 Task: Ensure the admission instructions are correctly displayed in the 'blended-header.php' file.
Action: Mouse moved to (178, 418)
Screenshot: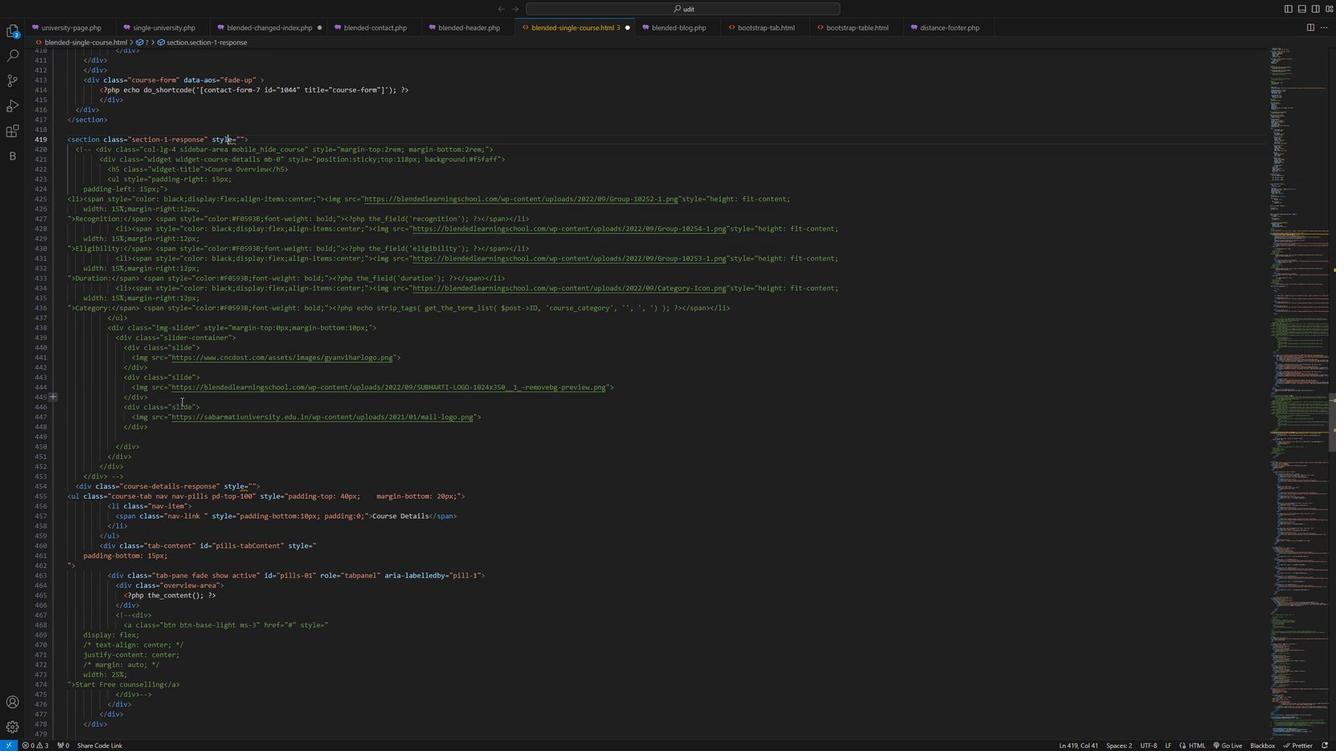 
Action: Mouse scrolled (178, 417) with delta (0, 0)
Screenshot: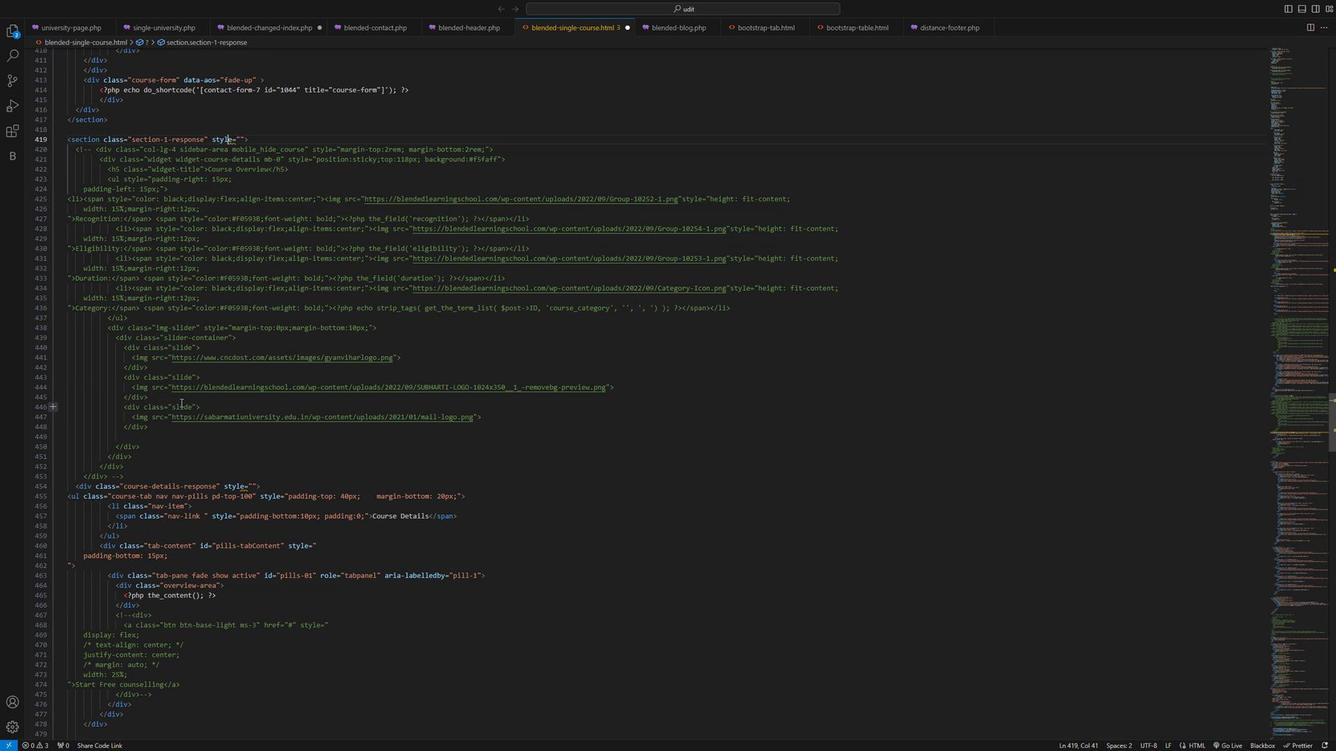 
Action: Mouse moved to (178, 418)
Screenshot: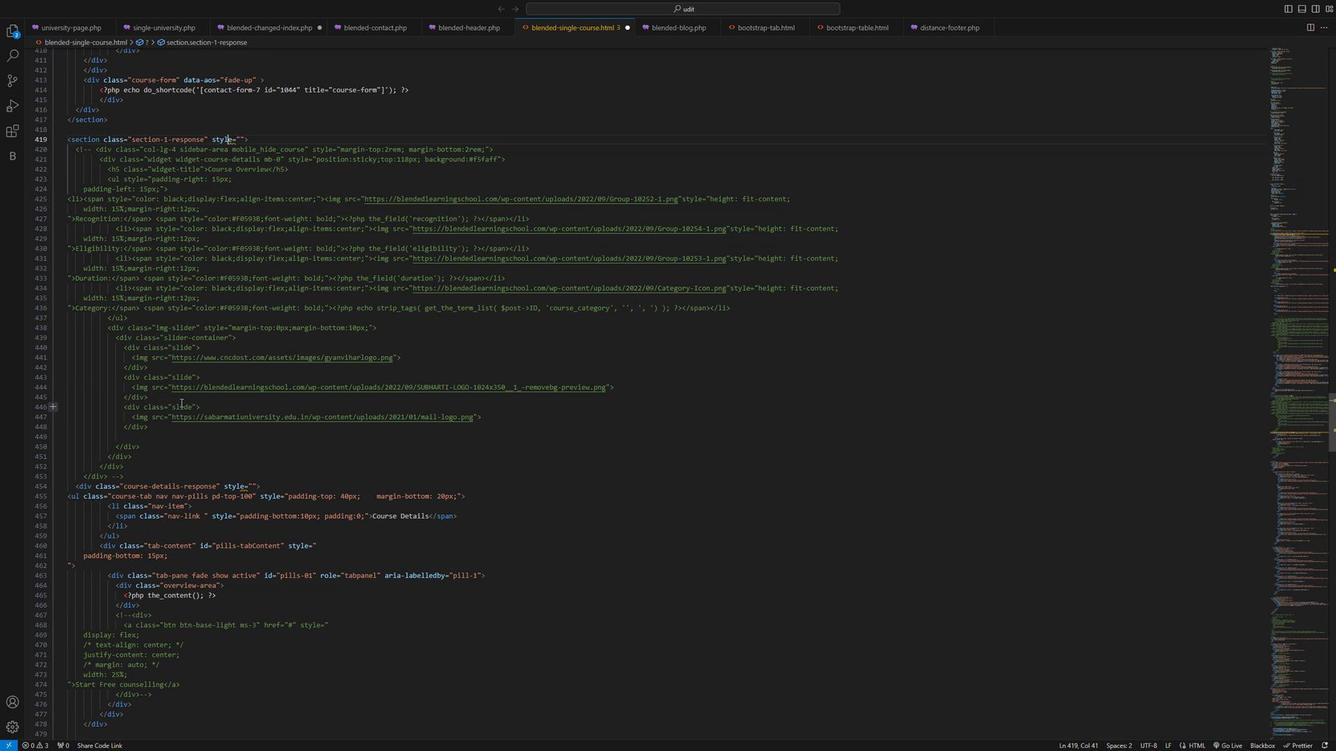 
Action: Mouse scrolled (178, 418) with delta (0, 0)
Screenshot: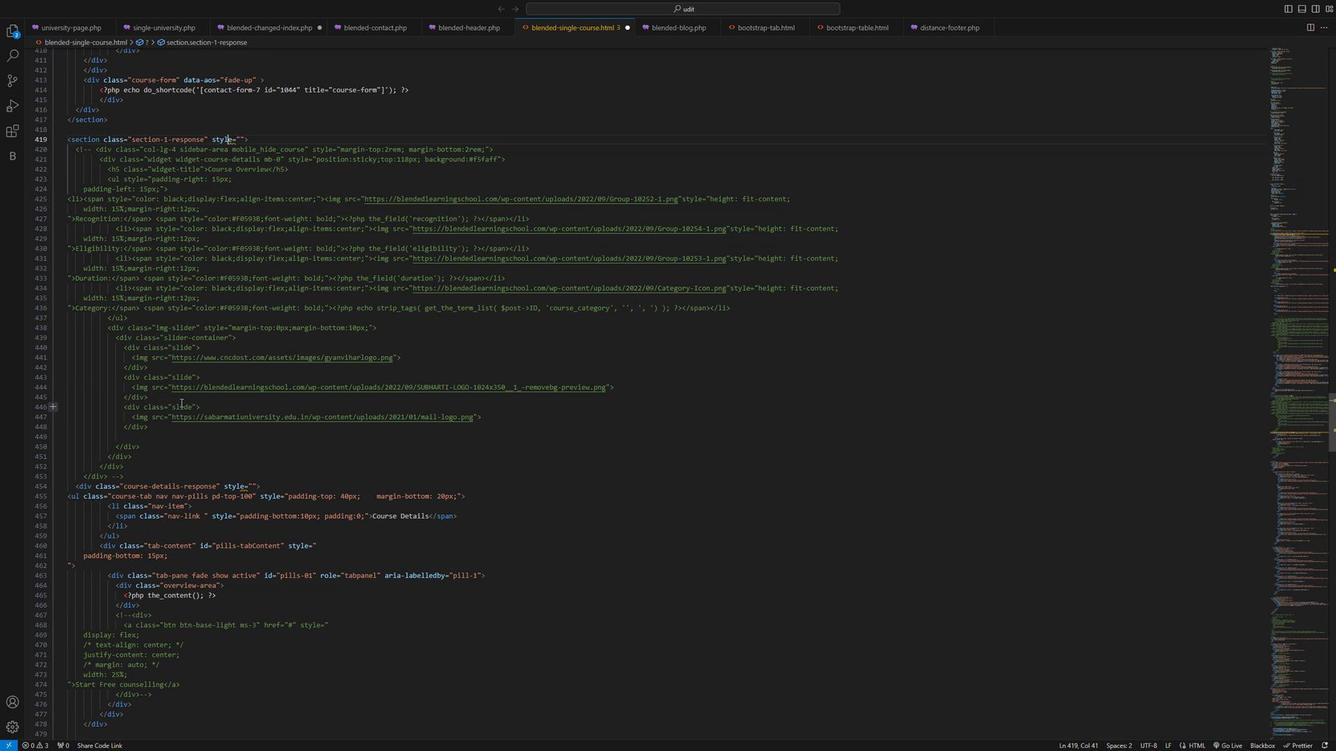 
Action: Mouse scrolled (178, 418) with delta (0, 0)
Screenshot: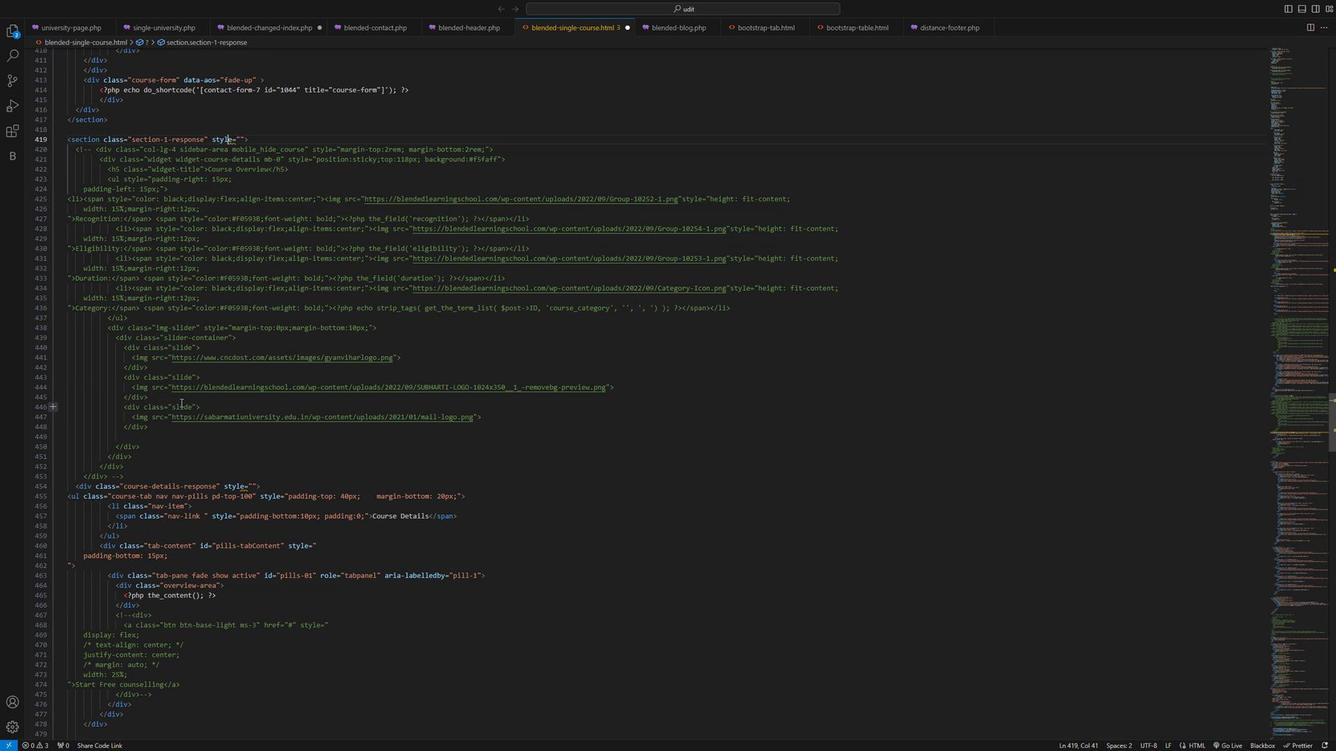 
Action: Mouse scrolled (178, 418) with delta (0, 0)
Screenshot: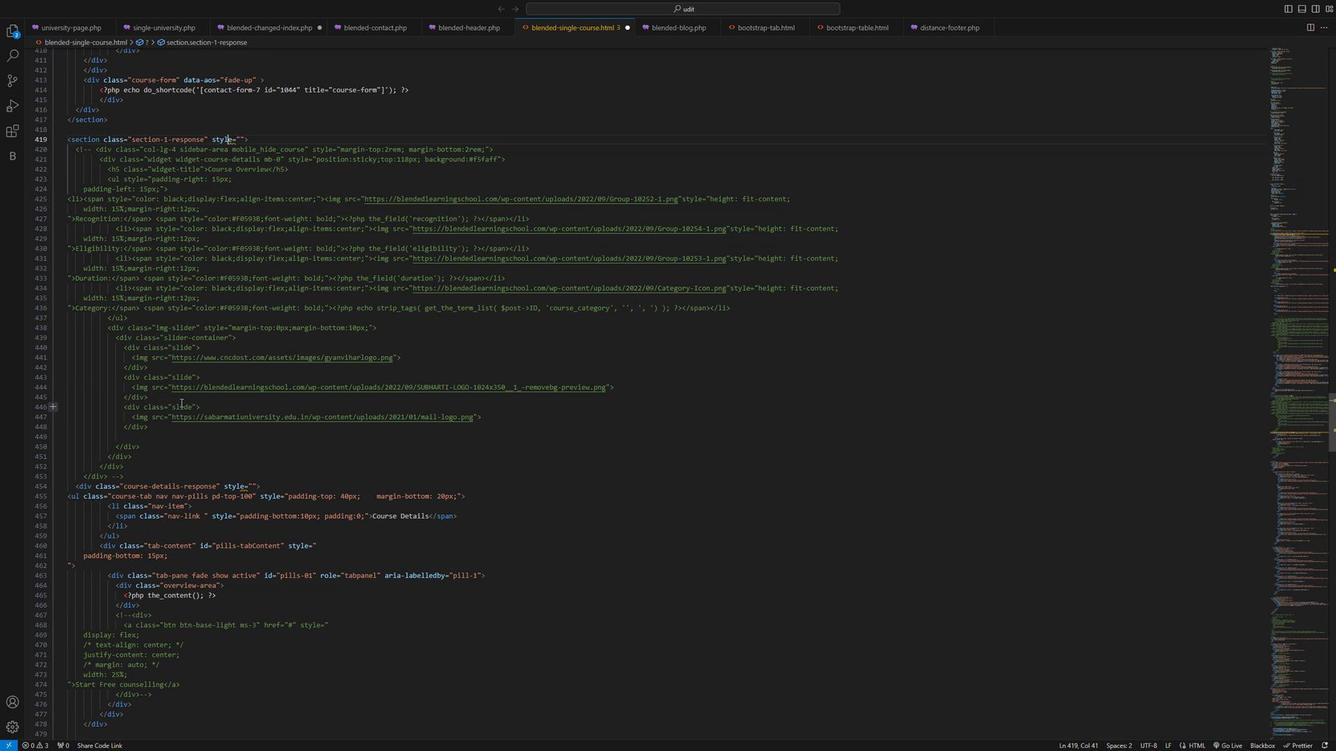 
Action: Mouse moved to (178, 418)
Screenshot: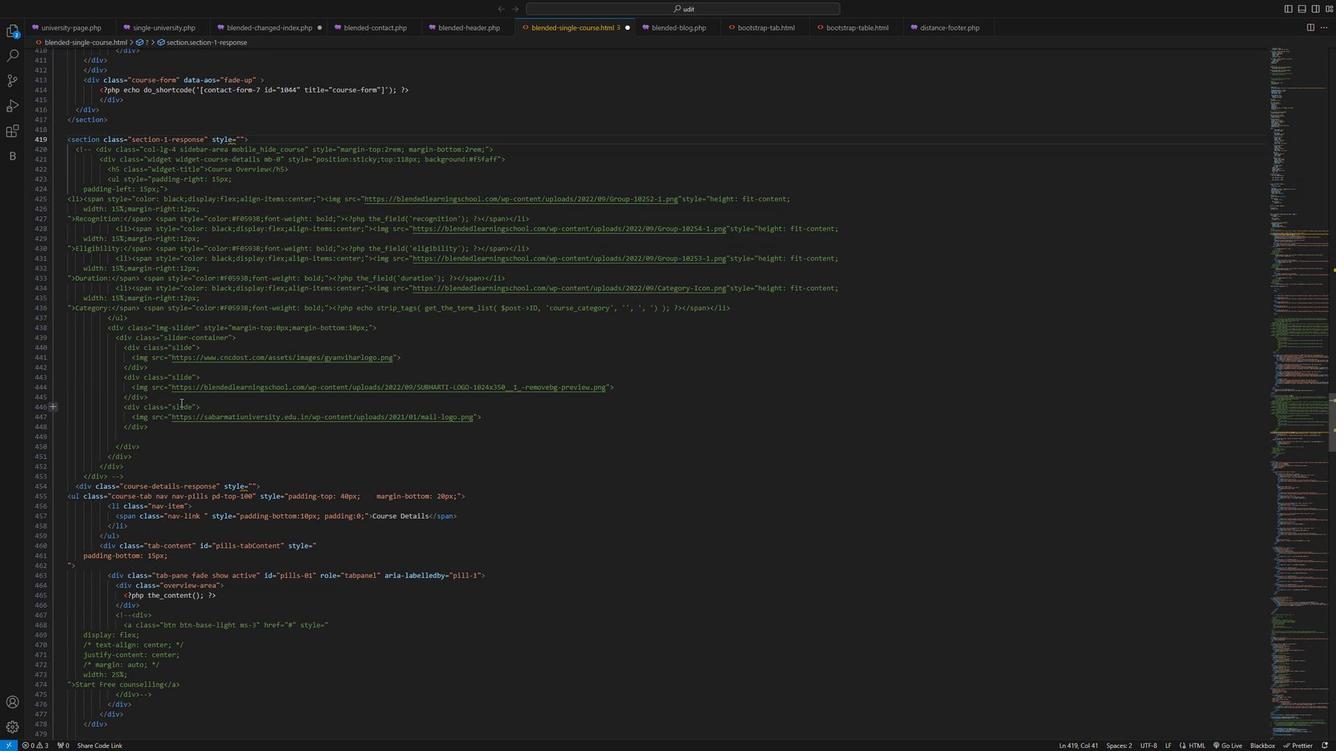 
Action: Mouse scrolled (178, 418) with delta (0, 0)
Screenshot: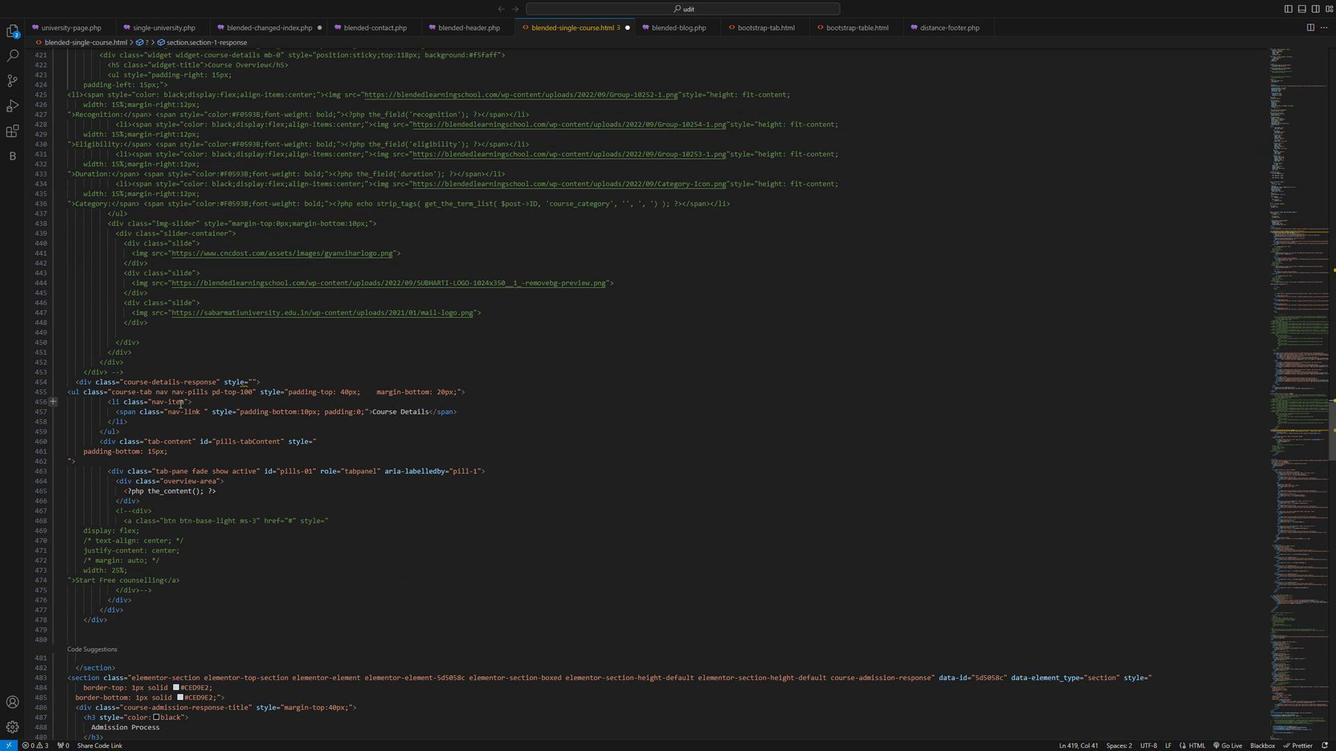 
Action: Mouse scrolled (178, 418) with delta (0, 0)
Screenshot: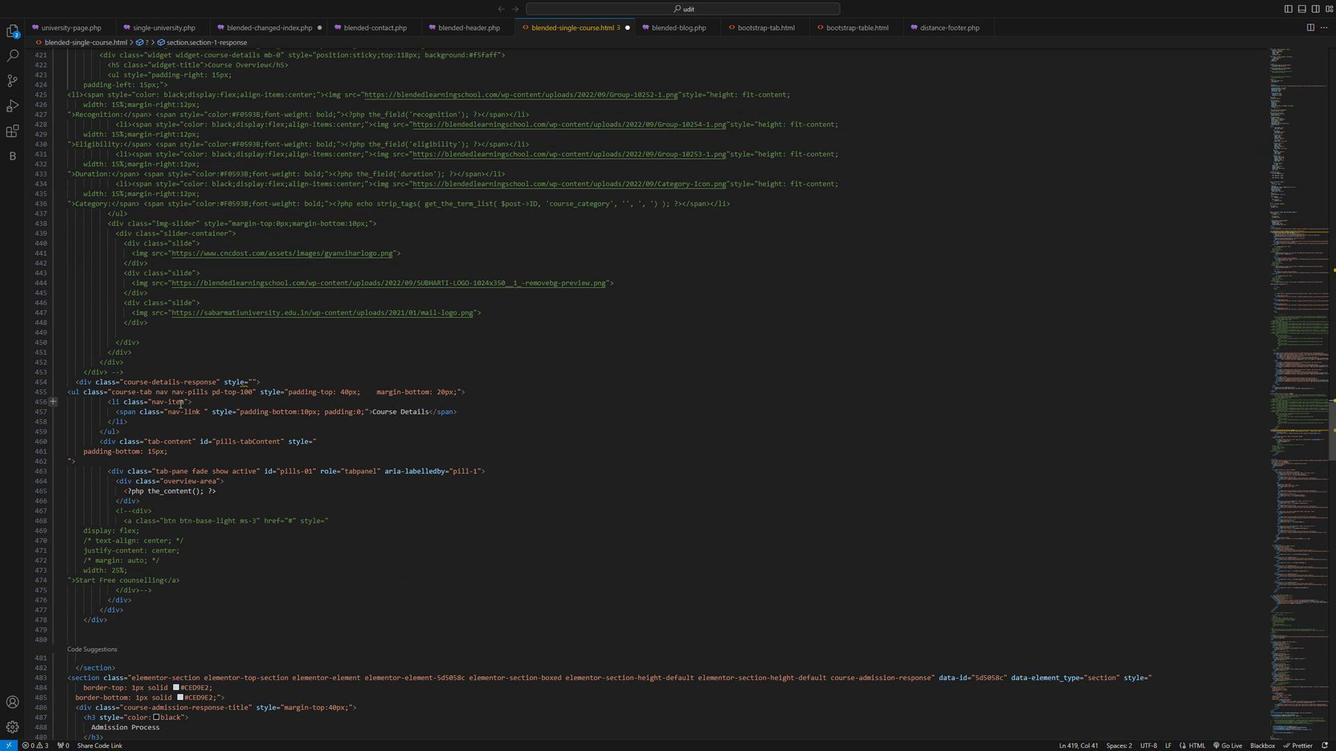 
Action: Mouse moved to (176, 420)
Screenshot: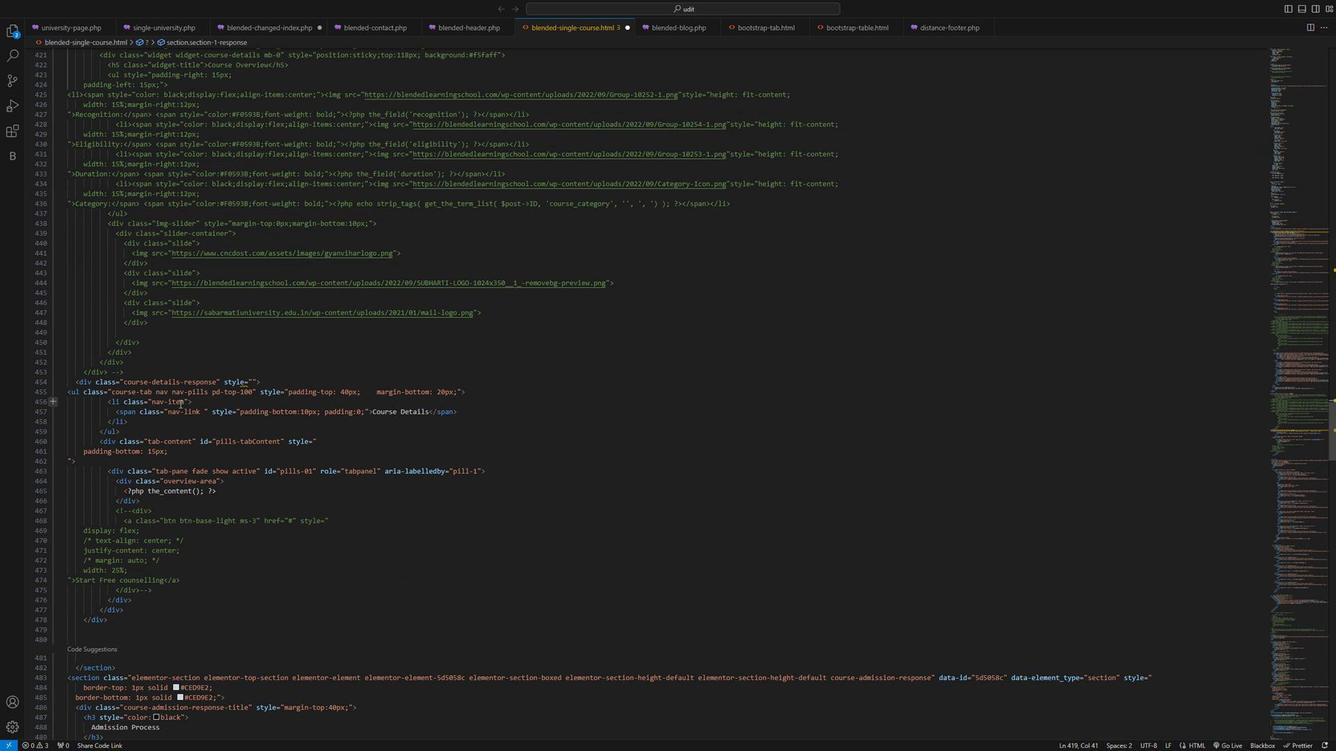 
Action: Mouse scrolled (176, 419) with delta (0, 0)
Screenshot: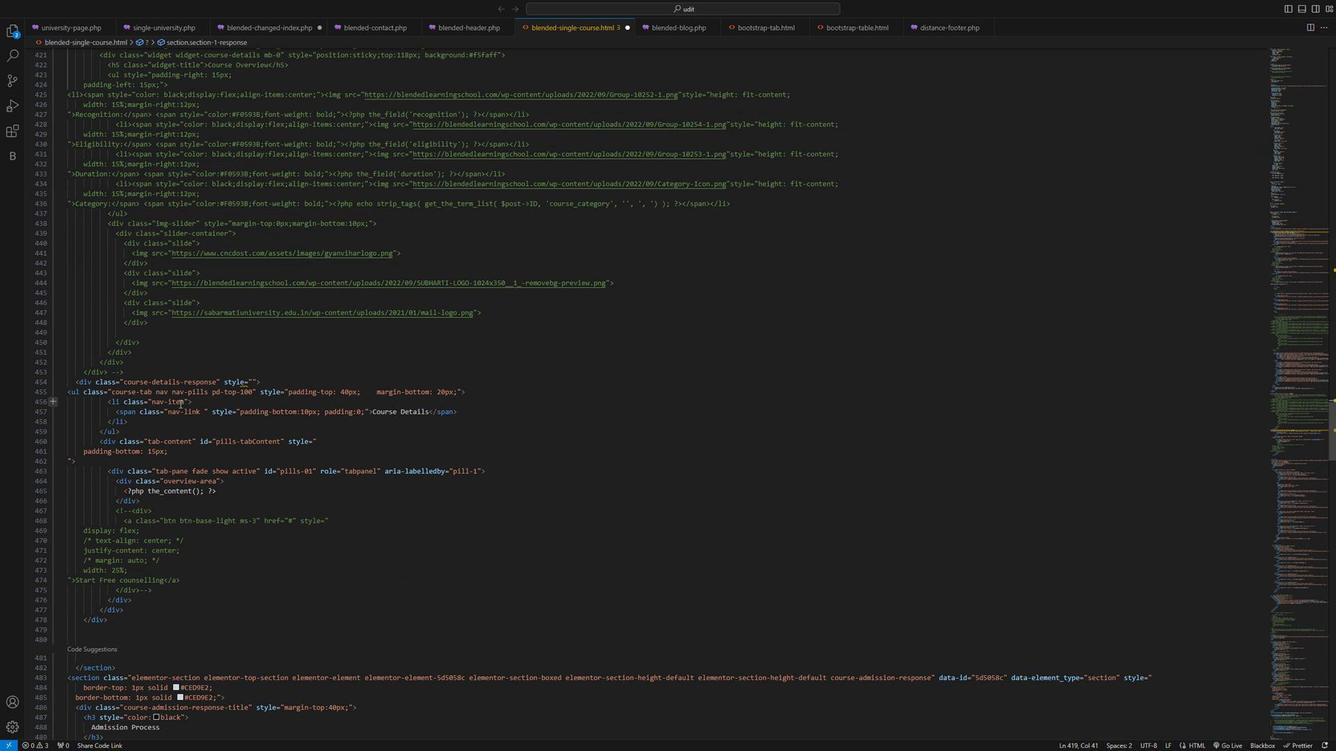 
Action: Mouse scrolled (176, 419) with delta (0, 0)
Screenshot: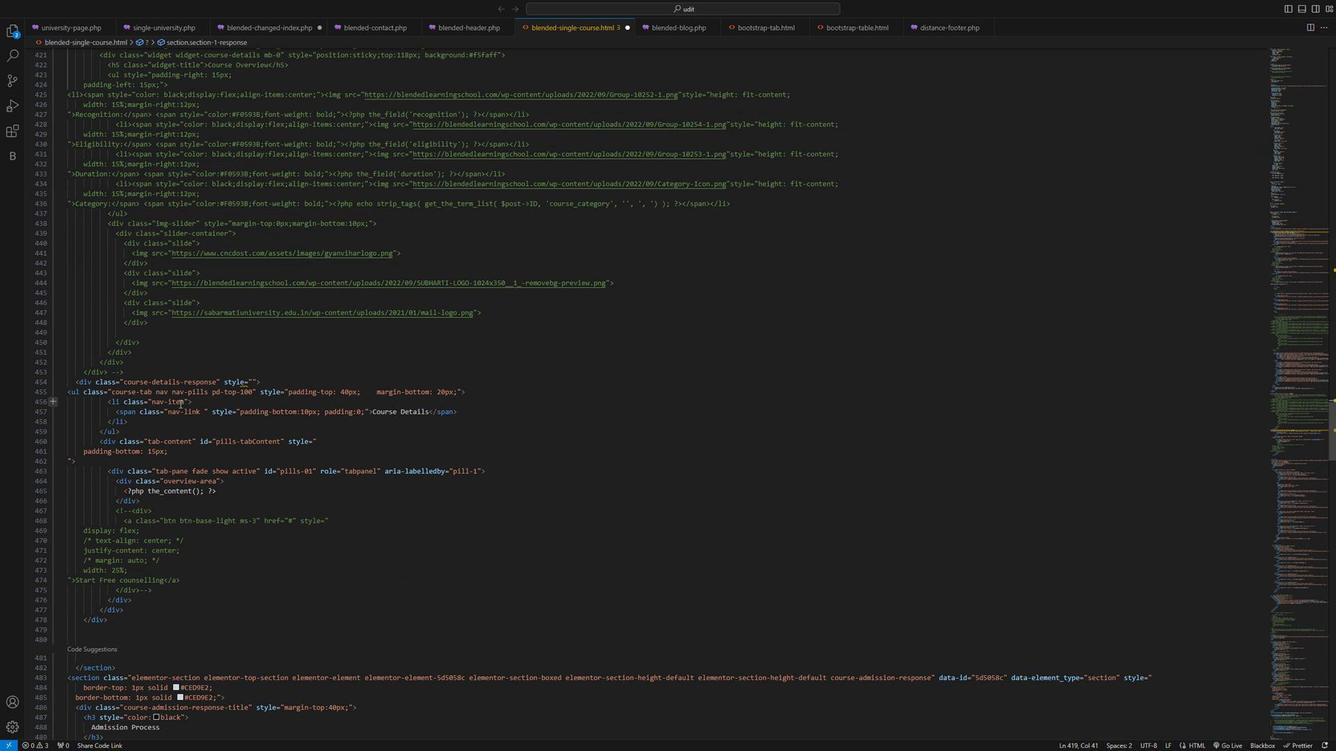 
Action: Mouse moved to (176, 420)
Screenshot: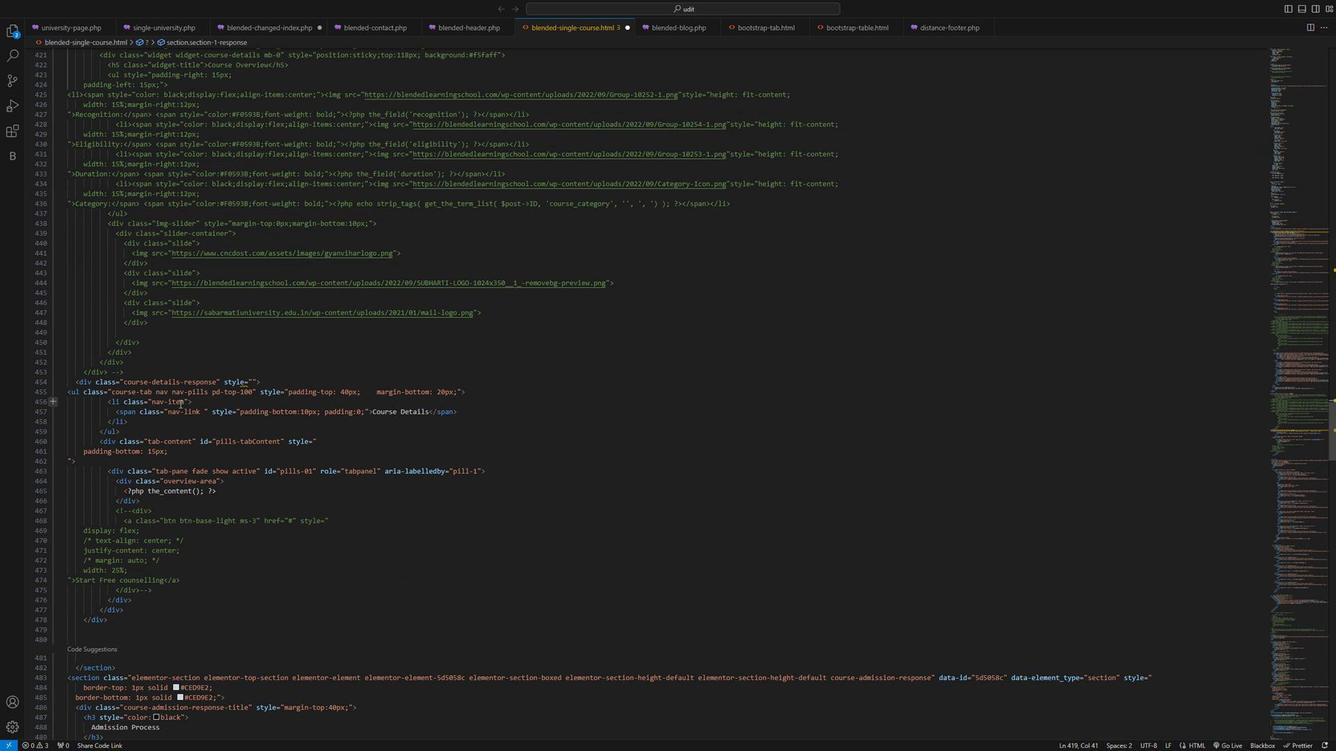 
Action: Mouse scrolled (176, 419) with delta (0, 0)
Screenshot: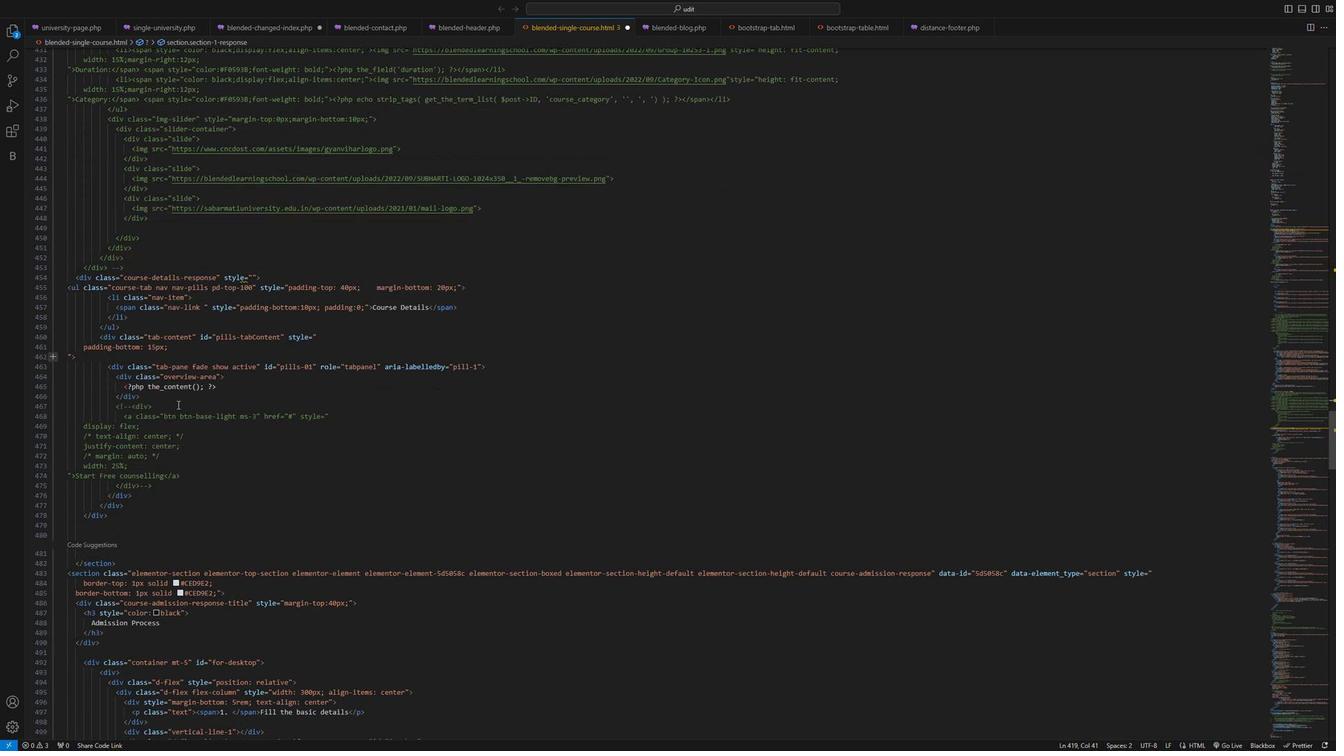 
Action: Mouse moved to (175, 420)
Screenshot: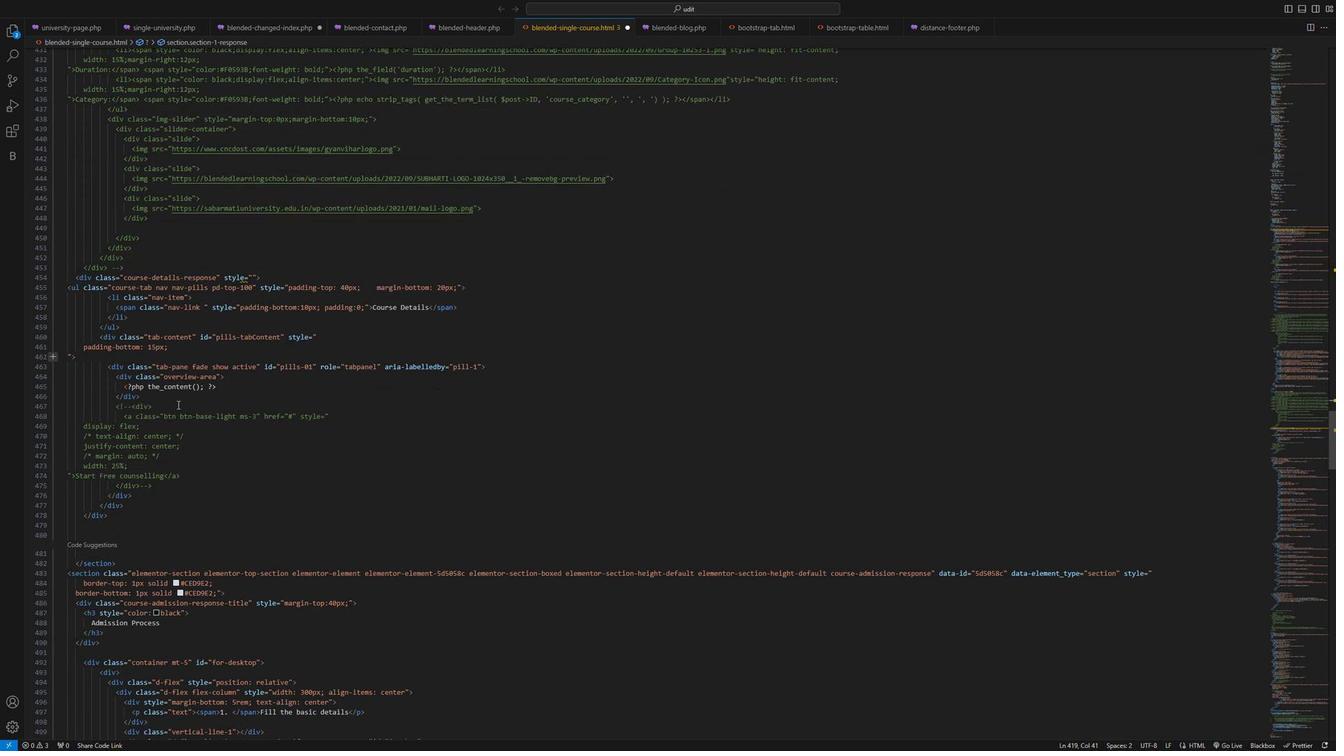 
Action: Mouse scrolled (175, 419) with delta (0, 0)
Screenshot: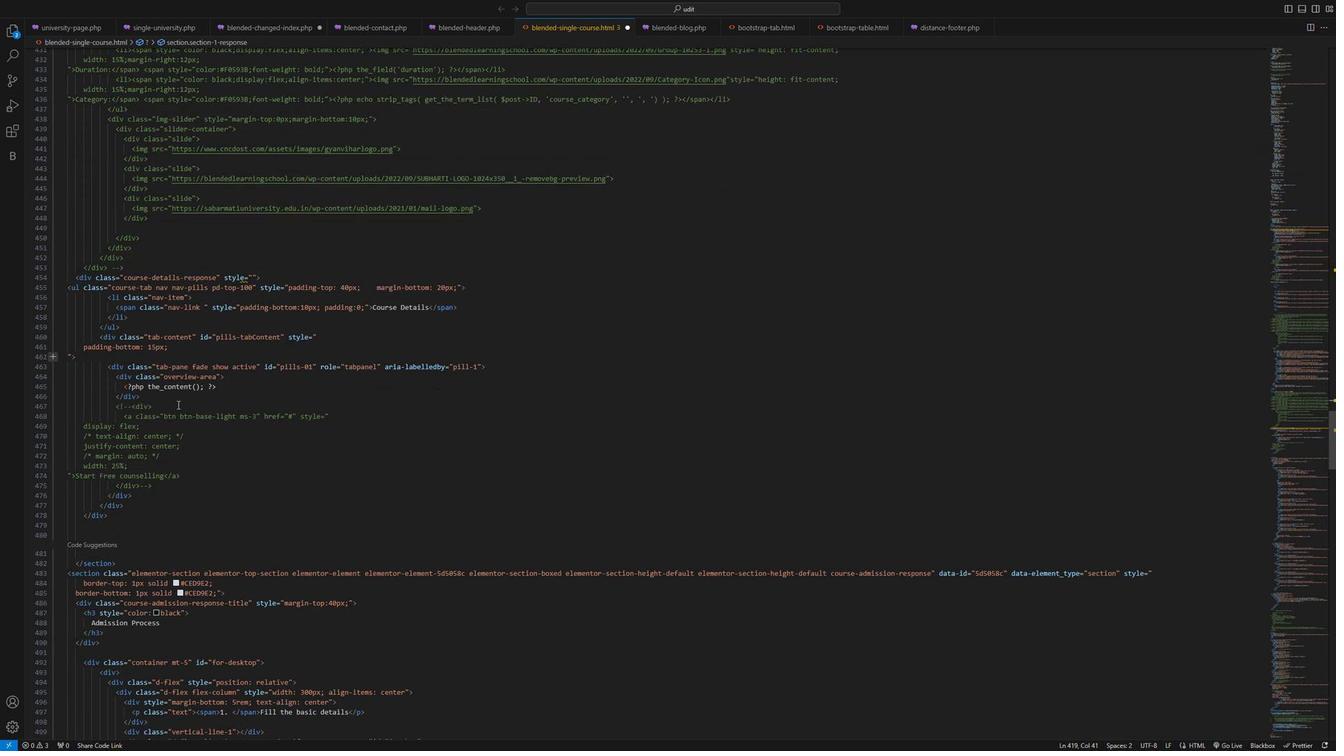 
Action: Mouse moved to (174, 420)
Screenshot: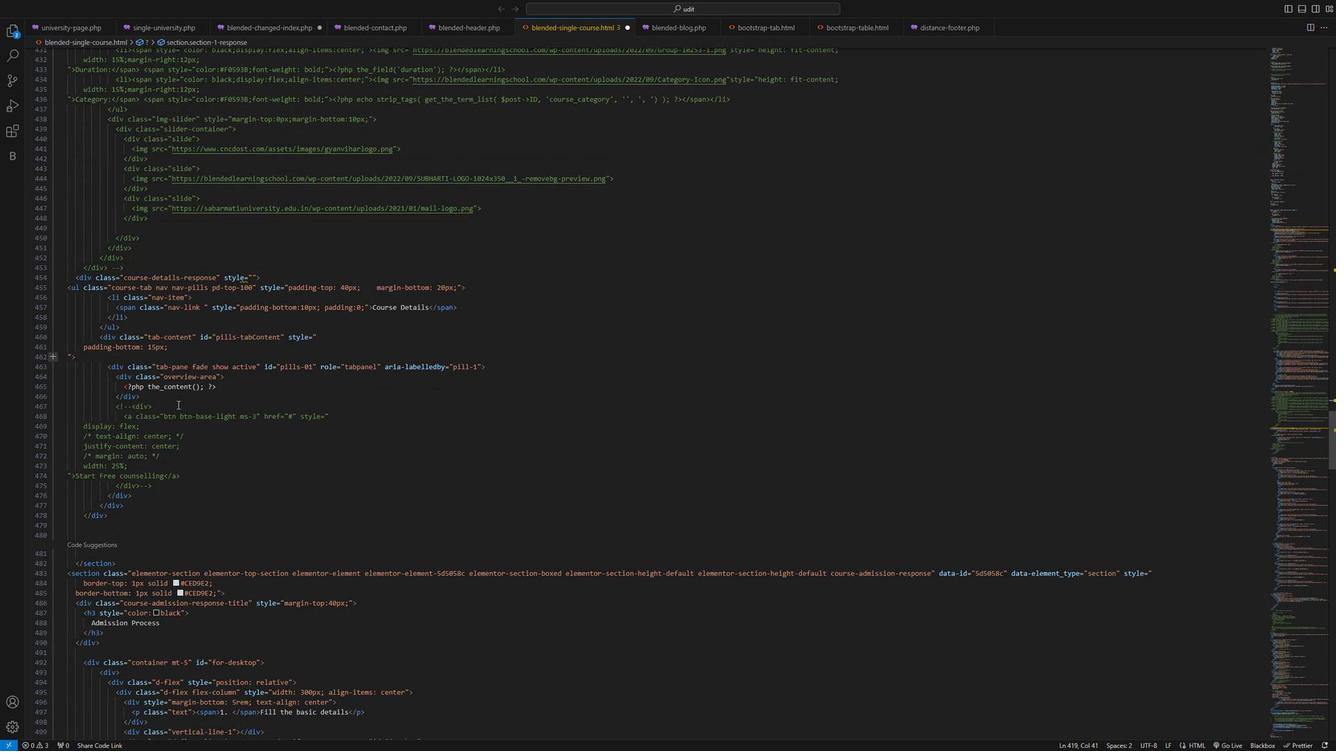 
Action: Mouse scrolled (174, 419) with delta (0, -1)
Screenshot: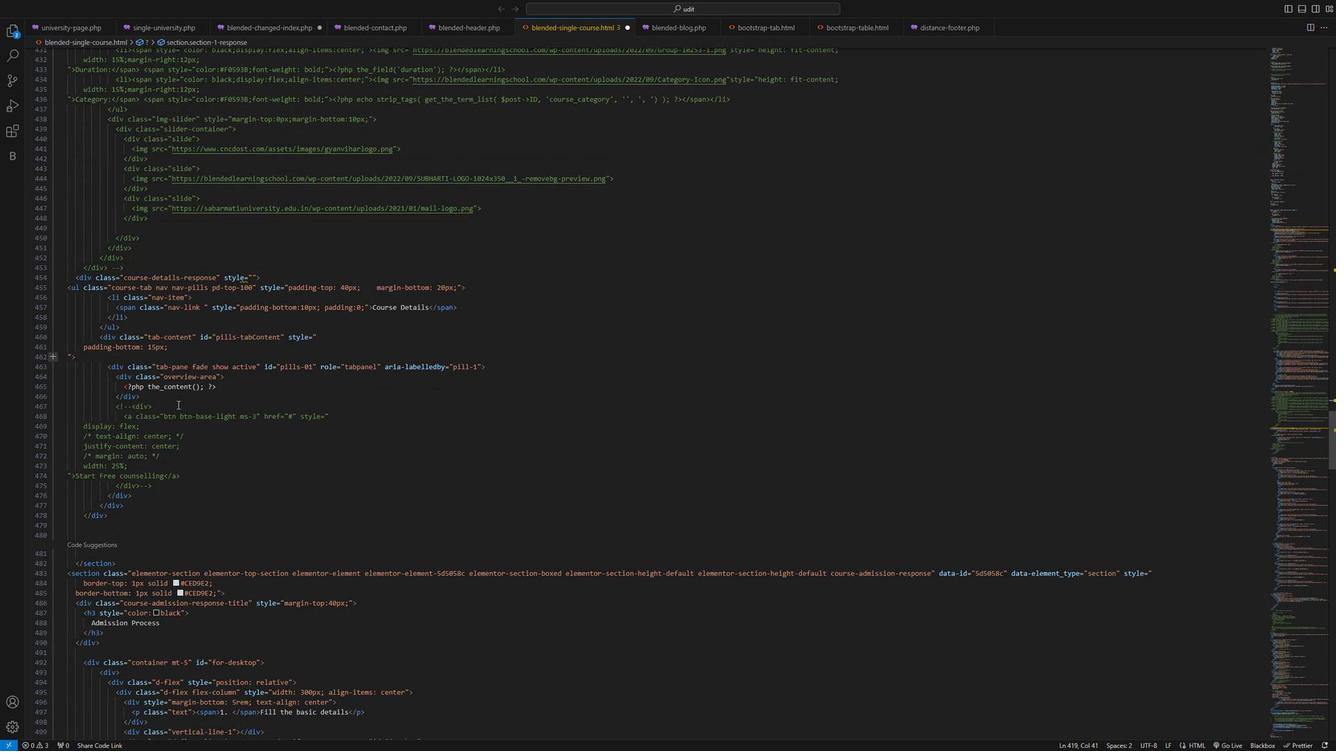 
Action: Mouse moved to (1331, 67)
Screenshot: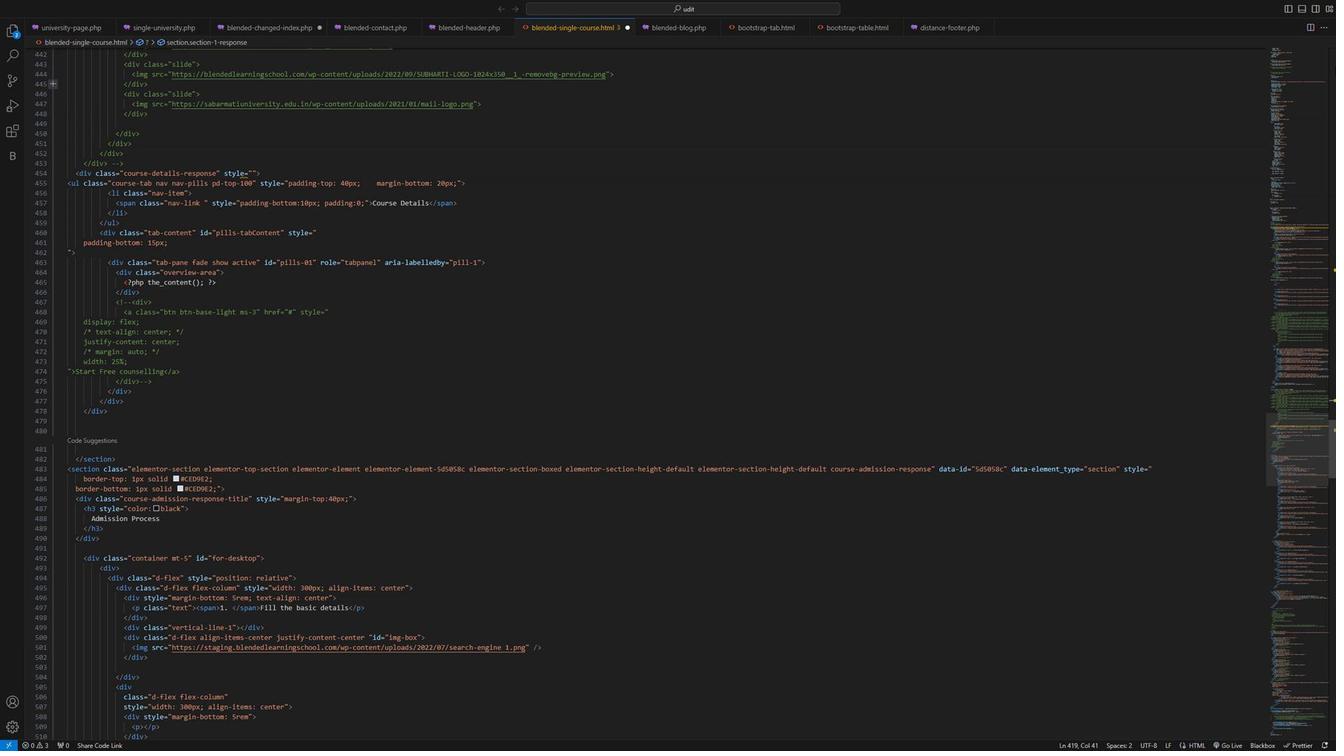
Action: Mouse pressed left at (1331, 67)
Screenshot: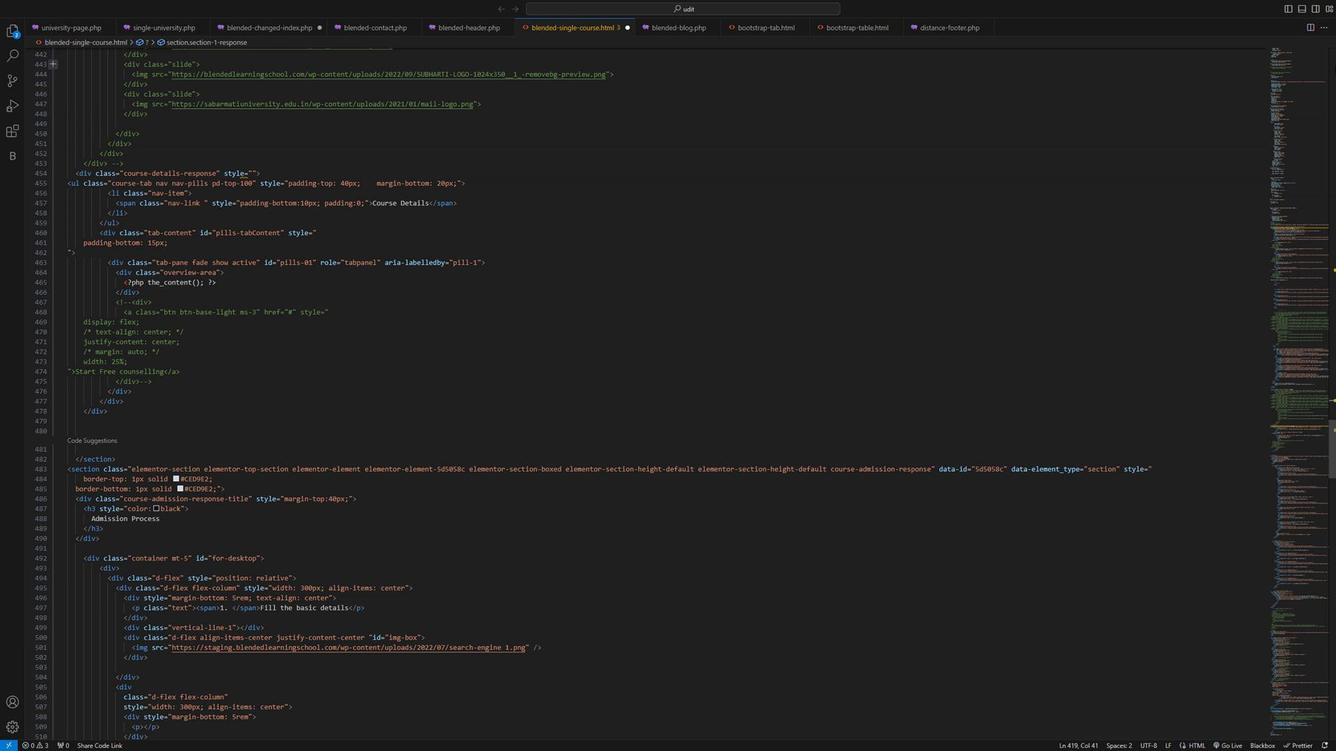 
Action: Mouse moved to (197, 271)
Screenshot: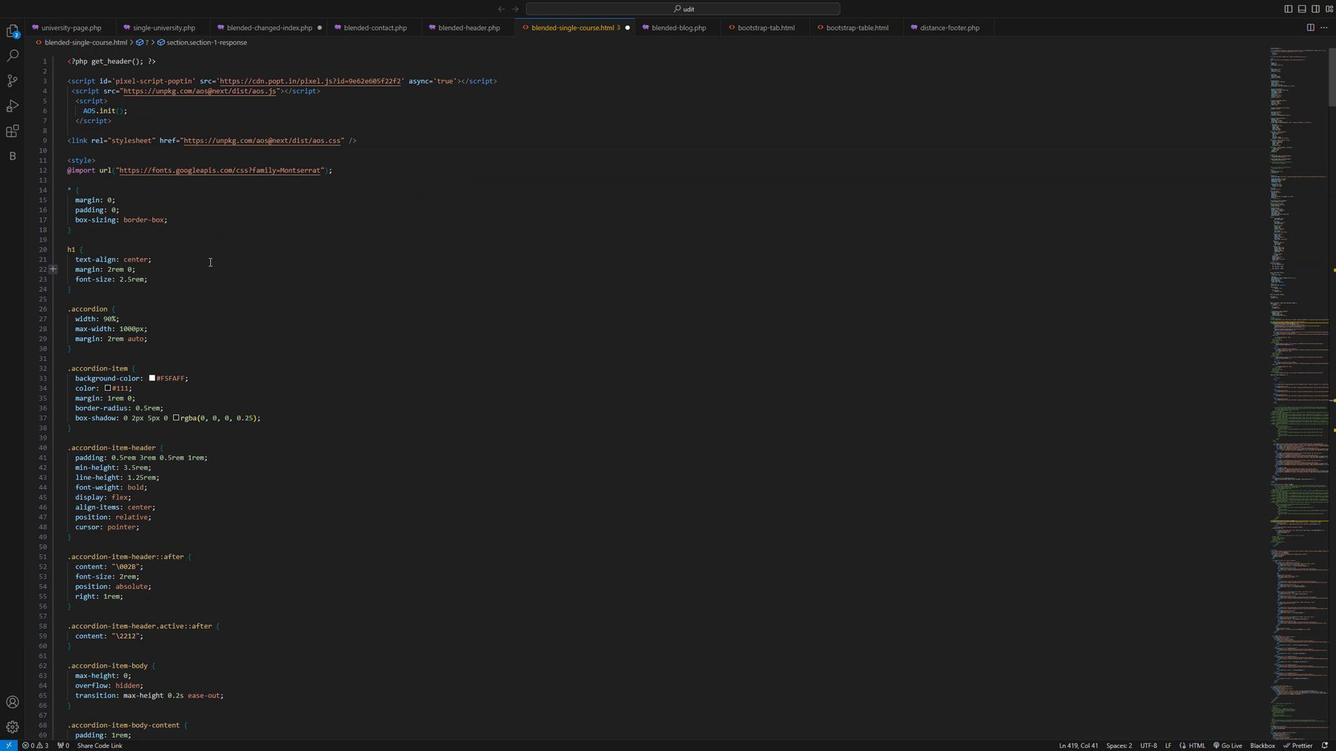 
Action: Mouse scrolled (197, 271) with delta (0, 0)
Screenshot: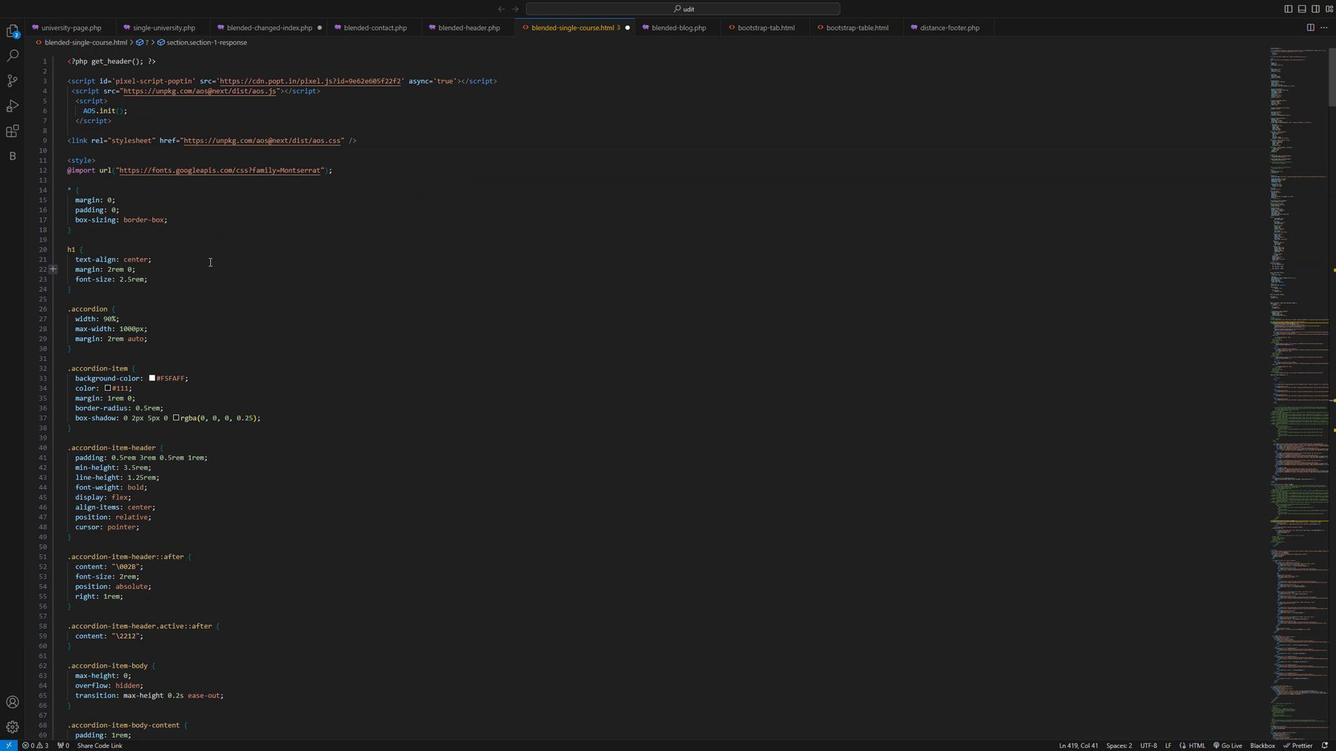 
Action: Mouse moved to (194, 272)
Screenshot: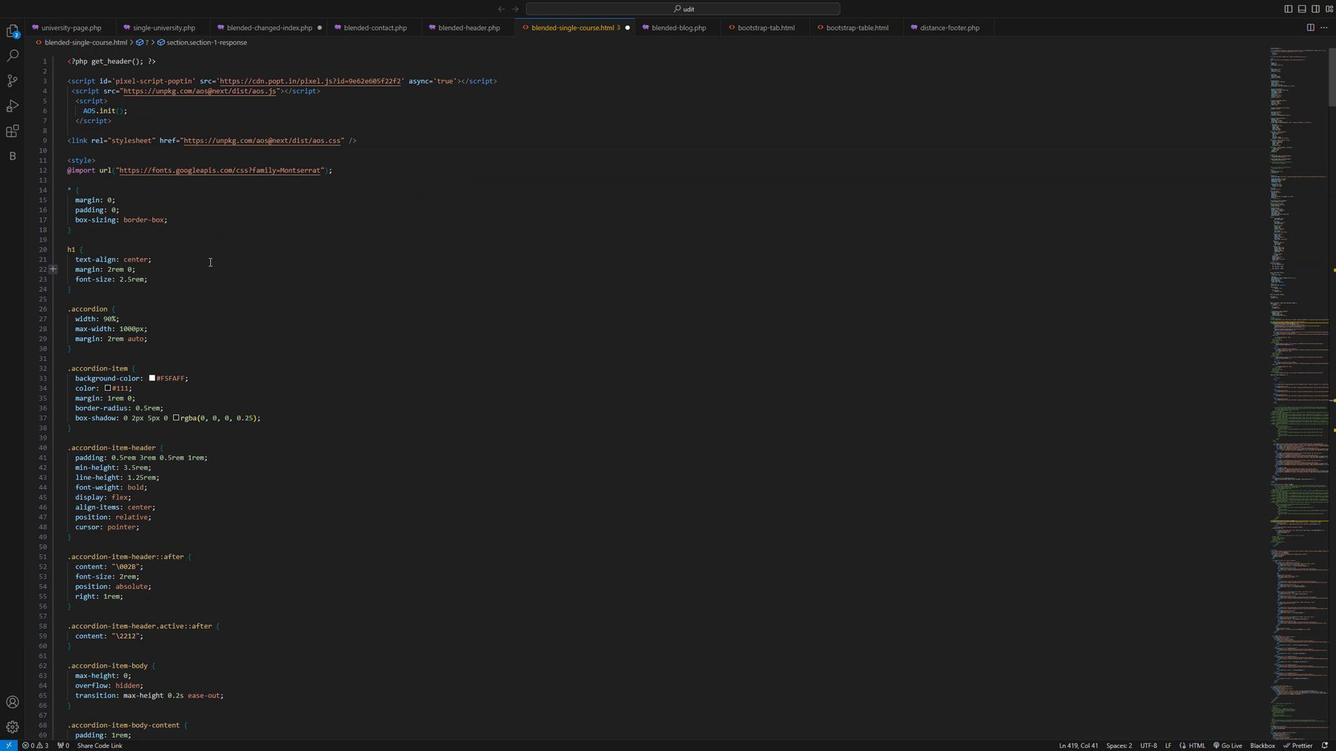 
Action: Mouse scrolled (194, 272) with delta (0, 0)
Screenshot: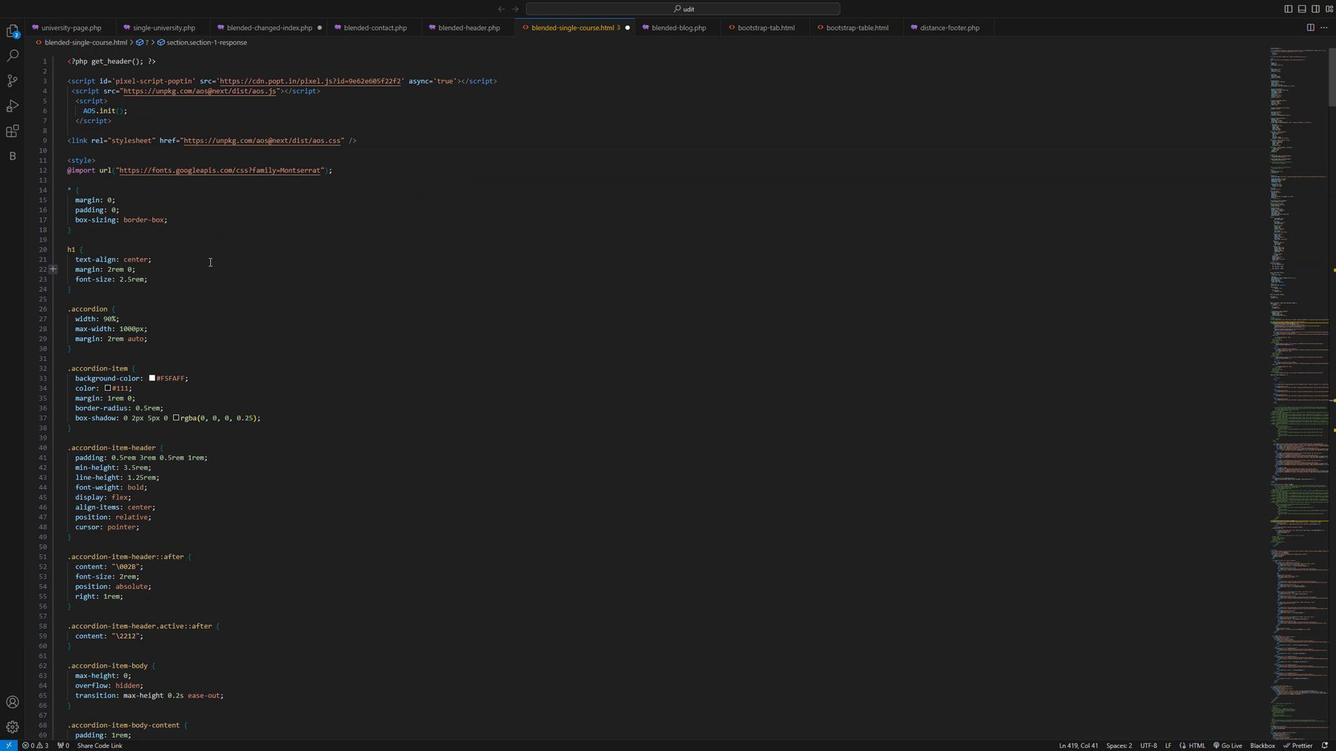 
Action: Mouse moved to (192, 273)
Screenshot: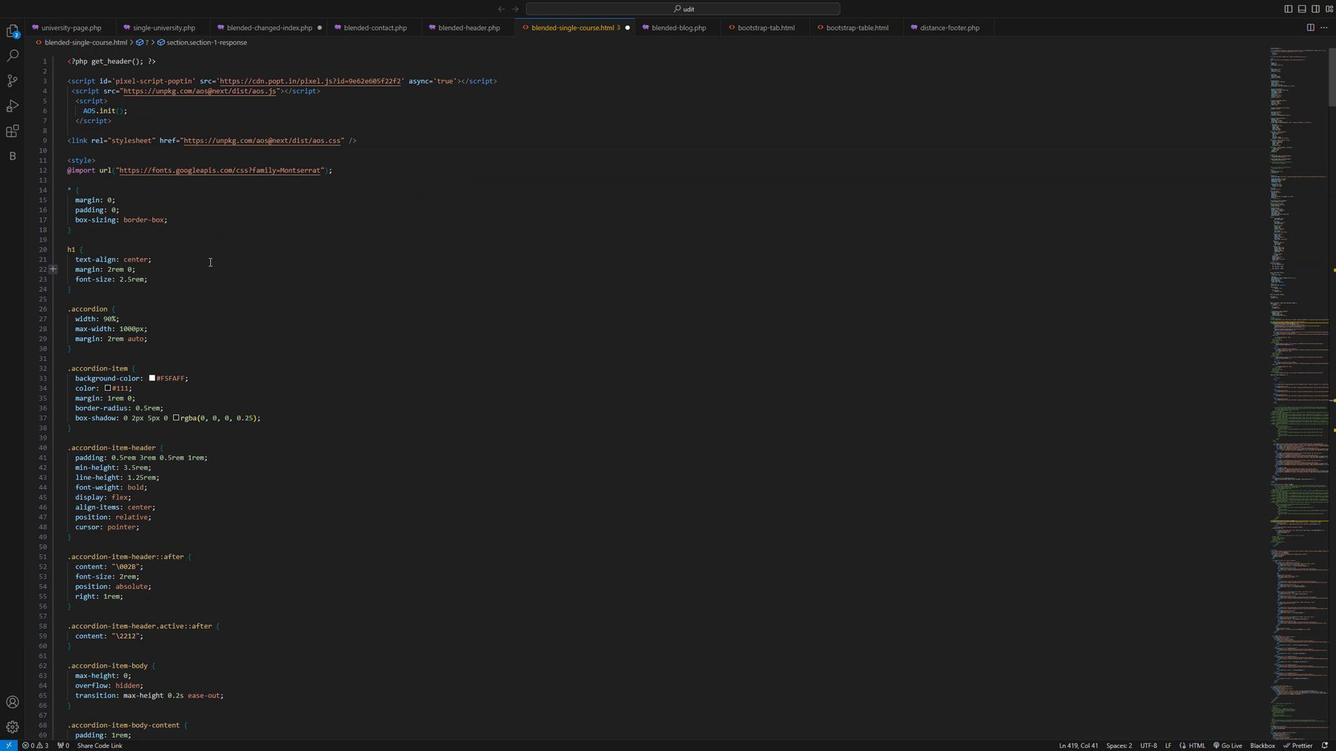 
Action: Mouse scrolled (192, 272) with delta (0, 0)
Screenshot: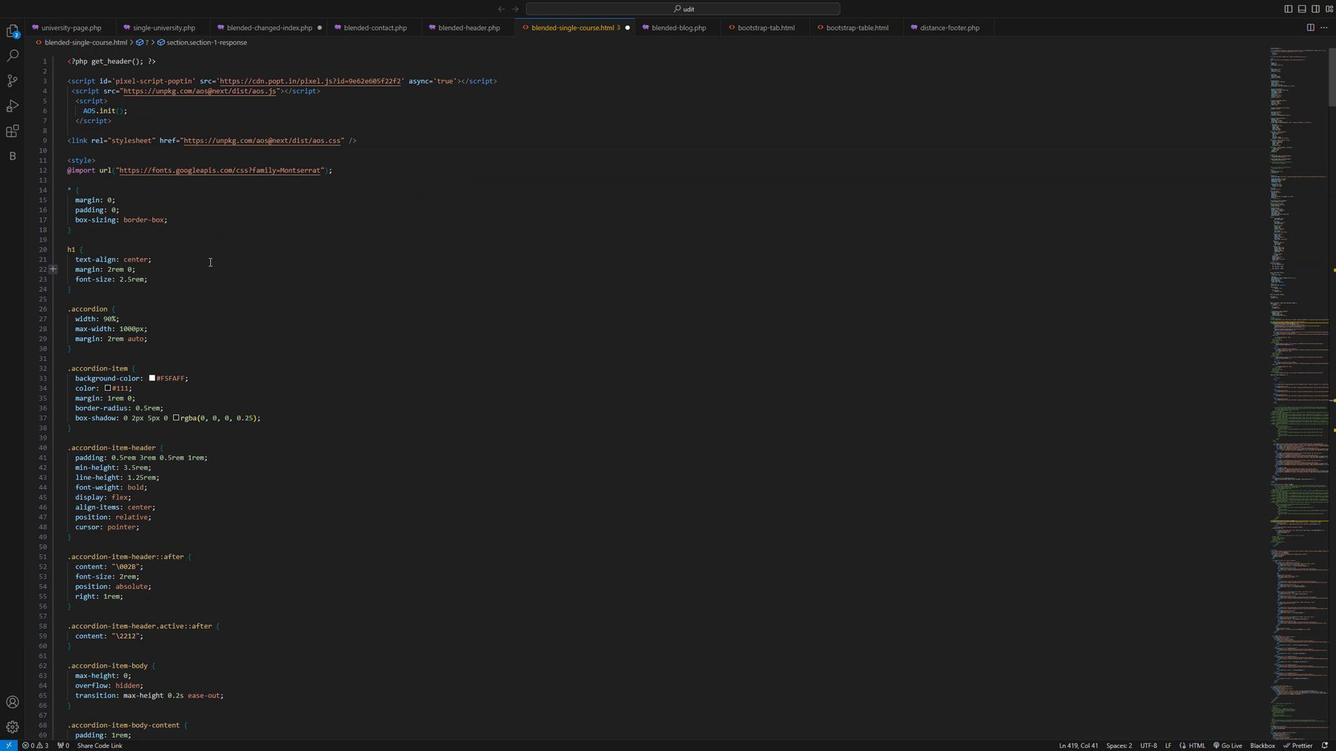 
Action: Mouse moved to (191, 273)
Screenshot: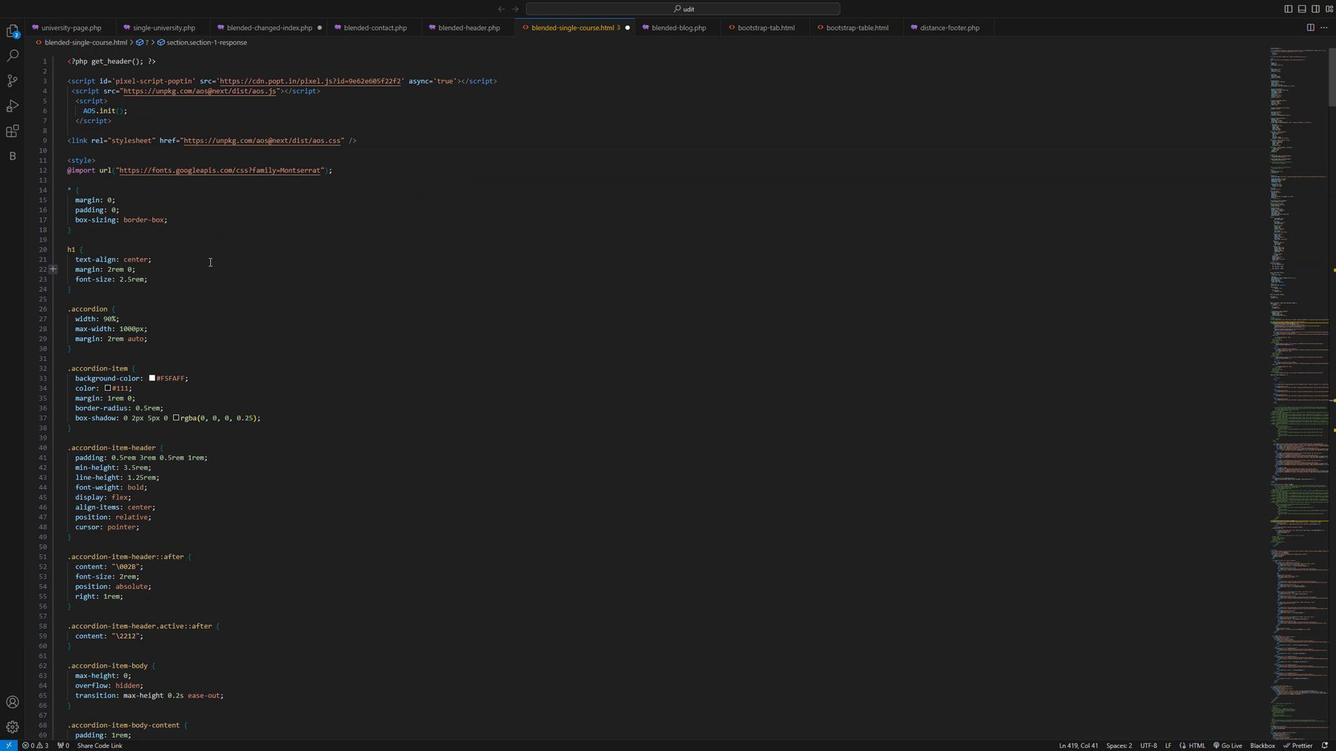 
Action: Mouse scrolled (191, 272) with delta (0, 0)
Screenshot: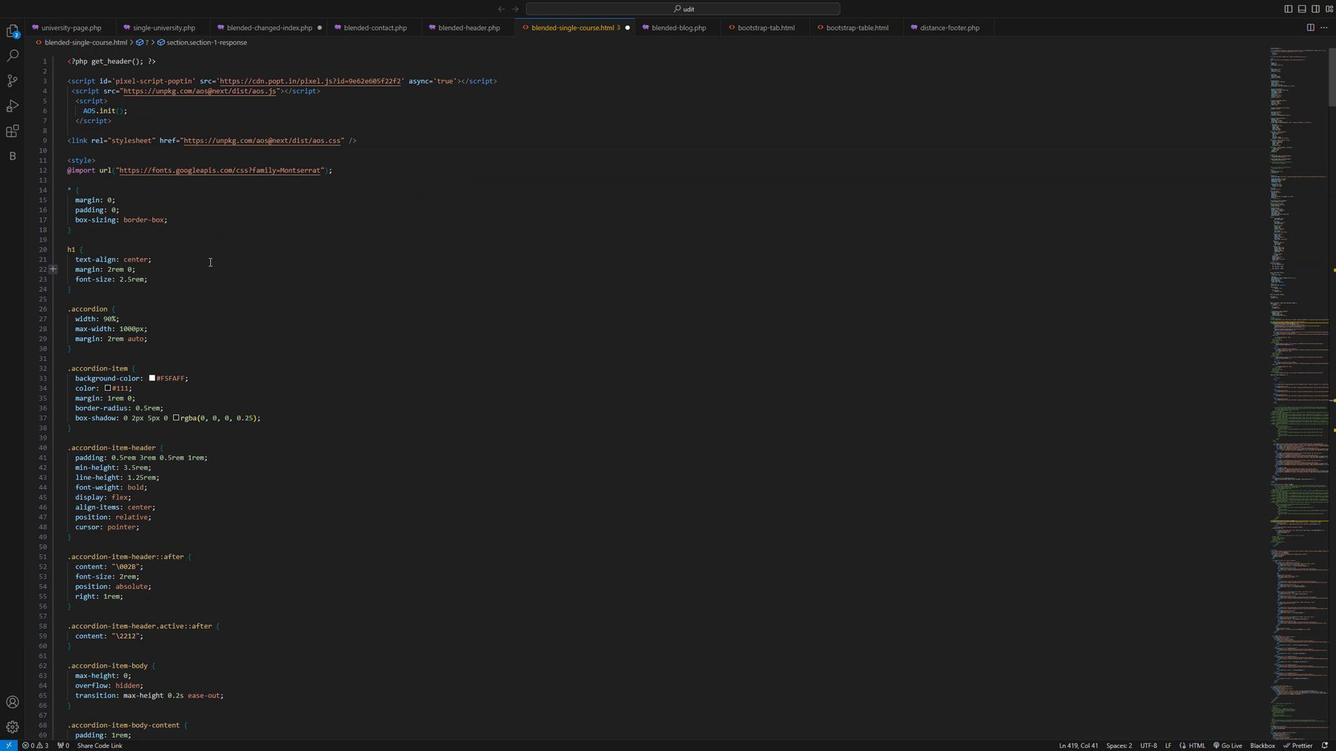
Action: Mouse moved to (189, 273)
Screenshot: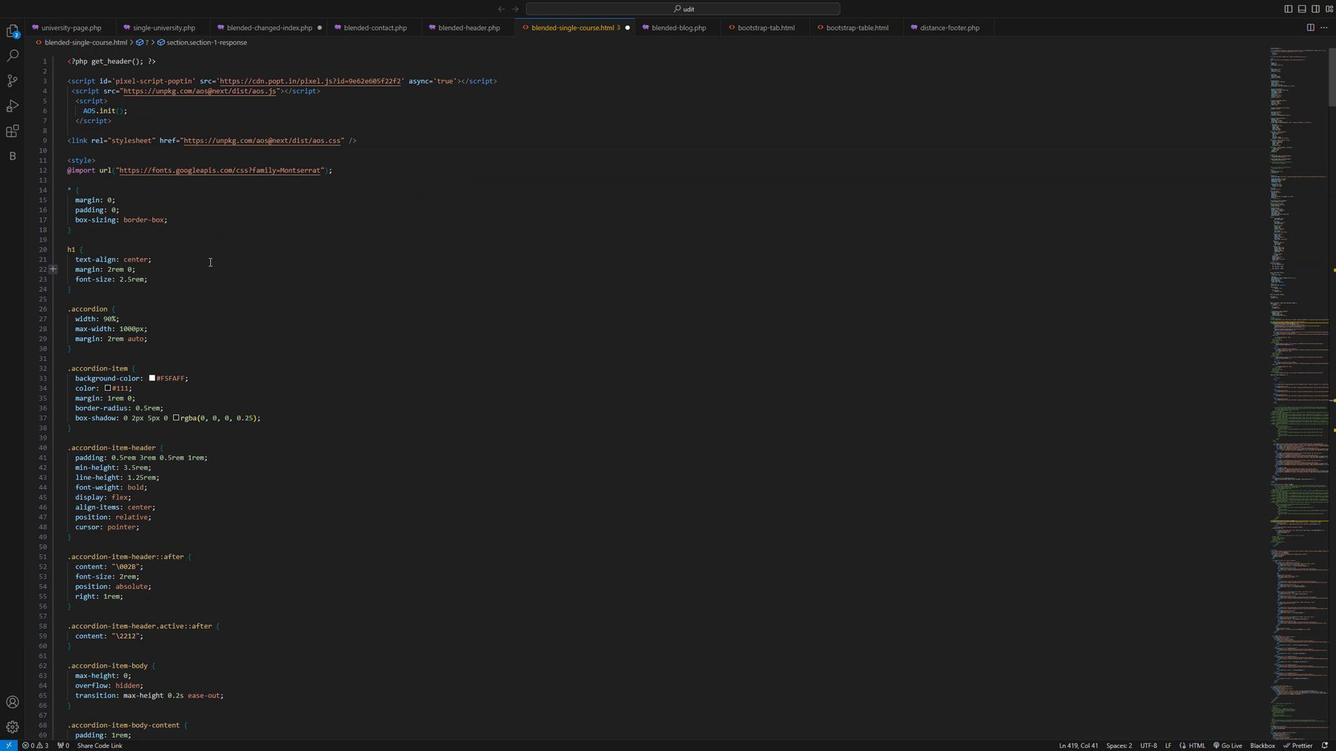 
Action: Mouse scrolled (189, 272) with delta (0, 0)
Screenshot: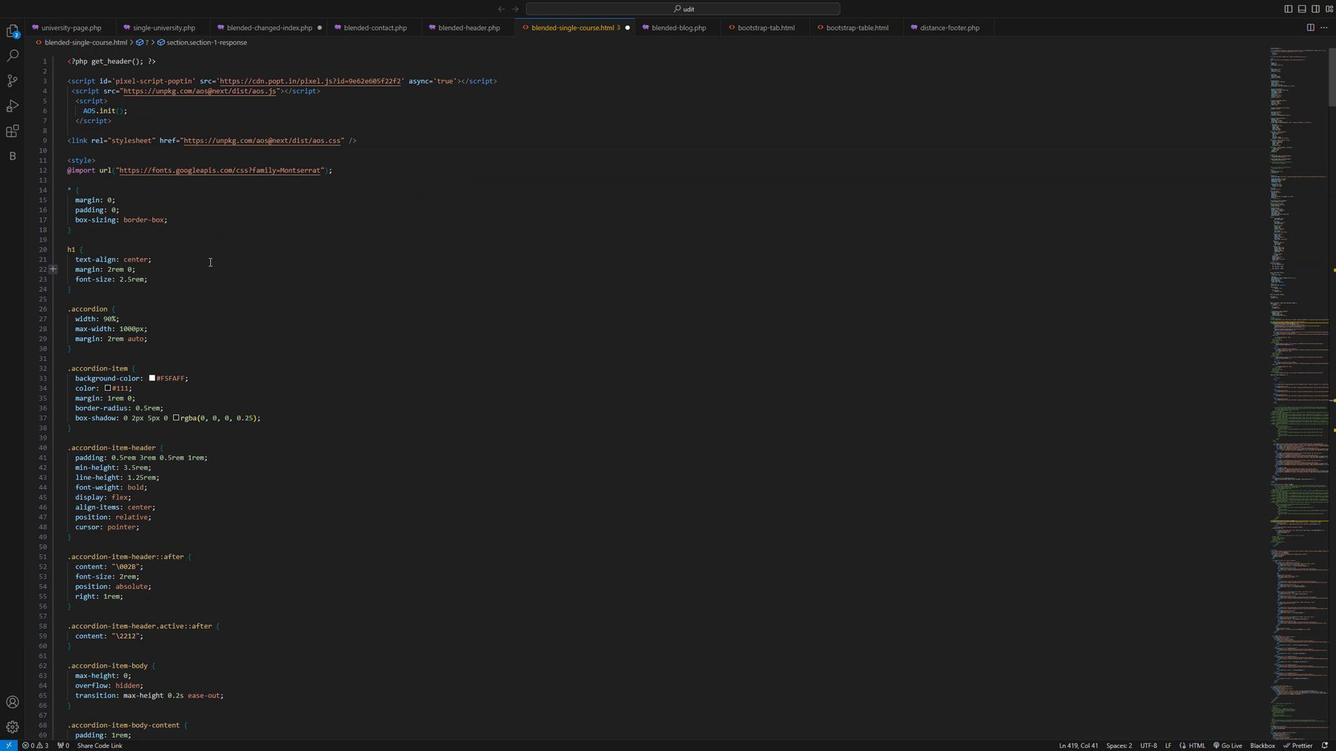
Action: Mouse moved to (185, 272)
Screenshot: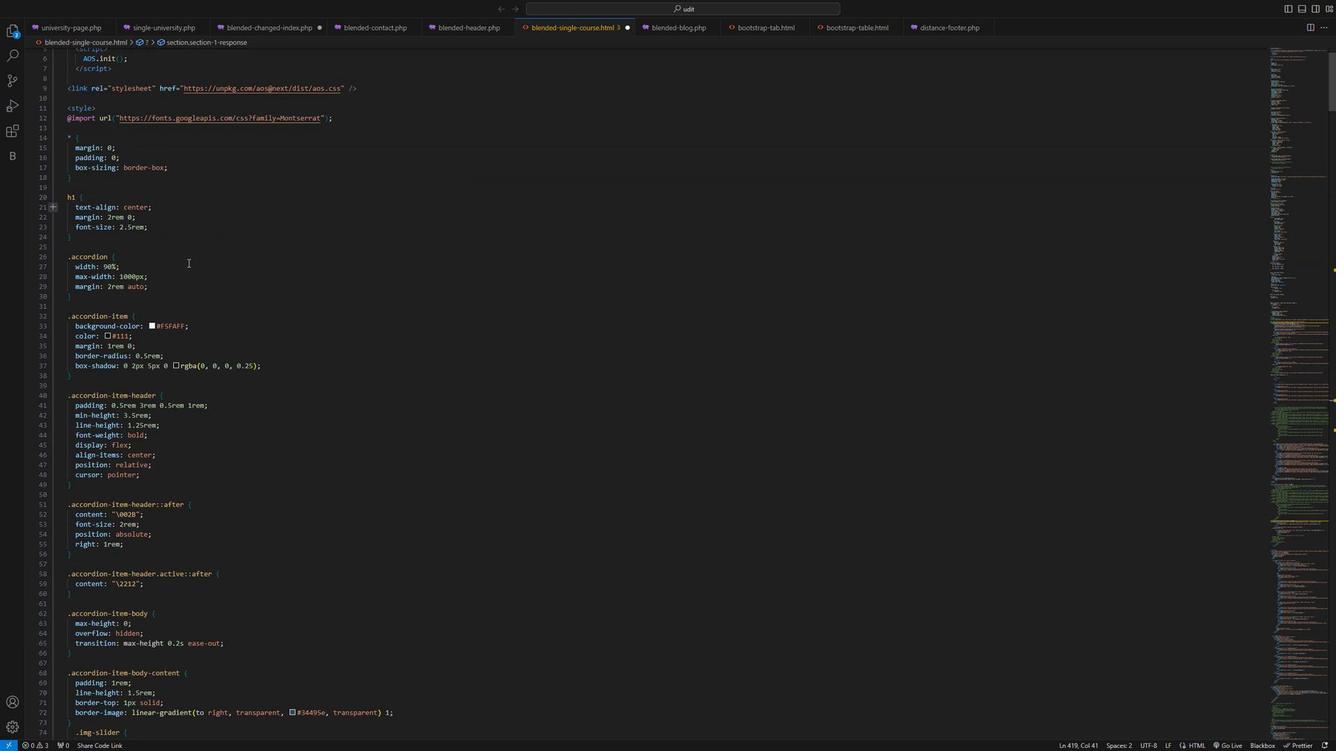 
Action: Mouse scrolled (185, 272) with delta (0, 0)
Screenshot: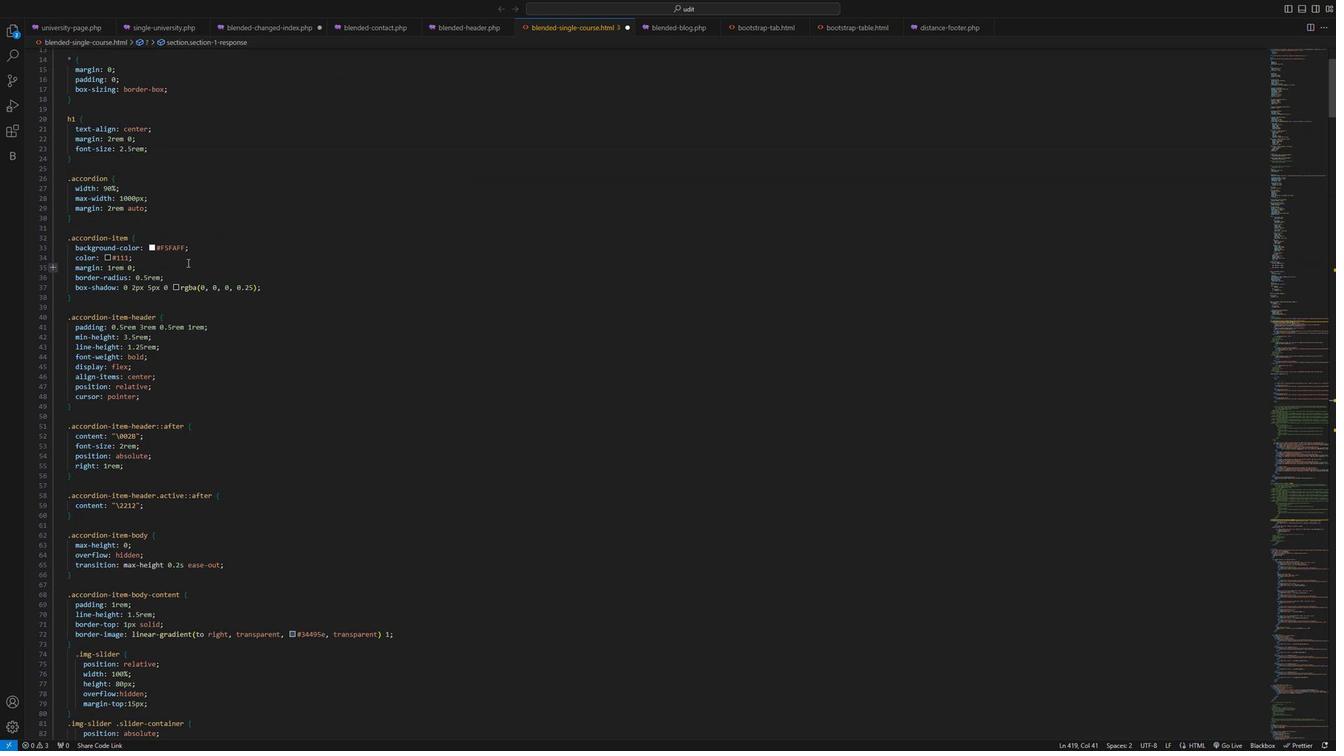
Action: Mouse moved to (185, 272)
Screenshot: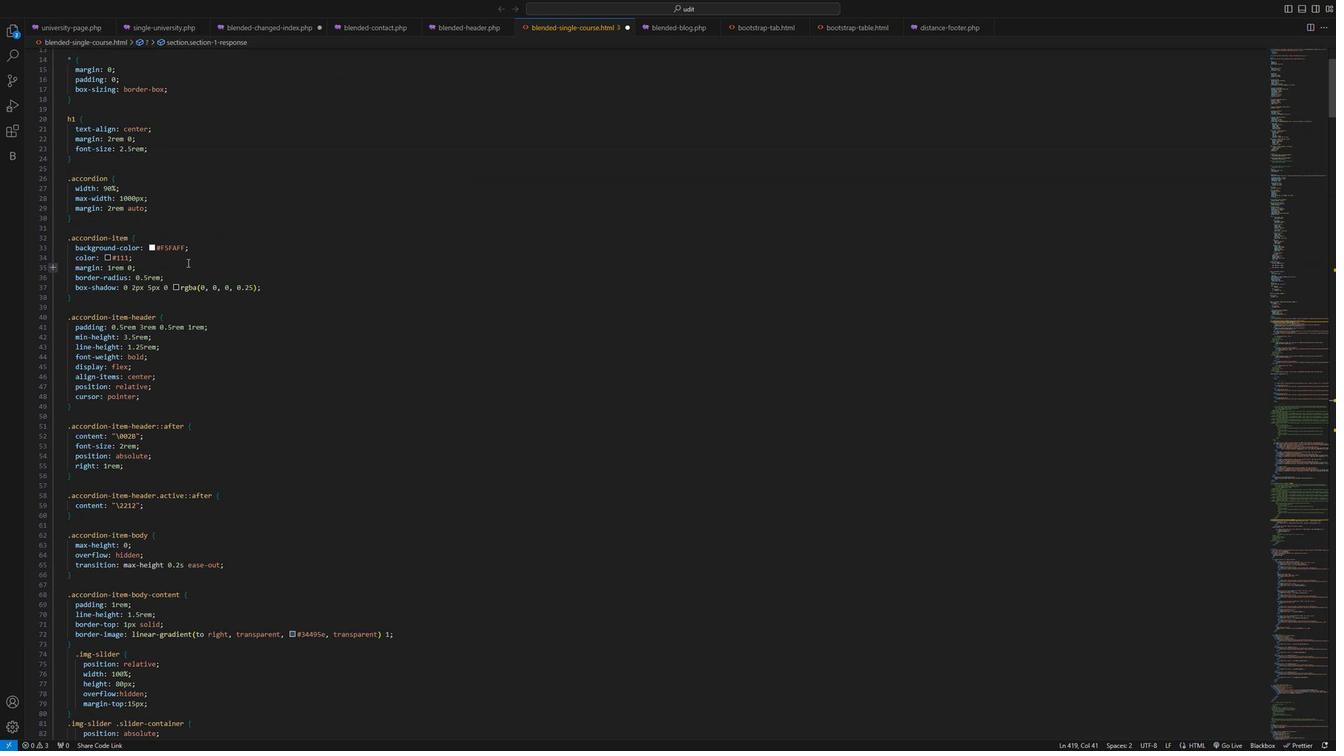 
Action: Mouse scrolled (185, 272) with delta (0, 0)
Screenshot: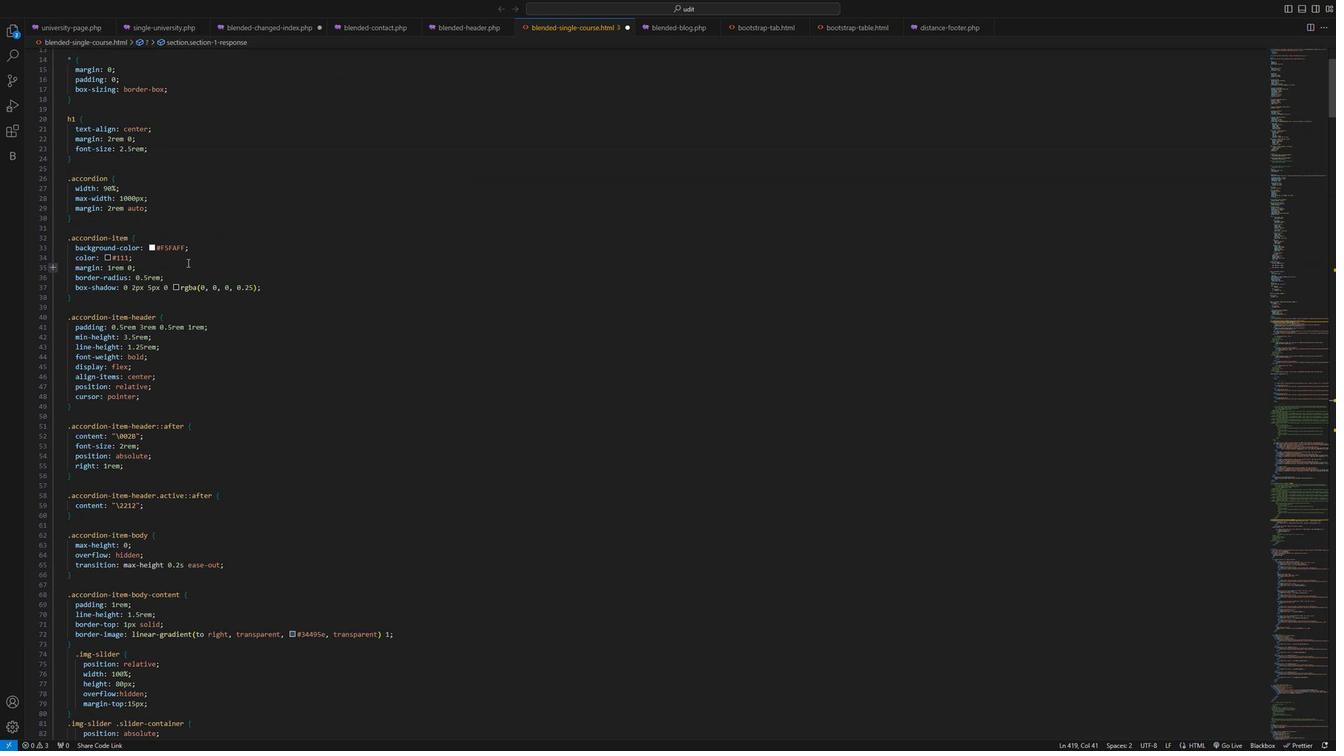 
Action: Mouse scrolled (185, 272) with delta (0, 0)
Screenshot: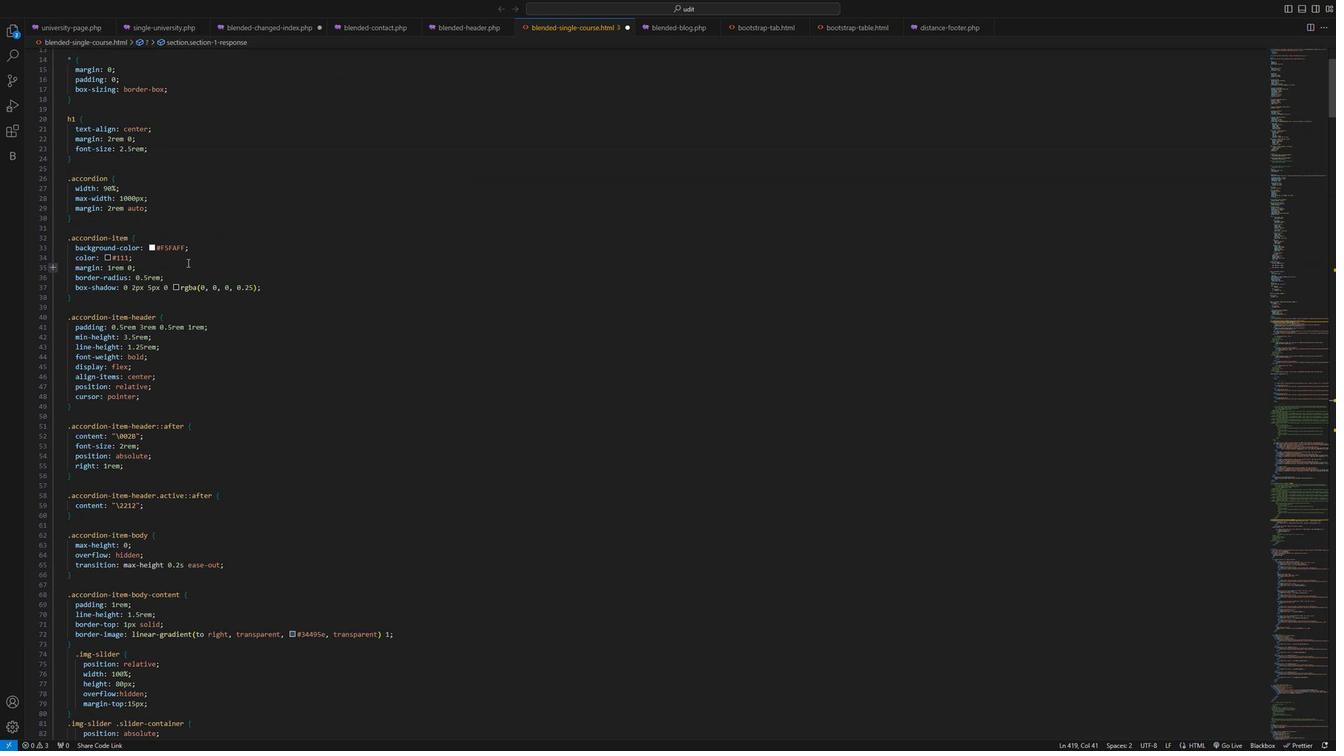 
Action: Mouse moved to (185, 272)
Screenshot: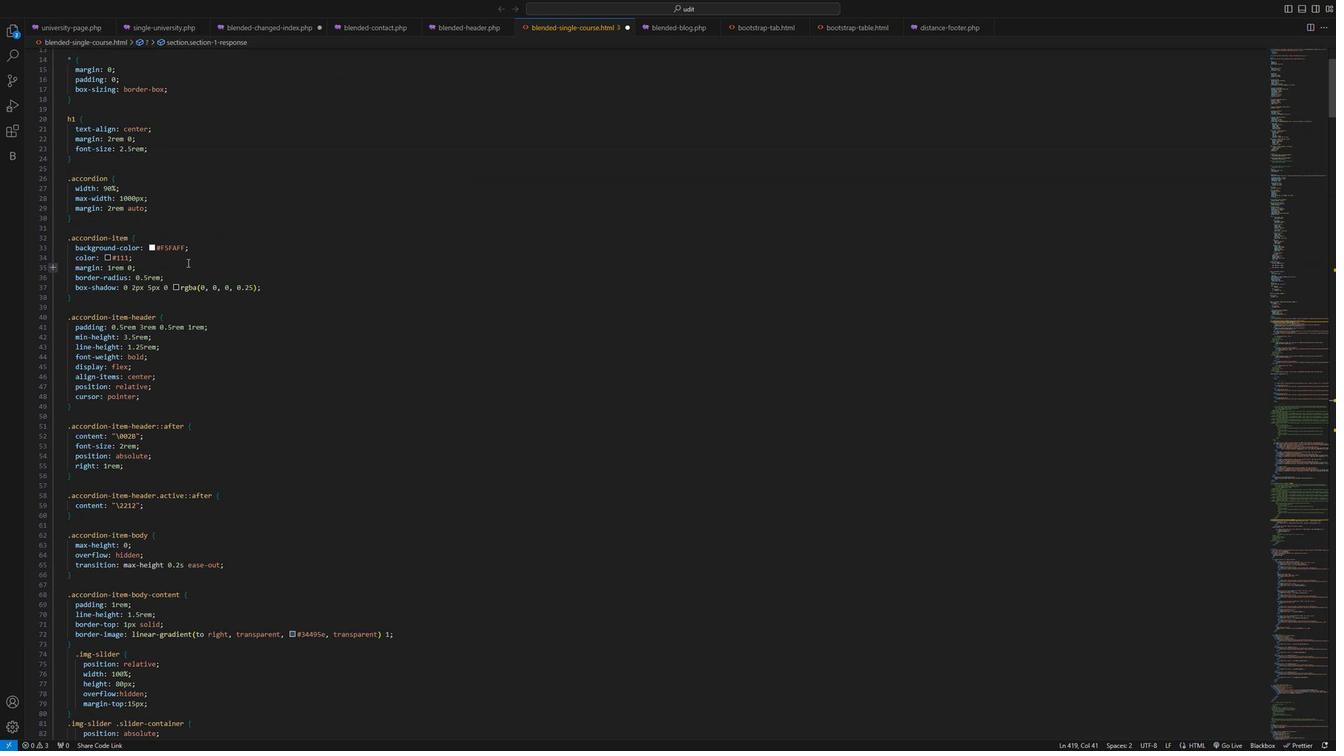 
Action: Mouse scrolled (185, 272) with delta (0, 0)
Screenshot: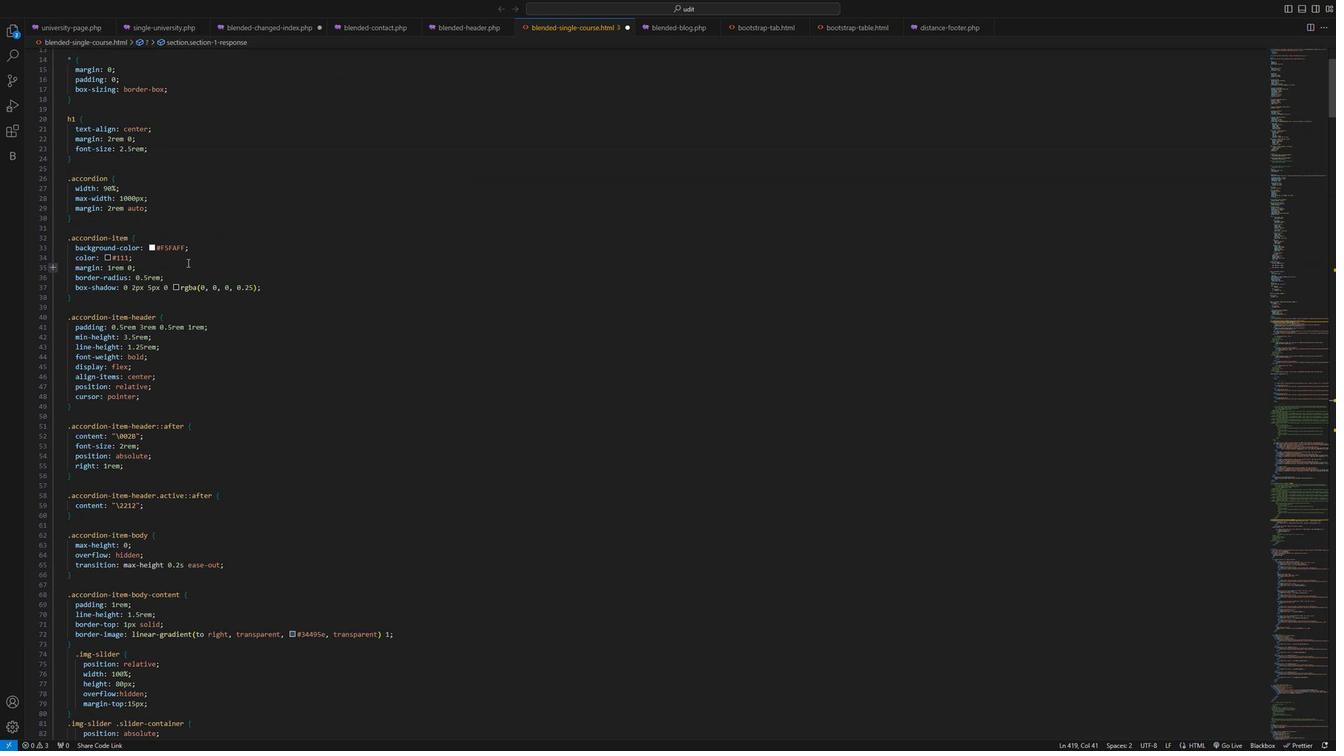 
Action: Mouse scrolled (185, 272) with delta (0, 0)
Screenshot: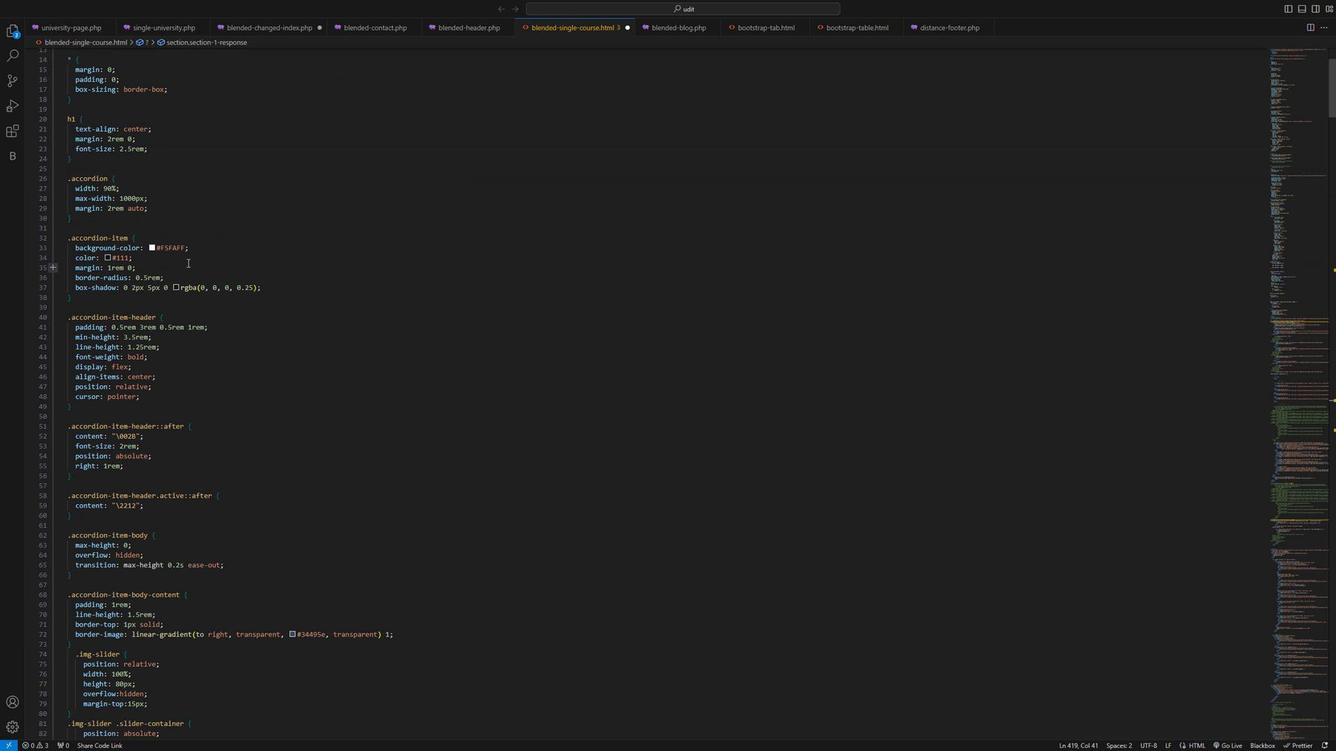 
Action: Mouse moved to (183, 272)
Screenshot: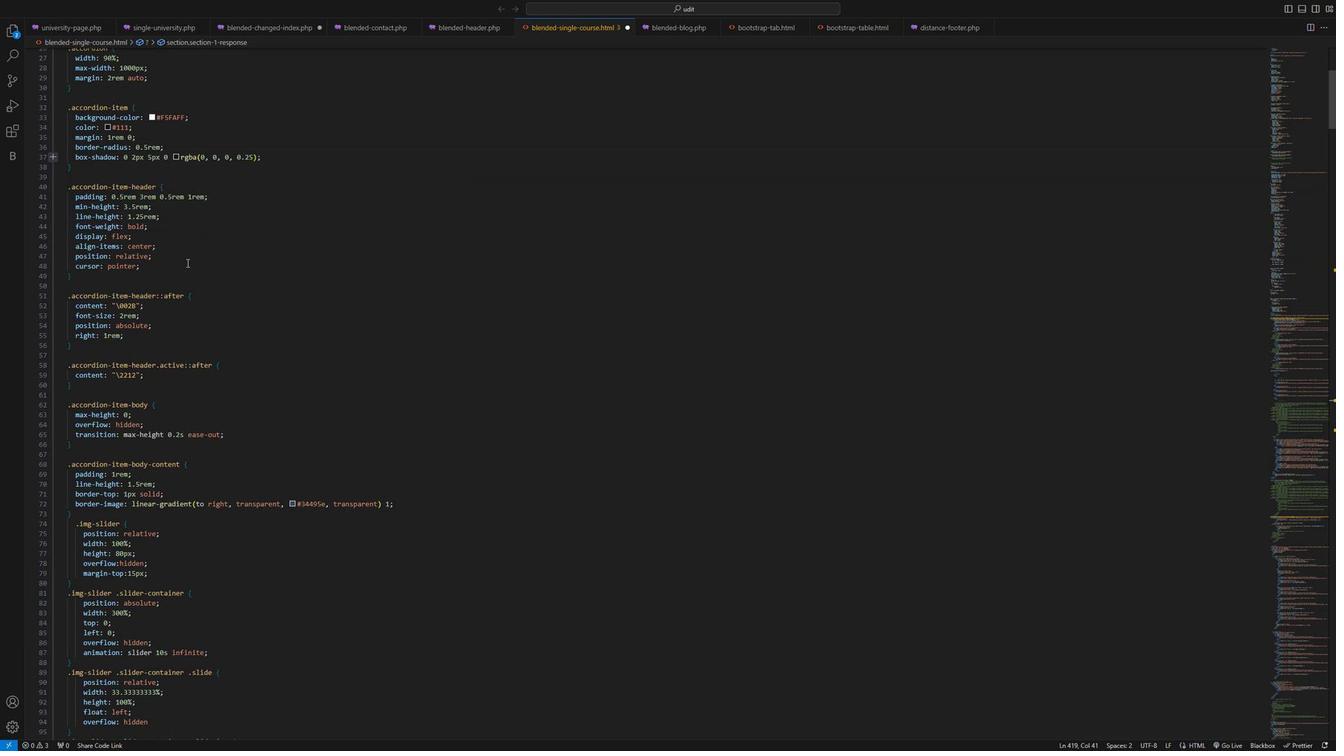 
Action: Mouse scrolled (183, 272) with delta (0, 0)
Screenshot: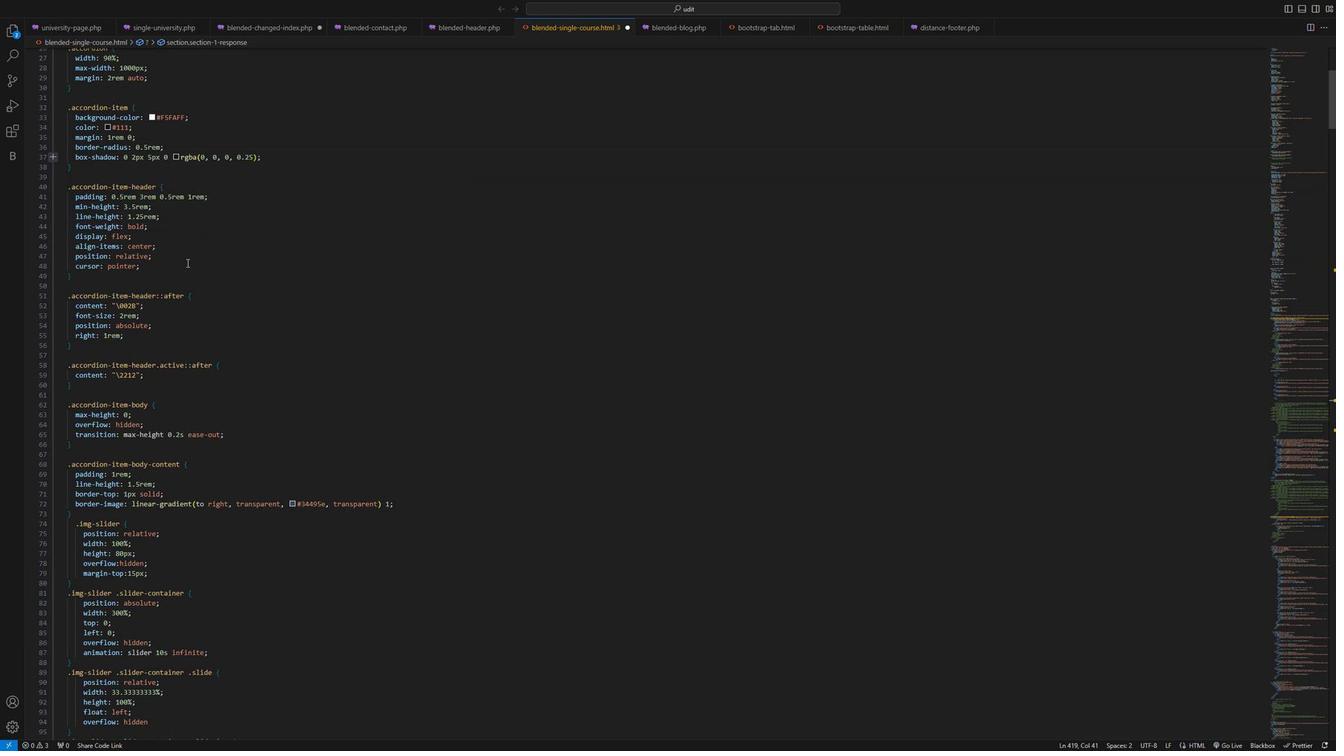 
Action: Mouse moved to (180, 273)
Screenshot: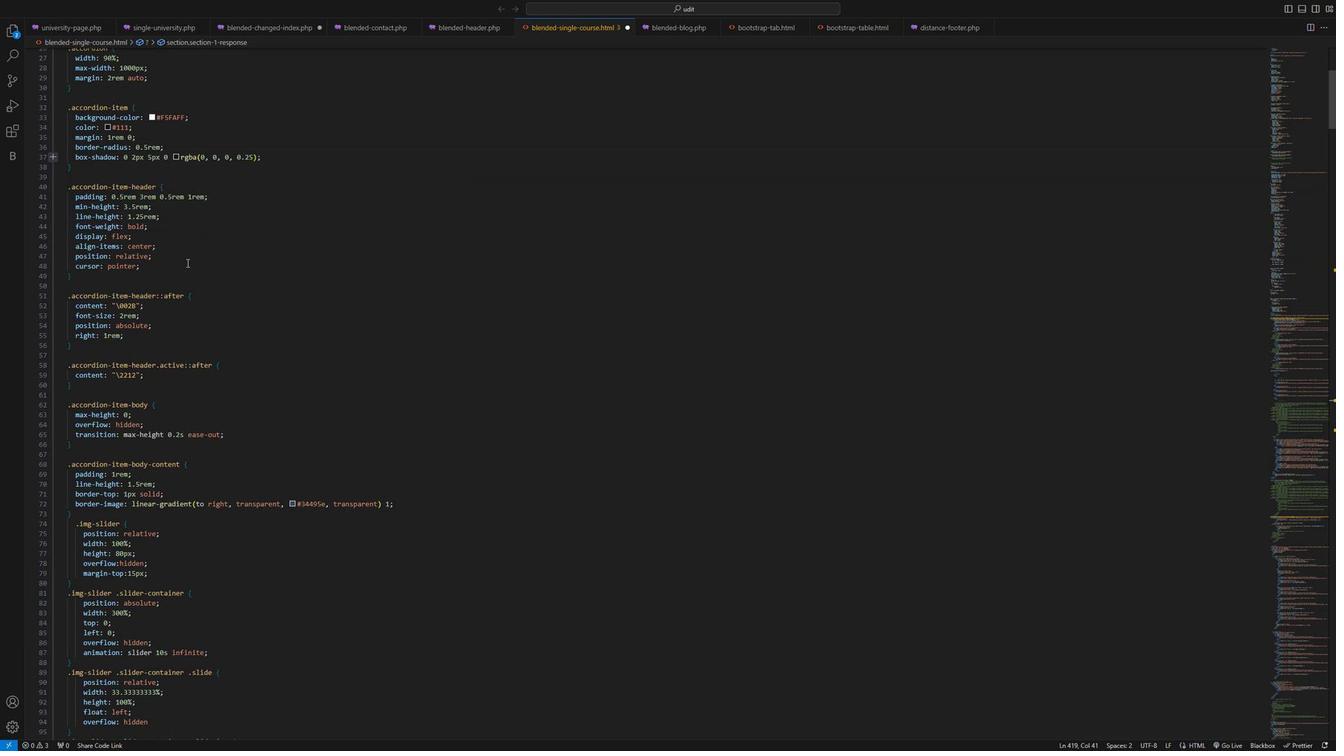 
Action: Mouse scrolled (180, 273) with delta (0, 0)
Screenshot: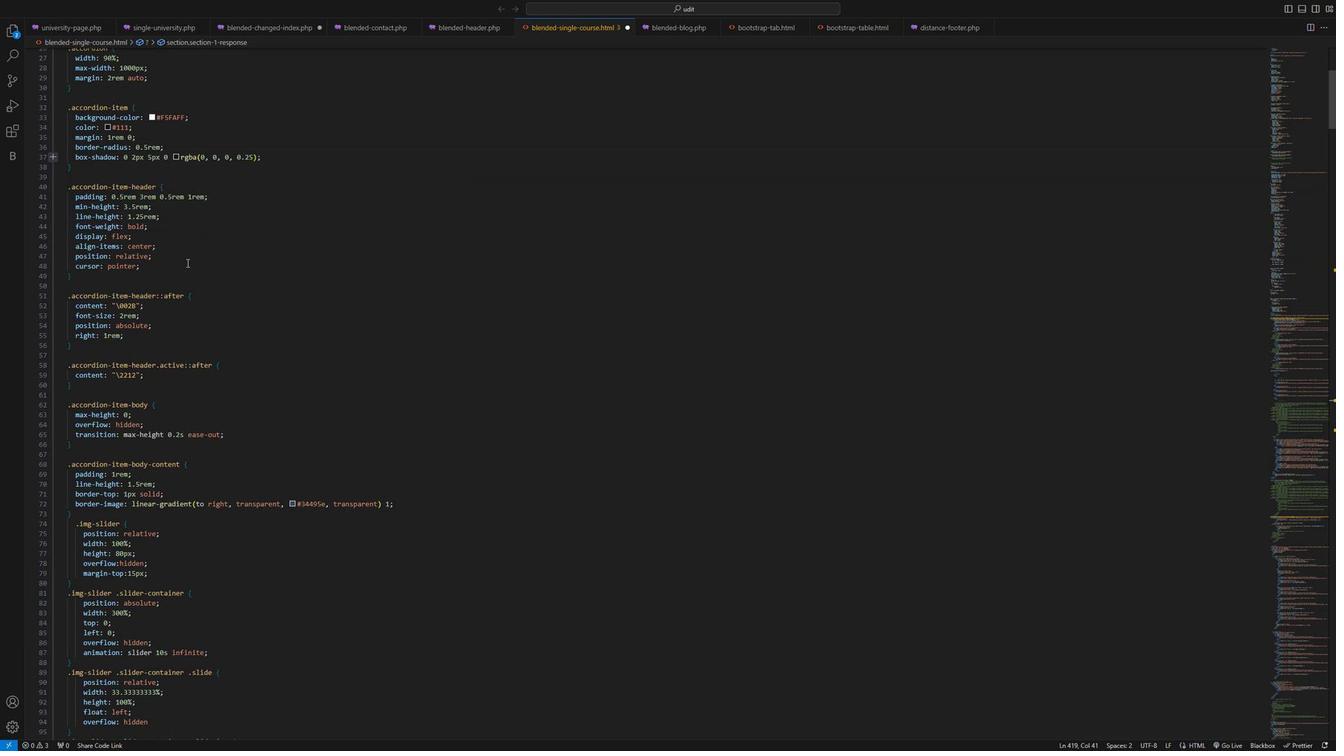 
Action: Mouse scrolled (180, 273) with delta (0, 0)
Screenshot: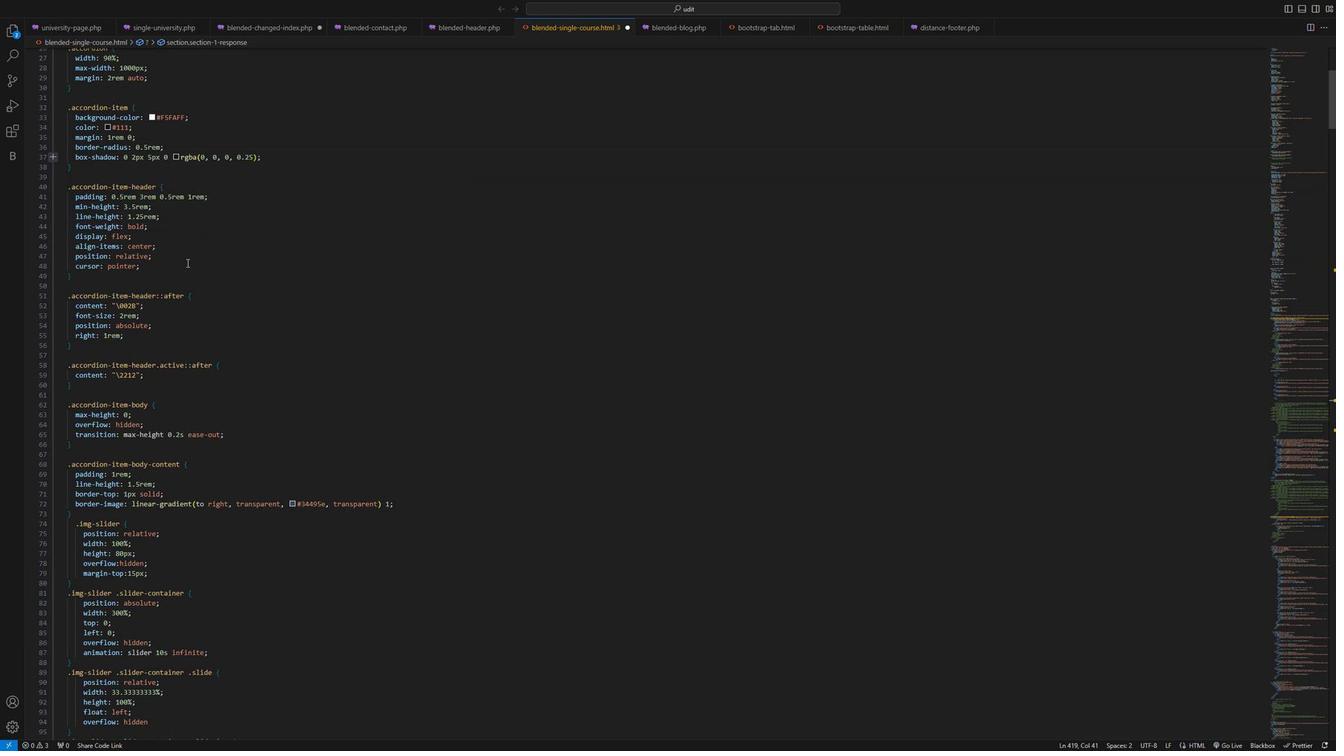 
Action: Mouse scrolled (180, 273) with delta (0, 0)
Screenshot: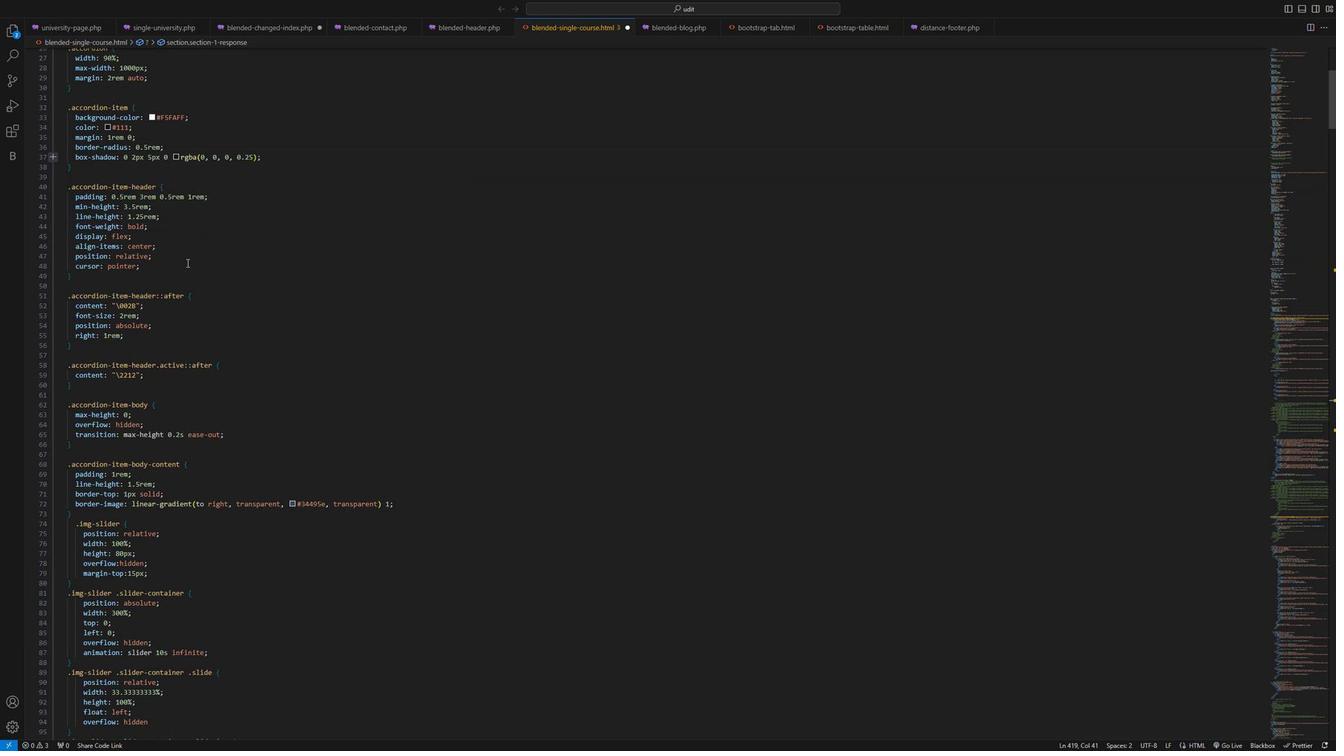 
Action: Mouse moved to (180, 274)
Screenshot: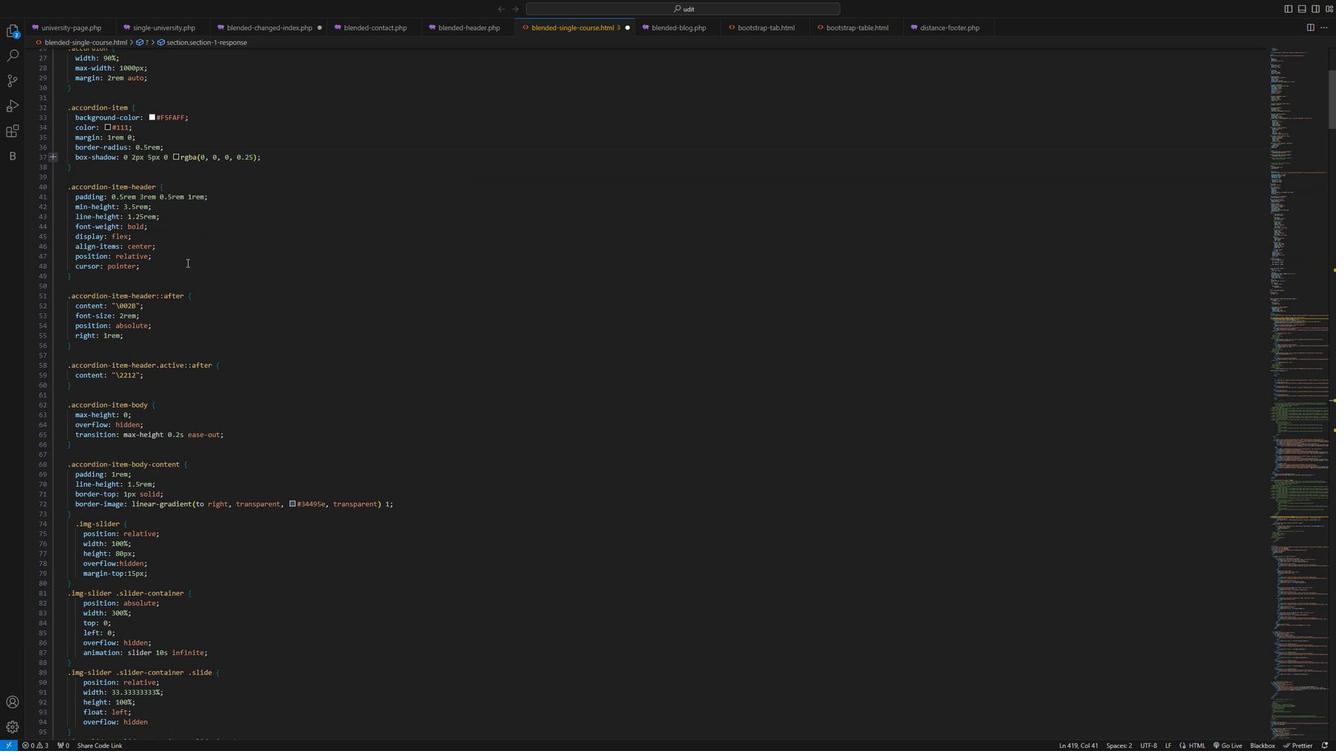 
Action: Mouse scrolled (180, 273) with delta (0, 0)
Screenshot: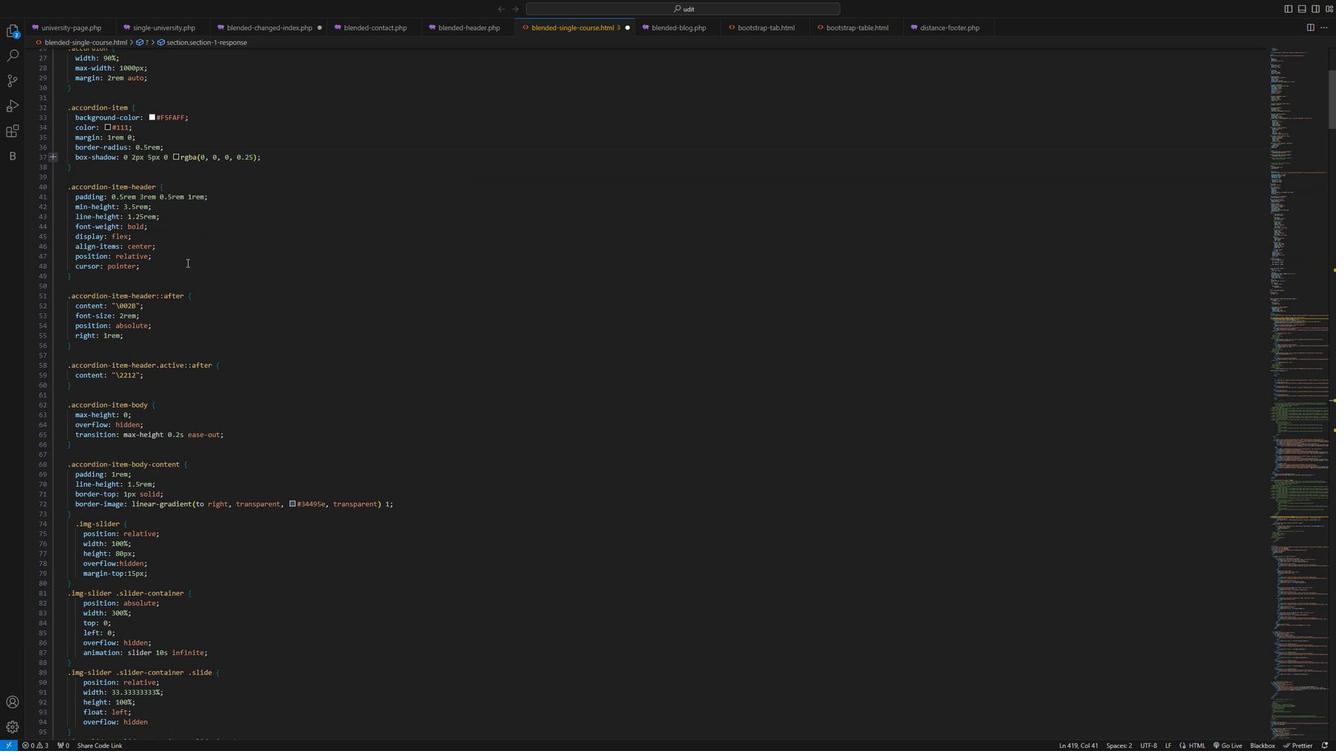 
Action: Mouse moved to (179, 274)
Screenshot: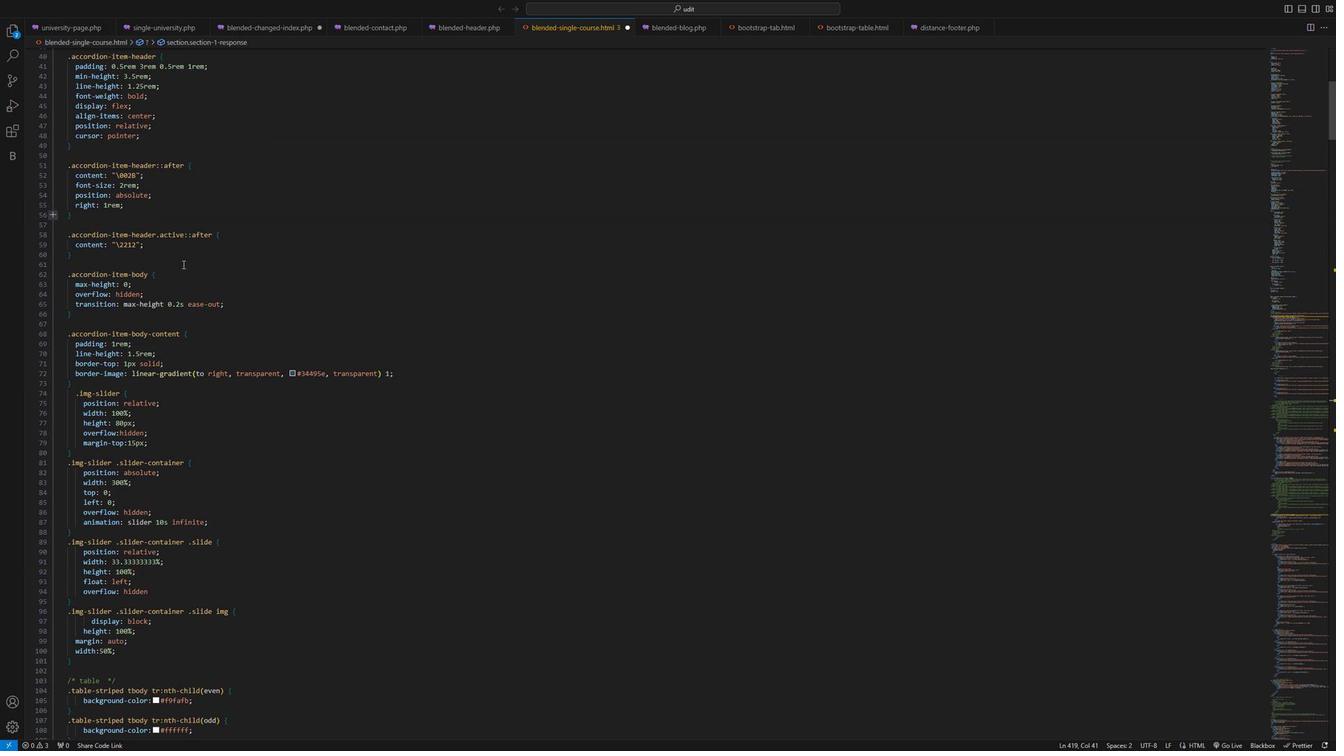 
Action: Mouse scrolled (179, 273) with delta (0, 0)
Screenshot: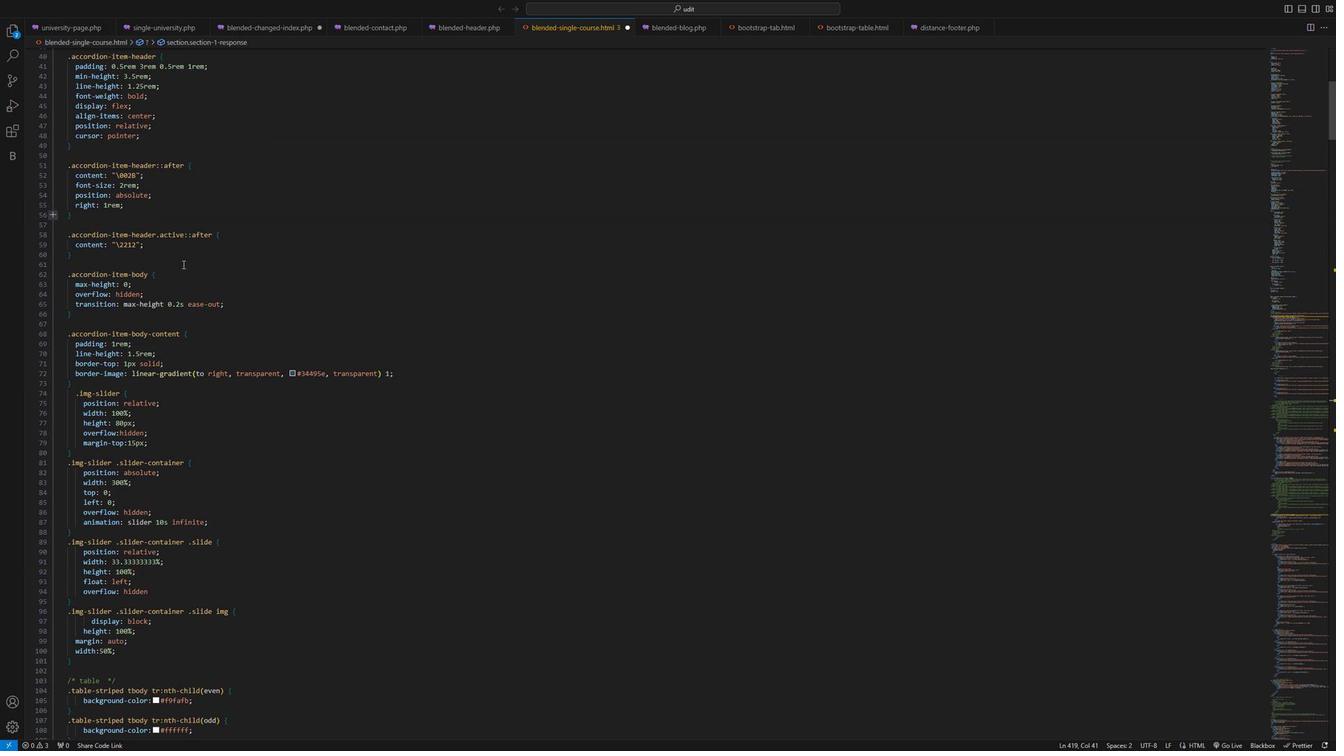 
Action: Mouse moved to (176, 276)
Screenshot: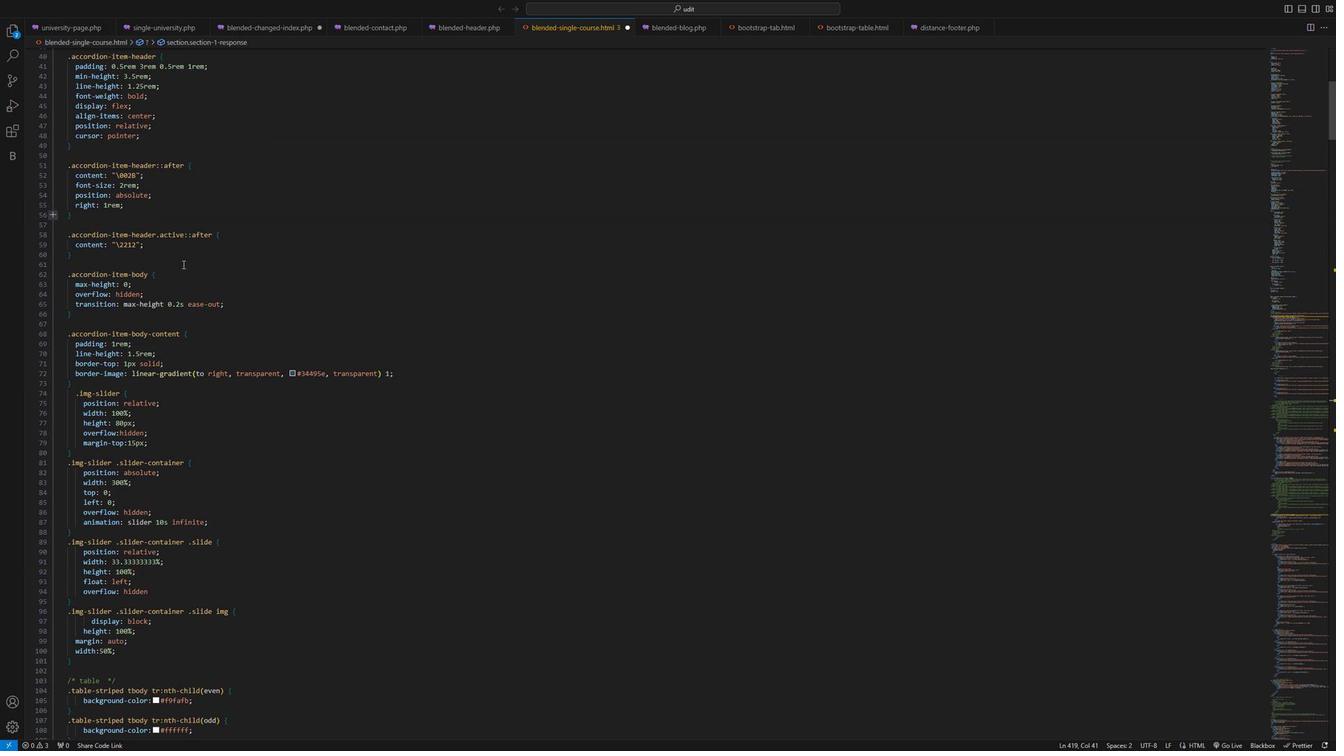 
Action: Mouse scrolled (176, 276) with delta (0, 0)
Screenshot: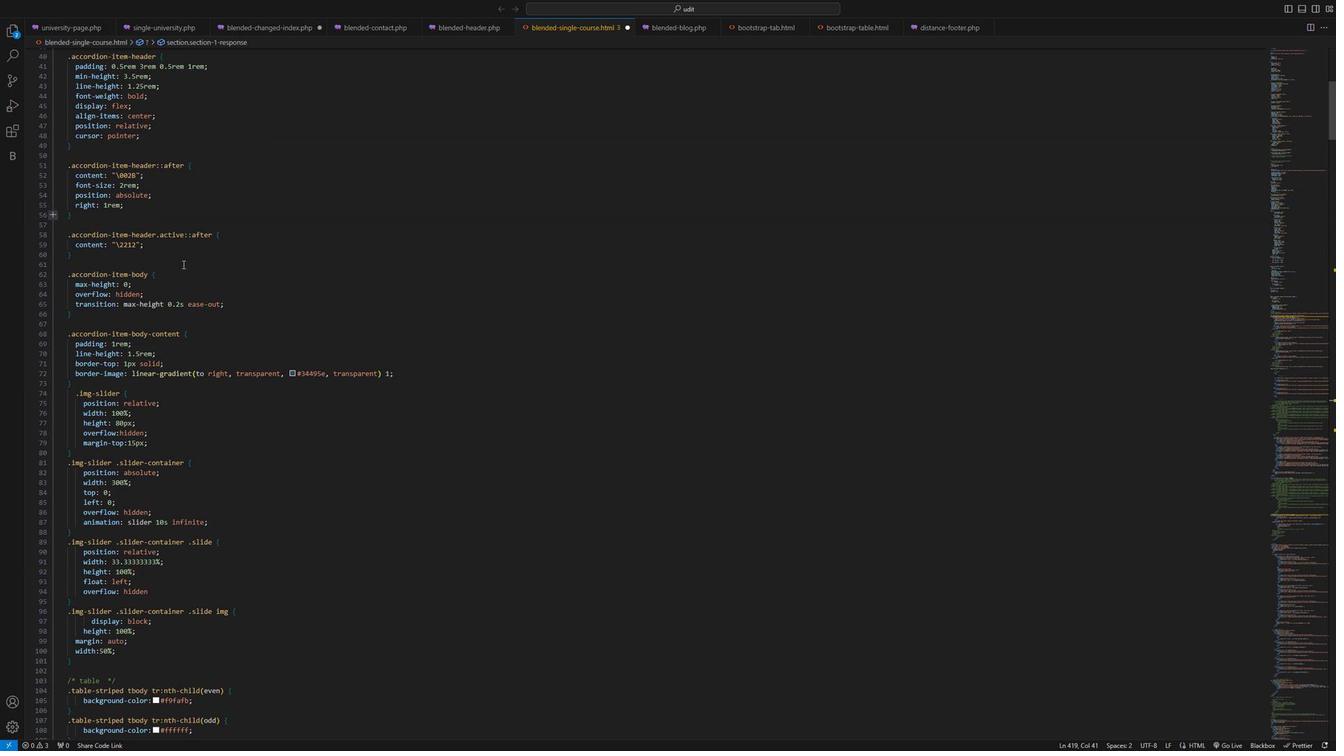 
Action: Mouse moved to (174, 277)
Screenshot: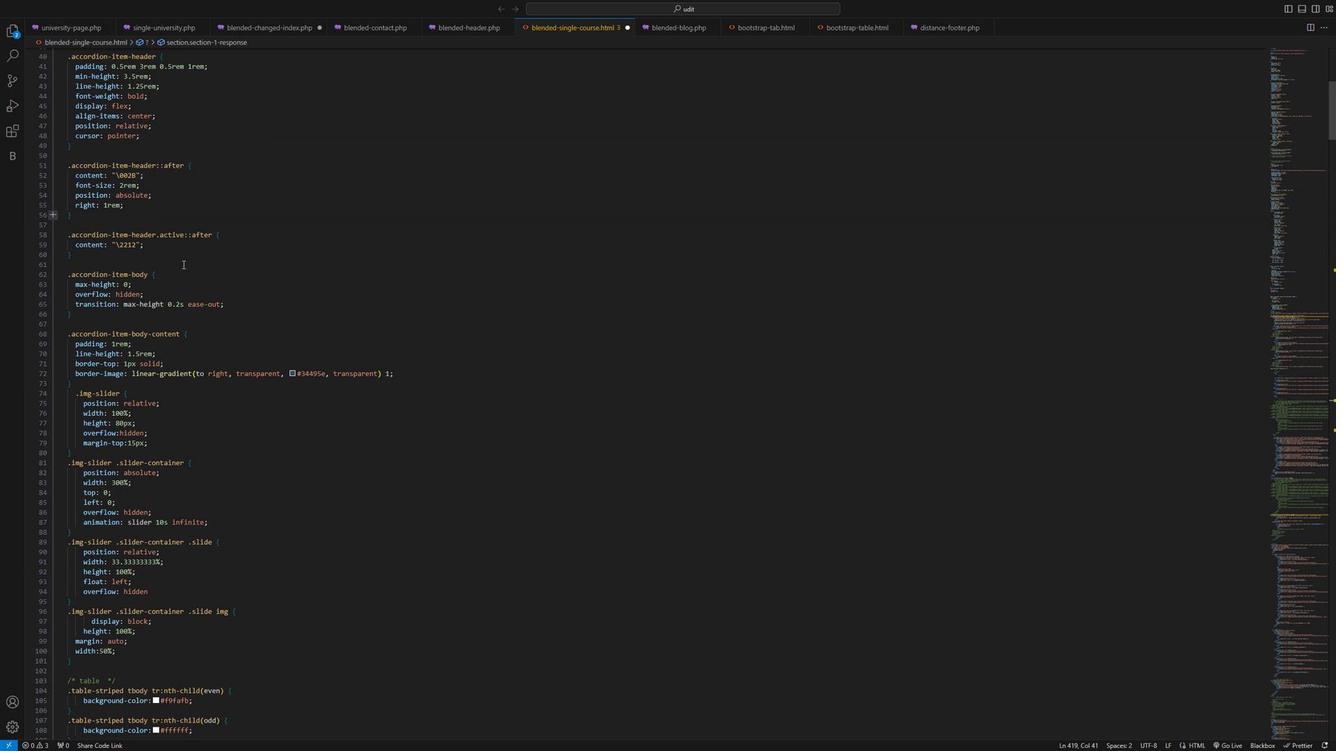 
Action: Mouse scrolled (174, 276) with delta (0, 0)
Screenshot: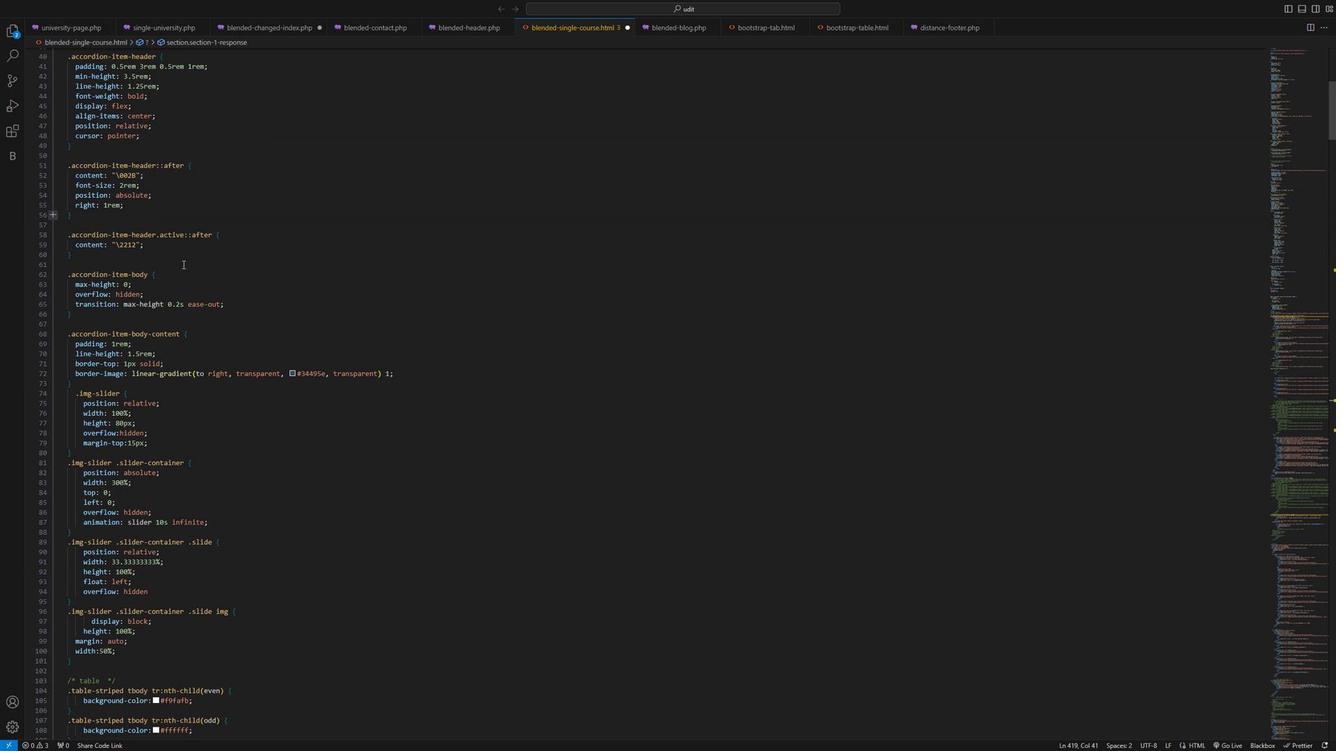 
Action: Mouse moved to (174, 277)
Screenshot: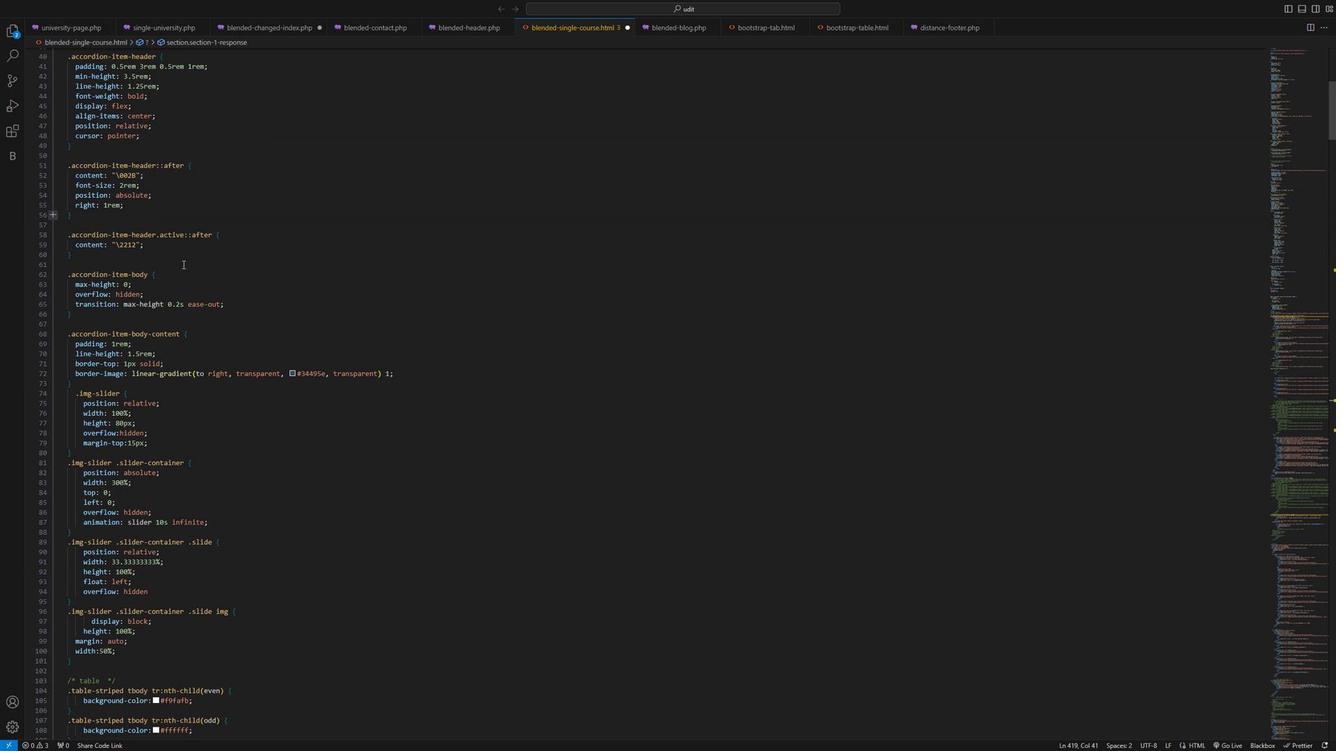 
Action: Mouse scrolled (174, 276) with delta (0, 0)
Screenshot: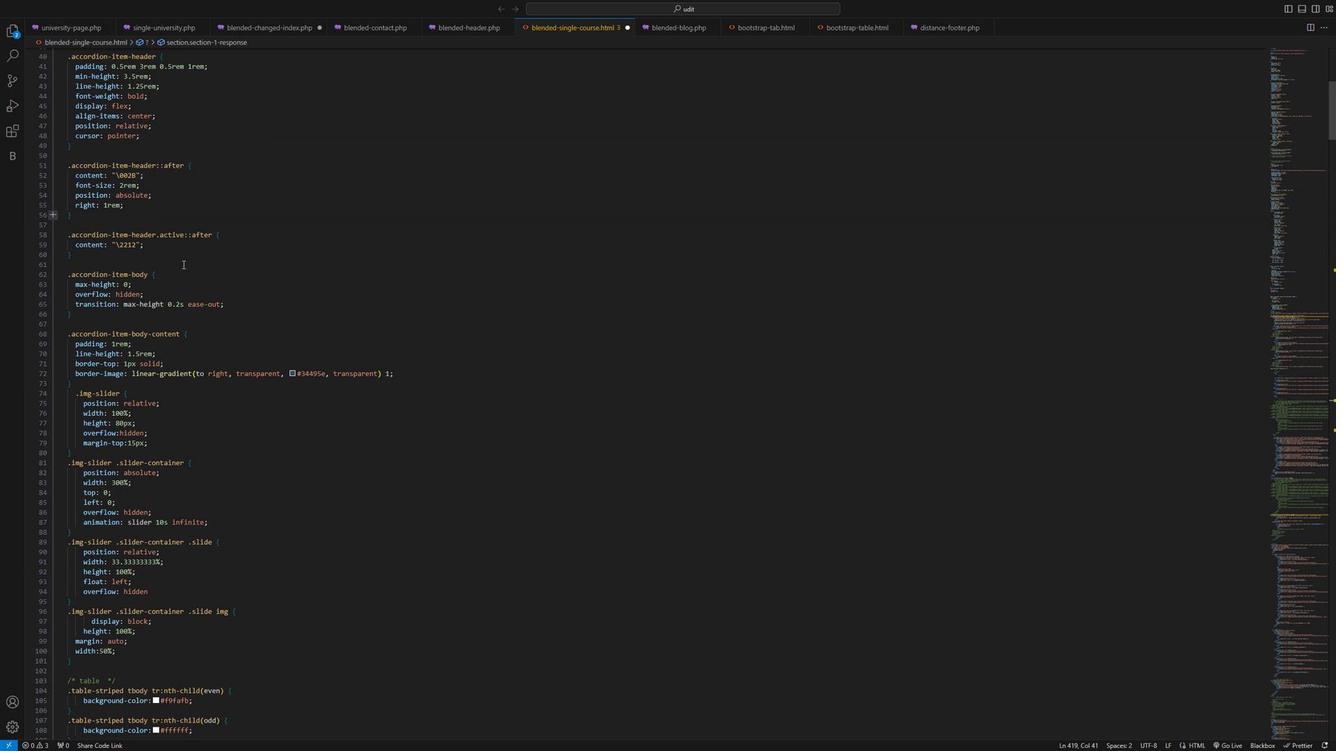
Action: Mouse scrolled (174, 276) with delta (0, 0)
Screenshot: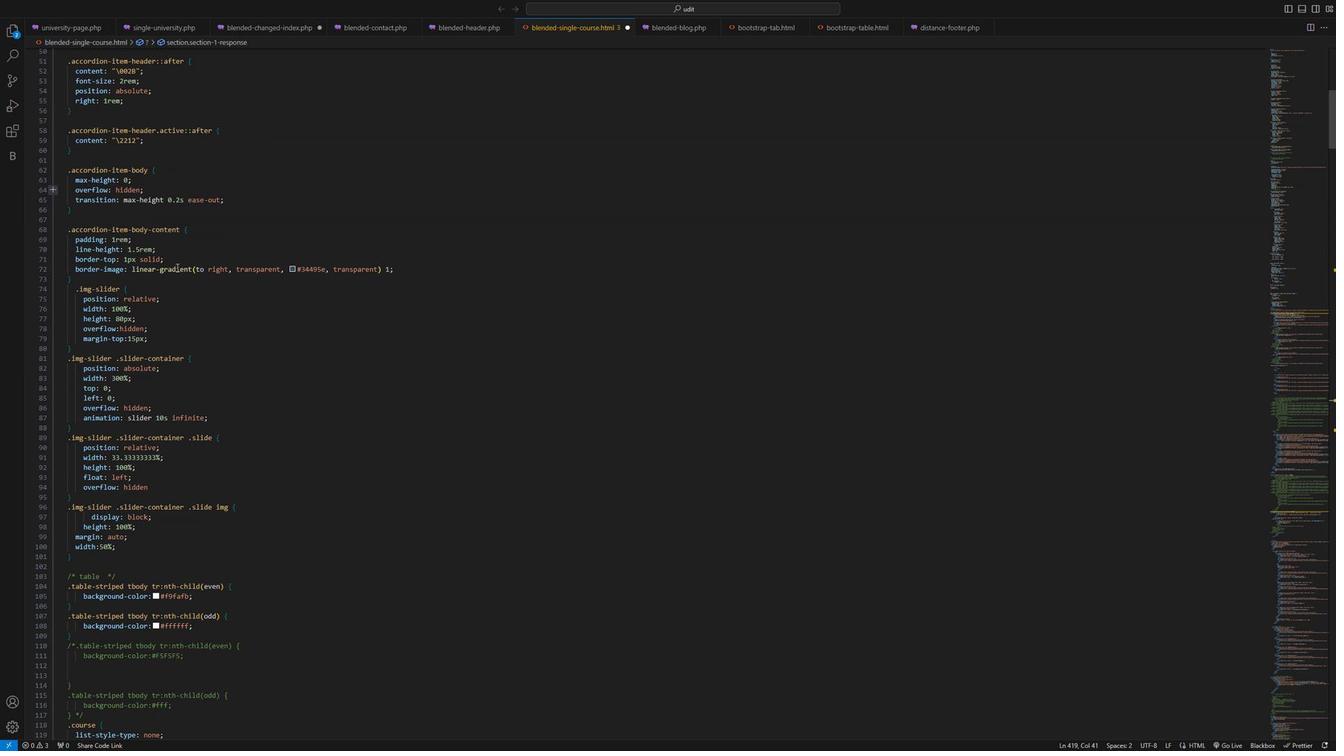 
Action: Mouse scrolled (174, 276) with delta (0, 0)
Screenshot: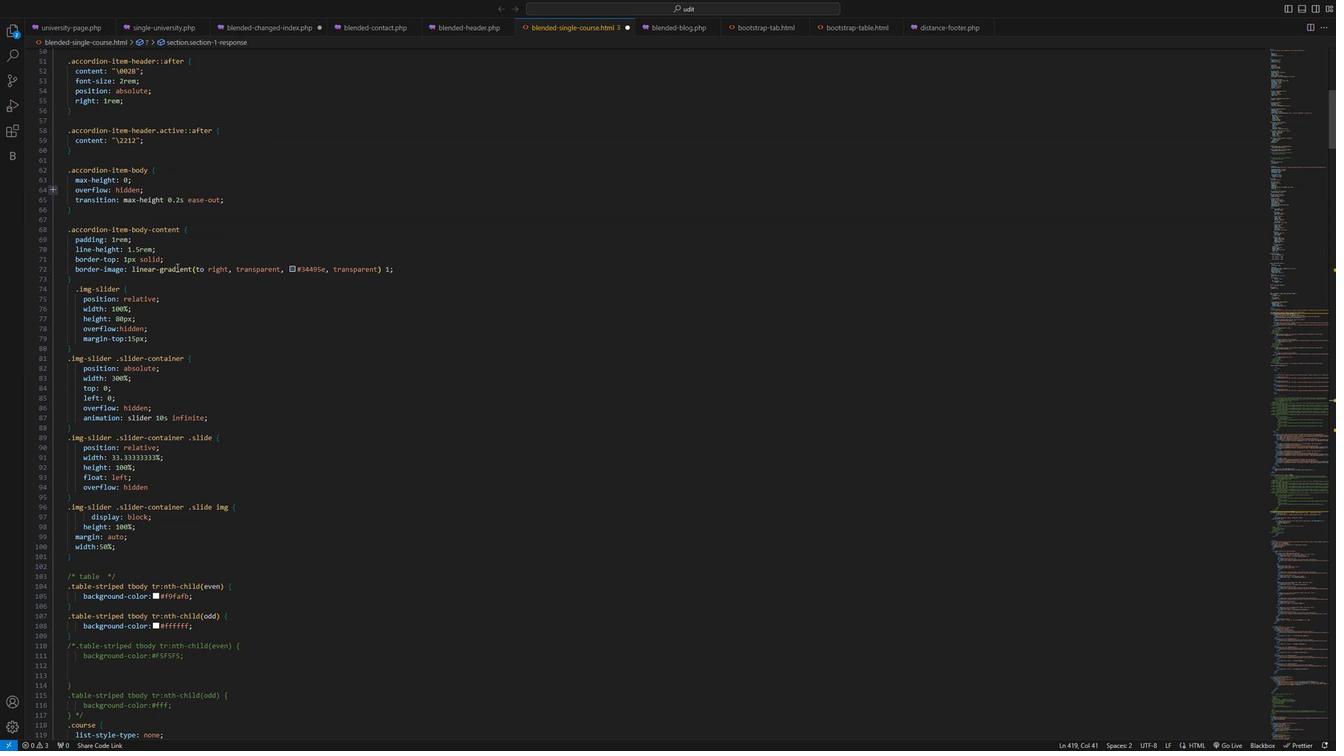 
Action: Mouse scrolled (174, 276) with delta (0, 0)
Screenshot: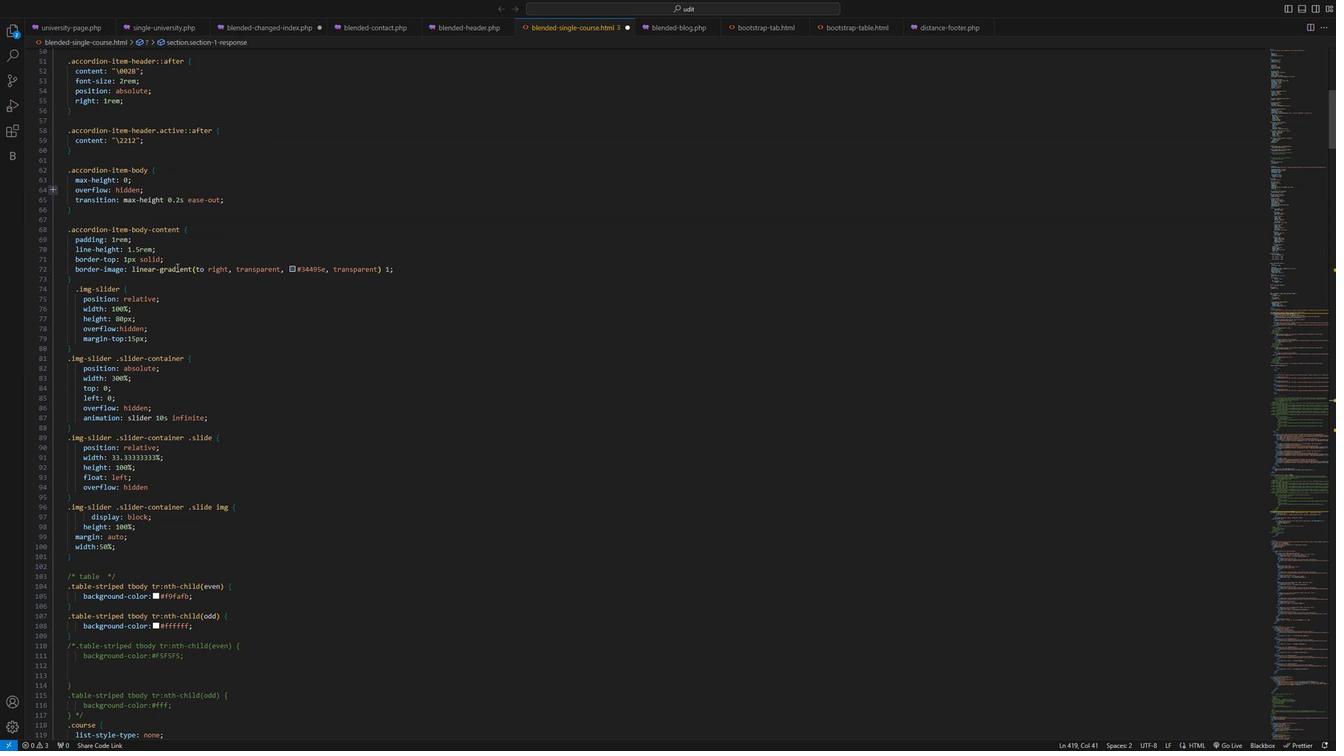 
Action: Mouse moved to (173, 274)
Screenshot: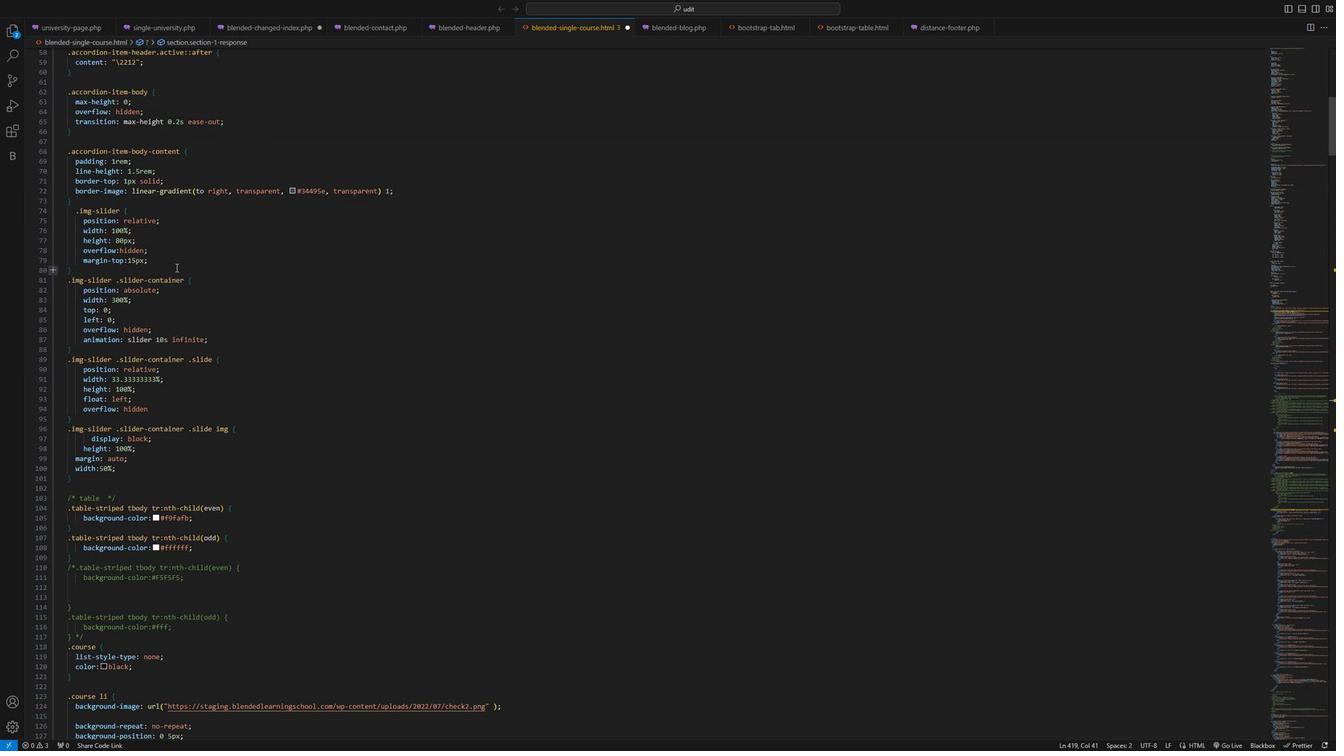 
Action: Mouse scrolled (173, 274) with delta (0, 0)
Screenshot: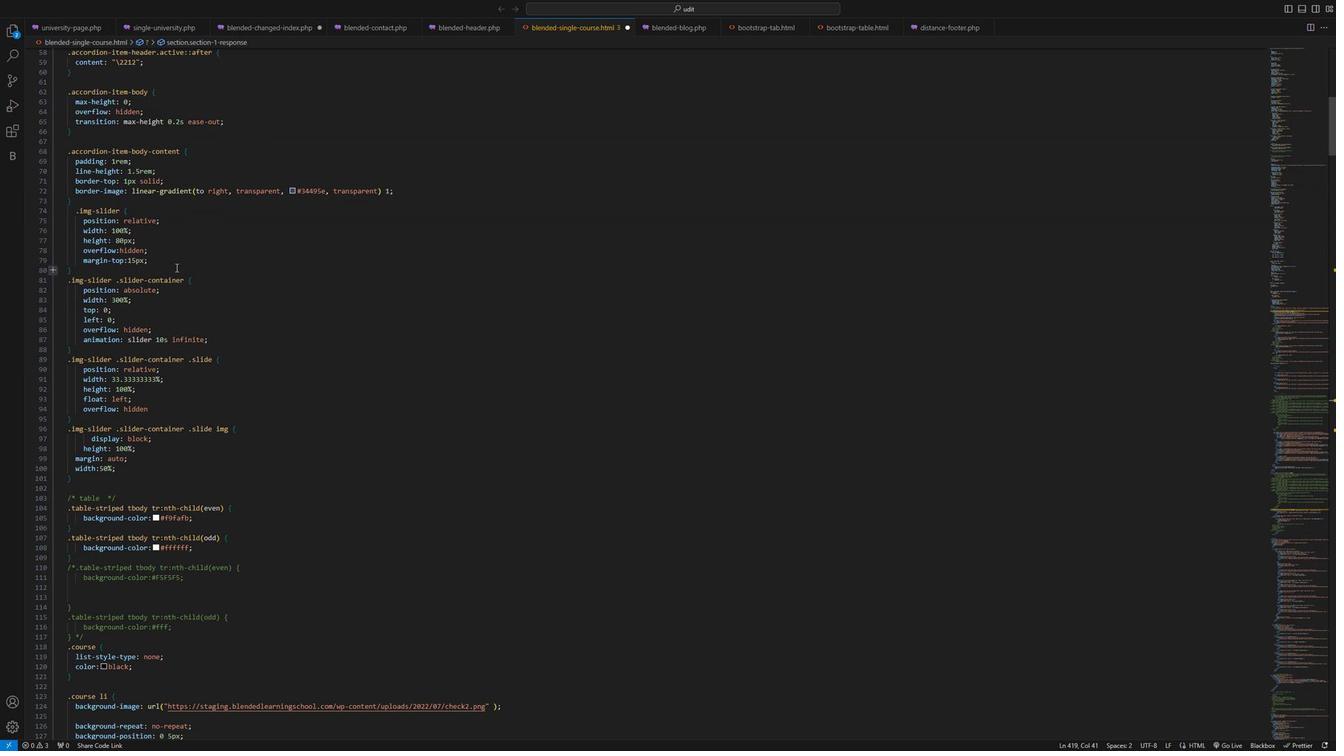 
Action: Mouse scrolled (173, 274) with delta (0, 0)
Screenshot: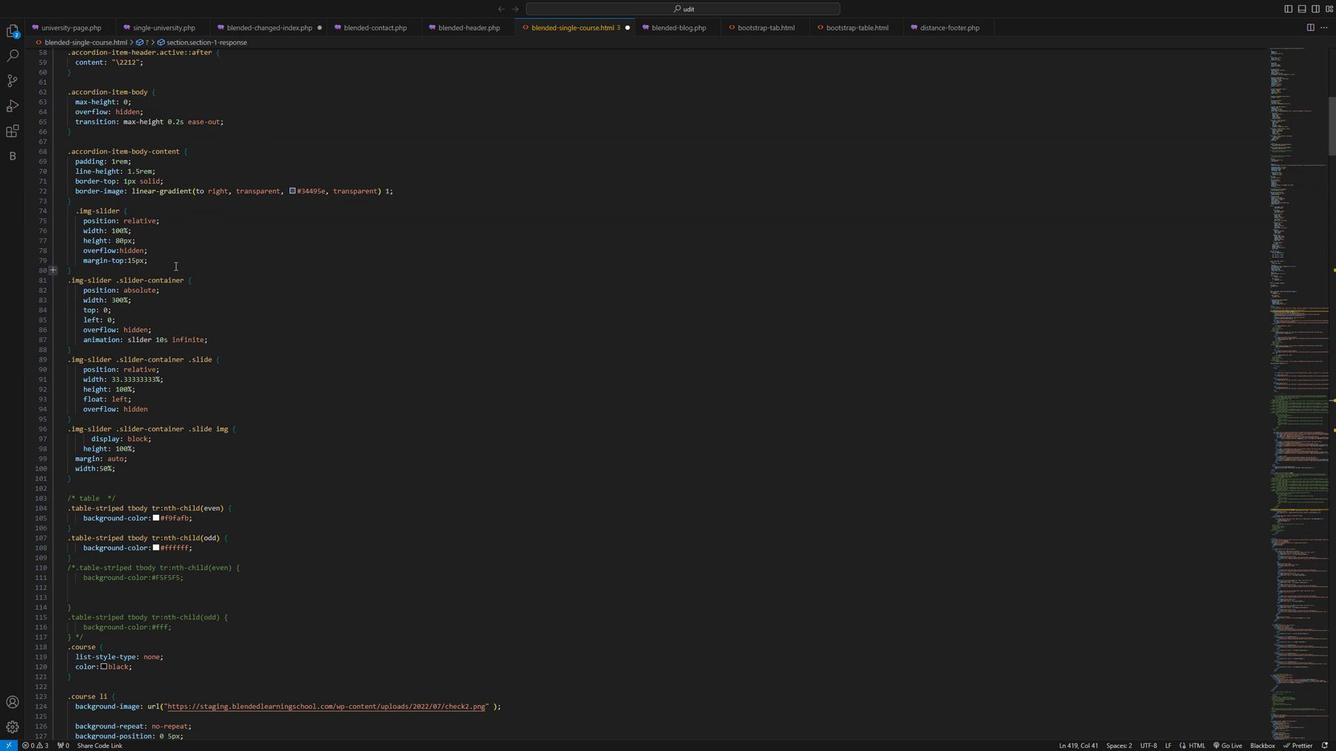 
Action: Mouse scrolled (173, 274) with delta (0, 0)
Screenshot: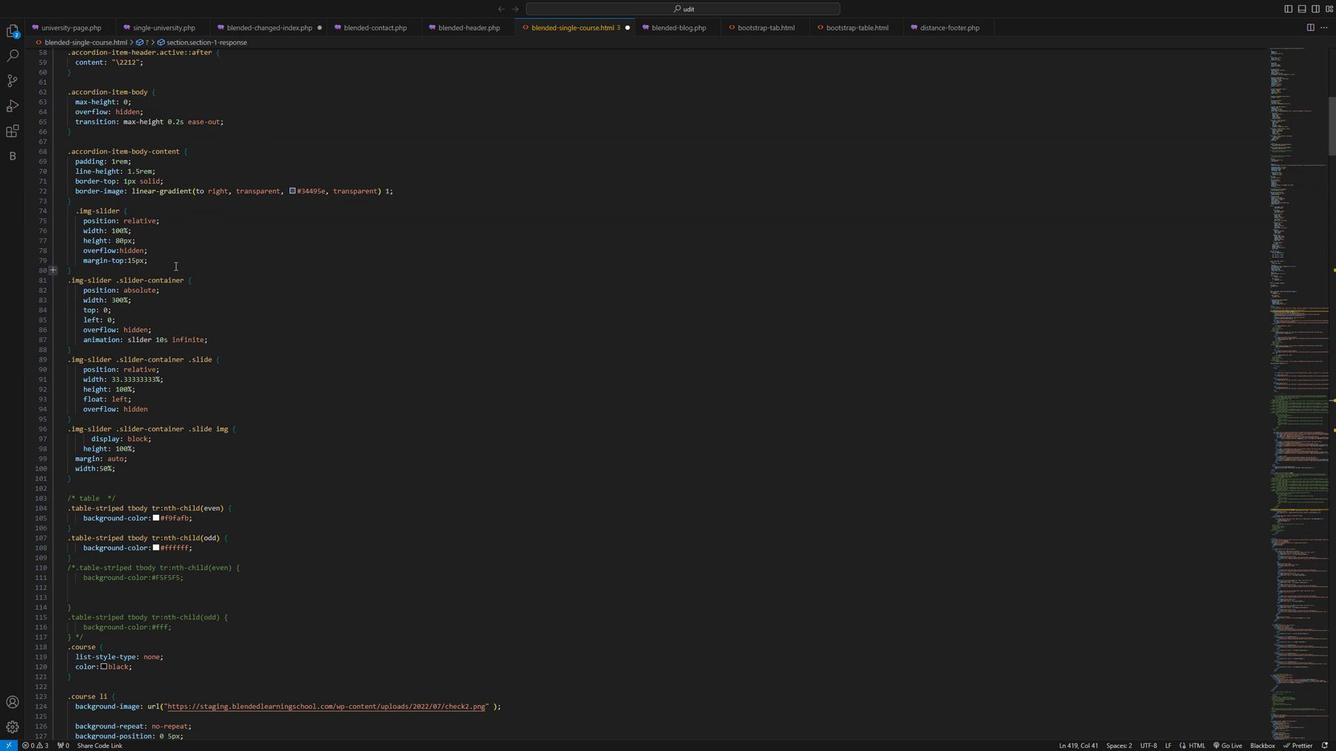 
Action: Mouse moved to (78, 290)
Screenshot: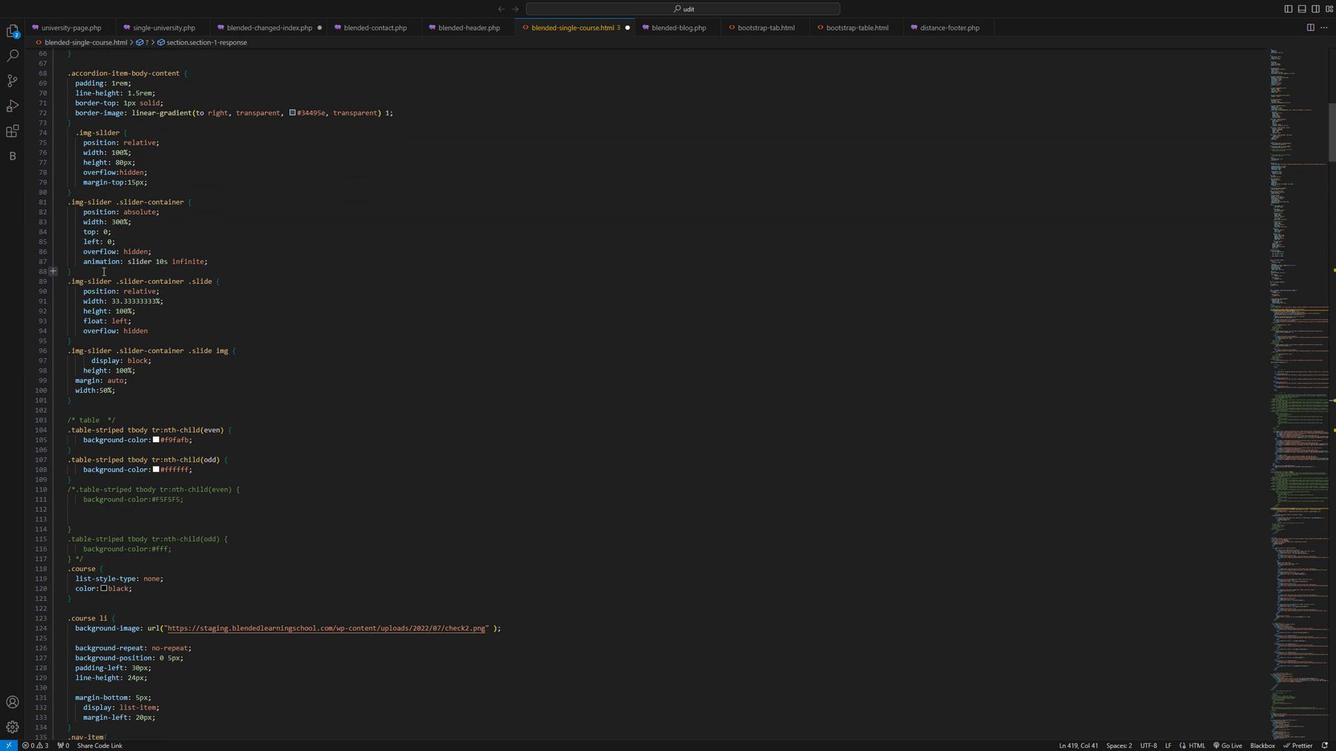 
Action: Mouse scrolled (78, 290) with delta (0, 0)
Screenshot: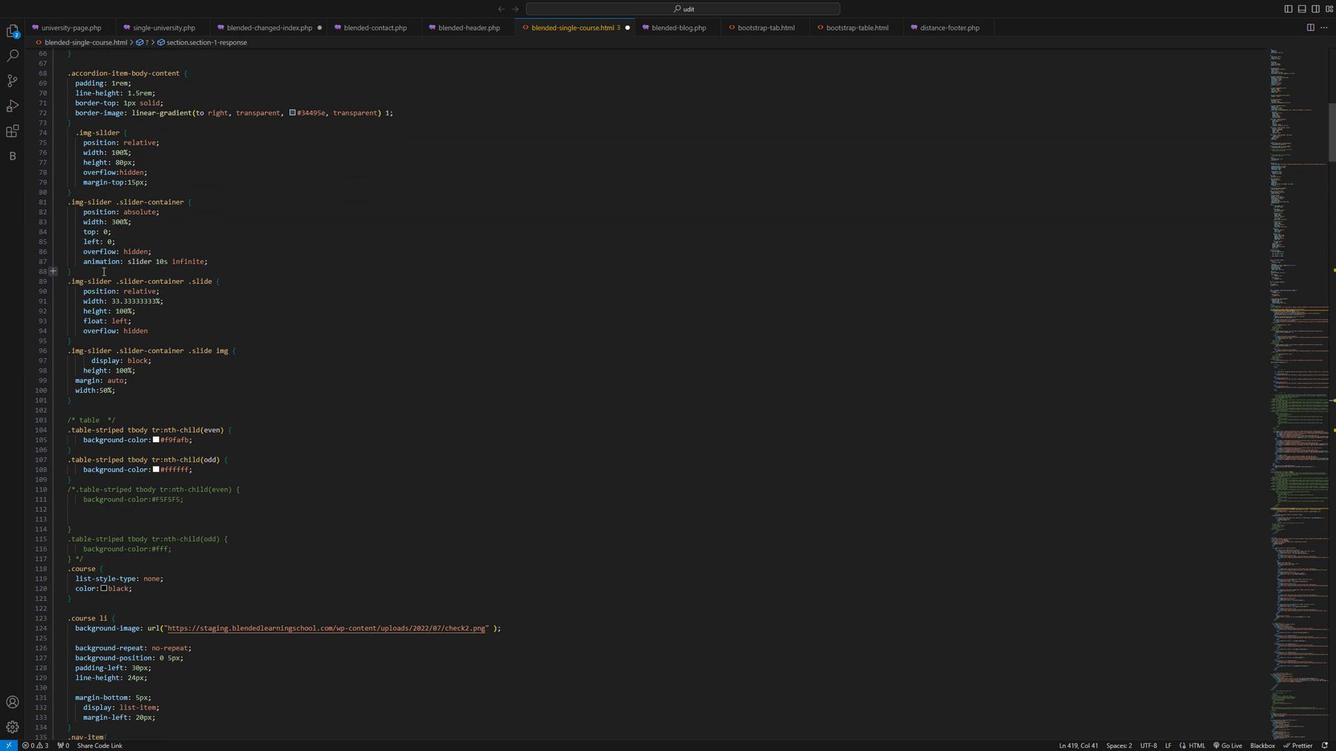 
Action: Mouse moved to (74, 300)
Screenshot: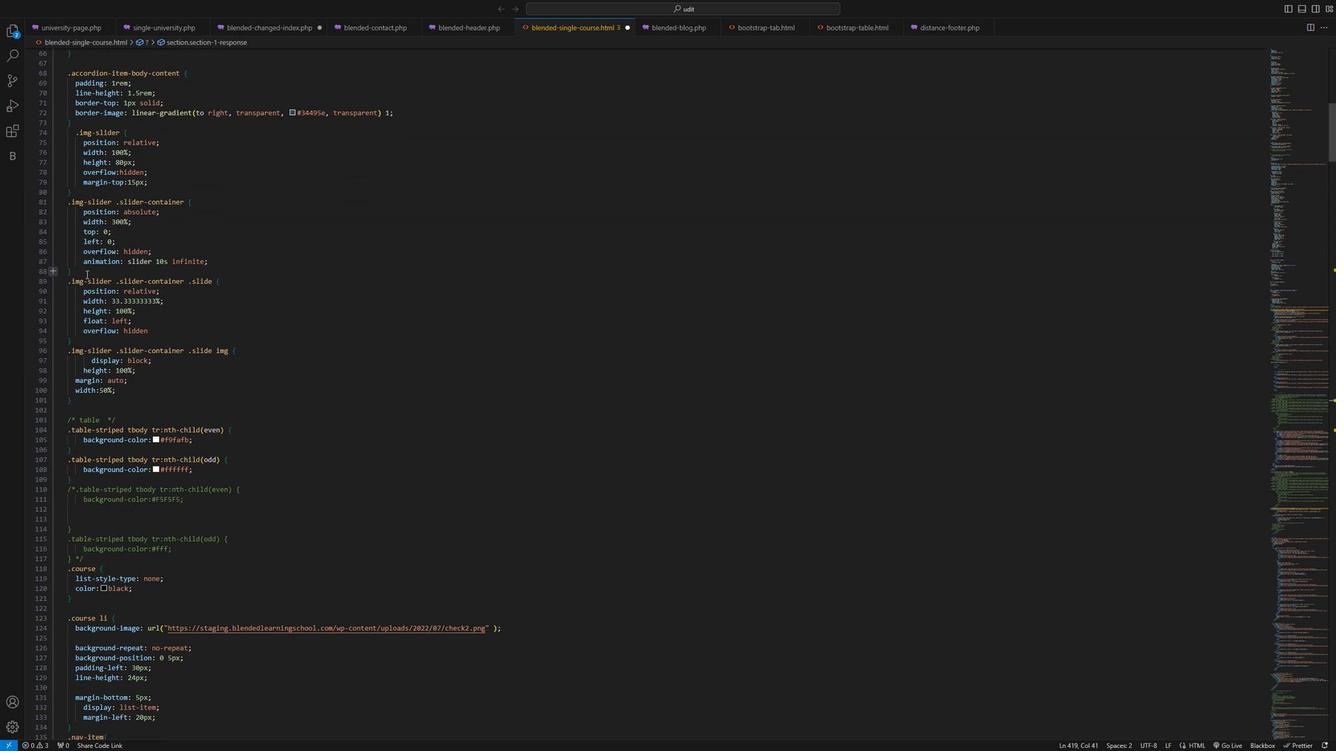 
Action: Mouse scrolled (74, 300) with delta (0, 0)
Screenshot: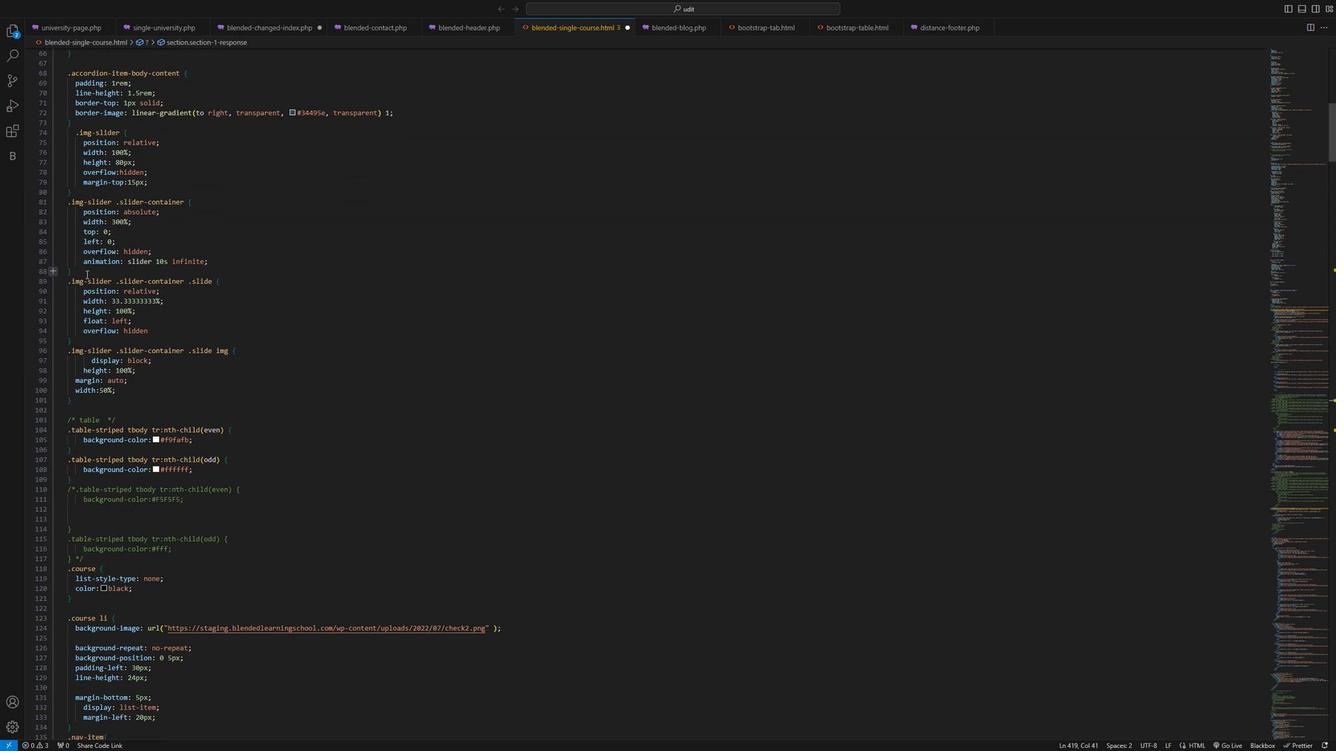 
Action: Mouse moved to (74, 303)
Screenshot: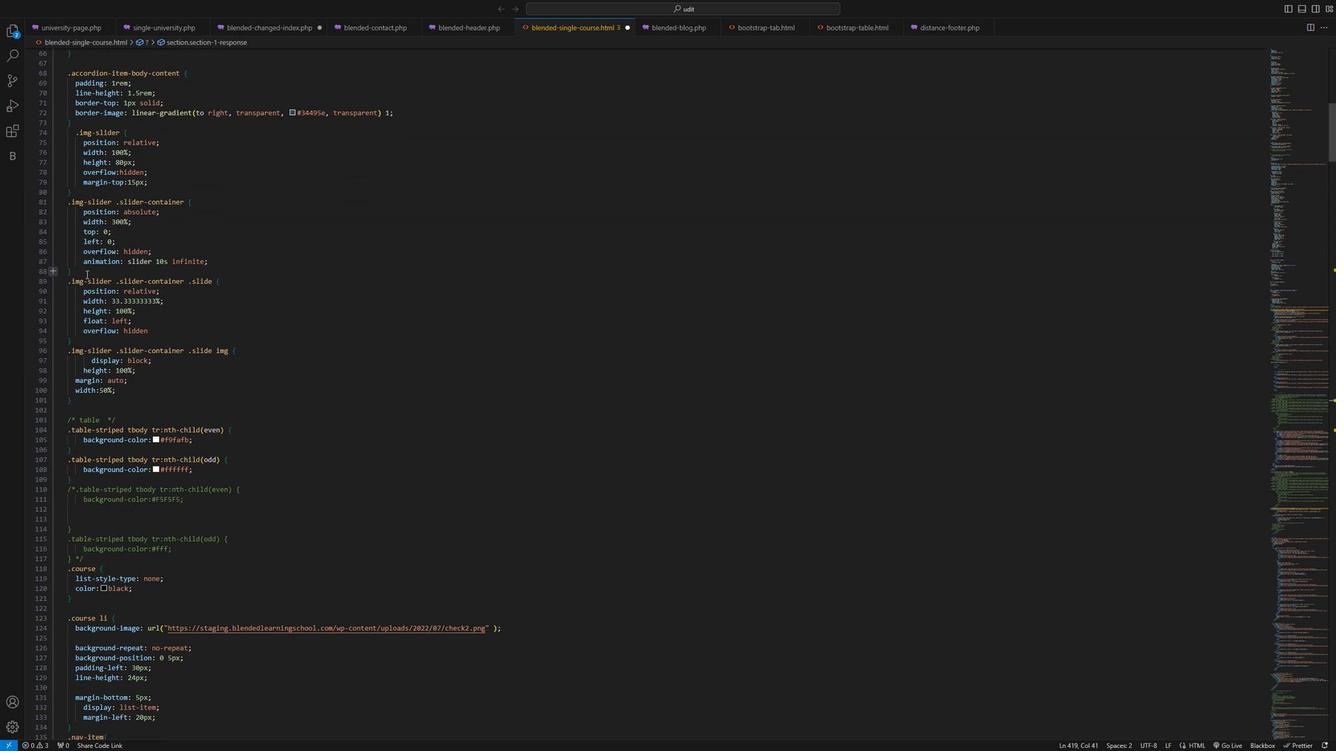 
Action: Mouse scrolled (74, 302) with delta (0, 0)
Screenshot: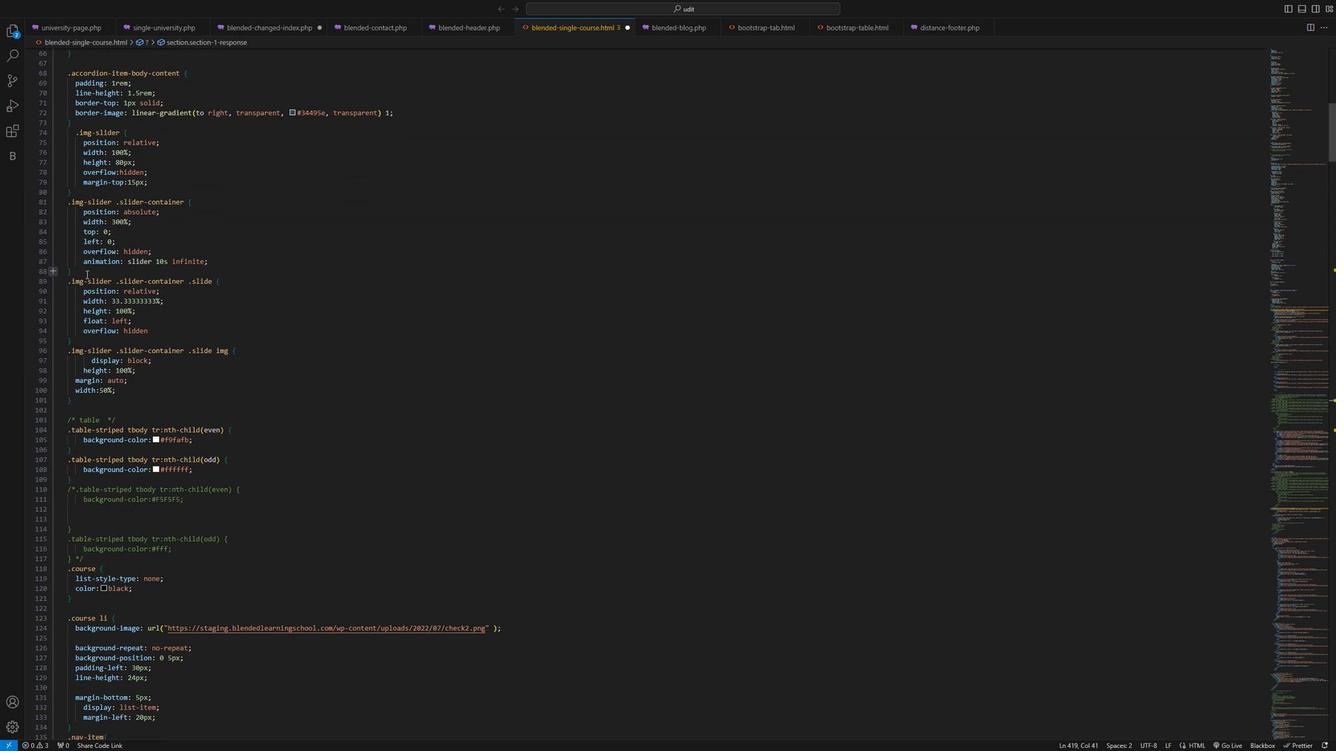 
Action: Mouse moved to (73, 304)
Screenshot: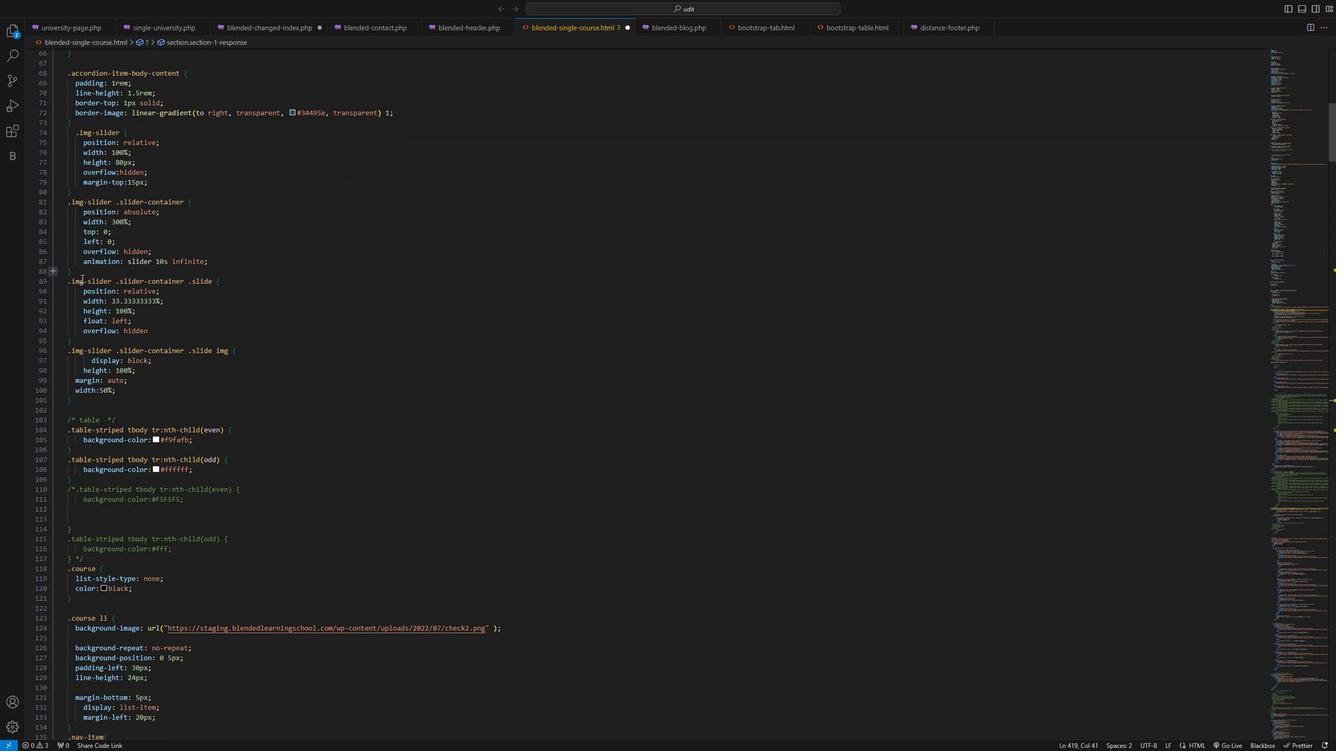 
Action: Mouse scrolled (73, 304) with delta (0, 0)
Screenshot: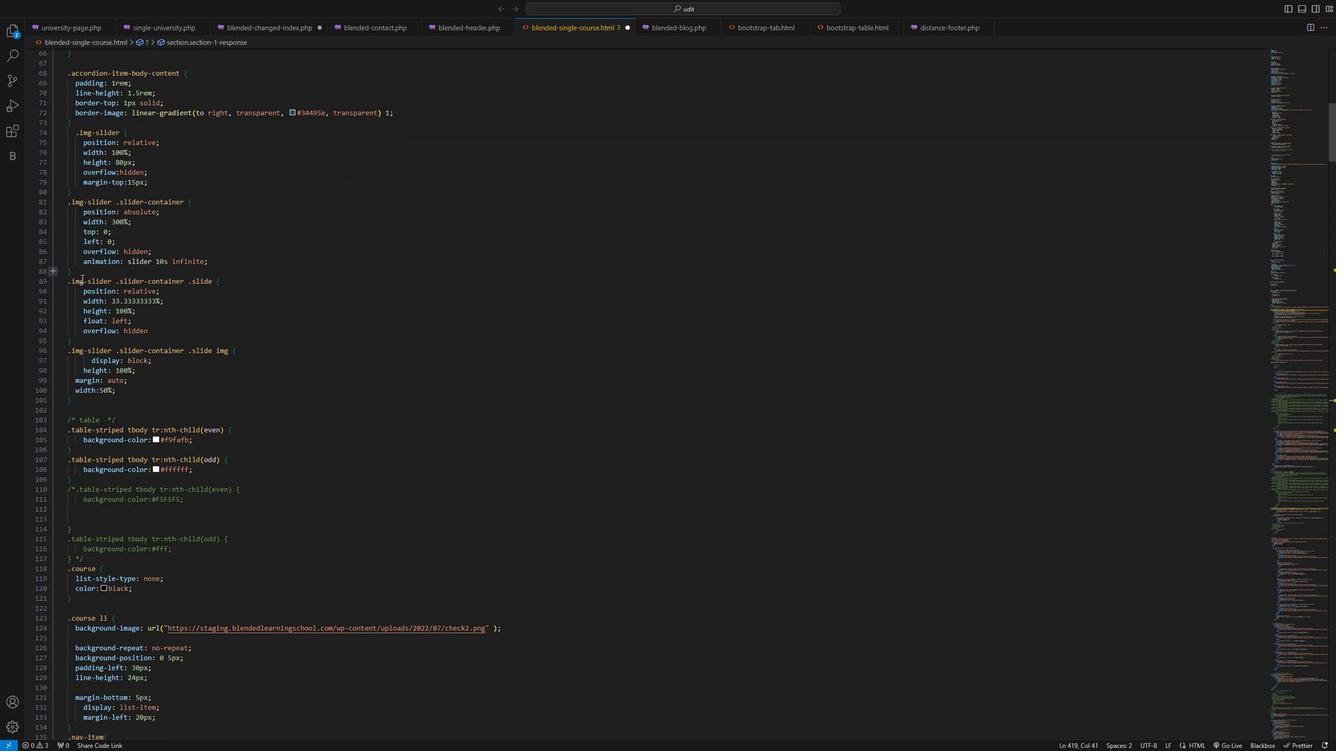 
Action: Mouse moved to (73, 305)
Screenshot: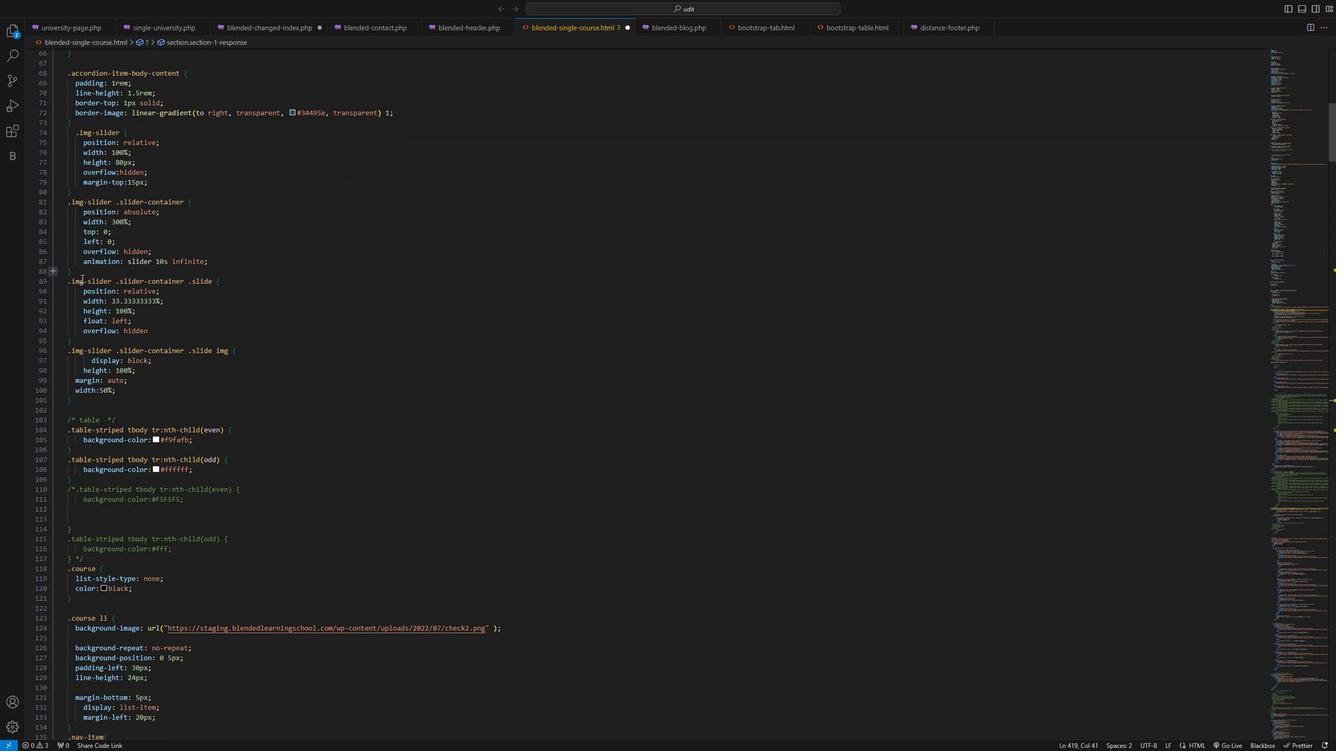 
Action: Mouse scrolled (73, 304) with delta (0, 0)
Screenshot: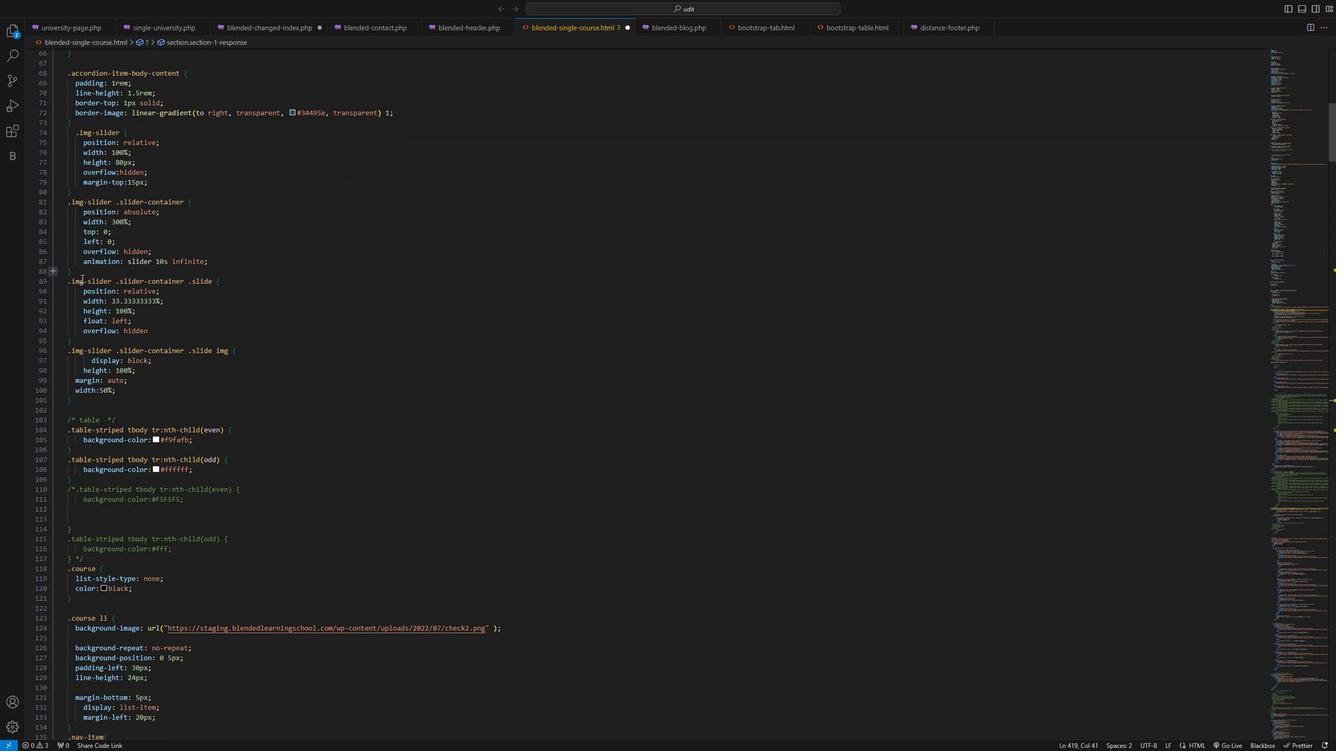 
Action: Mouse moved to (71, 311)
Screenshot: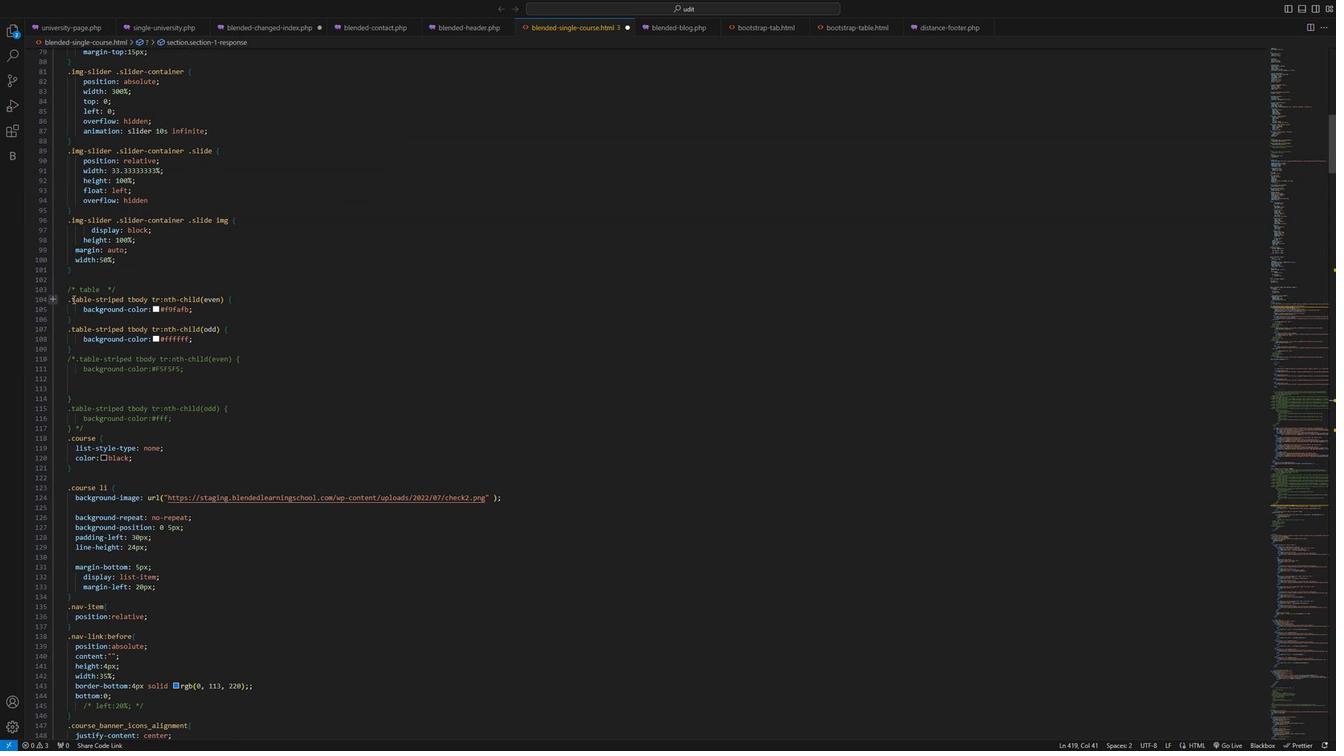 
Action: Mouse scrolled (71, 311) with delta (0, 0)
Screenshot: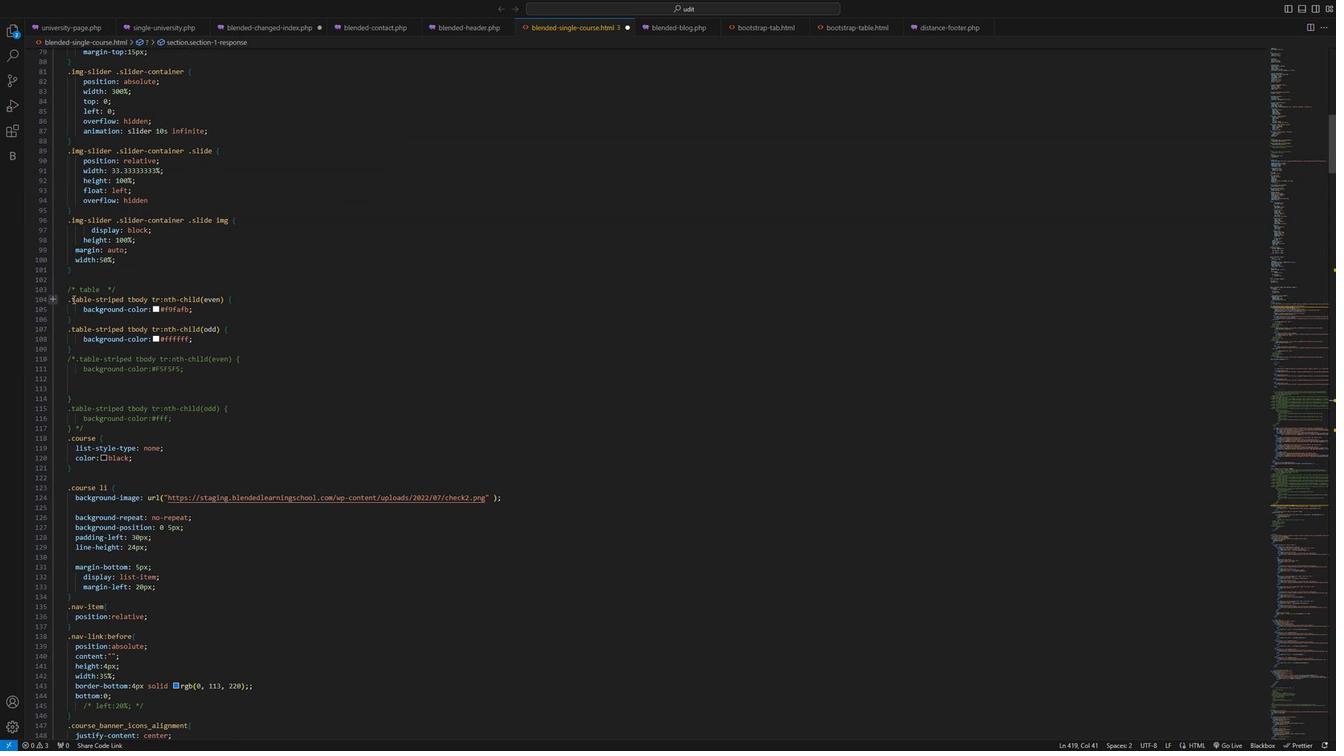 
Action: Mouse moved to (71, 312)
Screenshot: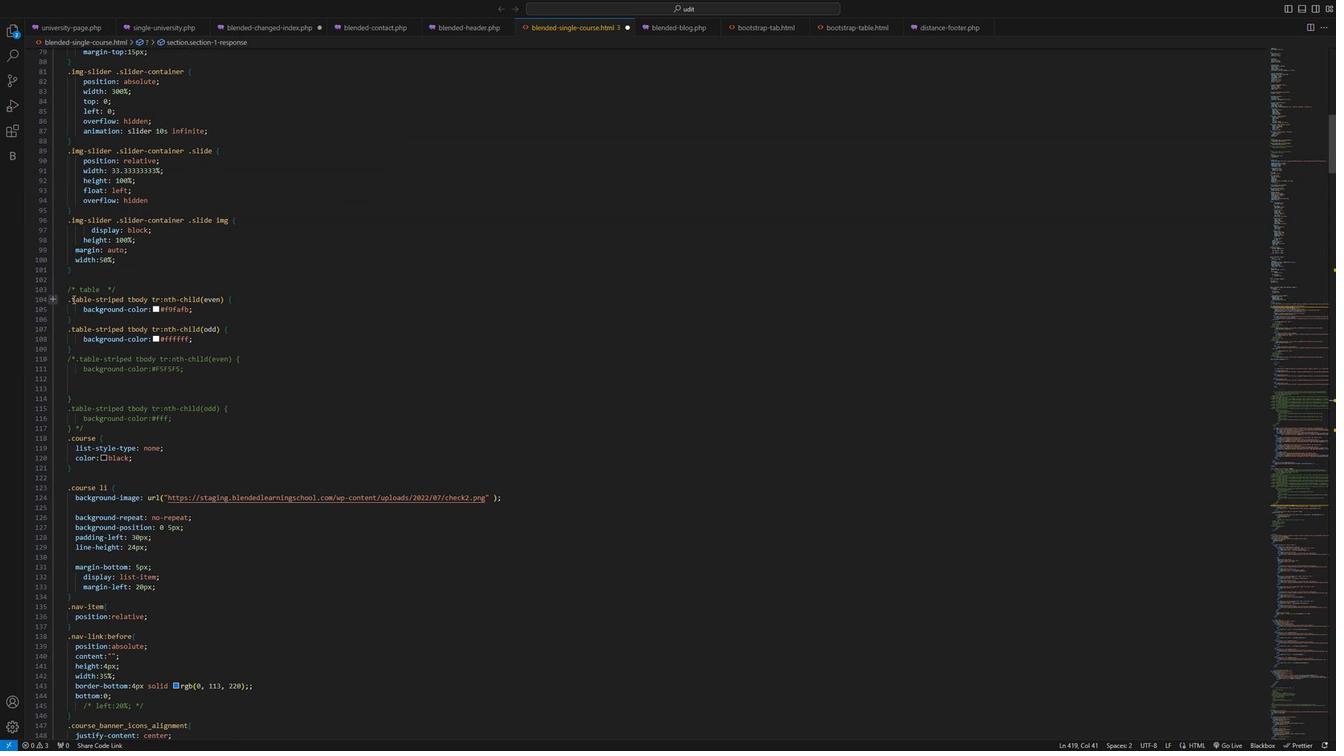 
Action: Mouse scrolled (71, 311) with delta (0, 0)
Screenshot: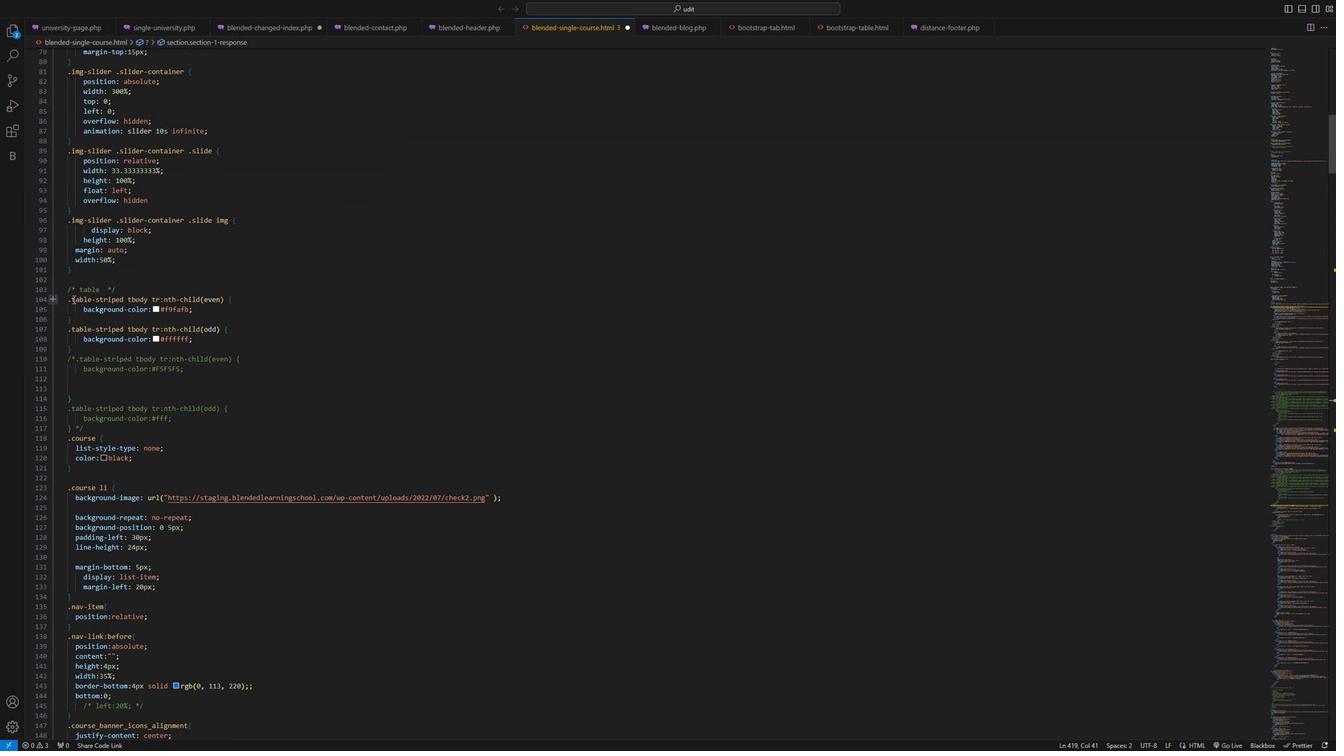 
Action: Mouse moved to (70, 313)
Screenshot: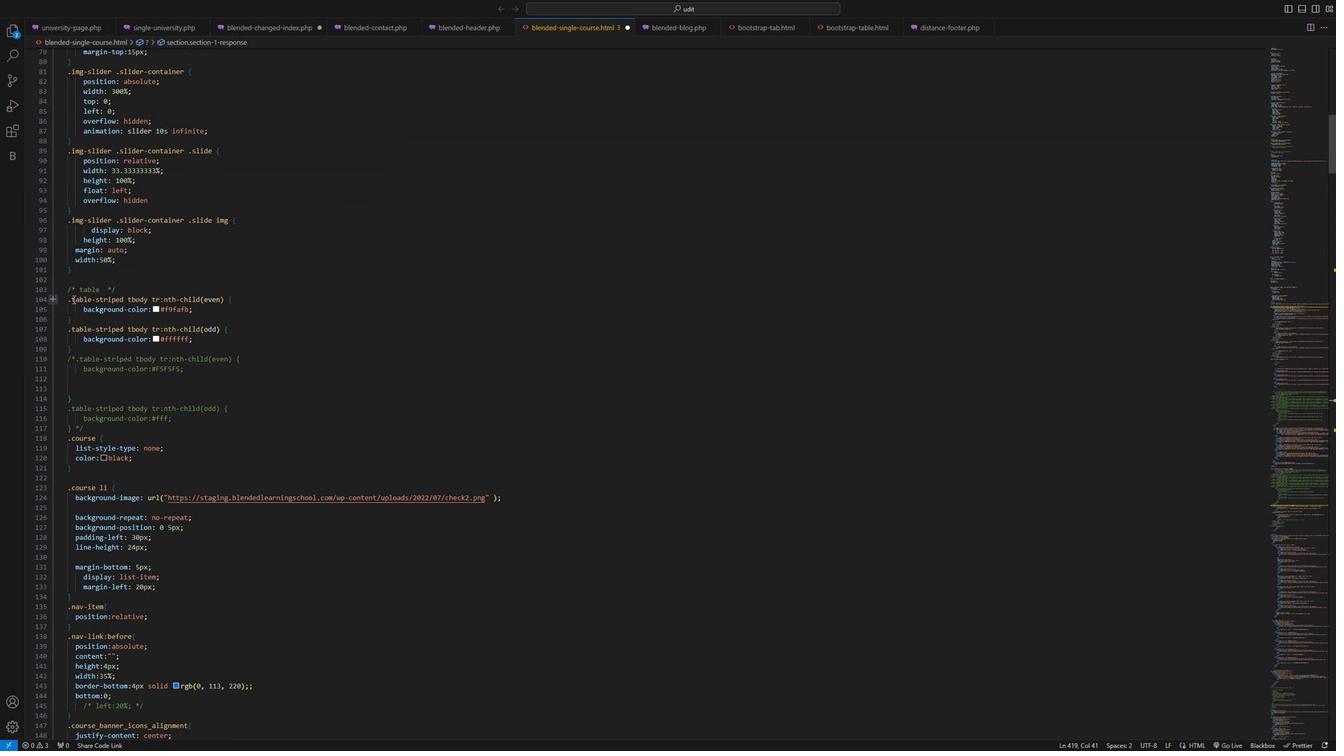 
Action: Mouse scrolled (70, 313) with delta (0, 0)
Screenshot: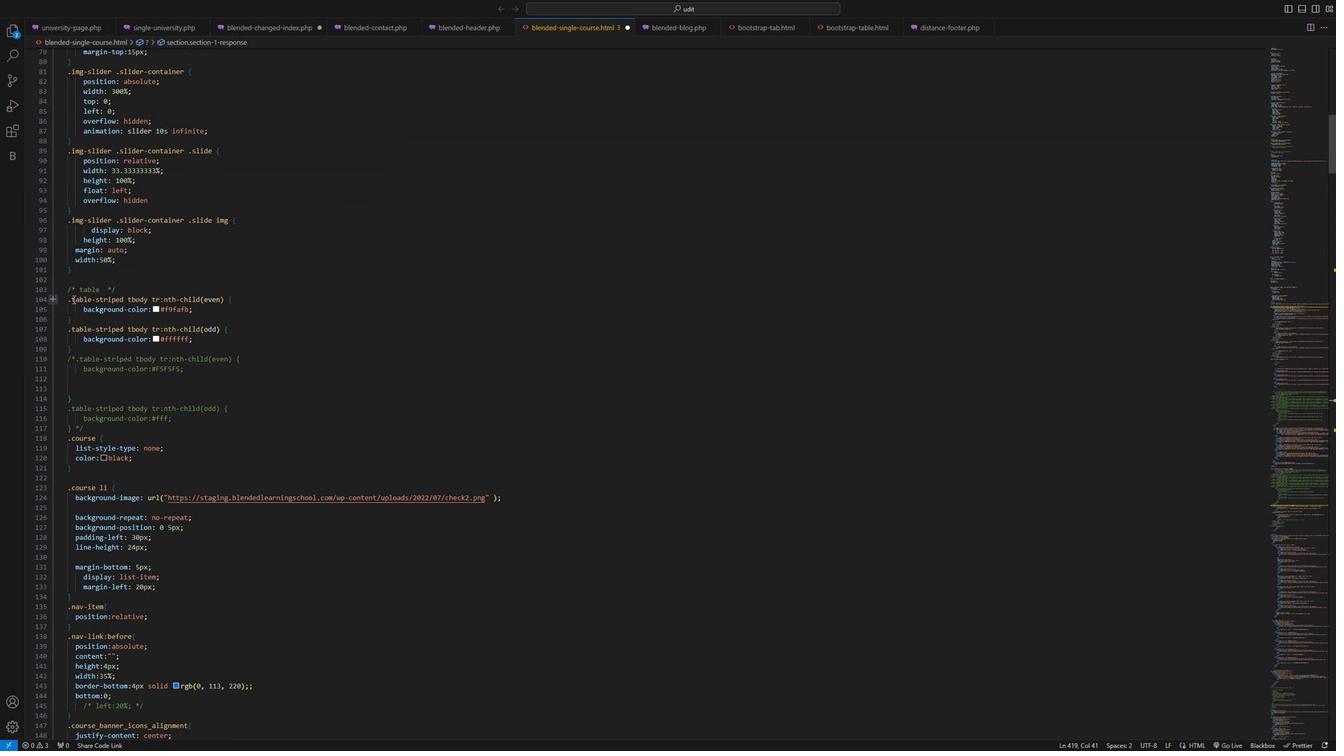
Action: Mouse moved to (70, 313)
Screenshot: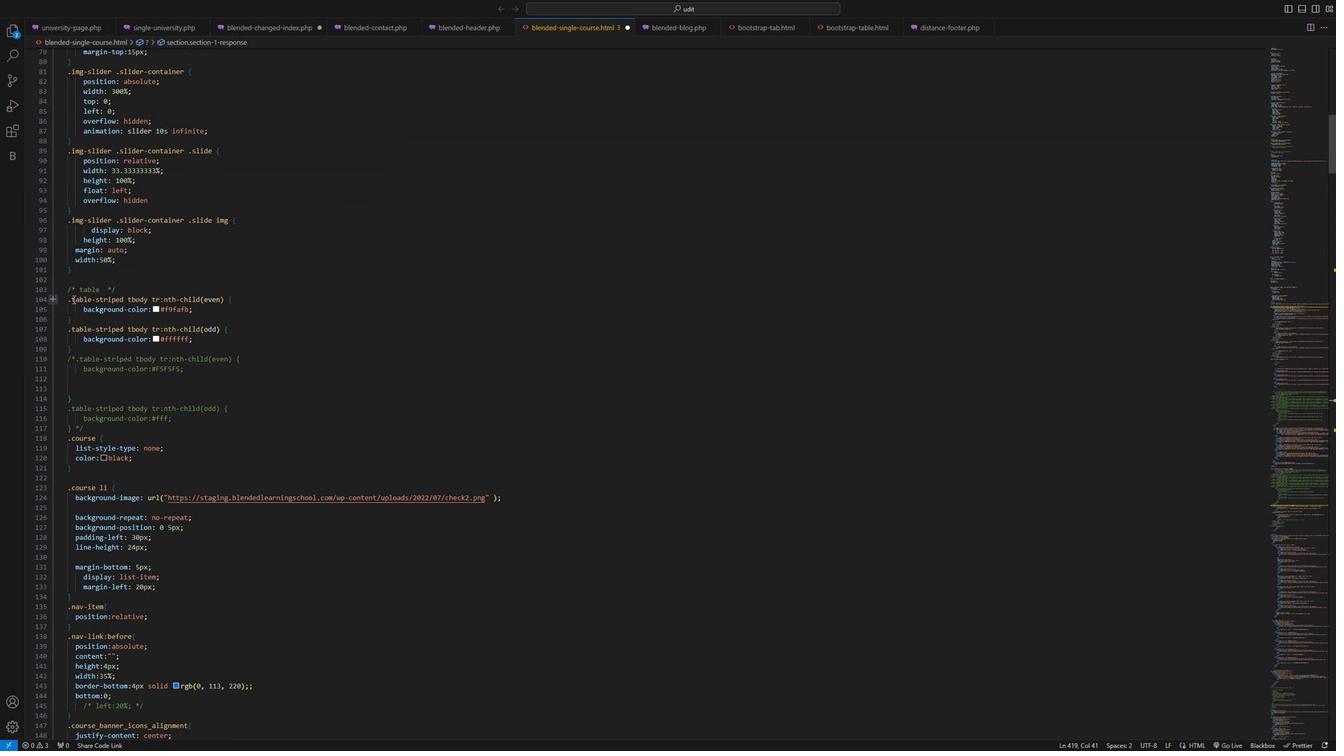 
Action: Mouse scrolled (70, 313) with delta (0, 0)
Screenshot: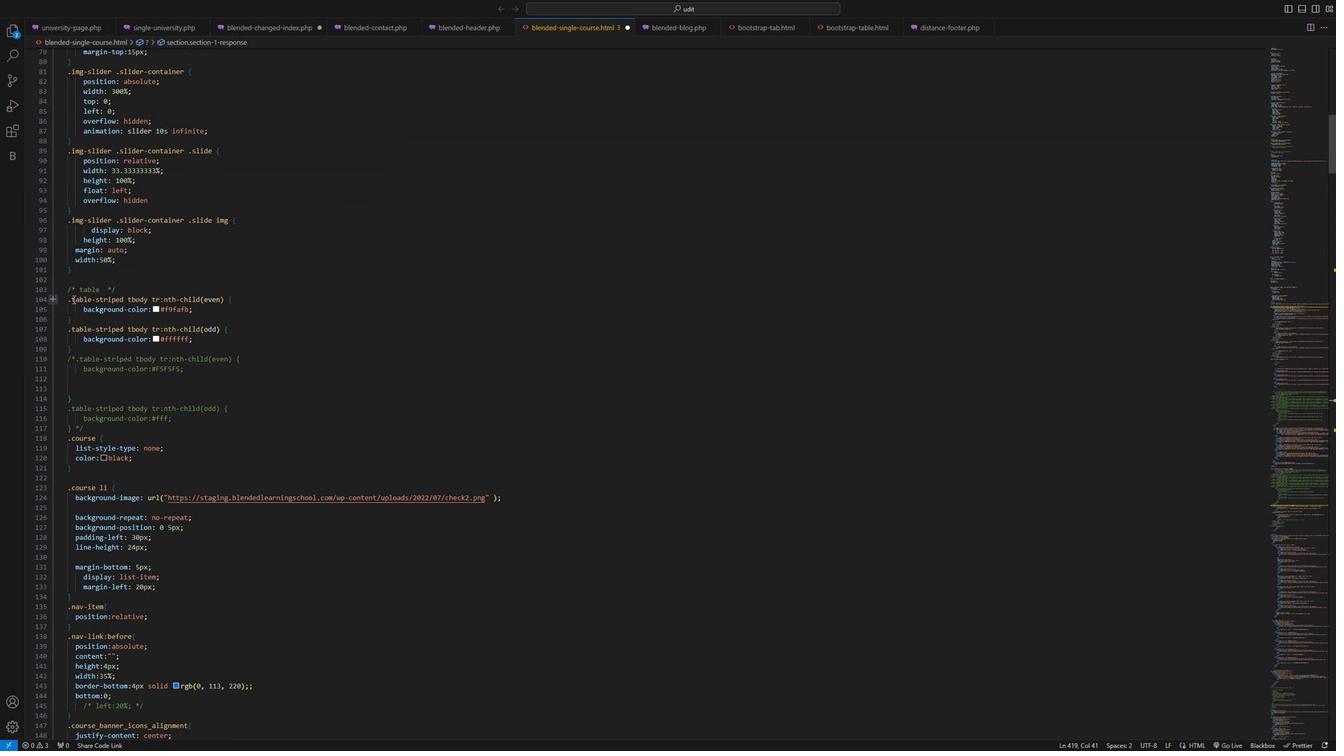 
Action: Mouse scrolled (70, 313) with delta (0, 0)
Screenshot: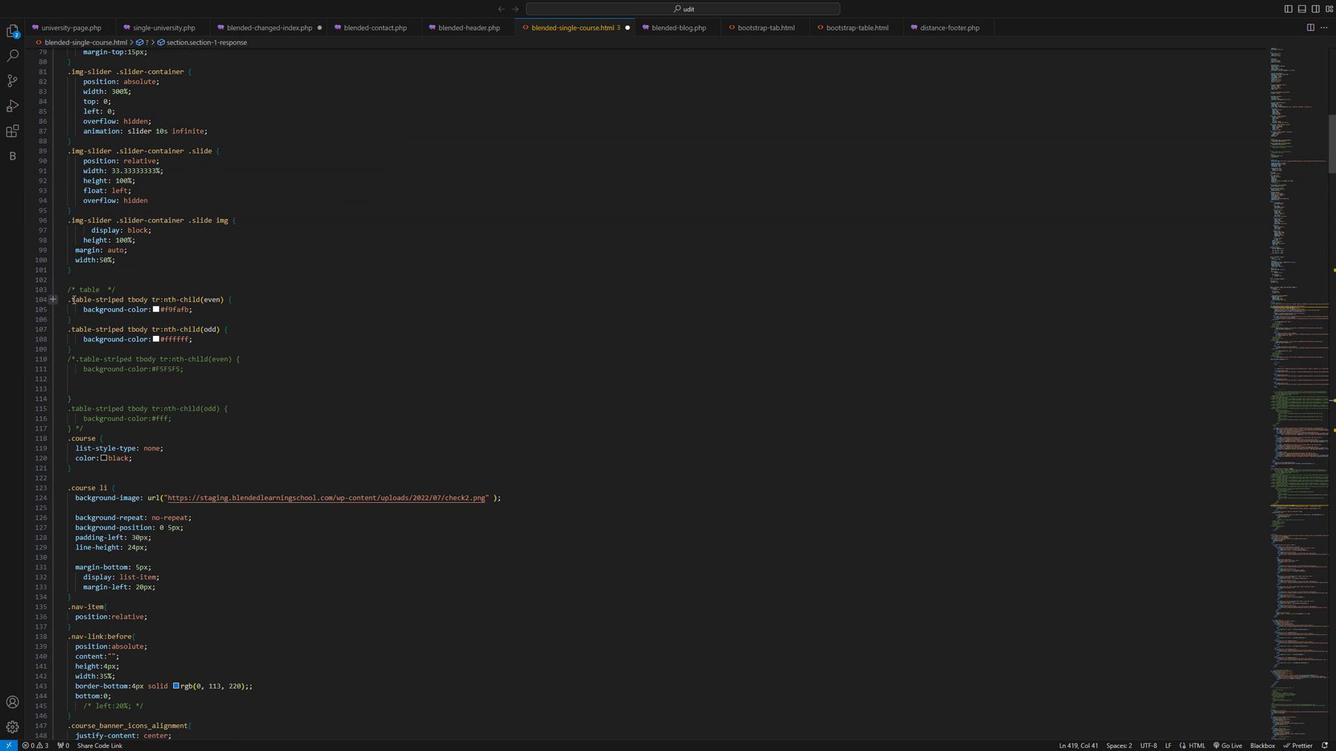 
Action: Mouse scrolled (70, 313) with delta (0, 0)
Screenshot: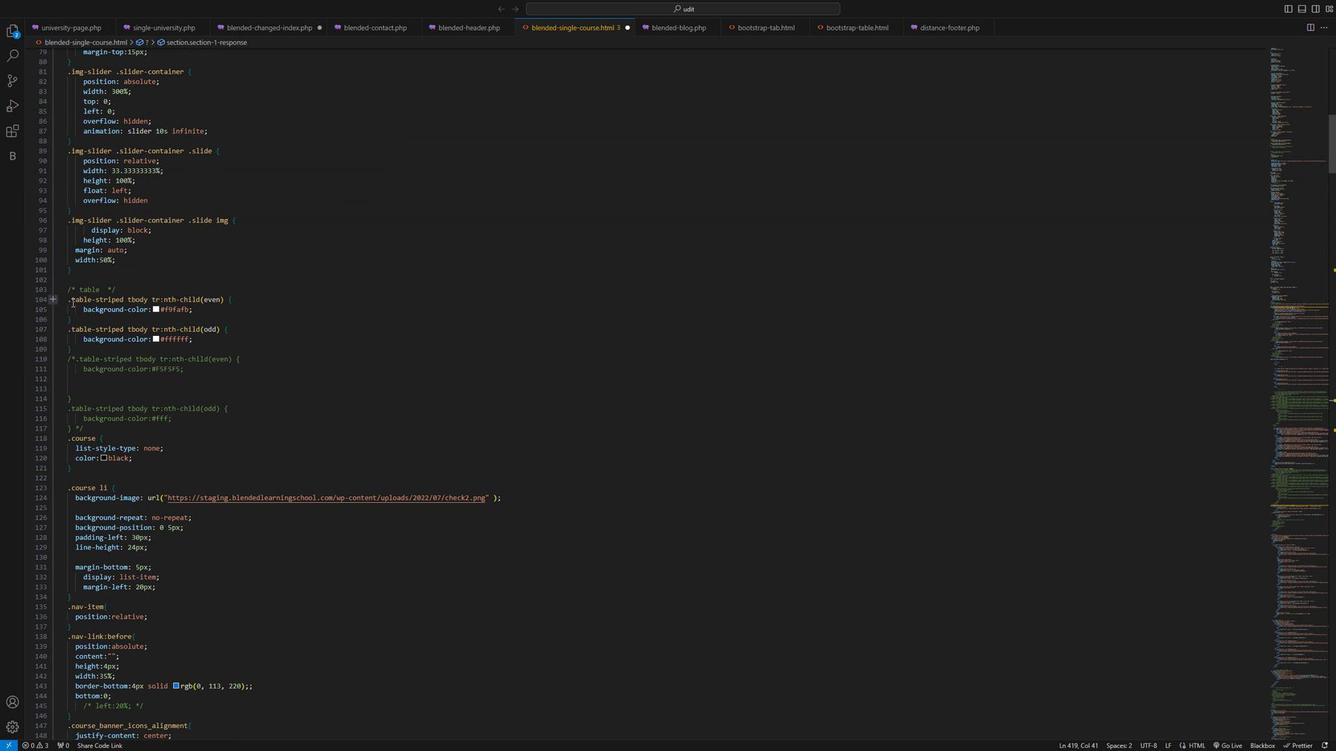 
Action: Mouse moved to (137, 345)
Screenshot: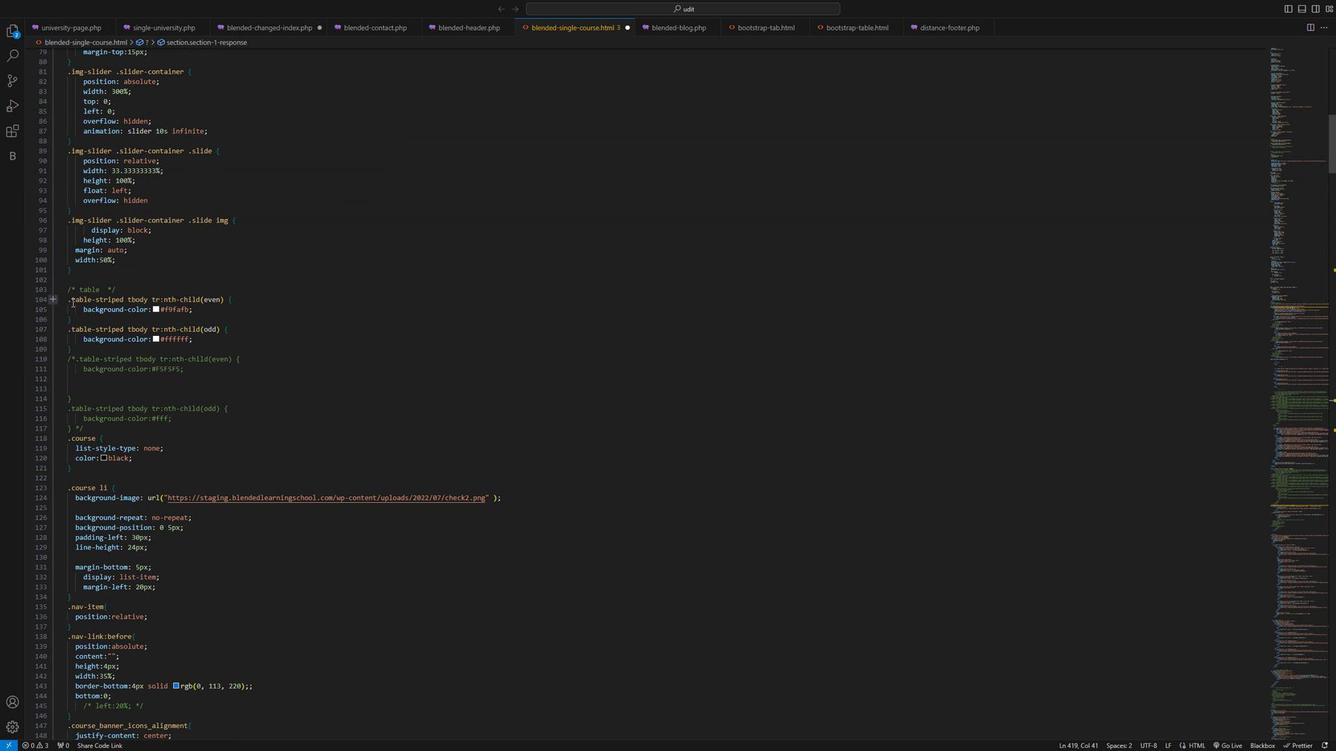 
Action: Mouse scrolled (137, 345) with delta (0, 0)
Screenshot: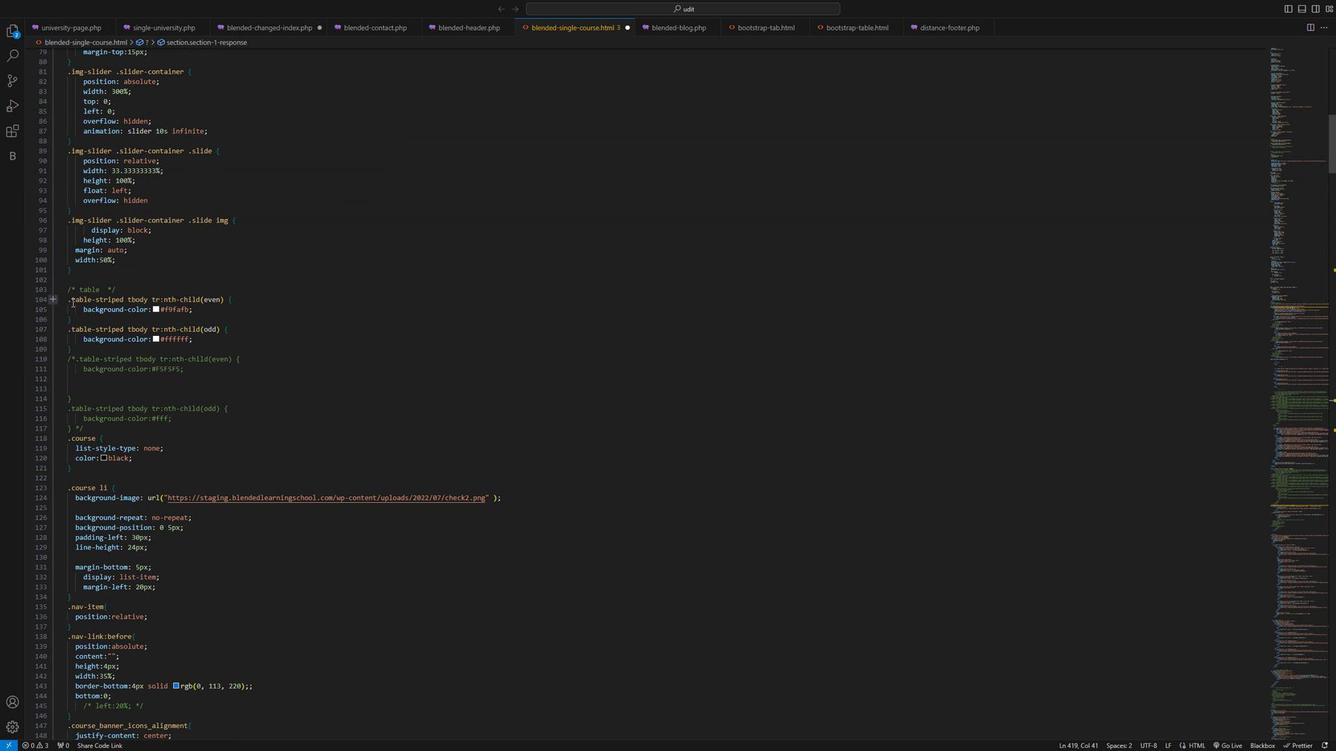 
Action: Mouse moved to (257, 367)
Screenshot: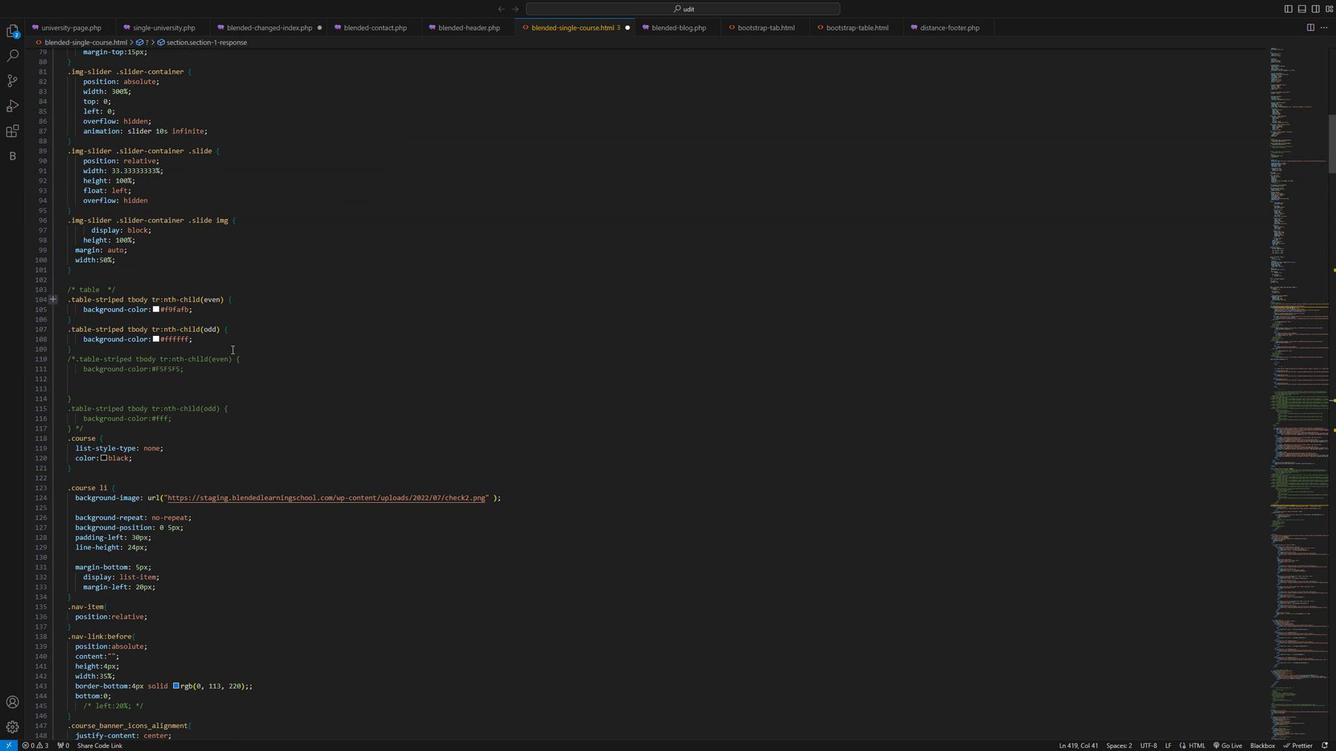 
Action: Mouse scrolled (257, 366) with delta (0, 0)
Screenshot: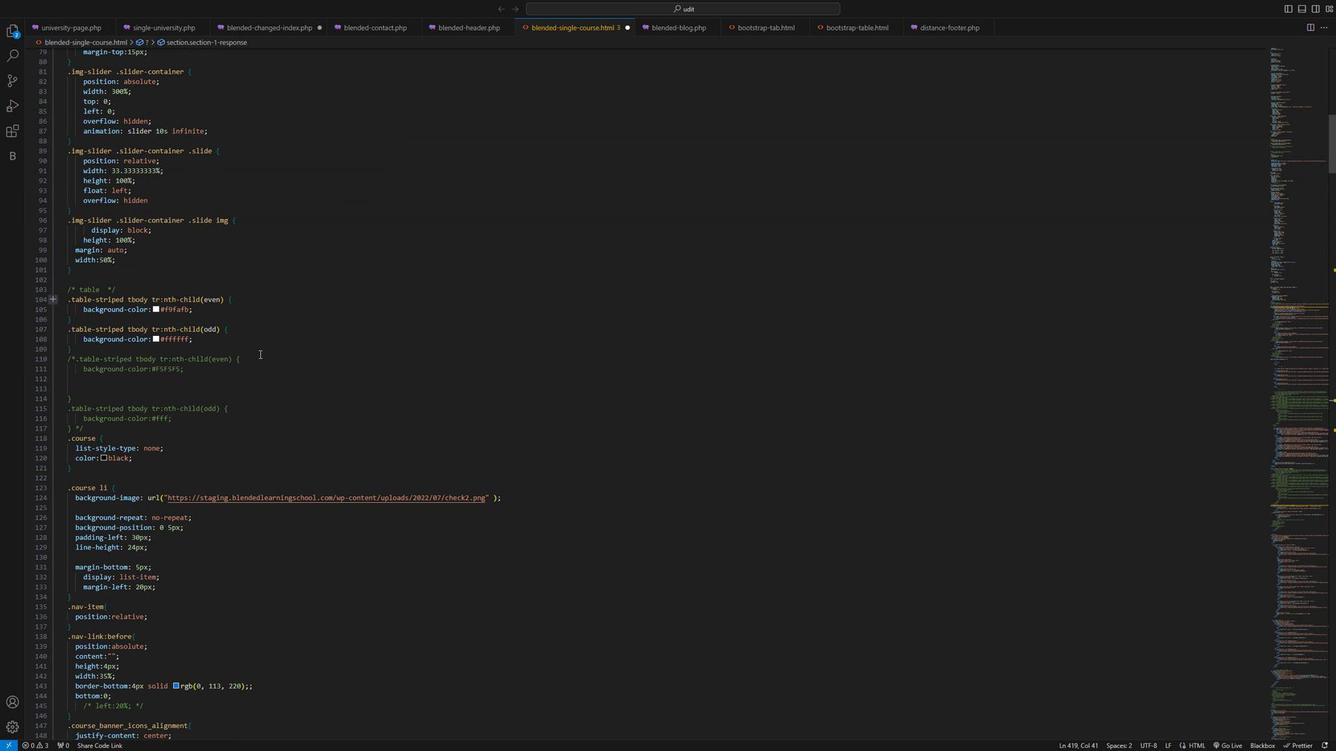 
Action: Mouse moved to (256, 367)
Screenshot: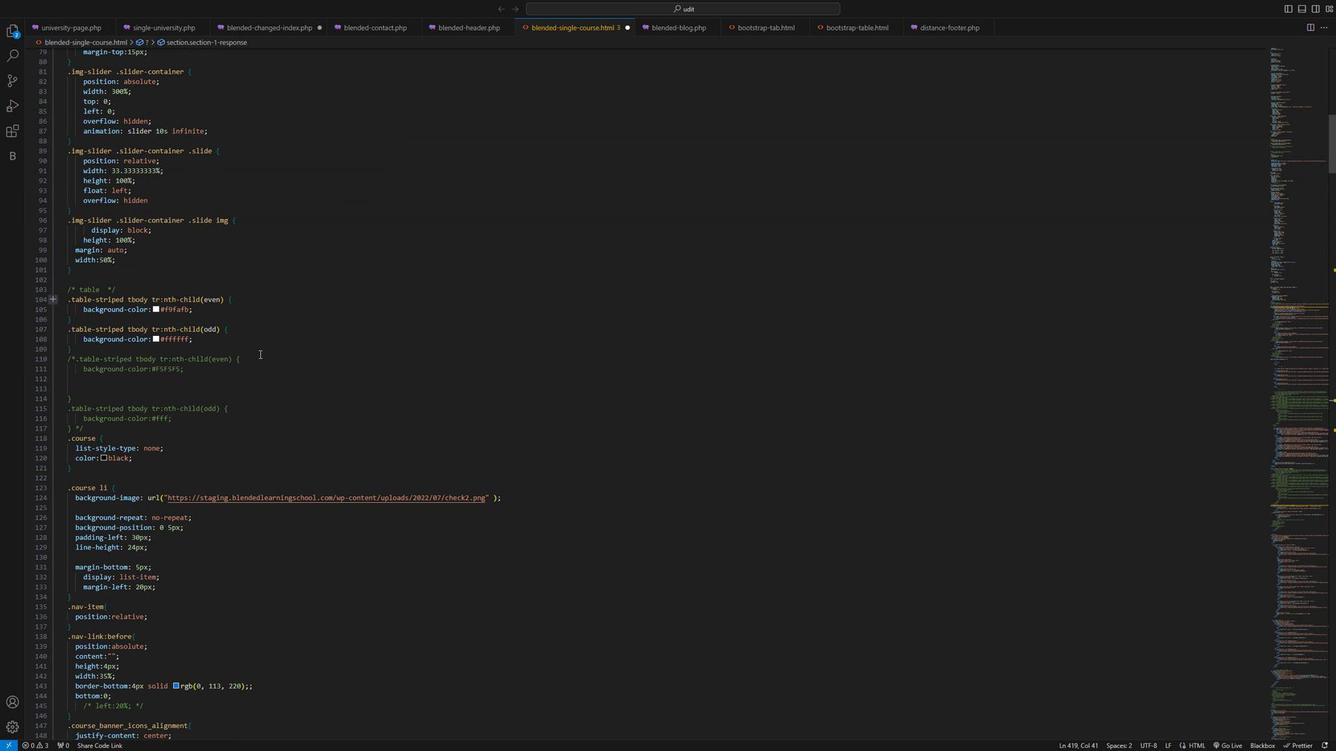
Action: Mouse scrolled (256, 366) with delta (0, 0)
Screenshot: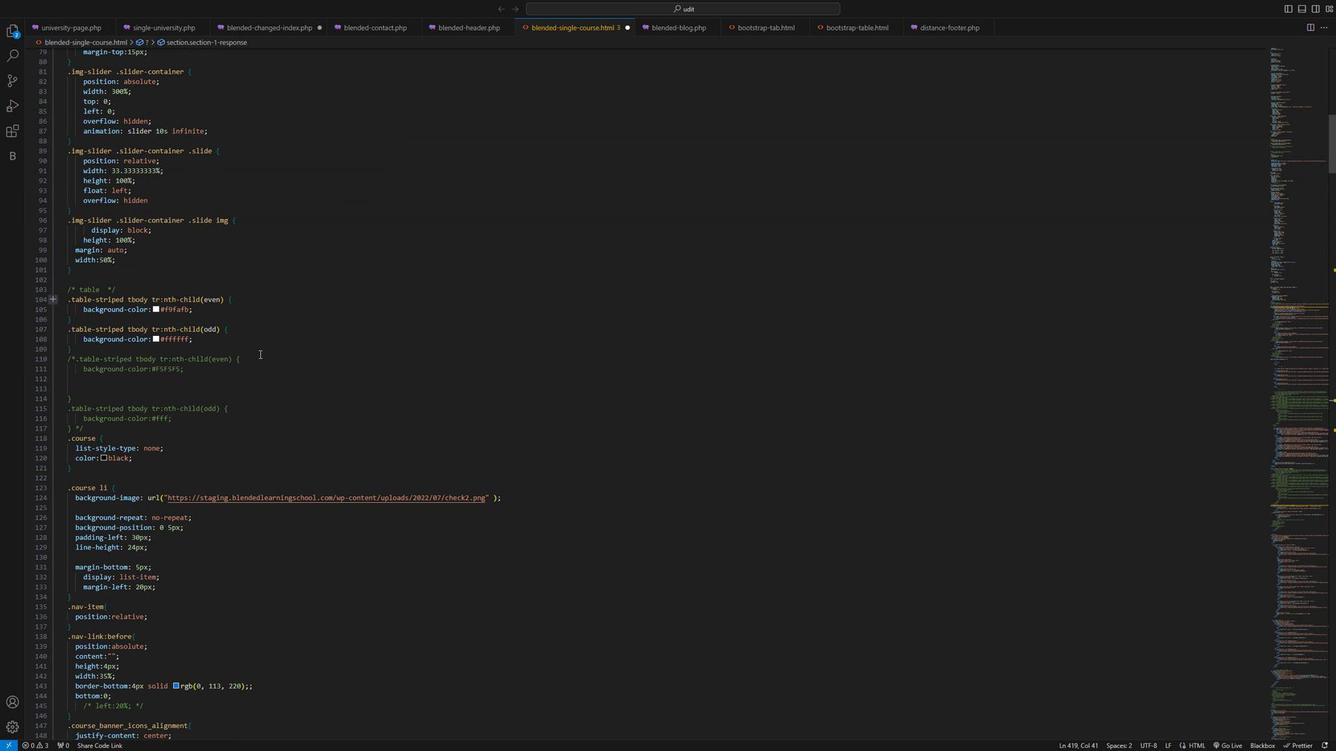 
Action: Mouse moved to (254, 367)
Screenshot: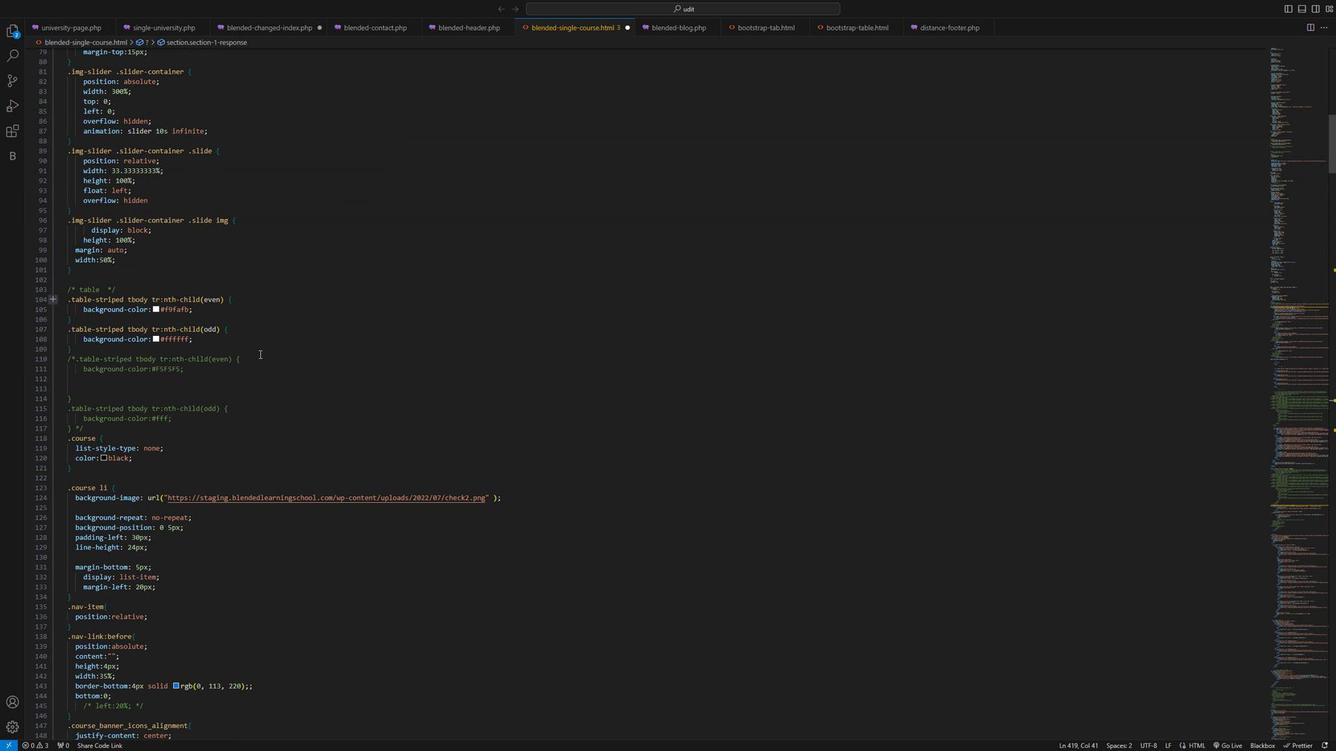 
Action: Mouse scrolled (254, 366) with delta (0, 0)
Screenshot: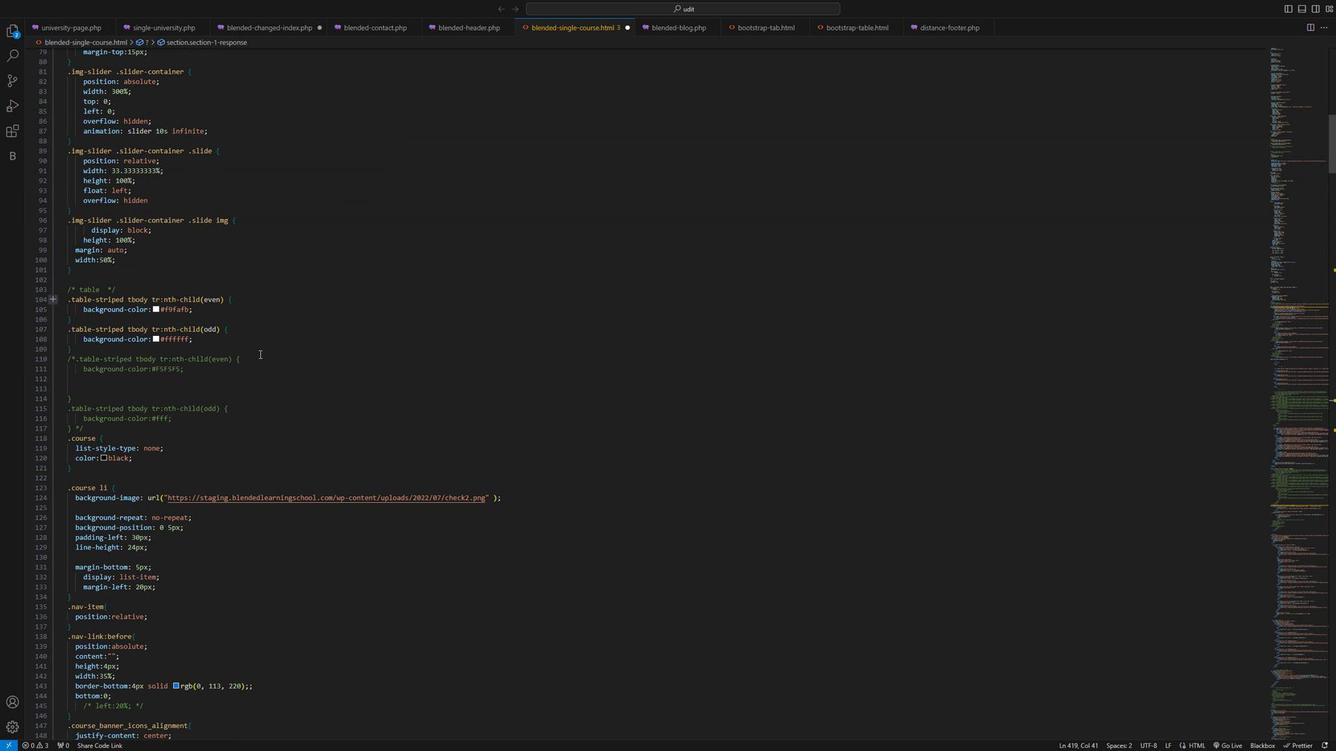 
Action: Mouse moved to (224, 350)
Screenshot: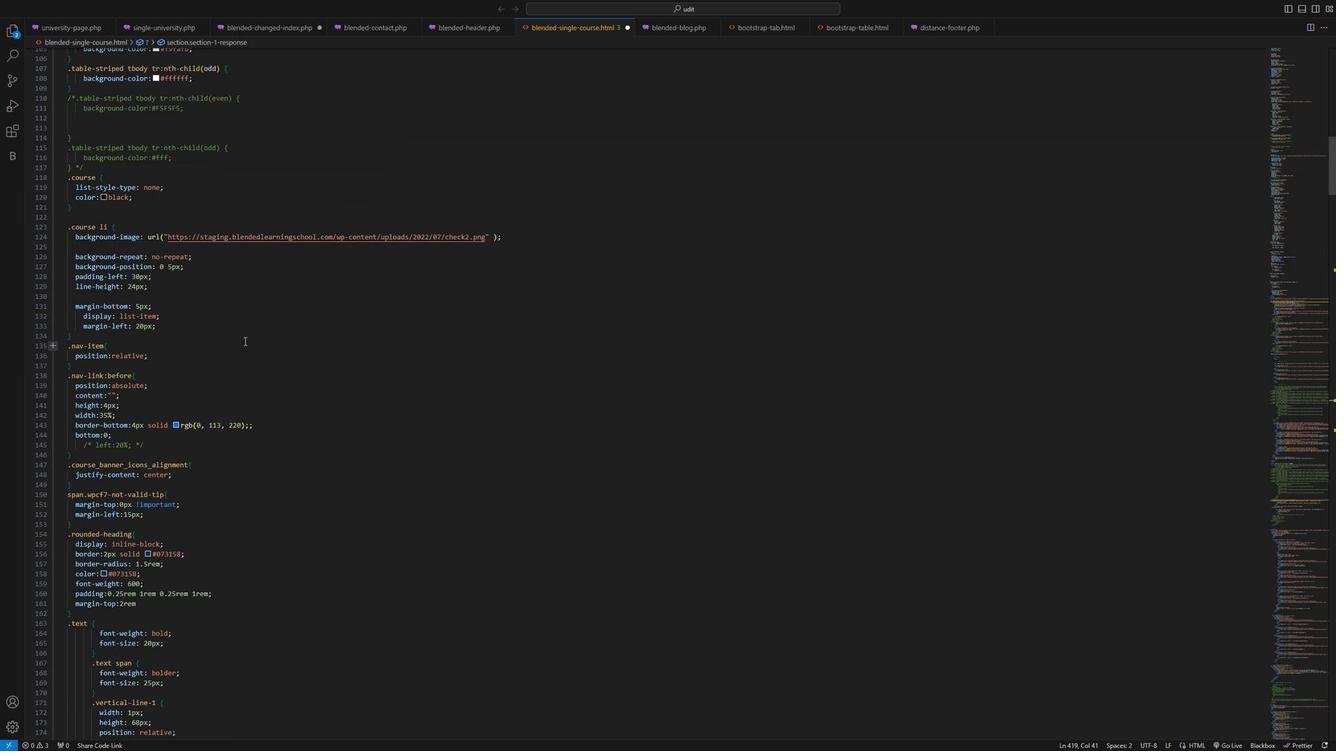 
Action: Mouse scrolled (224, 349) with delta (0, 0)
Screenshot: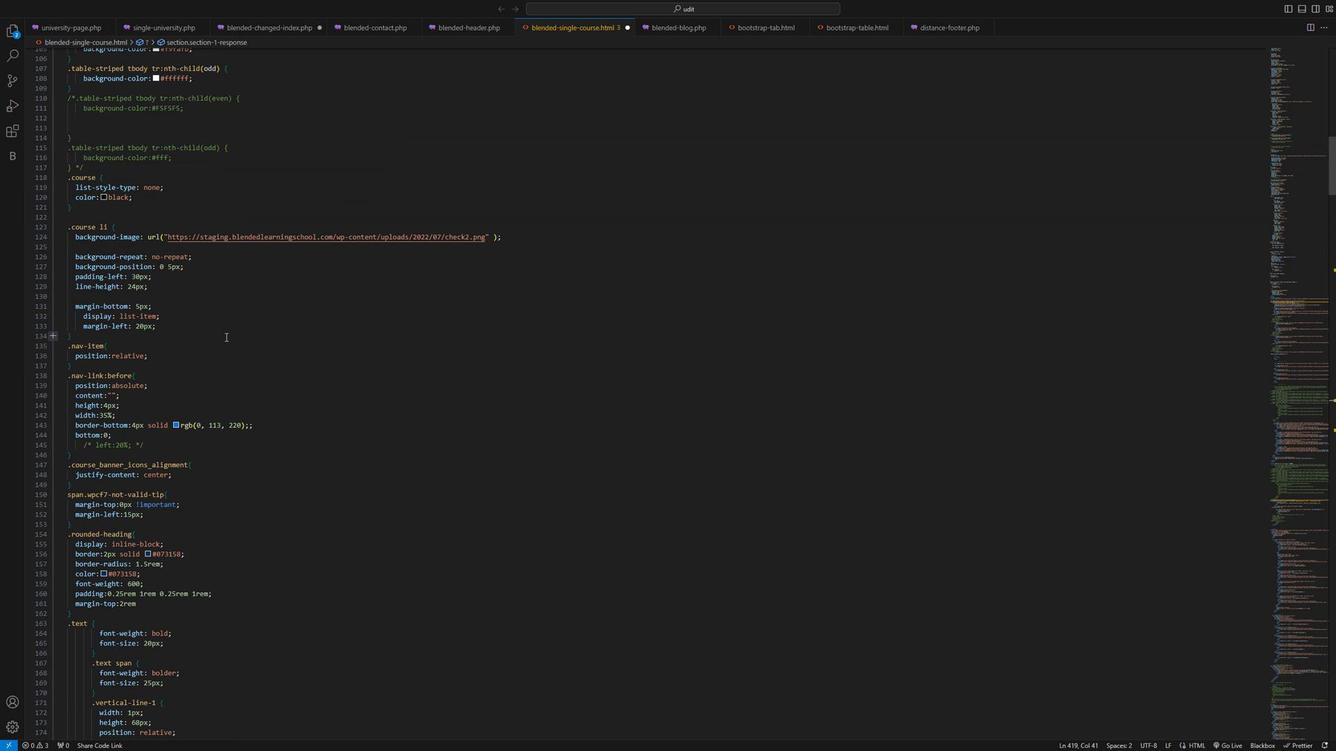 
Action: Mouse scrolled (224, 349) with delta (0, 0)
Screenshot: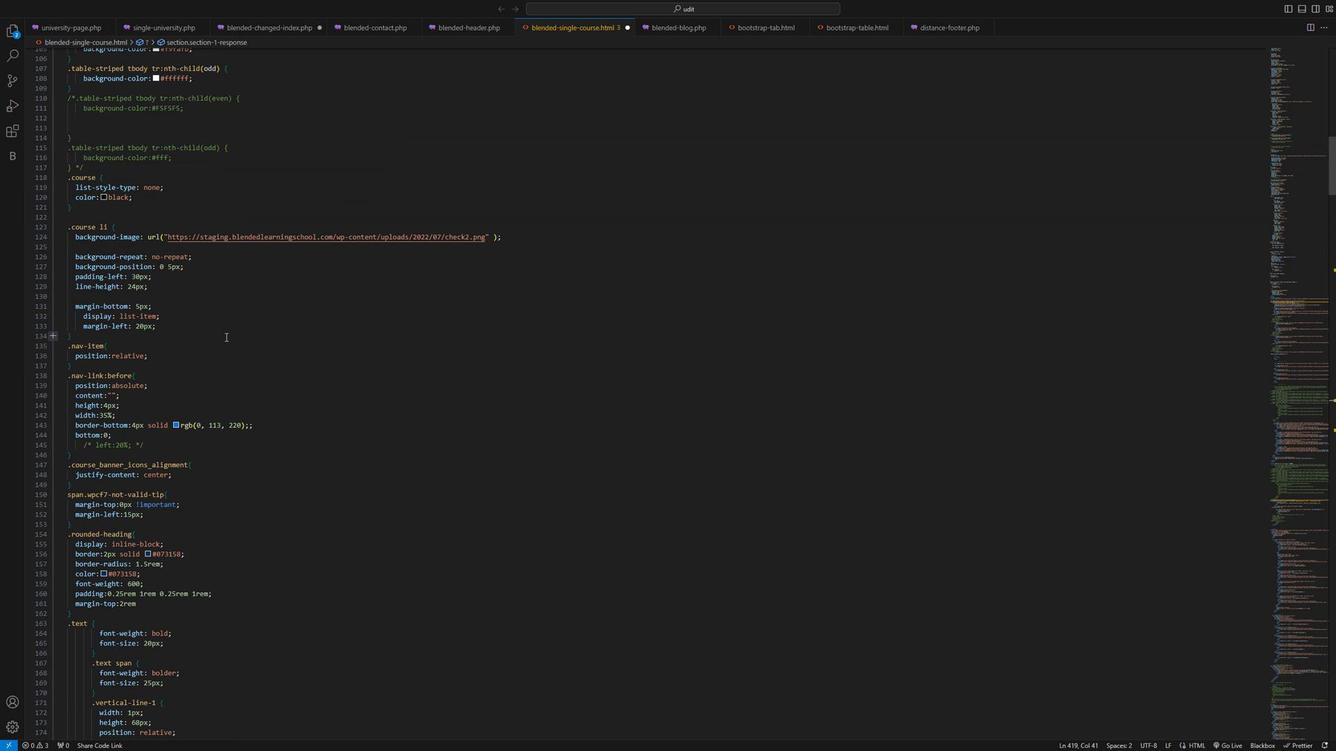 
Action: Mouse scrolled (224, 349) with delta (0, 0)
Screenshot: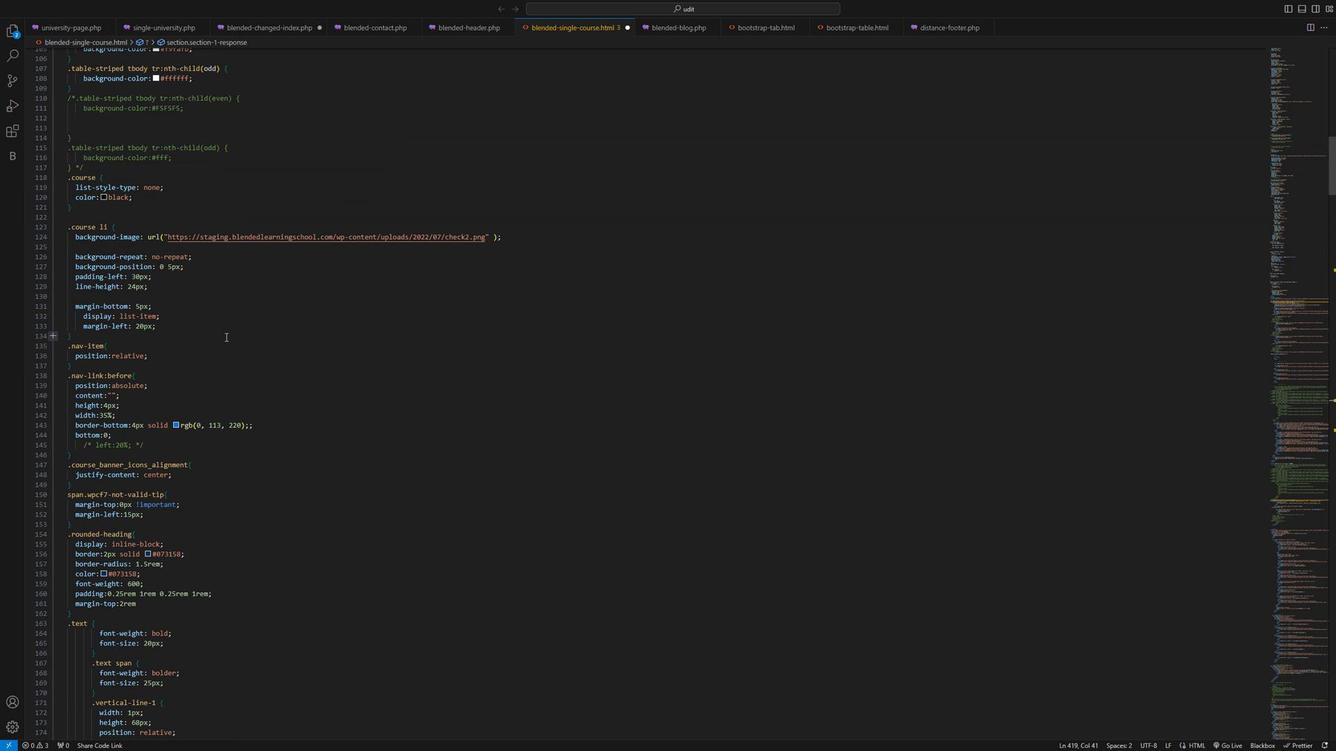 
Action: Mouse scrolled (224, 349) with delta (0, 0)
Screenshot: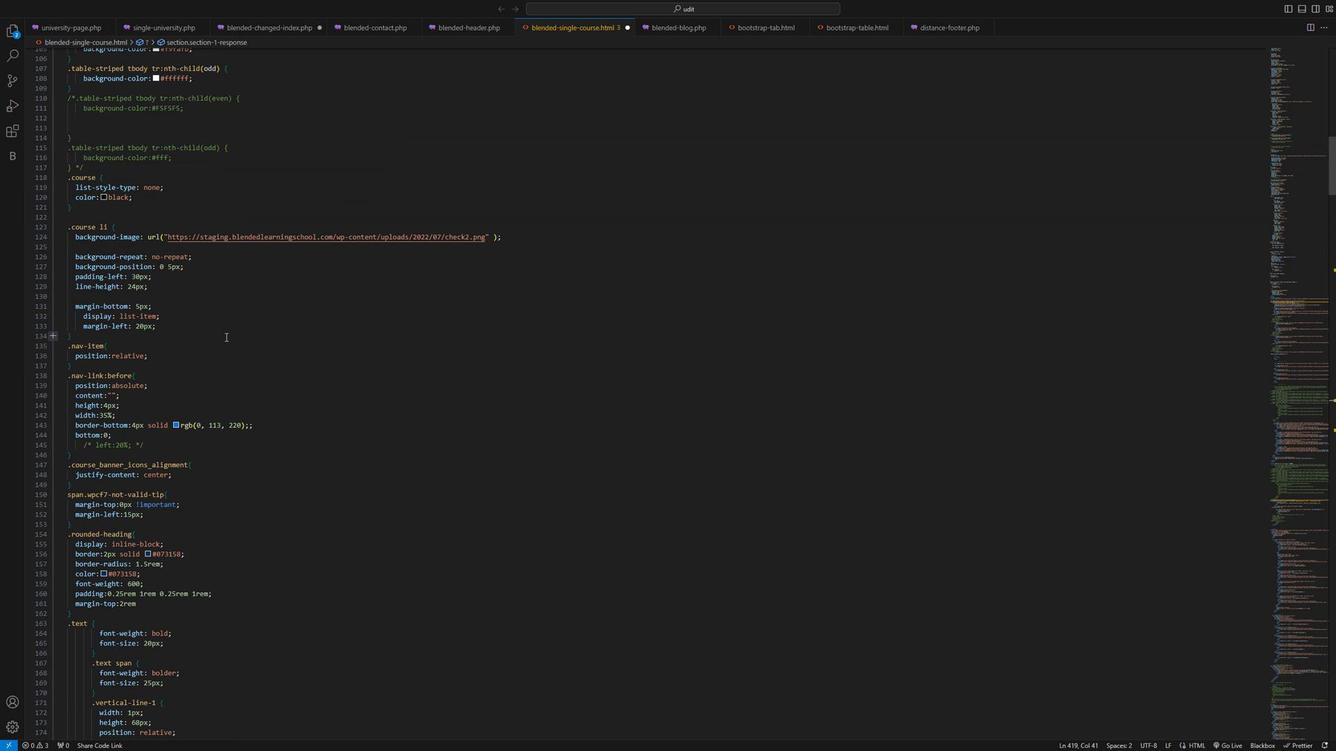 
Action: Mouse moved to (222, 350)
Screenshot: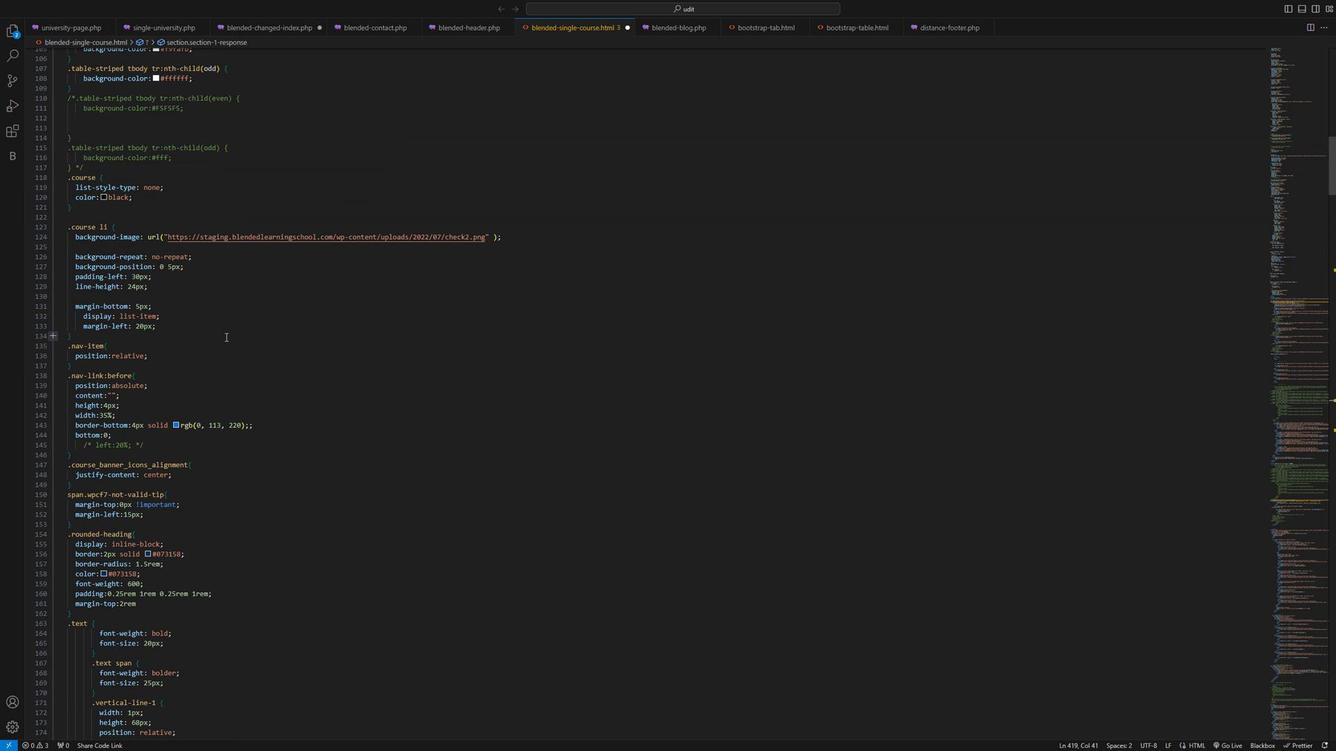 
Action: Mouse scrolled (222, 349) with delta (0, 0)
Screenshot: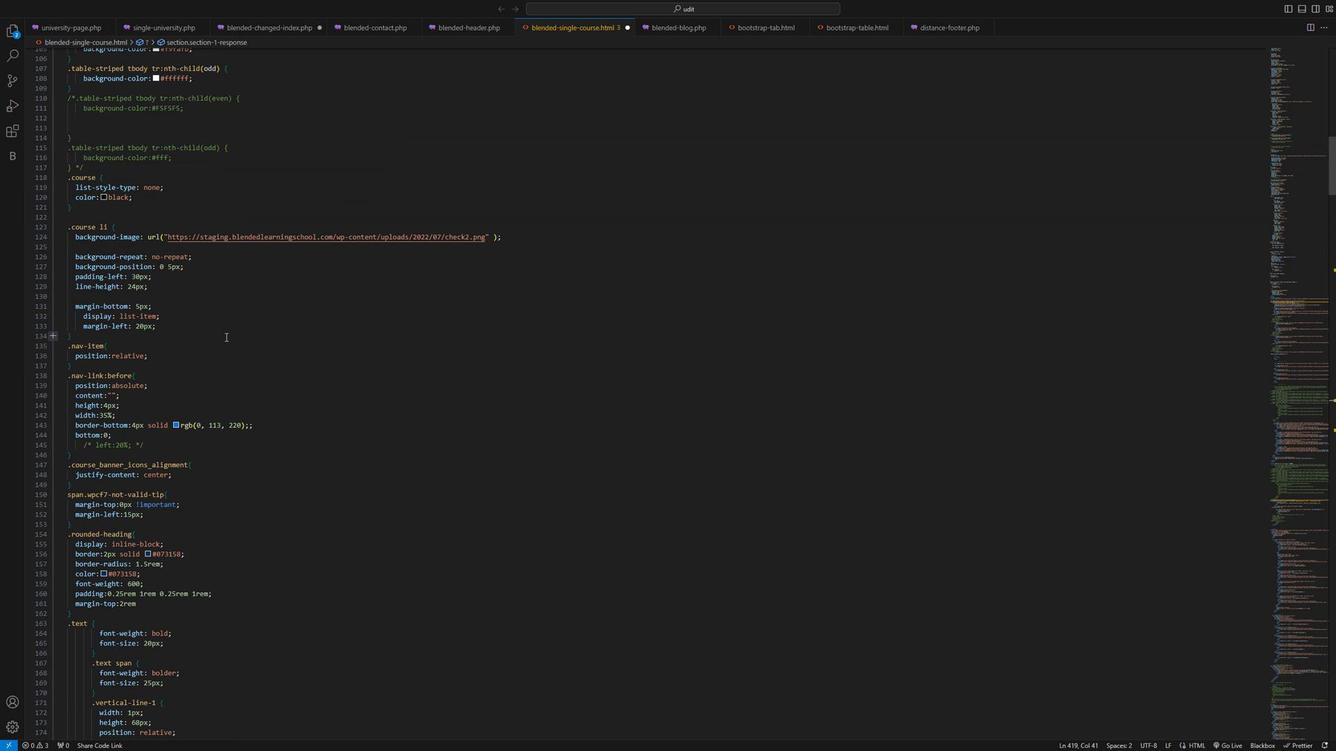 
Action: Mouse moved to (219, 342)
Screenshot: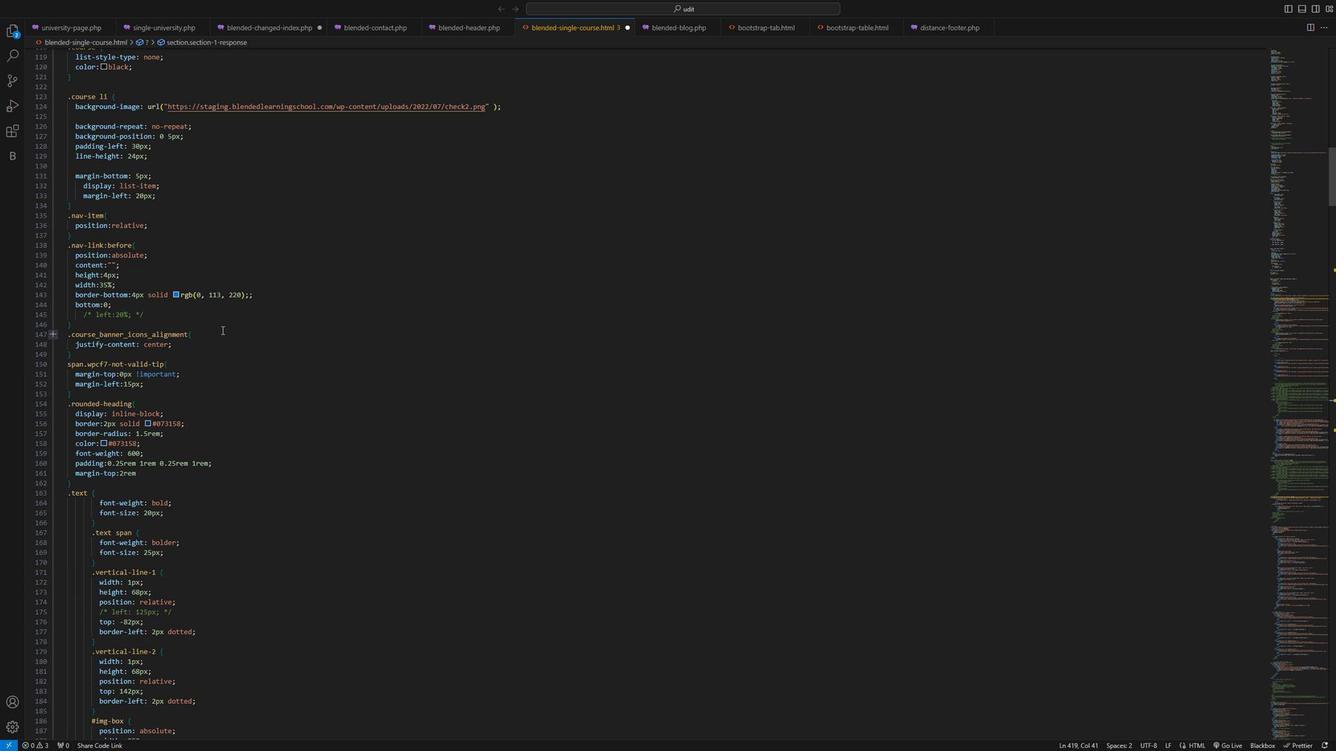 
Action: Mouse scrolled (219, 342) with delta (0, 0)
Screenshot: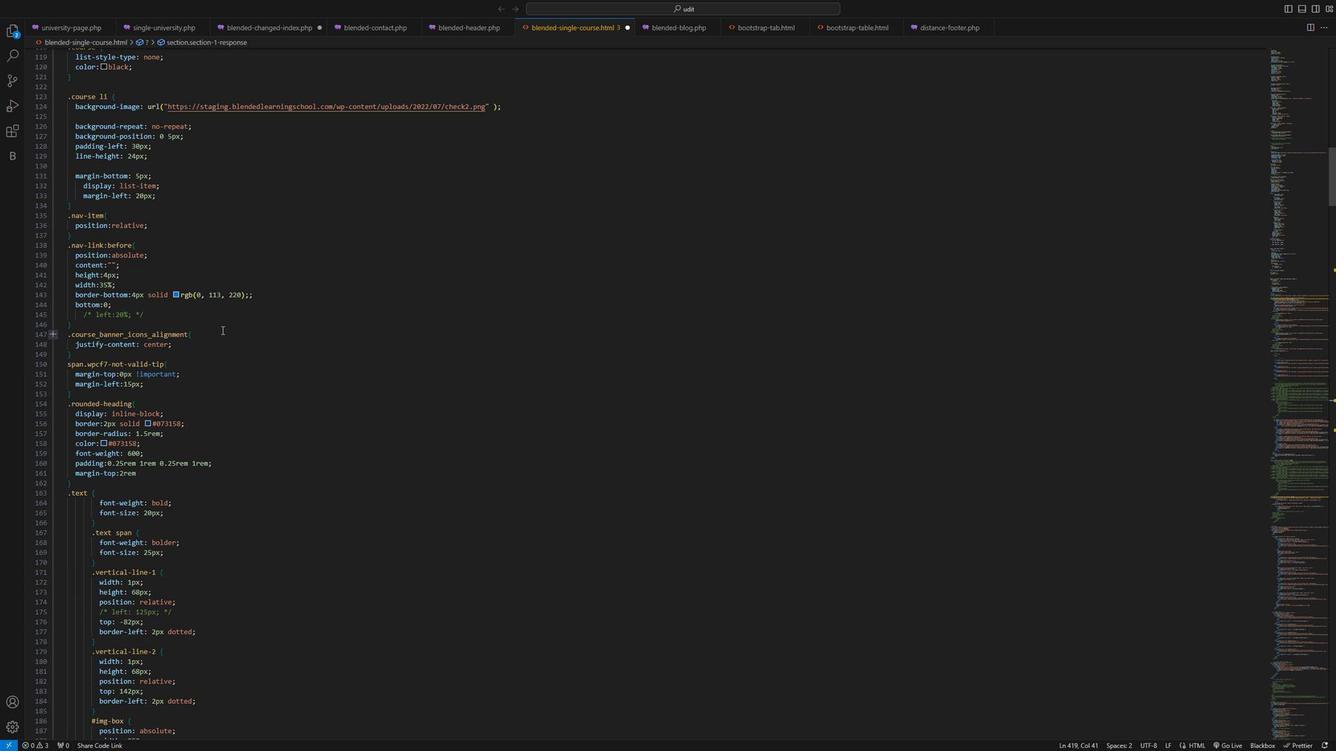 
Action: Mouse moved to (219, 344)
Screenshot: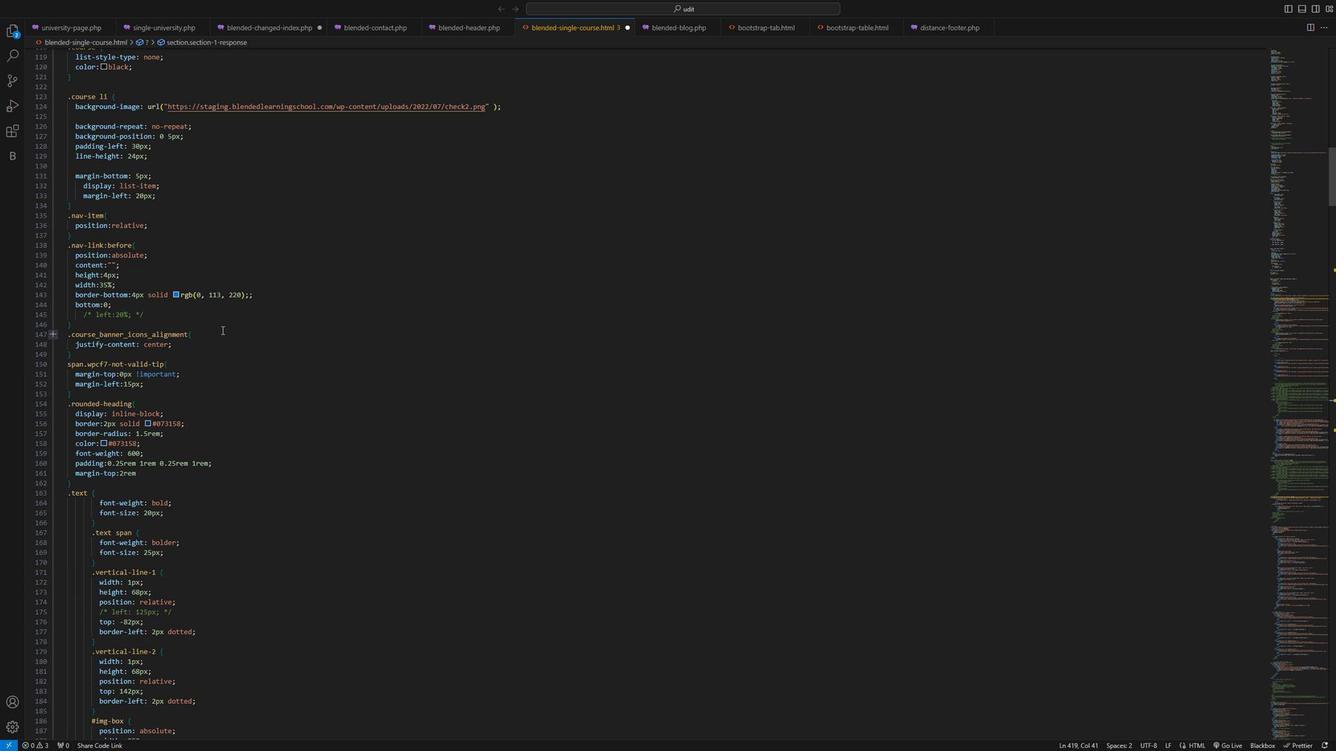 
Action: Mouse scrolled (219, 343) with delta (0, 0)
Screenshot: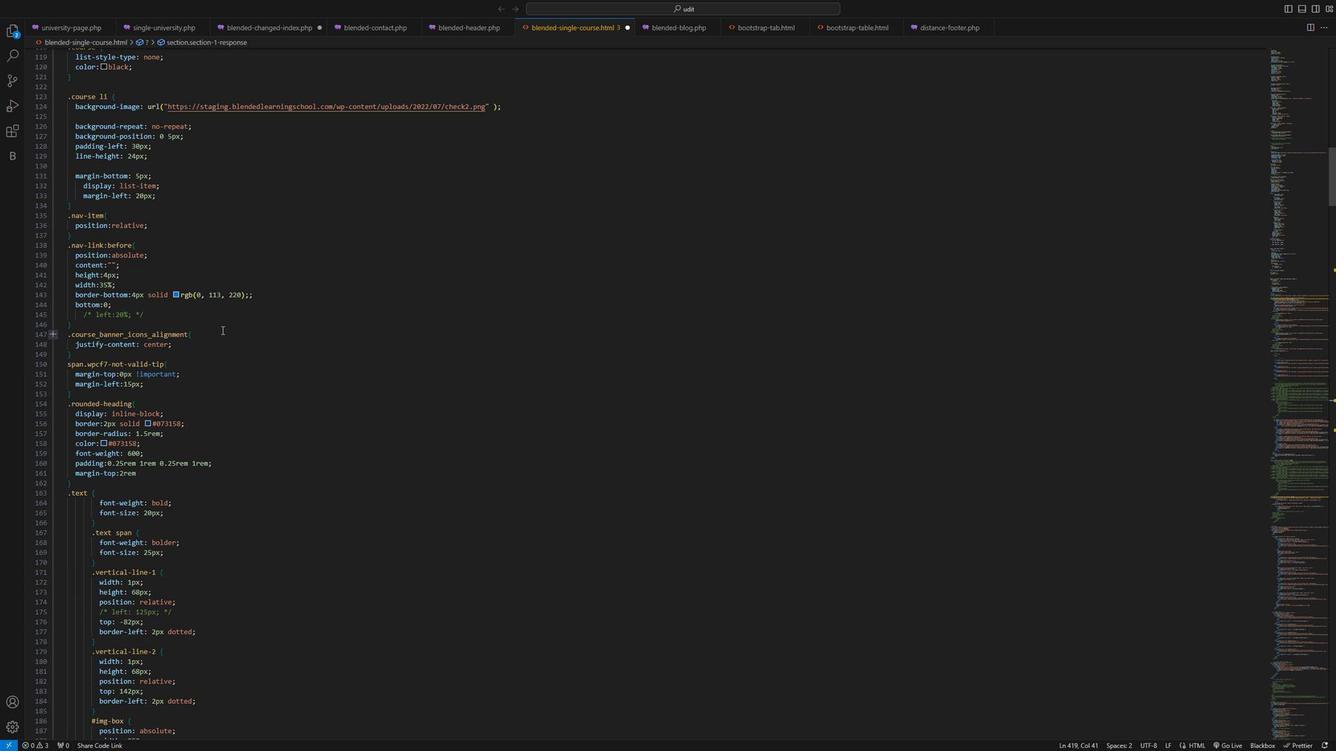 
Action: Mouse scrolled (219, 343) with delta (0, 0)
Screenshot: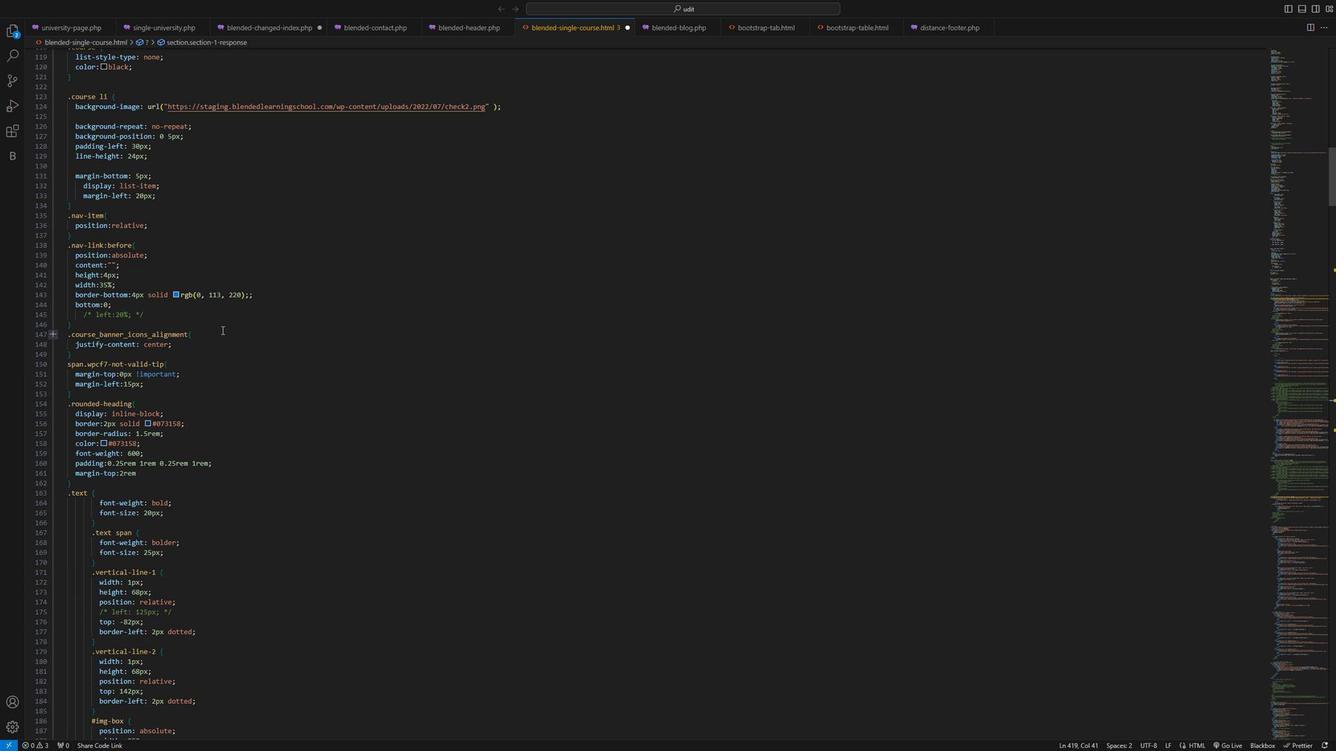 
Action: Mouse scrolled (219, 343) with delta (0, 0)
Screenshot: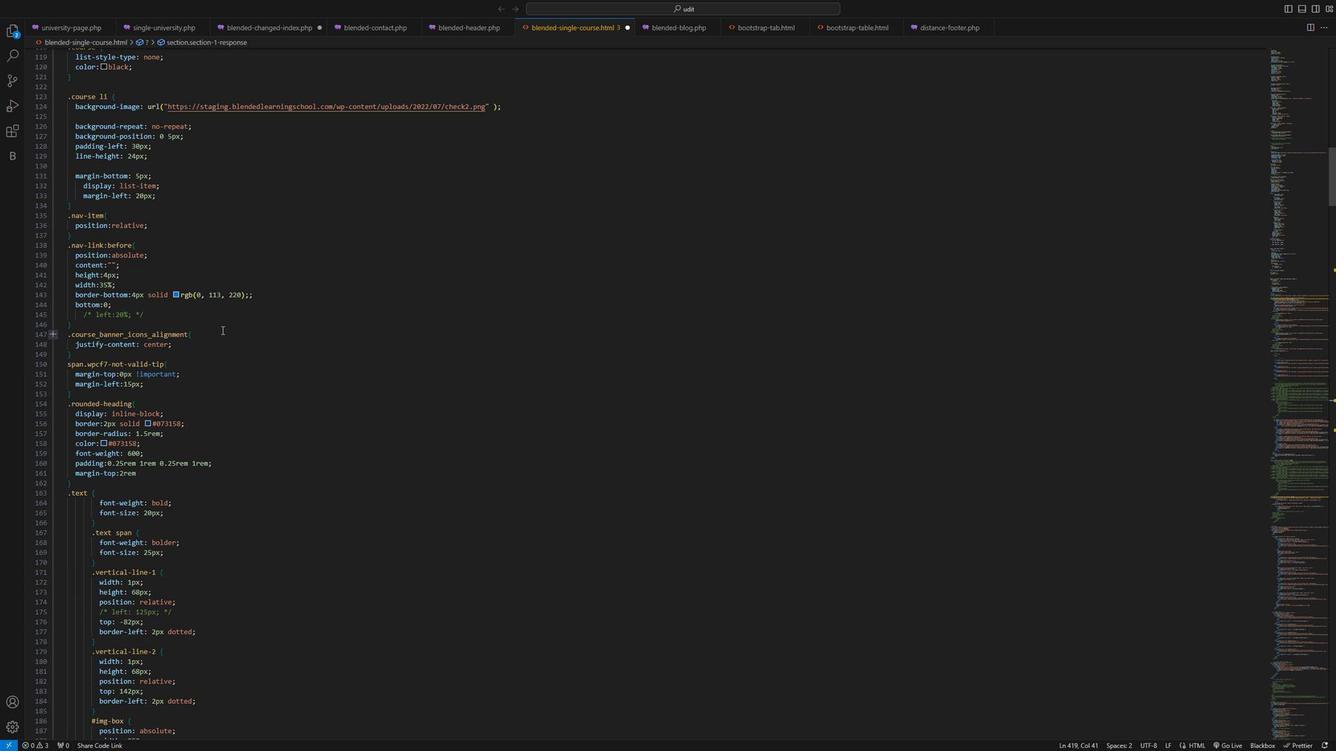 
Action: Mouse scrolled (219, 343) with delta (0, 0)
Screenshot: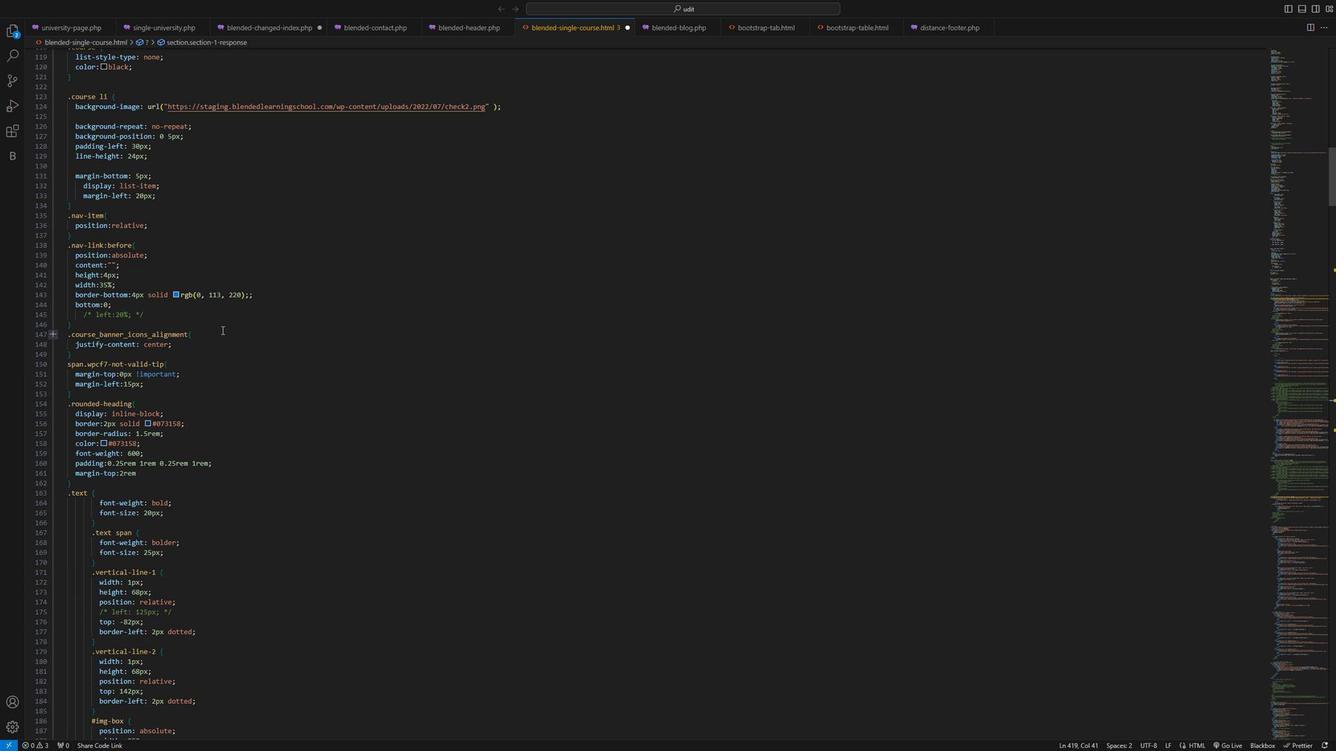 
Action: Mouse scrolled (219, 343) with delta (0, 0)
Screenshot: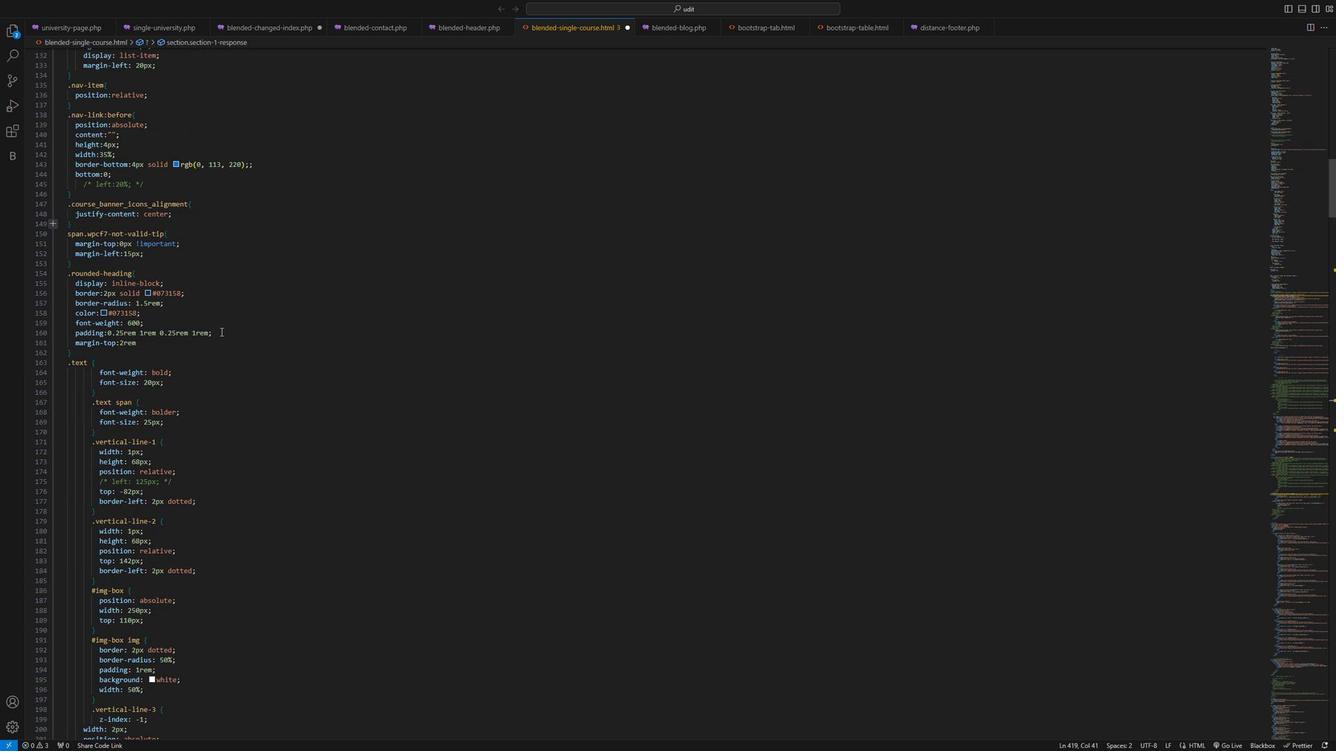 
Action: Mouse scrolled (219, 343) with delta (0, 0)
Screenshot: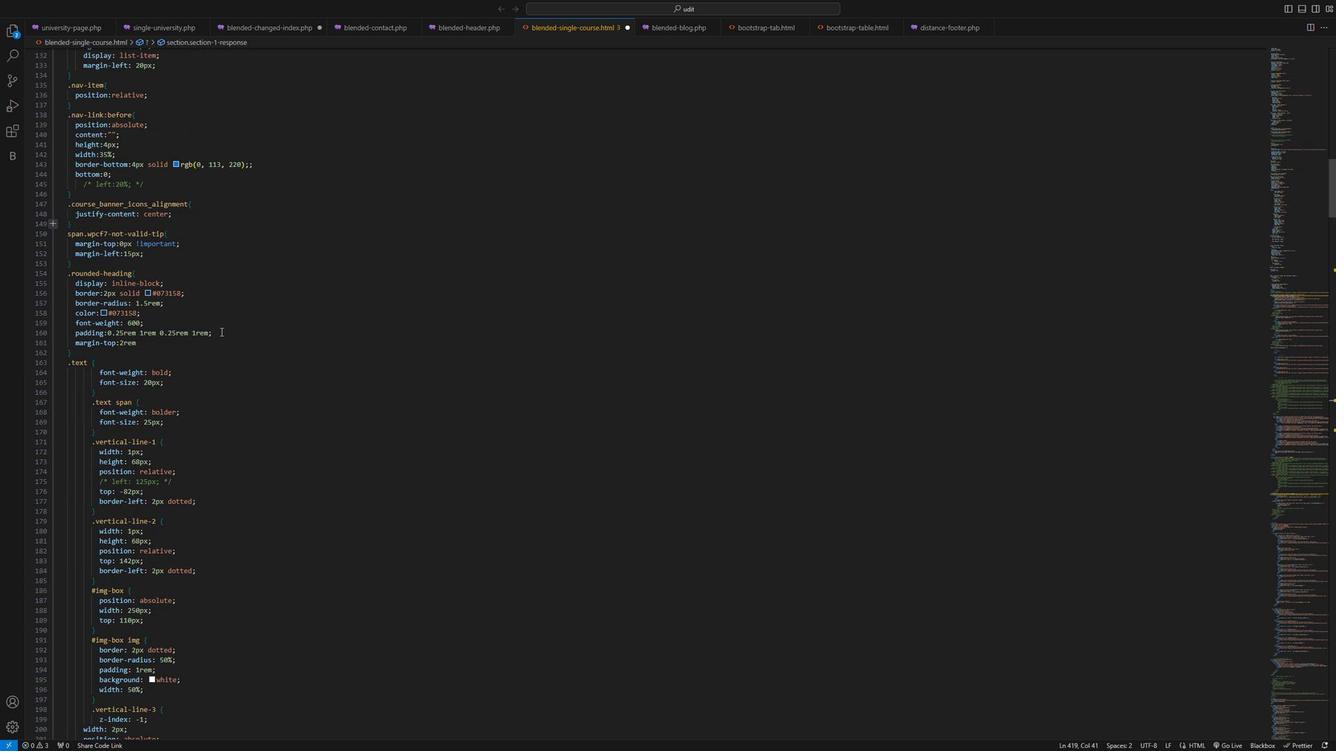 
Action: Mouse moved to (217, 344)
Screenshot: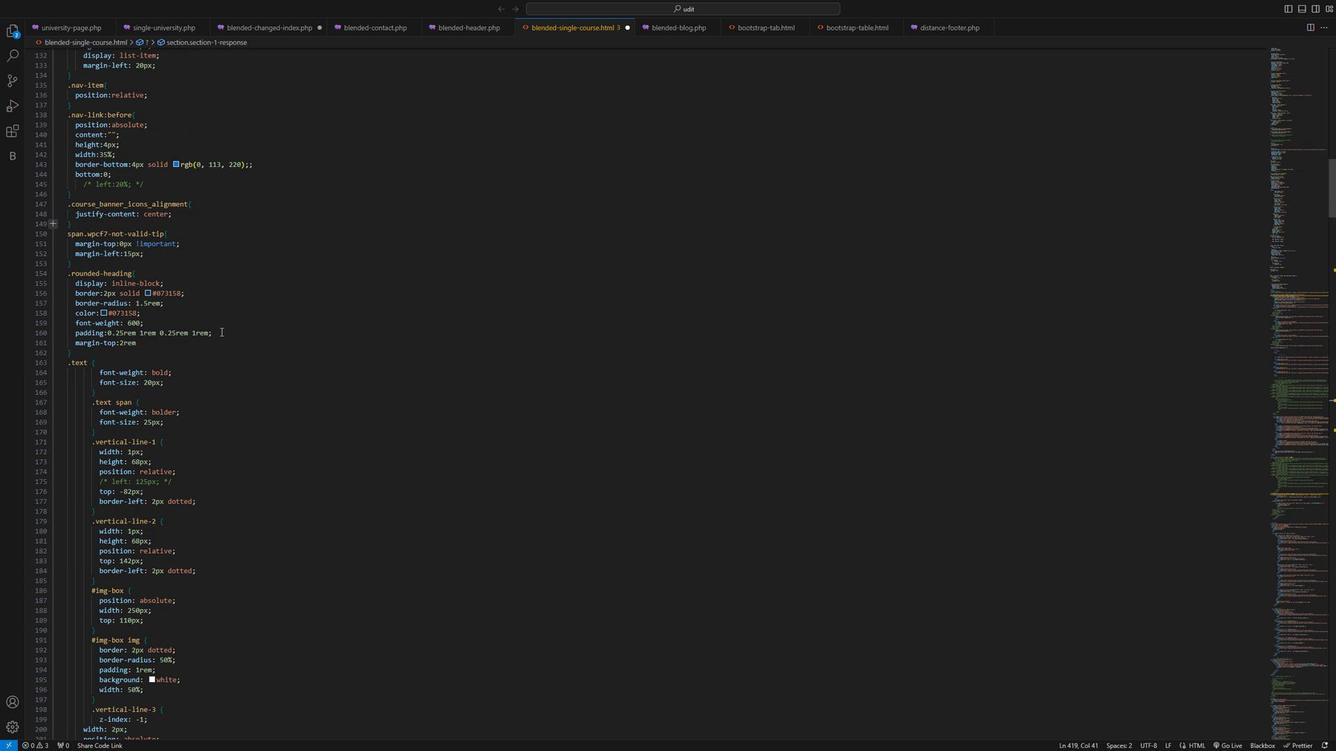 
Action: Mouse scrolled (217, 343) with delta (0, 0)
Screenshot: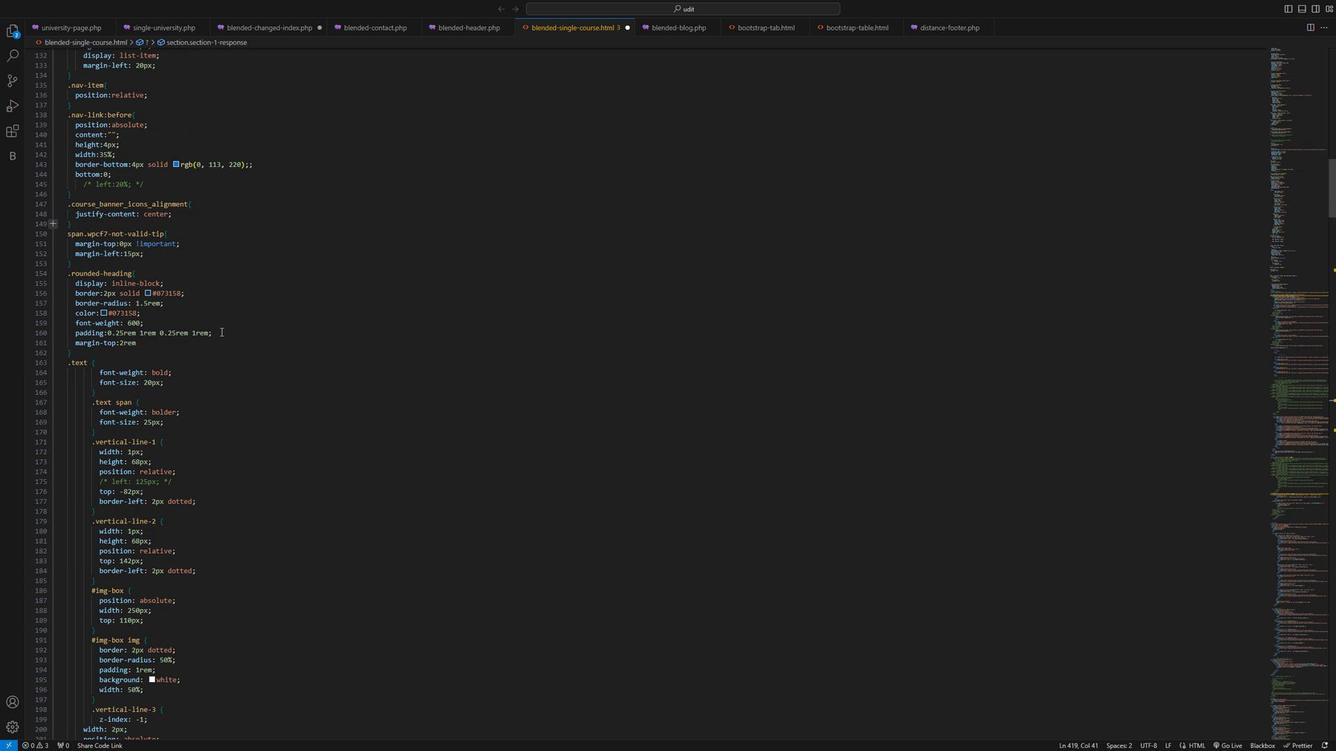 
Action: Mouse scrolled (217, 343) with delta (0, 0)
Screenshot: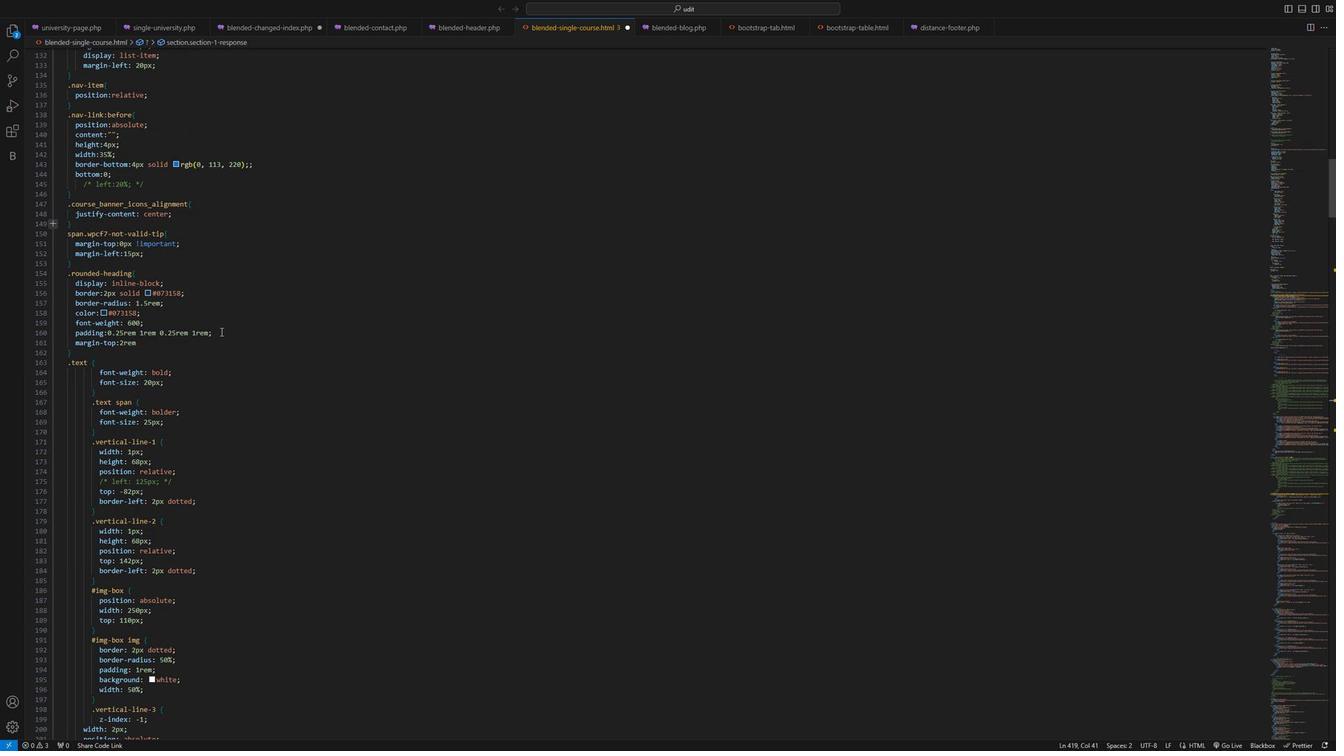 
Action: Mouse scrolled (217, 343) with delta (0, 0)
Screenshot: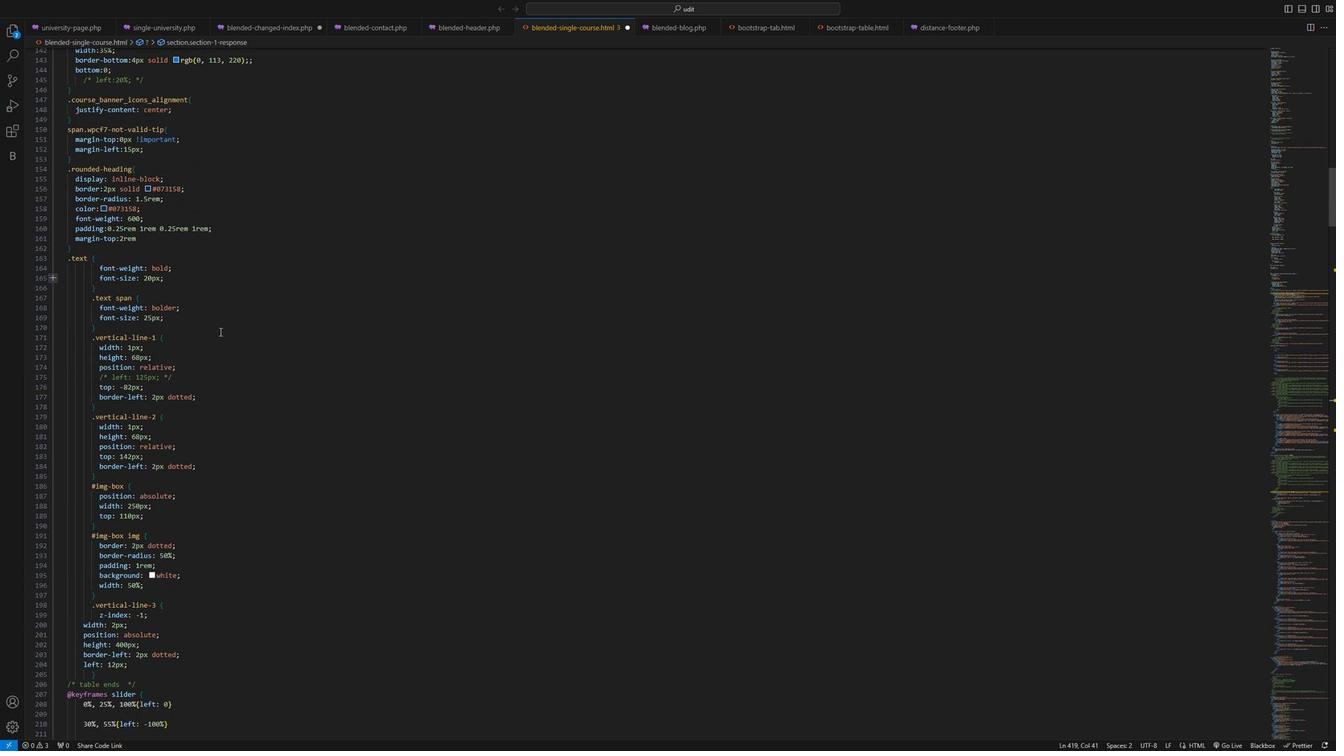 
Action: Mouse moved to (217, 345)
Screenshot: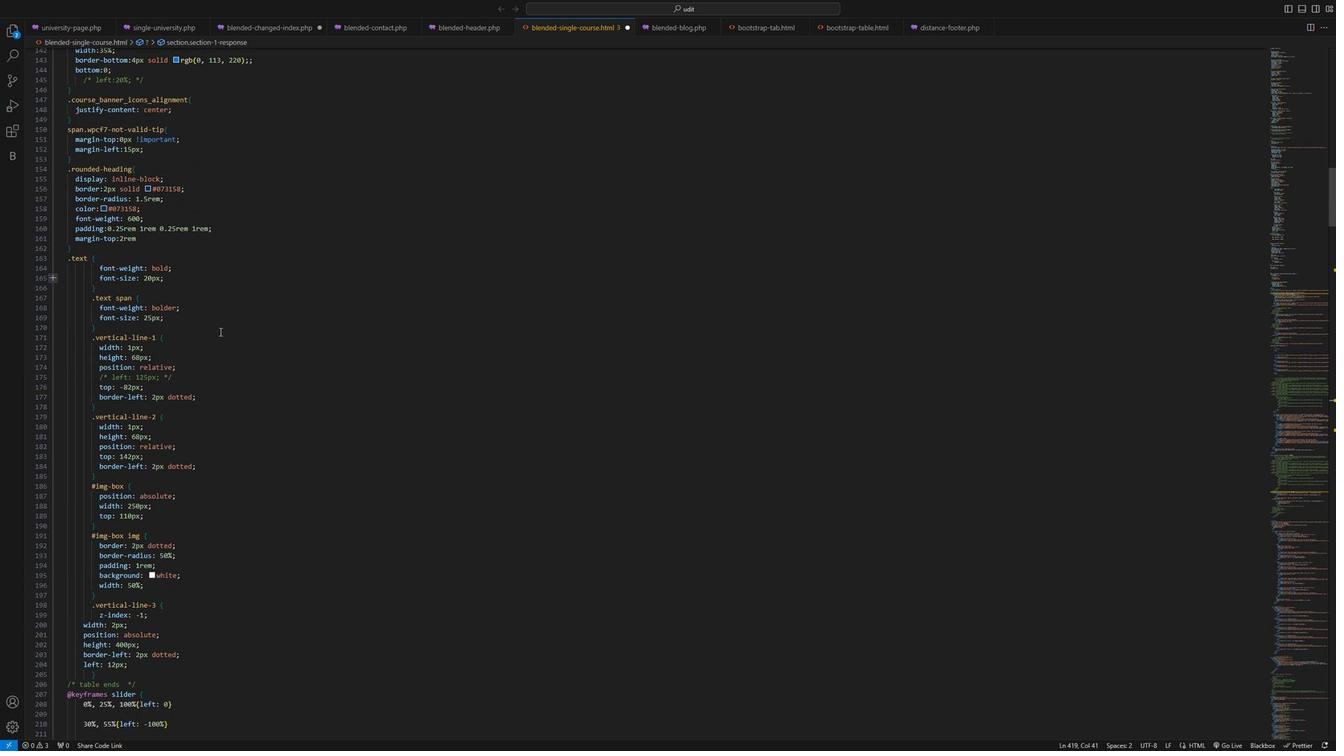 
Action: Mouse scrolled (217, 344) with delta (0, 0)
Screenshot: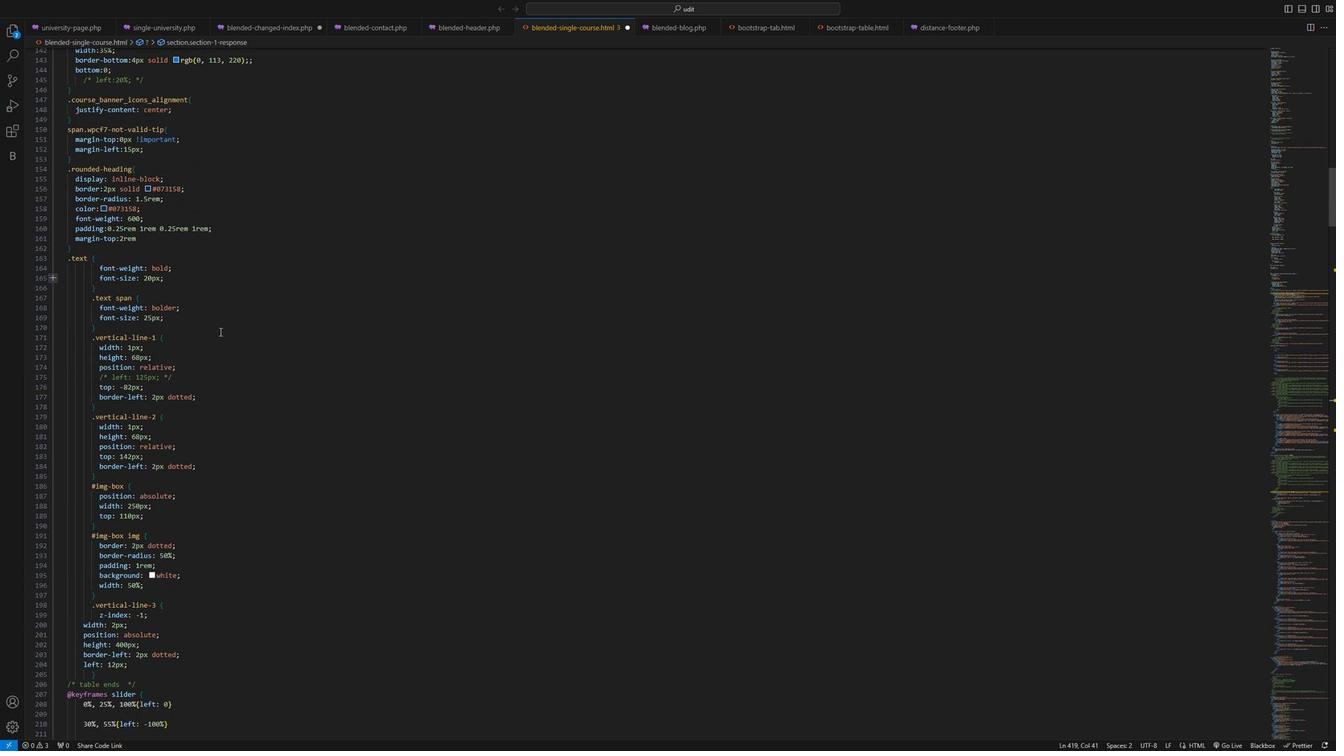 
Action: Mouse moved to (215, 345)
Screenshot: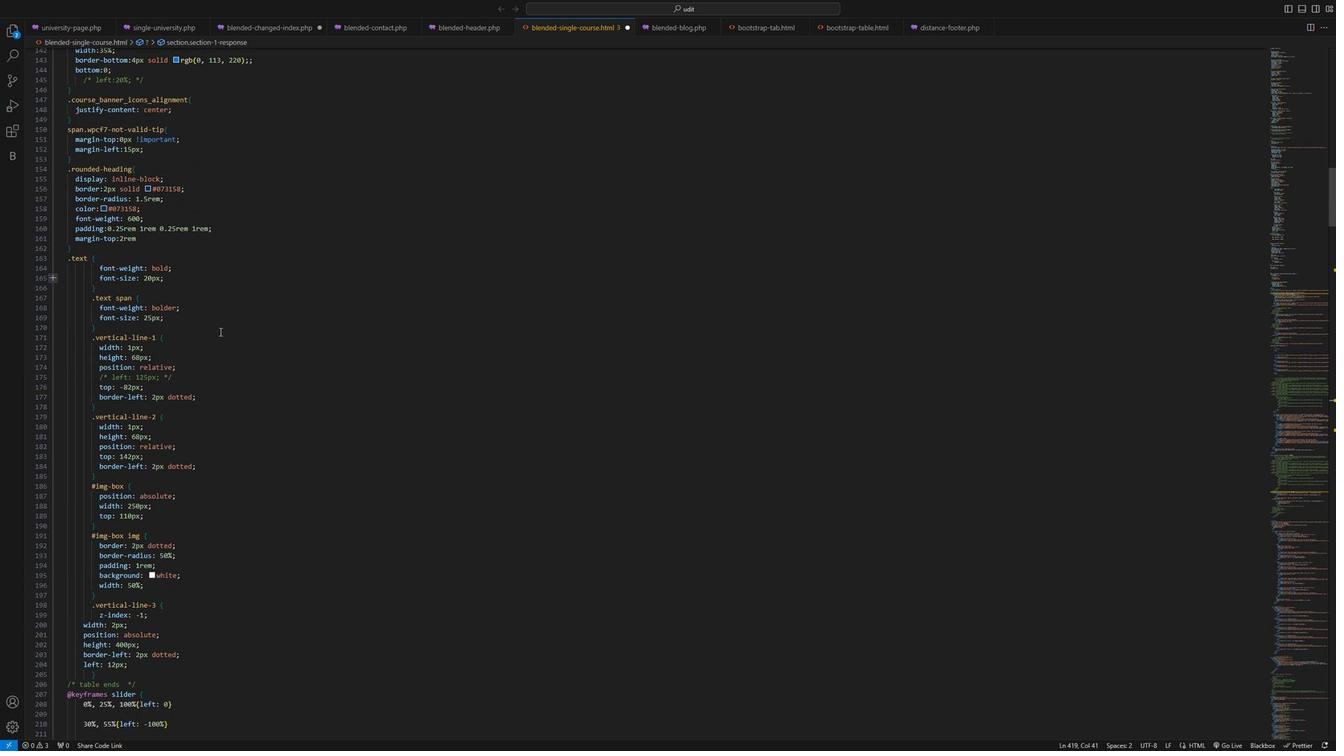 
Action: Mouse scrolled (215, 345) with delta (0, 0)
Screenshot: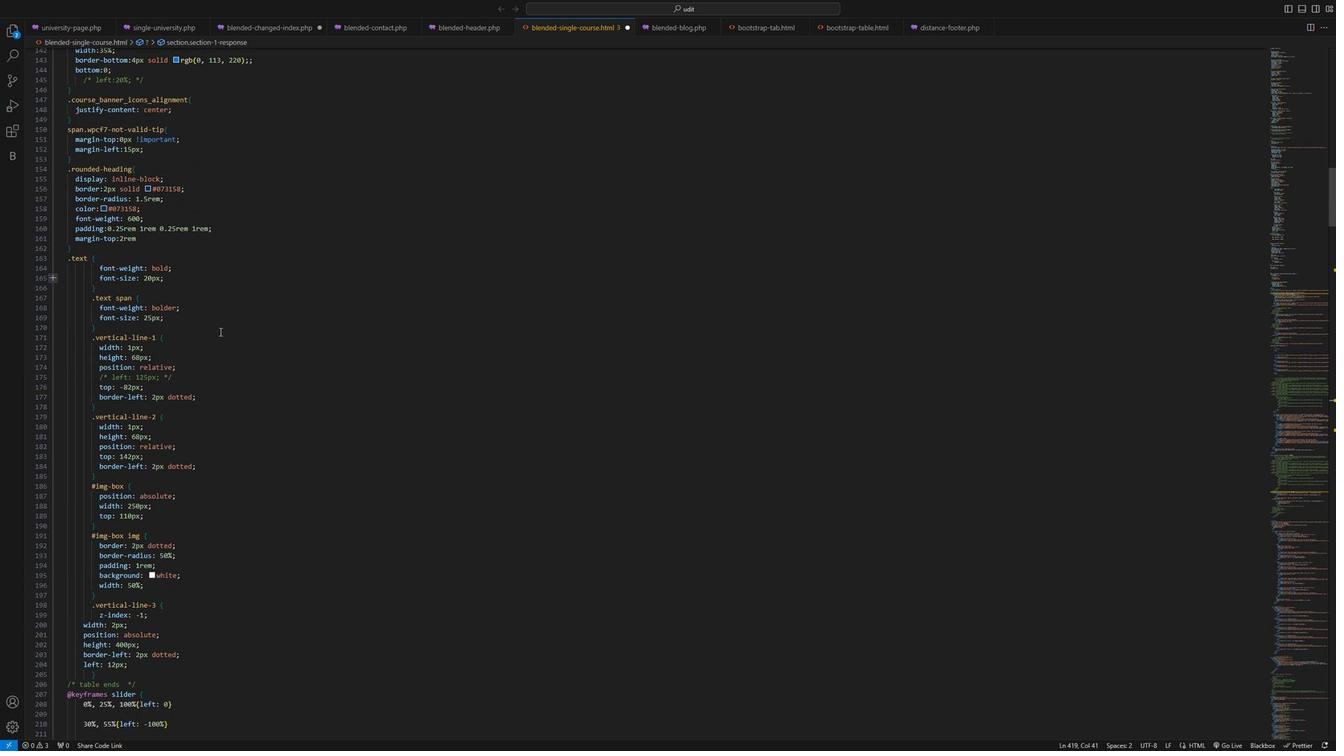 
Action: Mouse scrolled (215, 345) with delta (0, 0)
Screenshot: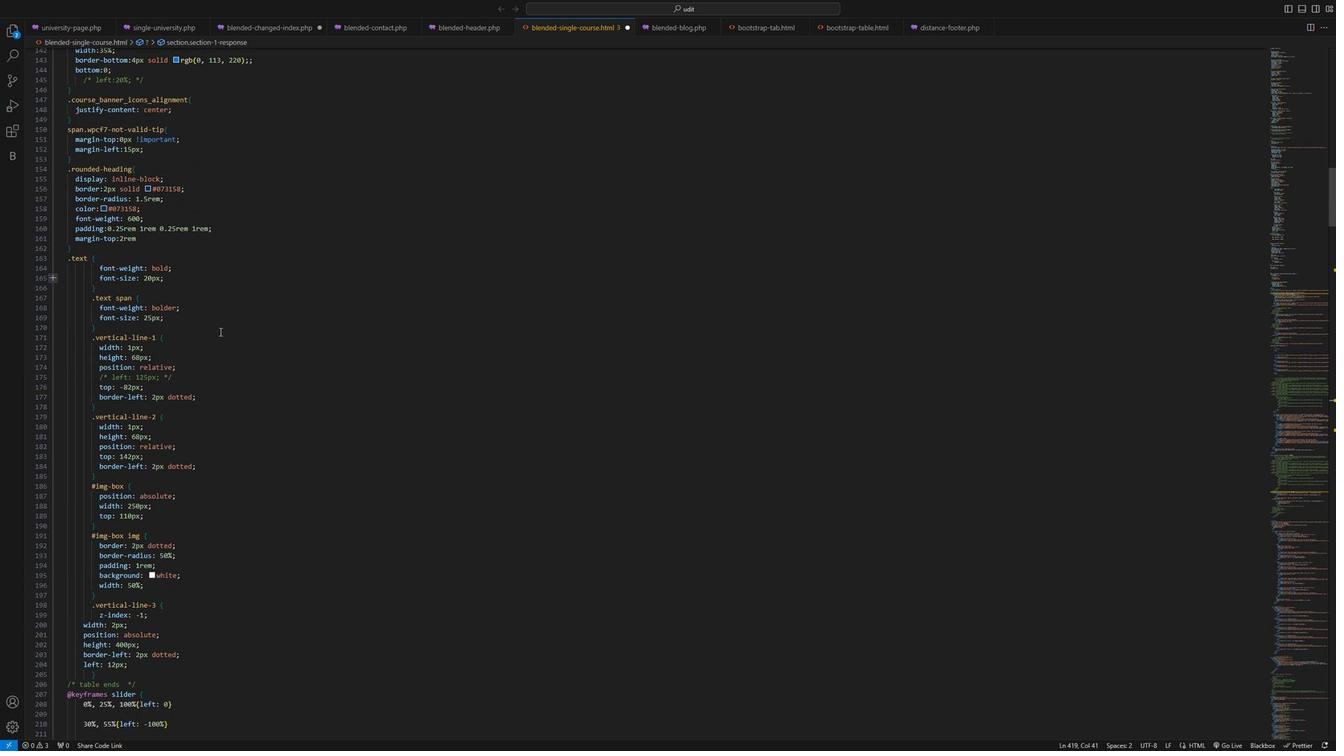 
Action: Mouse scrolled (215, 345) with delta (0, 0)
Screenshot: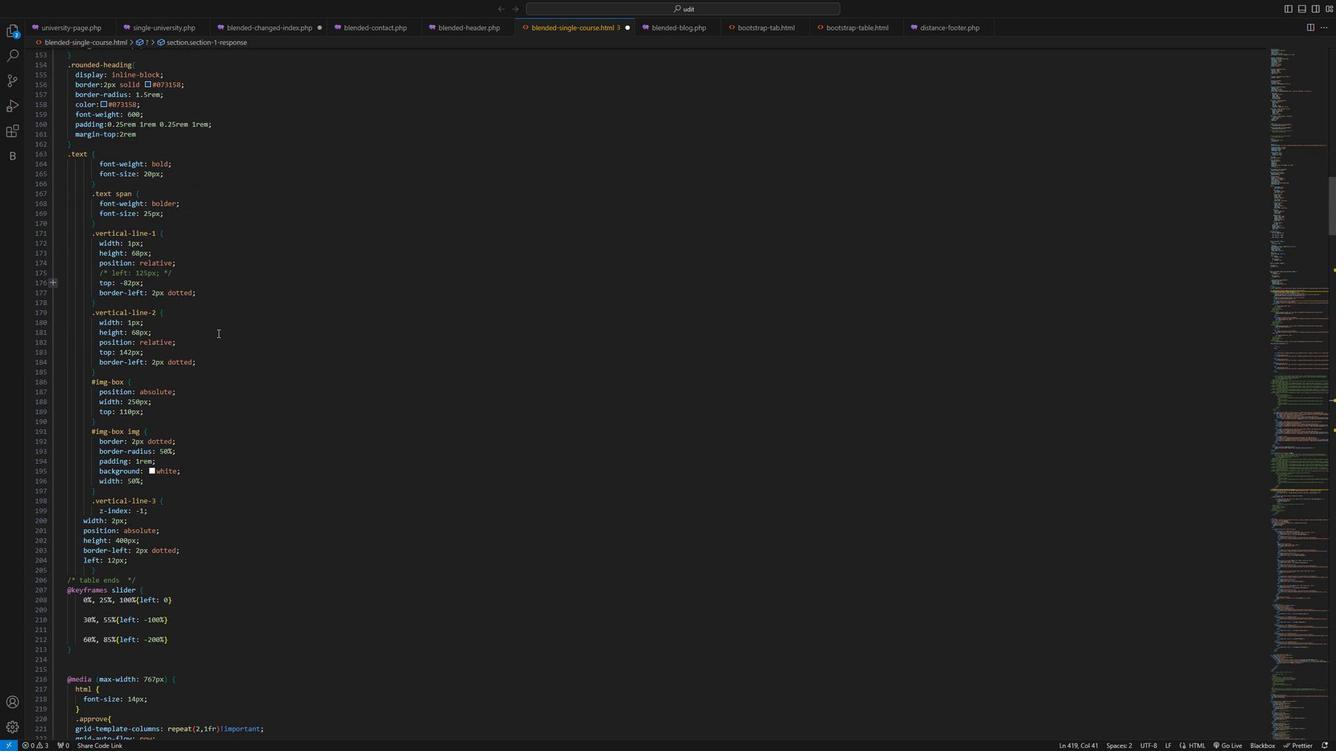 
Action: Mouse scrolled (215, 345) with delta (0, 0)
Screenshot: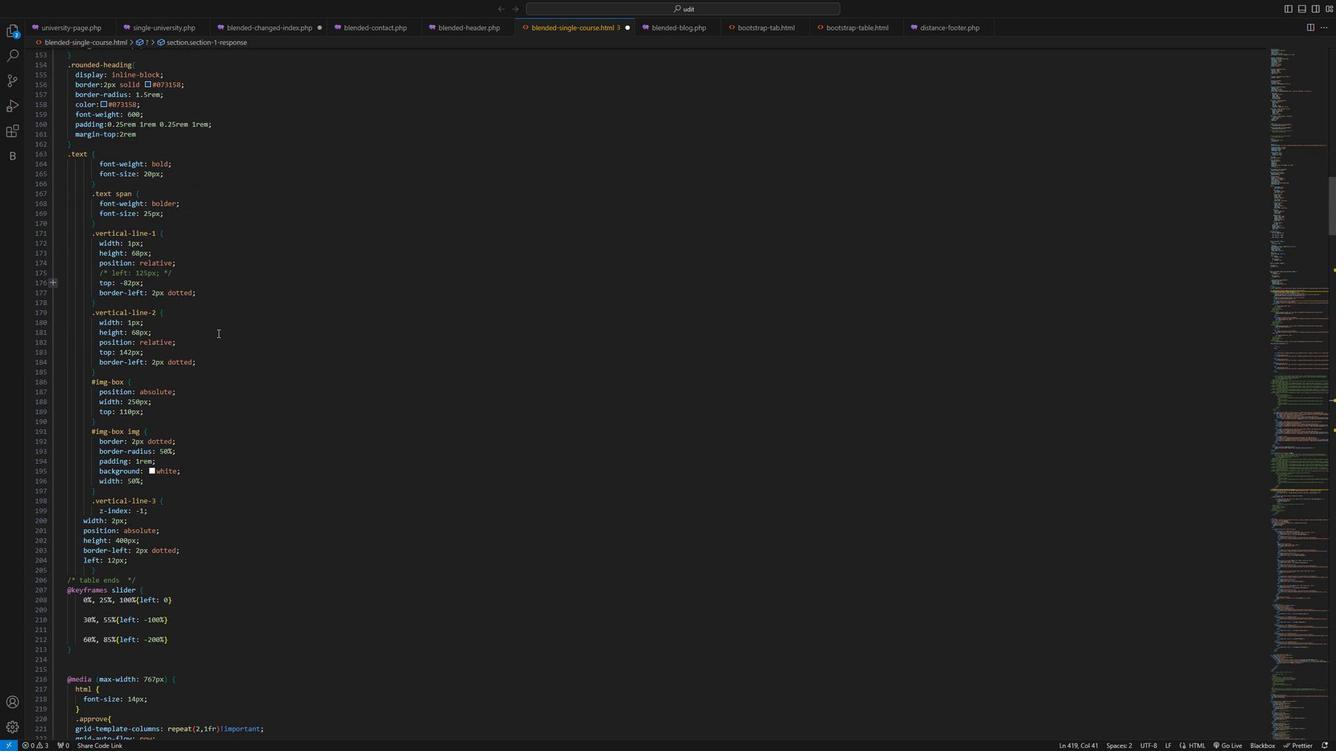 
Action: Mouse scrolled (215, 345) with delta (0, 0)
Screenshot: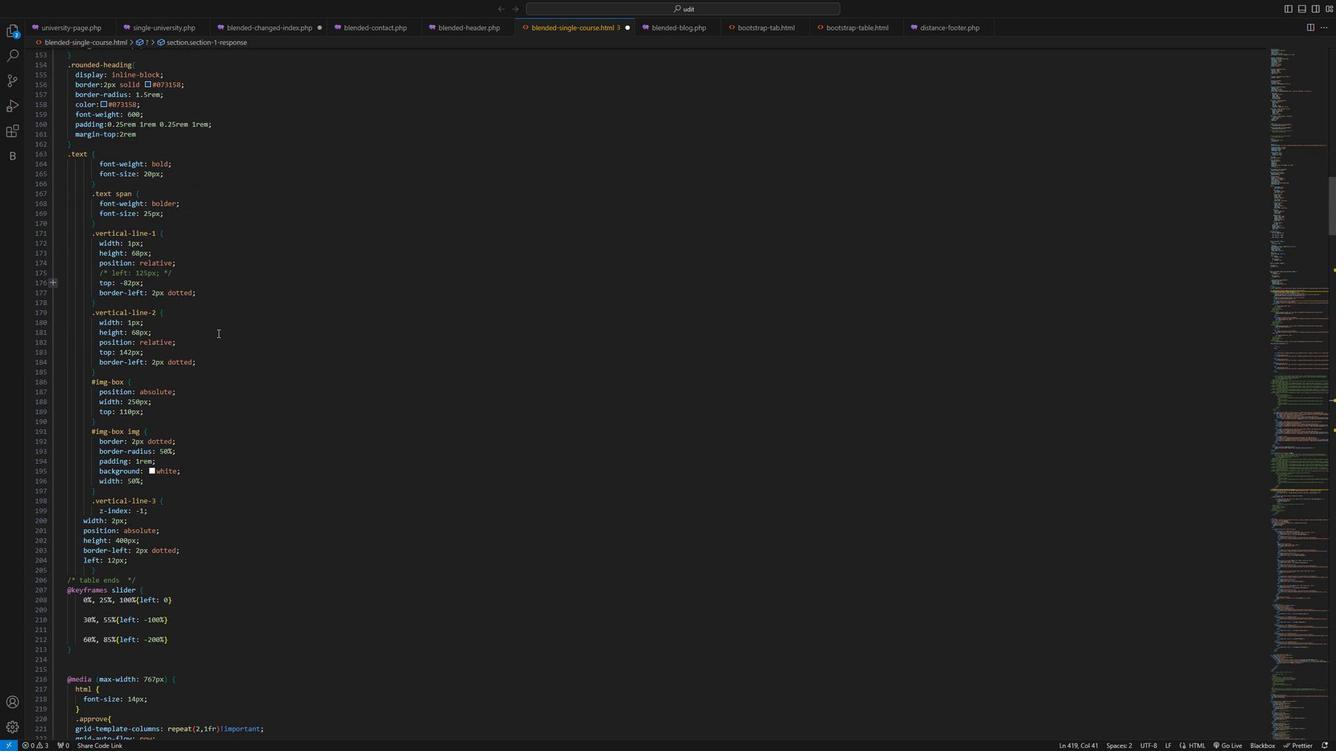 
Action: Mouse scrolled (215, 345) with delta (0, 0)
Screenshot: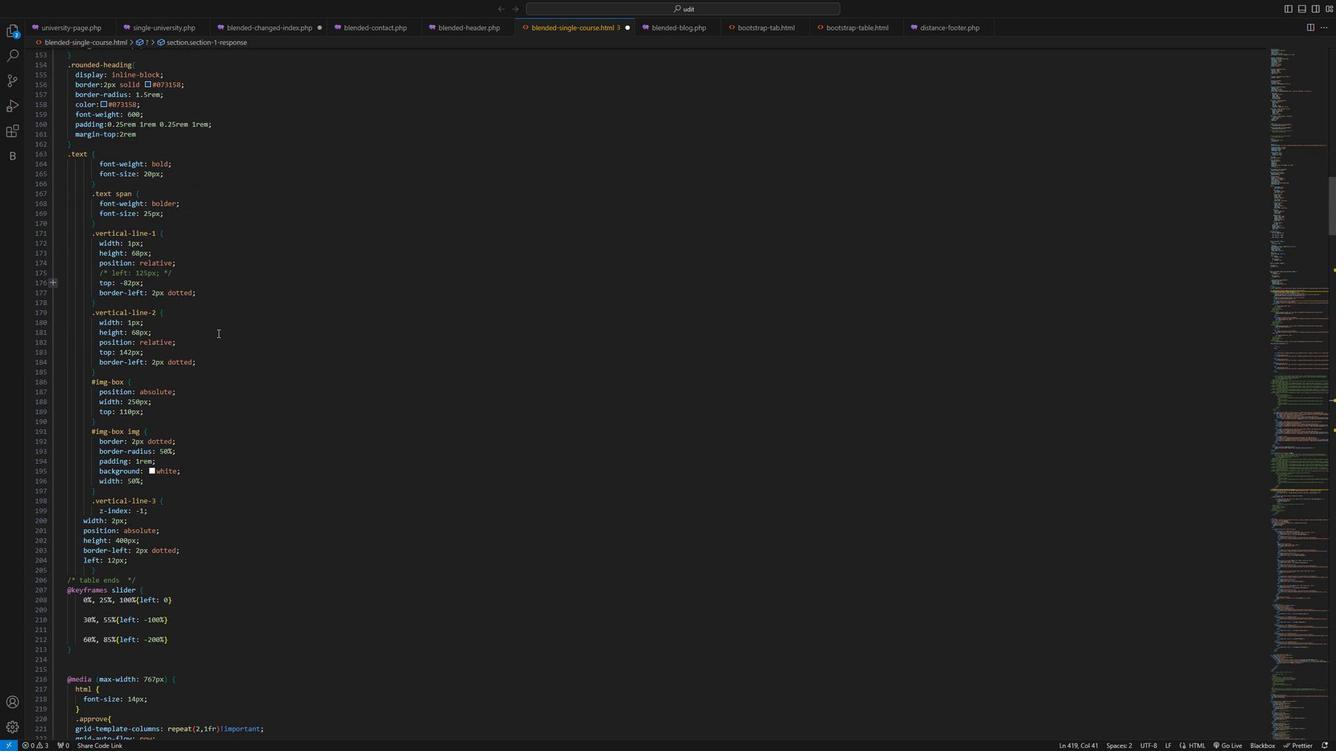 
Action: Mouse moved to (215, 340)
Screenshot: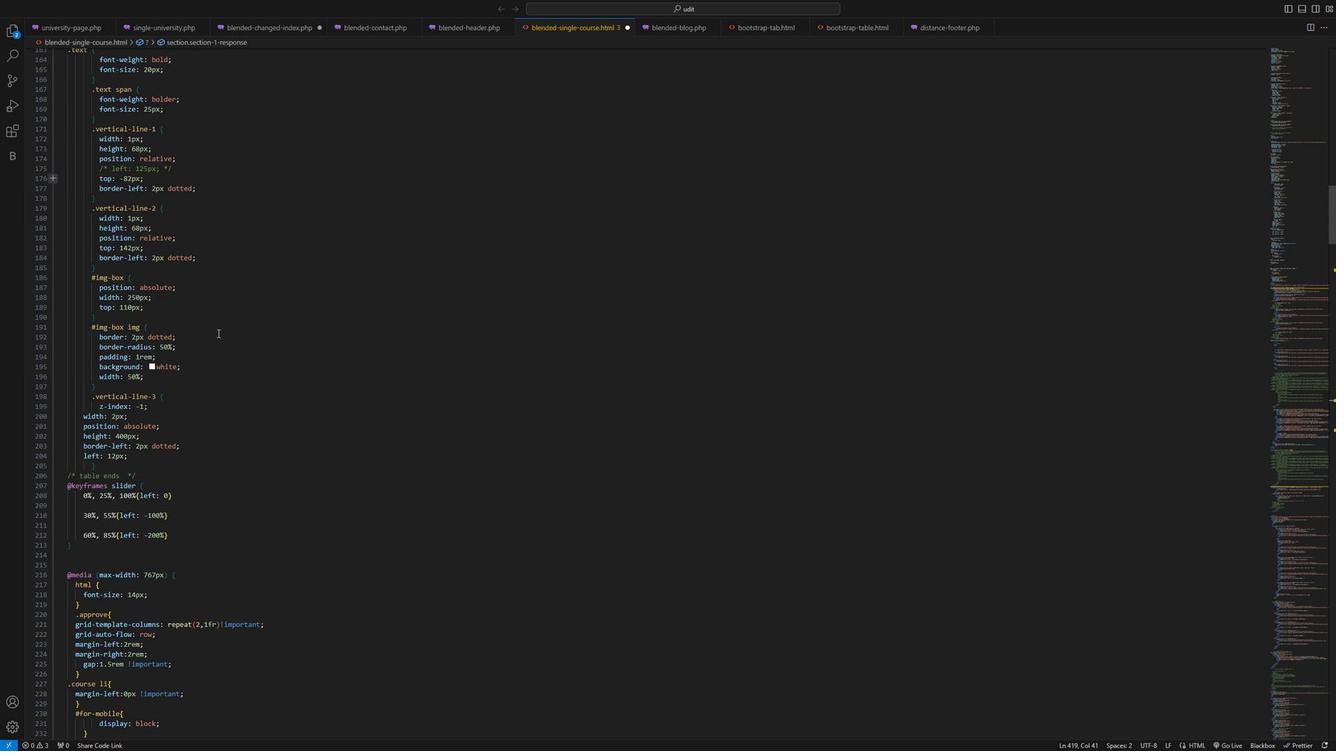 
Action: Mouse scrolled (215, 340) with delta (0, 0)
Screenshot: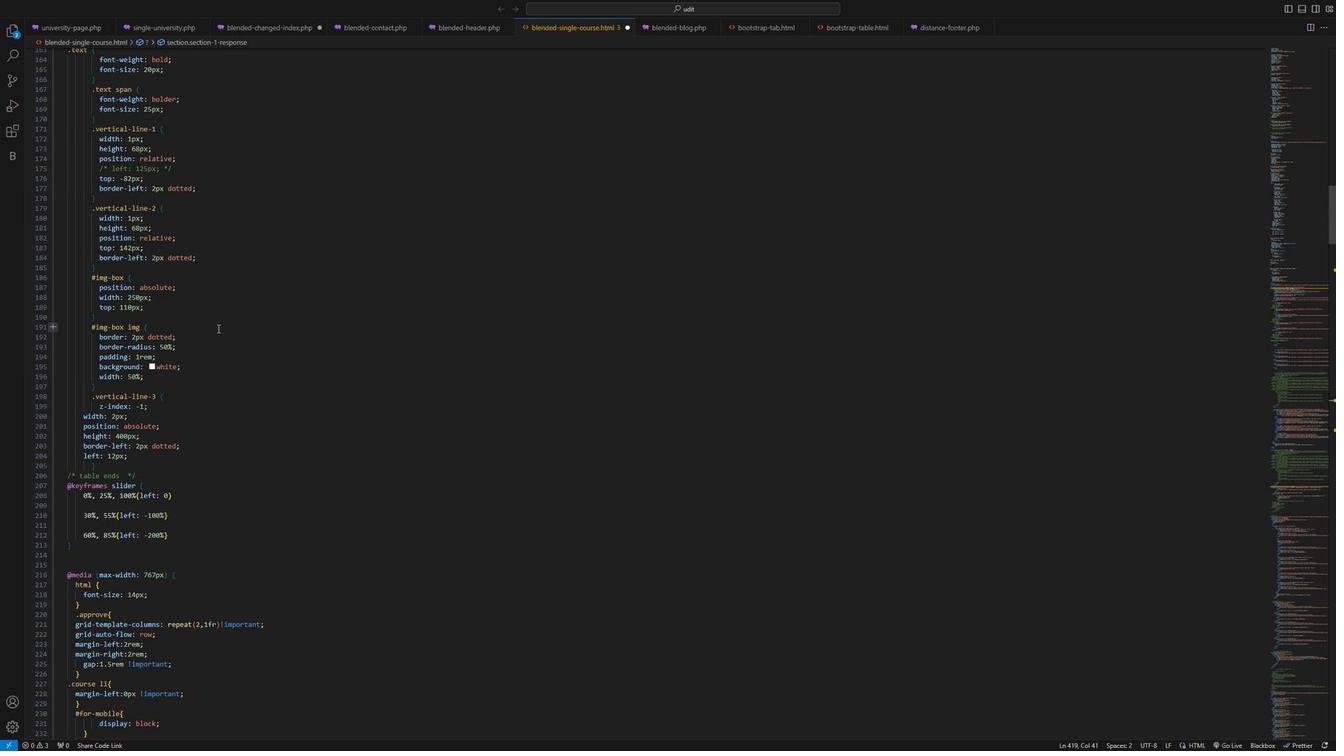 
Action: Mouse scrolled (215, 340) with delta (0, 0)
Screenshot: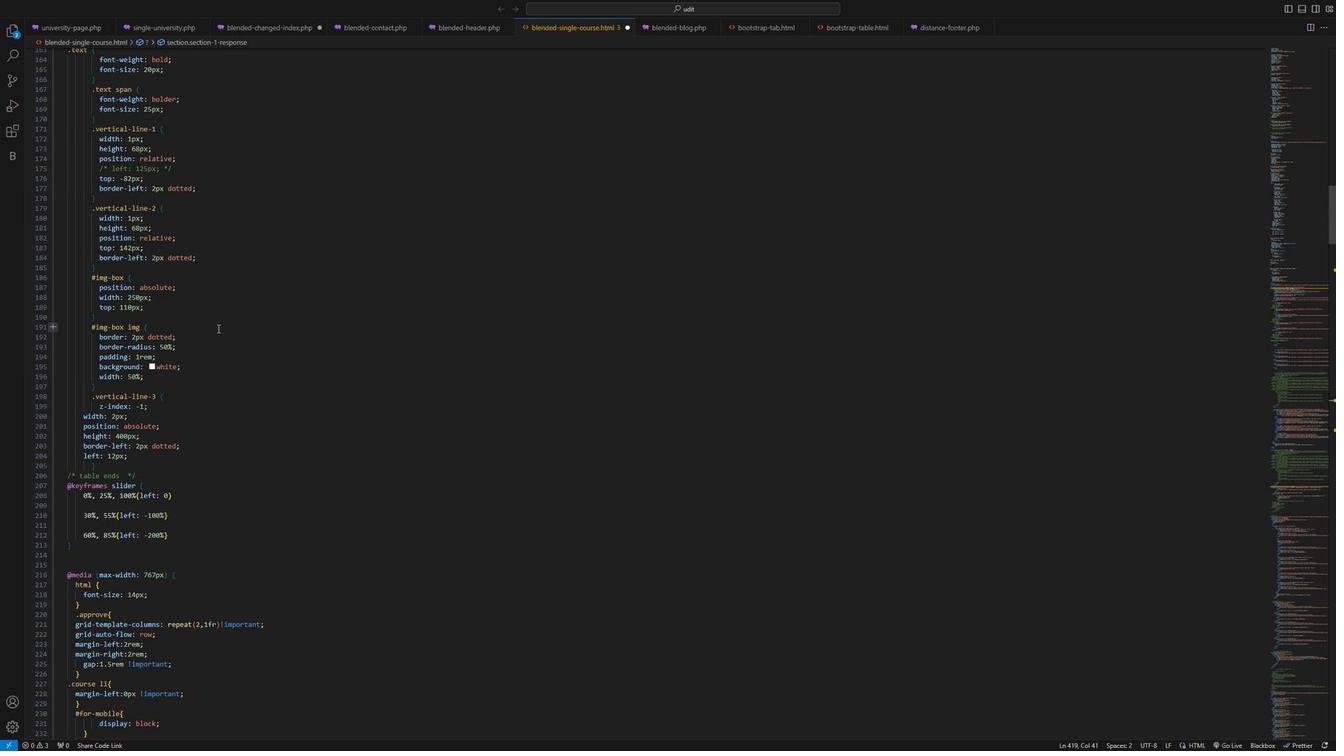 
Action: Mouse scrolled (215, 340) with delta (0, 0)
Screenshot: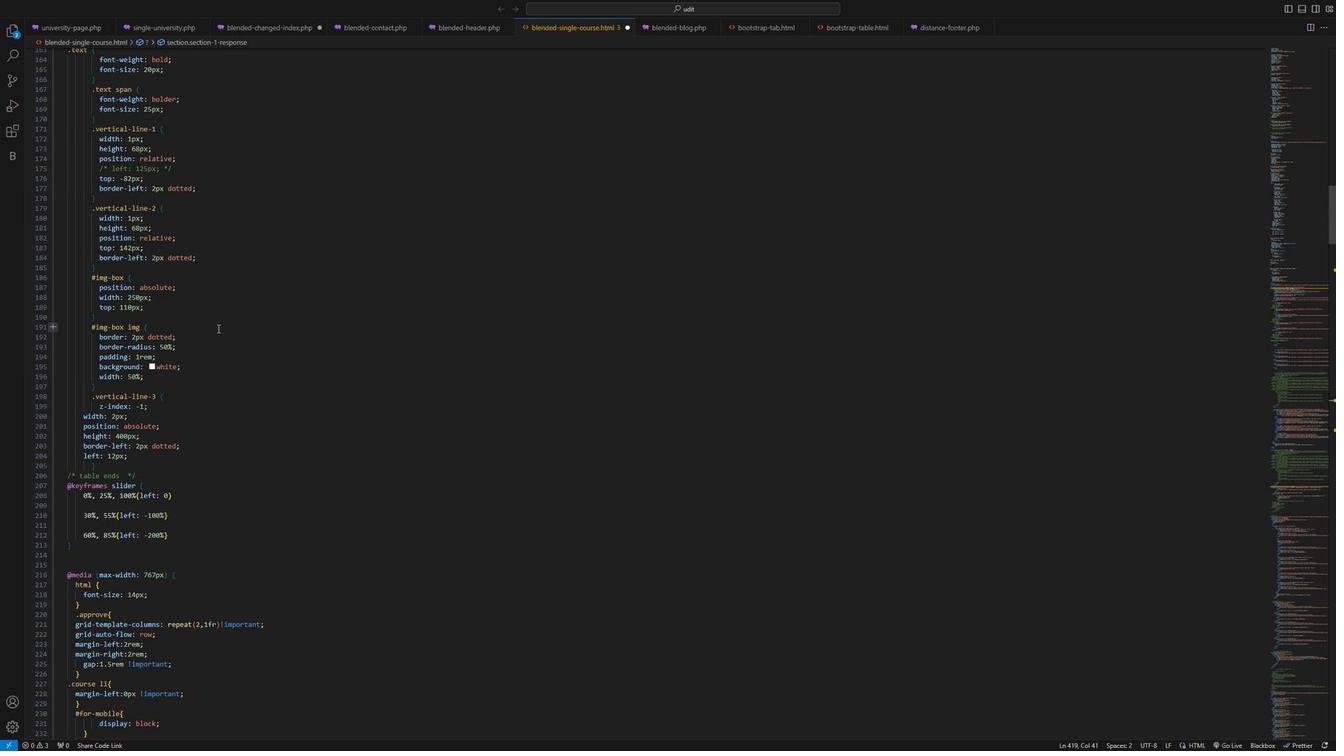 
Action: Mouse scrolled (215, 340) with delta (0, 0)
Screenshot: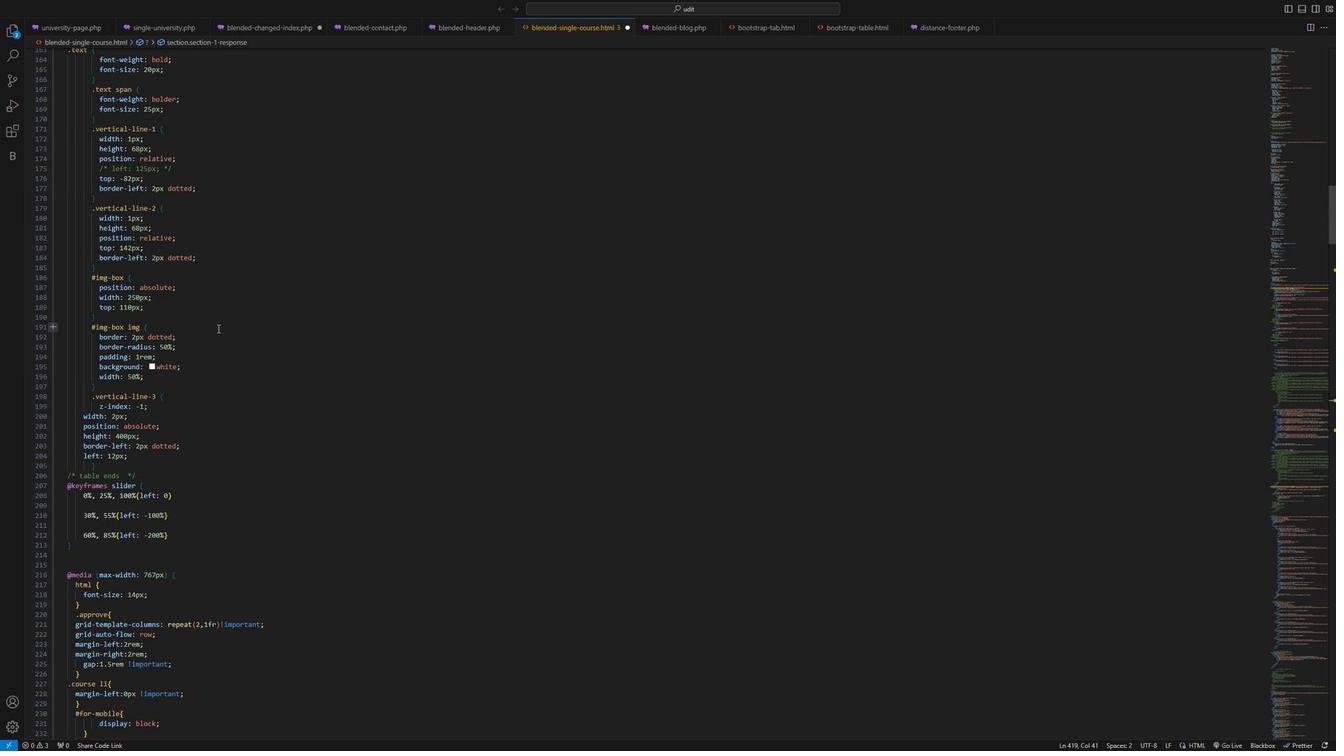 
Action: Mouse moved to (215, 340)
Screenshot: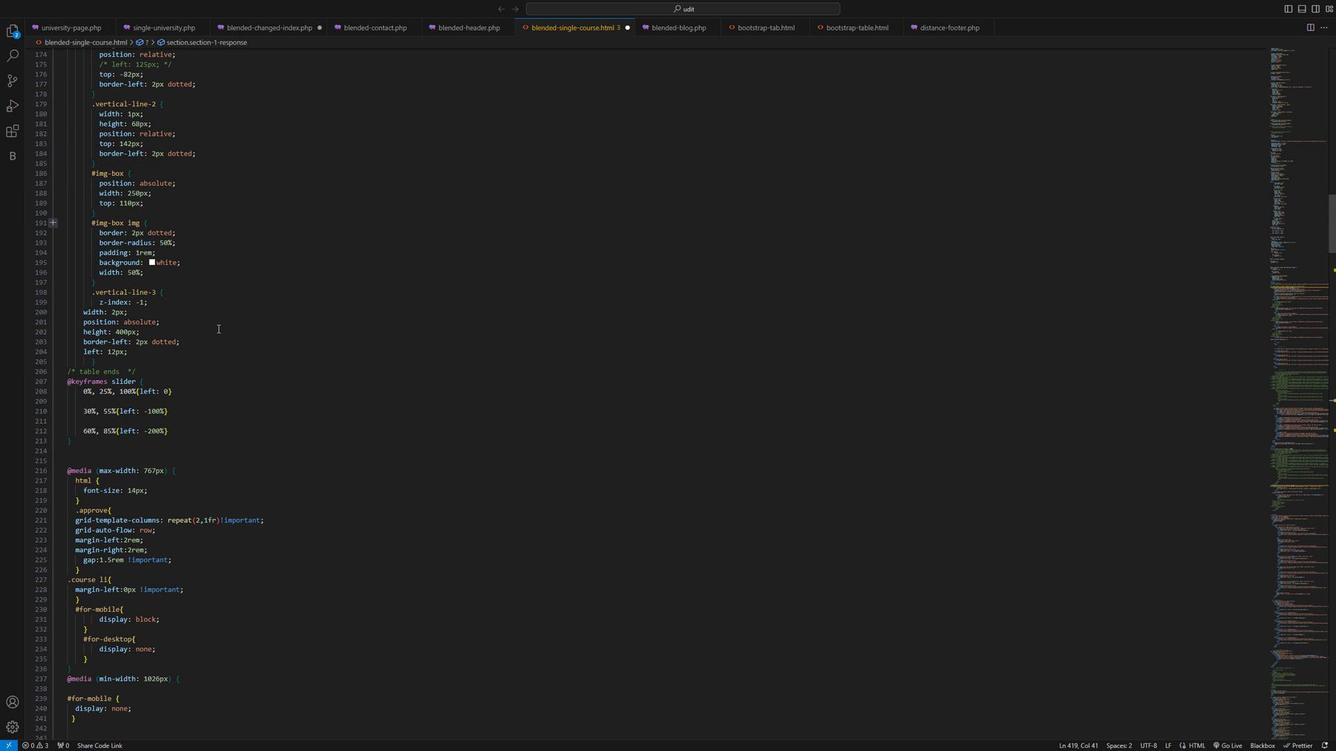 
Action: Mouse scrolled (215, 340) with delta (0, 0)
Screenshot: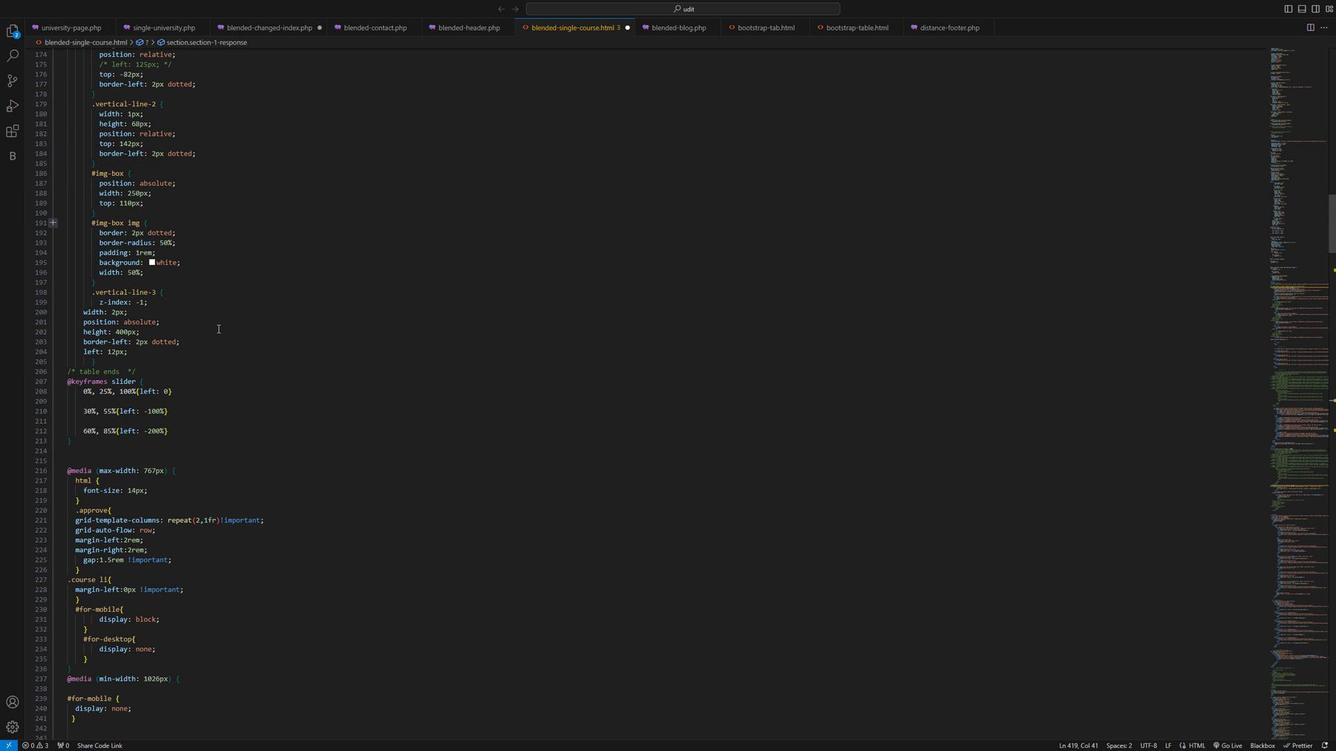 
Action: Mouse moved to (213, 341)
Screenshot: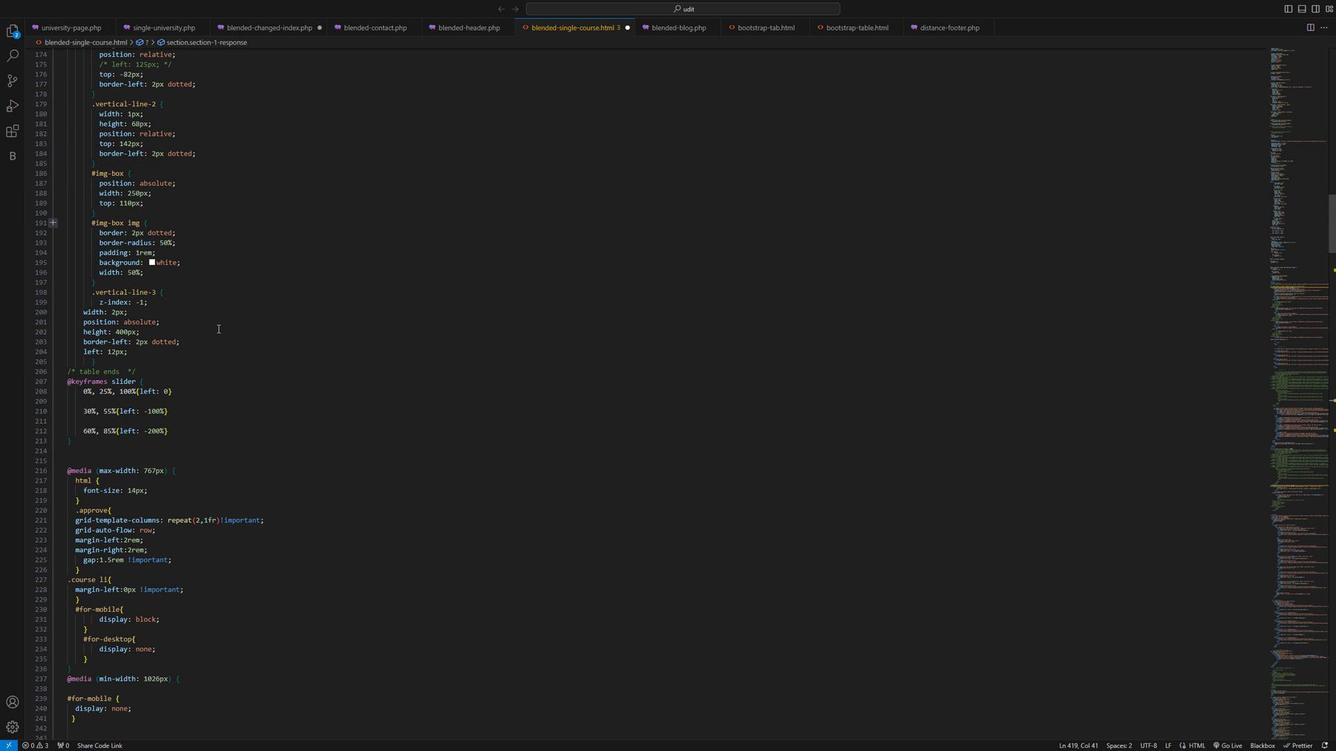 
Action: Mouse scrolled (213, 340) with delta (0, 0)
Screenshot: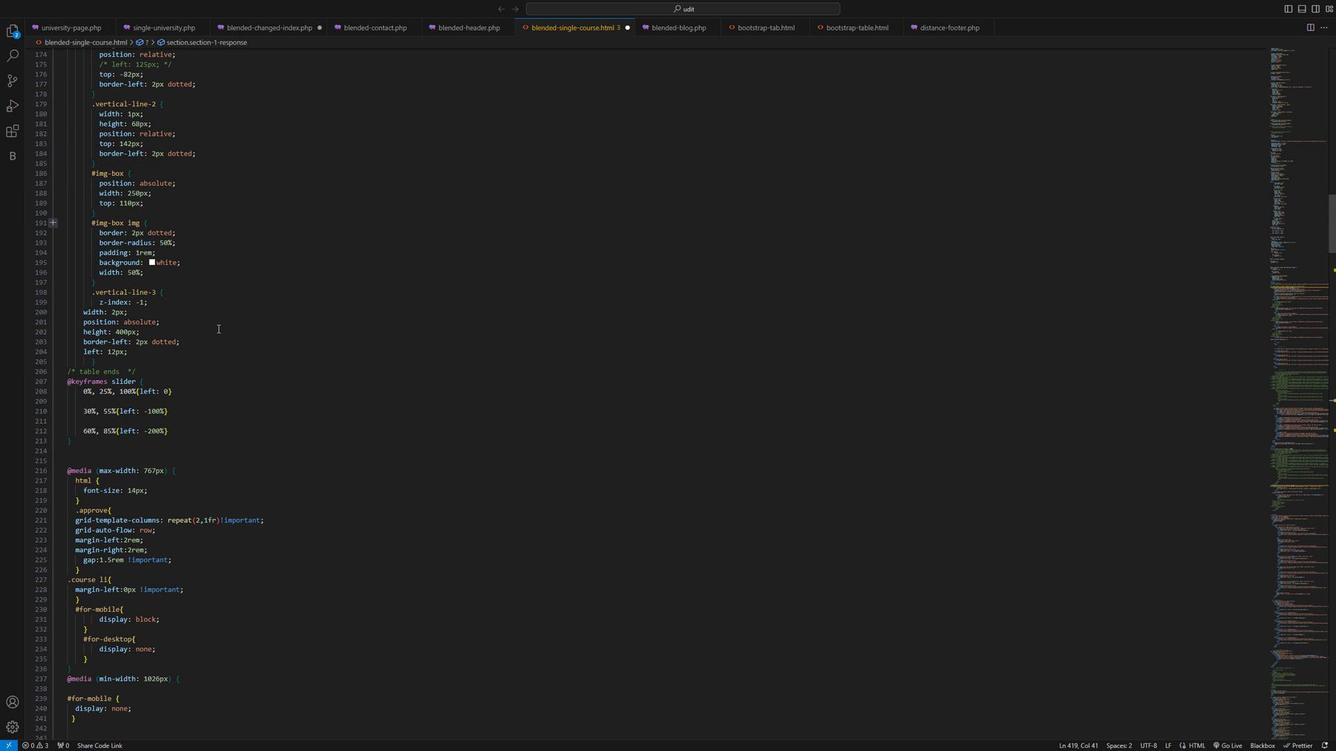 
Action: Mouse moved to (213, 341)
Screenshot: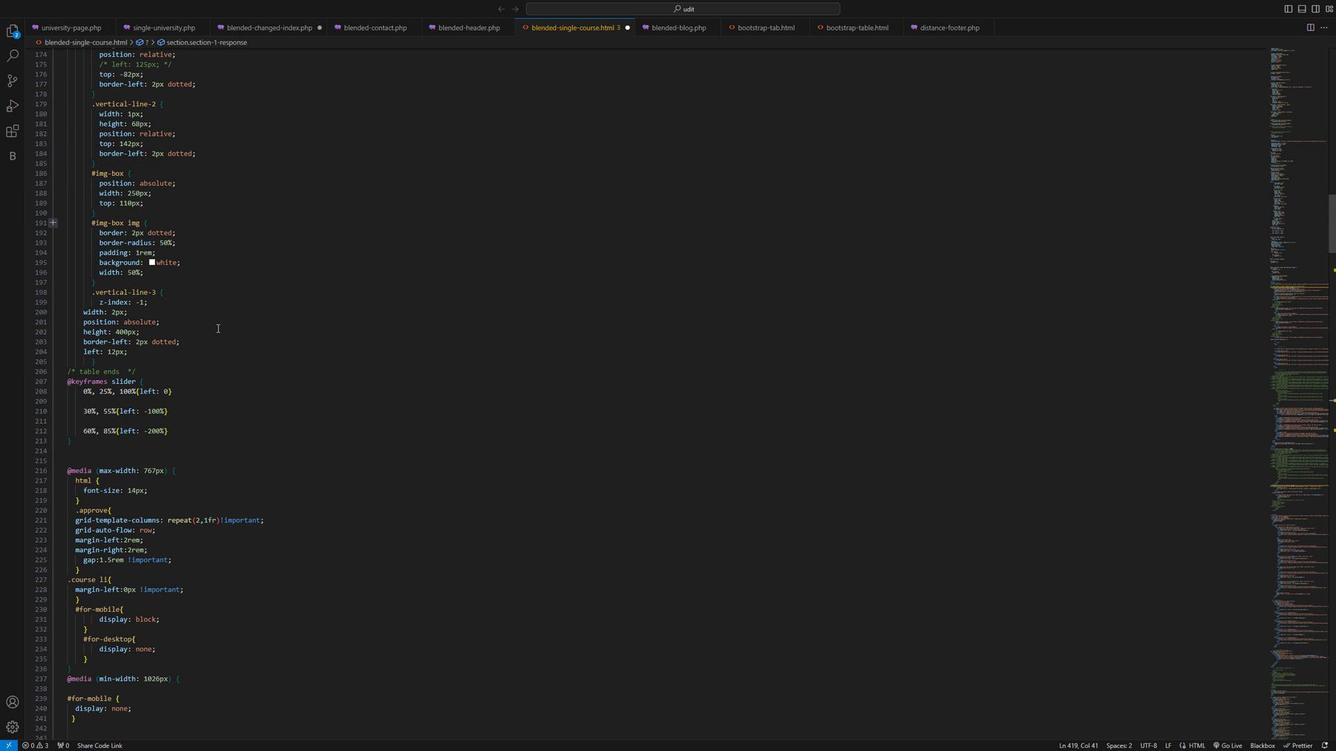 
Action: Mouse scrolled (213, 340) with delta (0, 0)
Screenshot: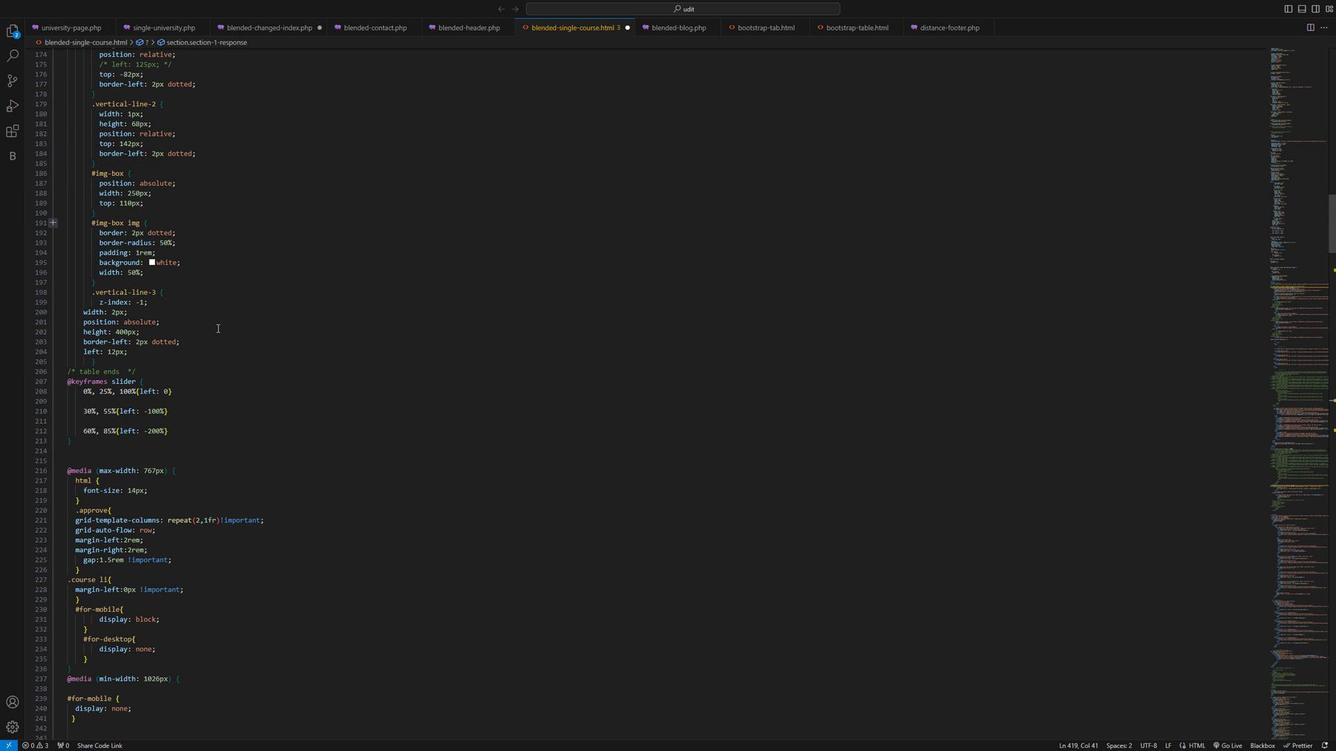 
Action: Mouse scrolled (213, 340) with delta (0, 0)
Screenshot: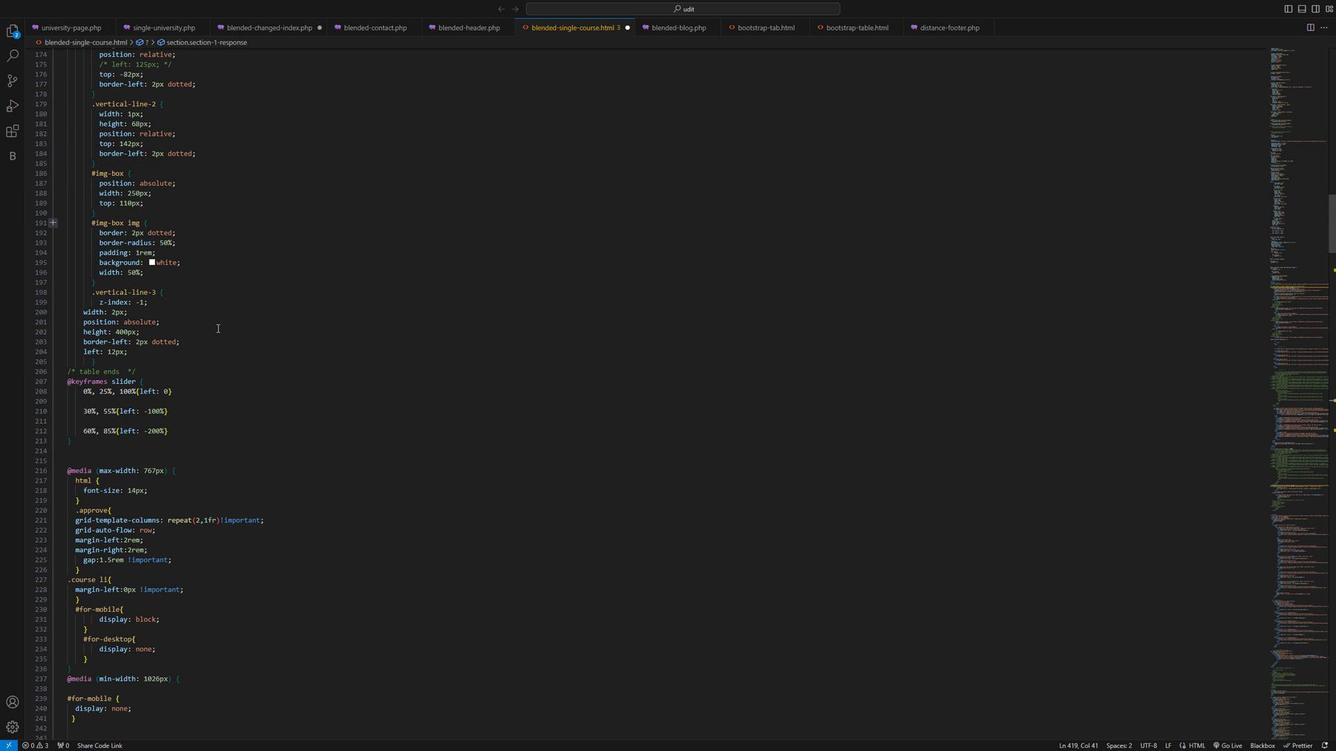 
Action: Mouse scrolled (213, 340) with delta (0, 0)
Screenshot: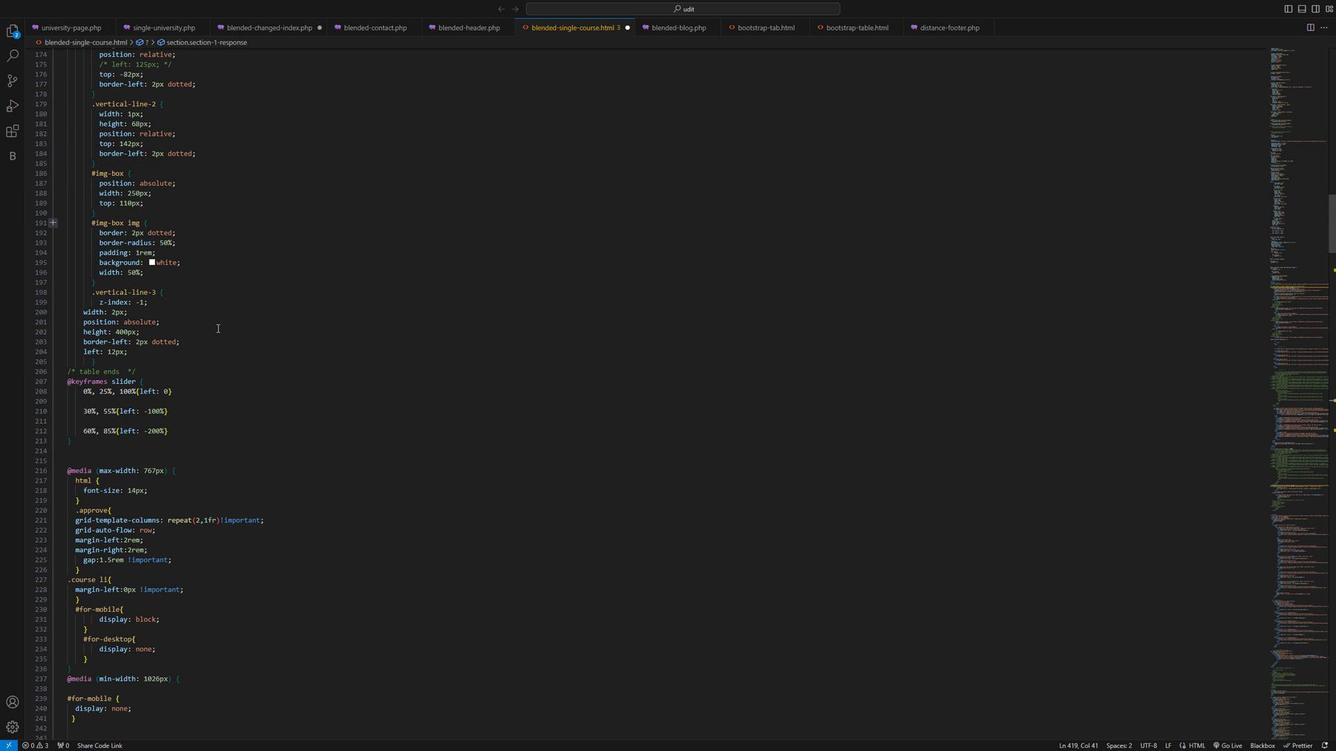 
Action: Mouse scrolled (213, 340) with delta (0, 0)
Screenshot: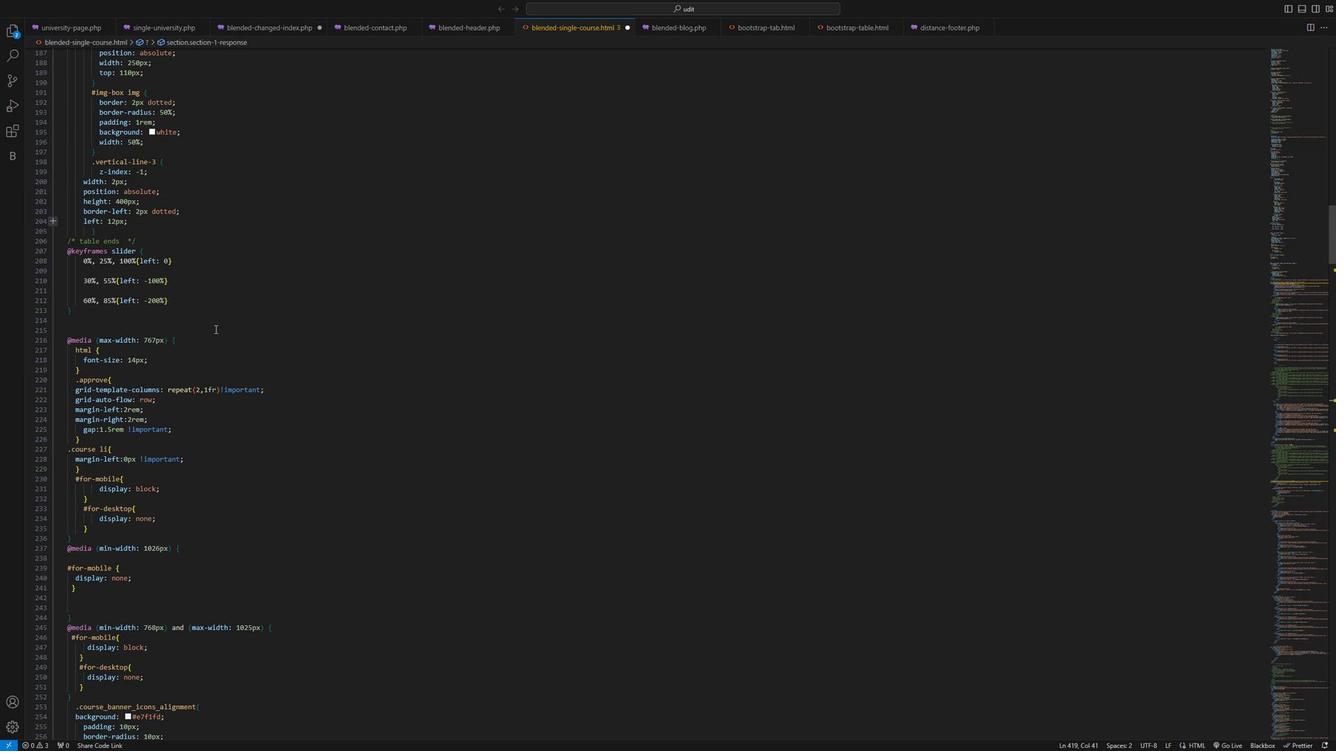 
Action: Mouse scrolled (213, 340) with delta (0, 0)
Screenshot: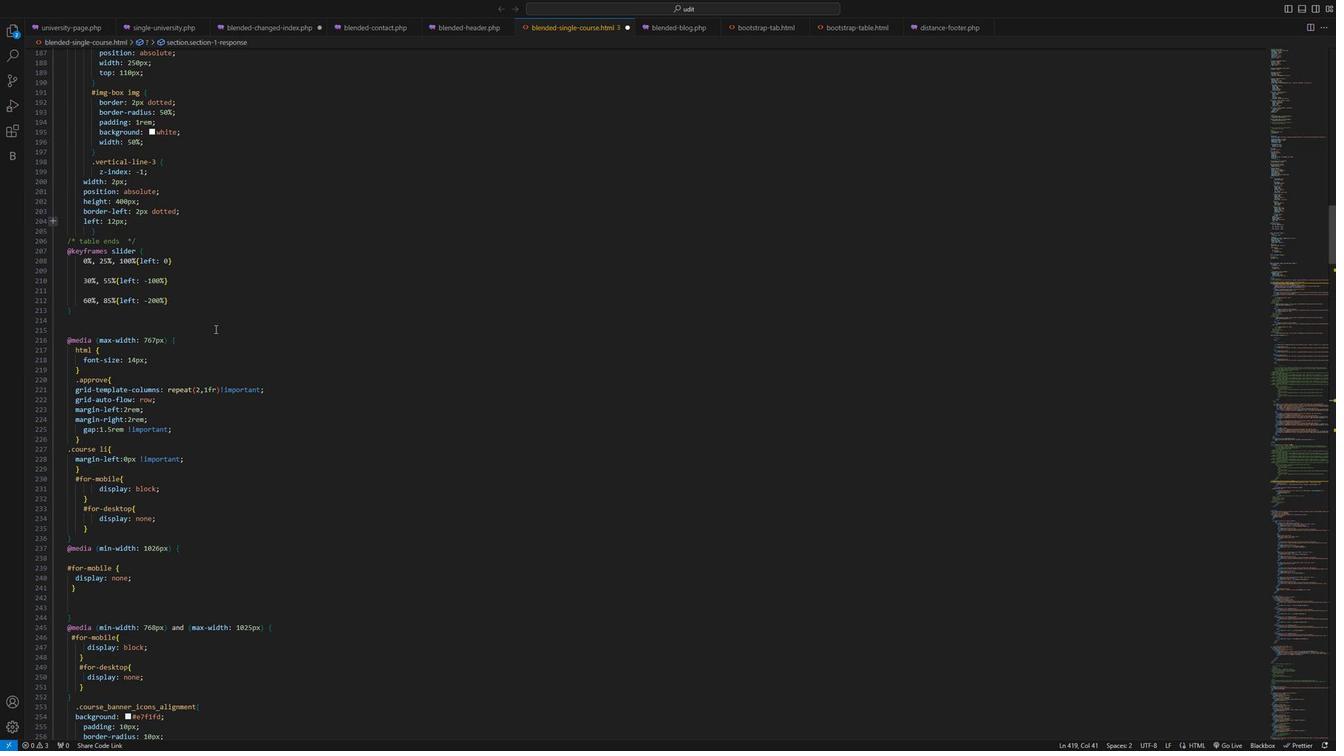 
Action: Mouse scrolled (213, 340) with delta (0, 0)
Screenshot: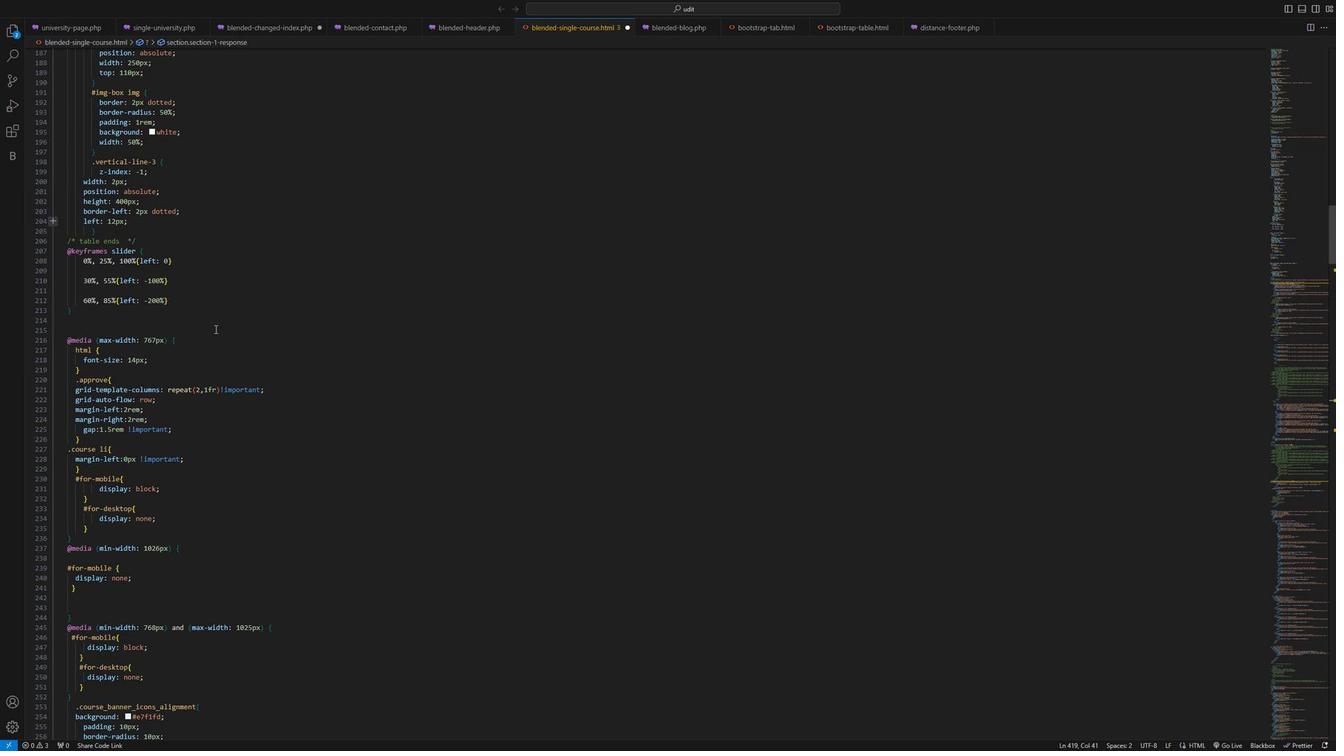 
Action: Mouse scrolled (213, 340) with delta (0, 0)
Screenshot: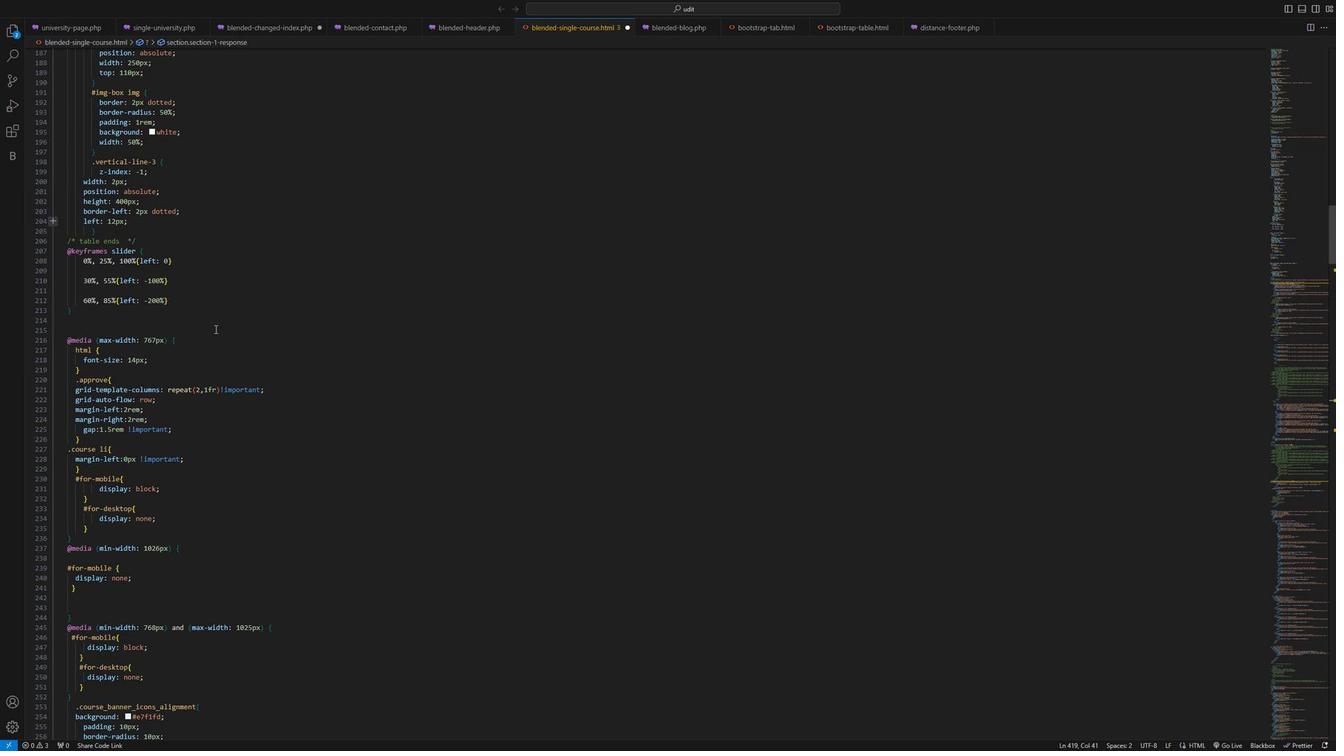 
Action: Mouse moved to (208, 342)
Screenshot: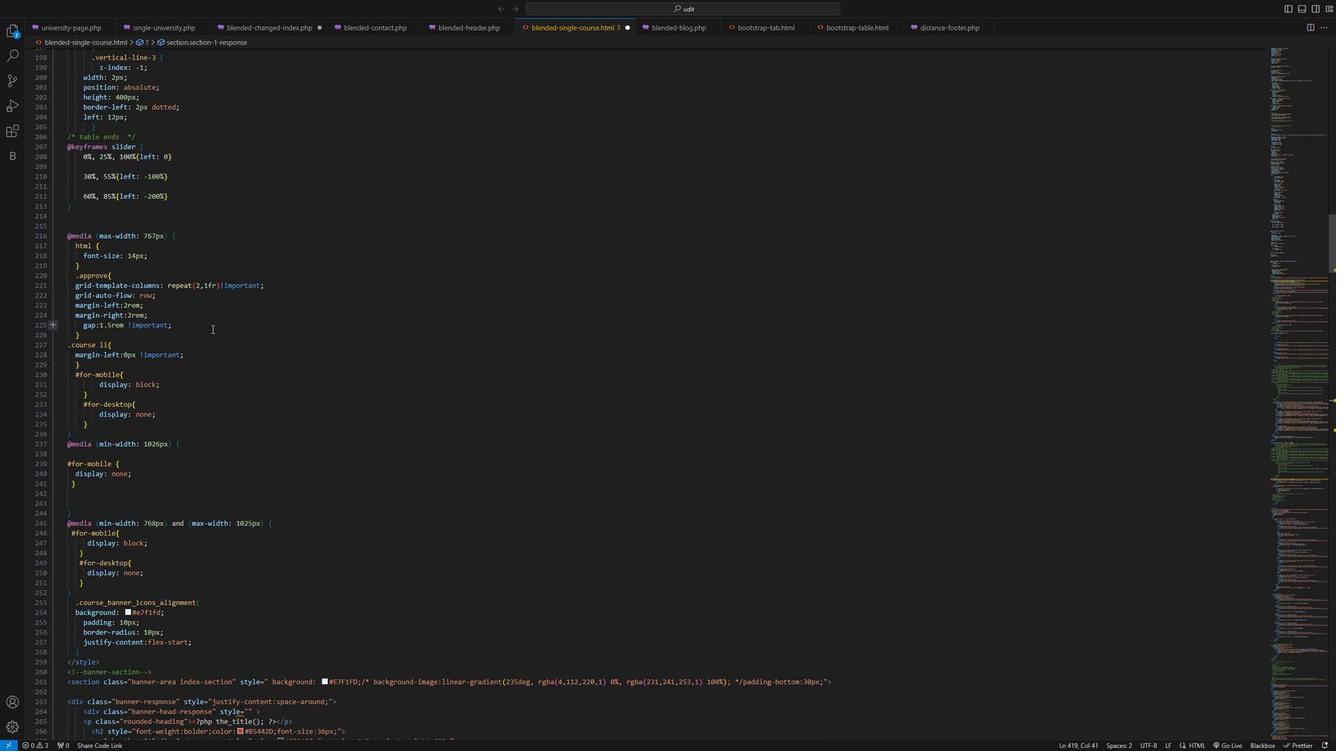 
Action: Mouse scrolled (208, 342) with delta (0, 0)
Screenshot: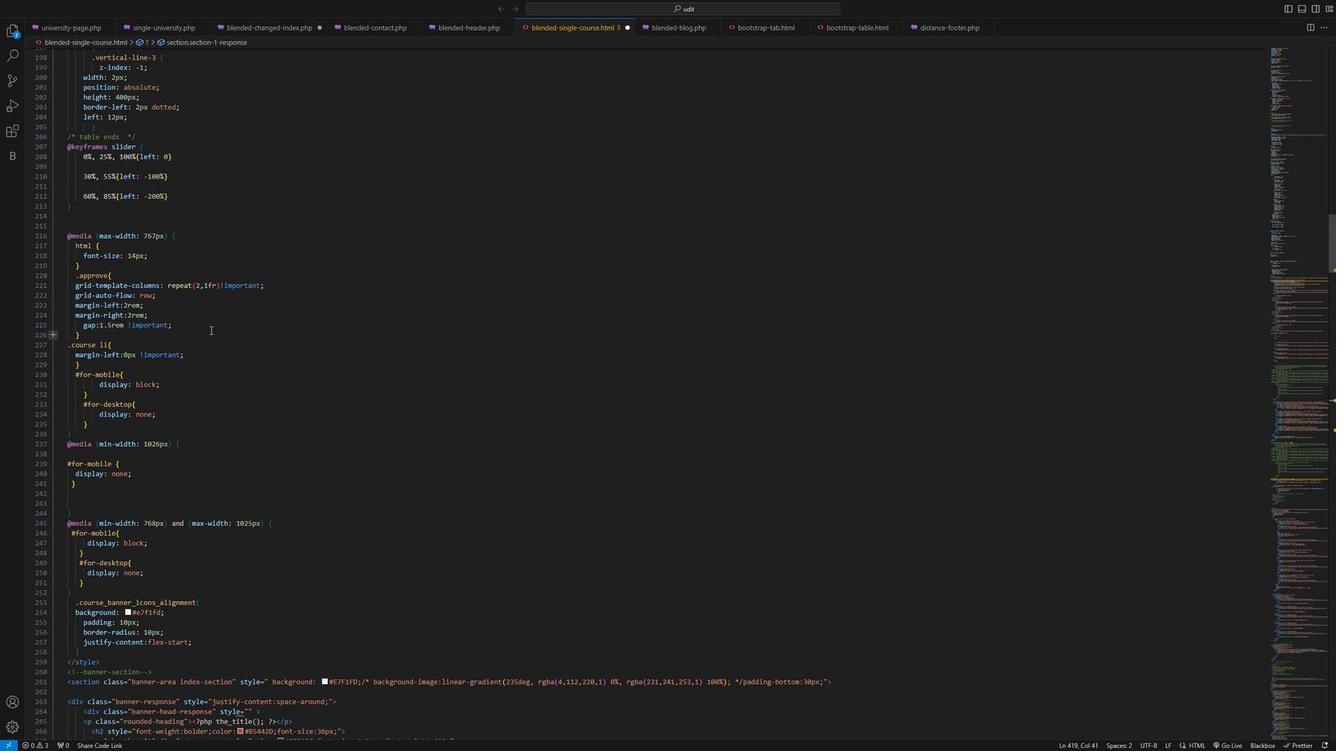 
Action: Mouse moved to (208, 343)
Screenshot: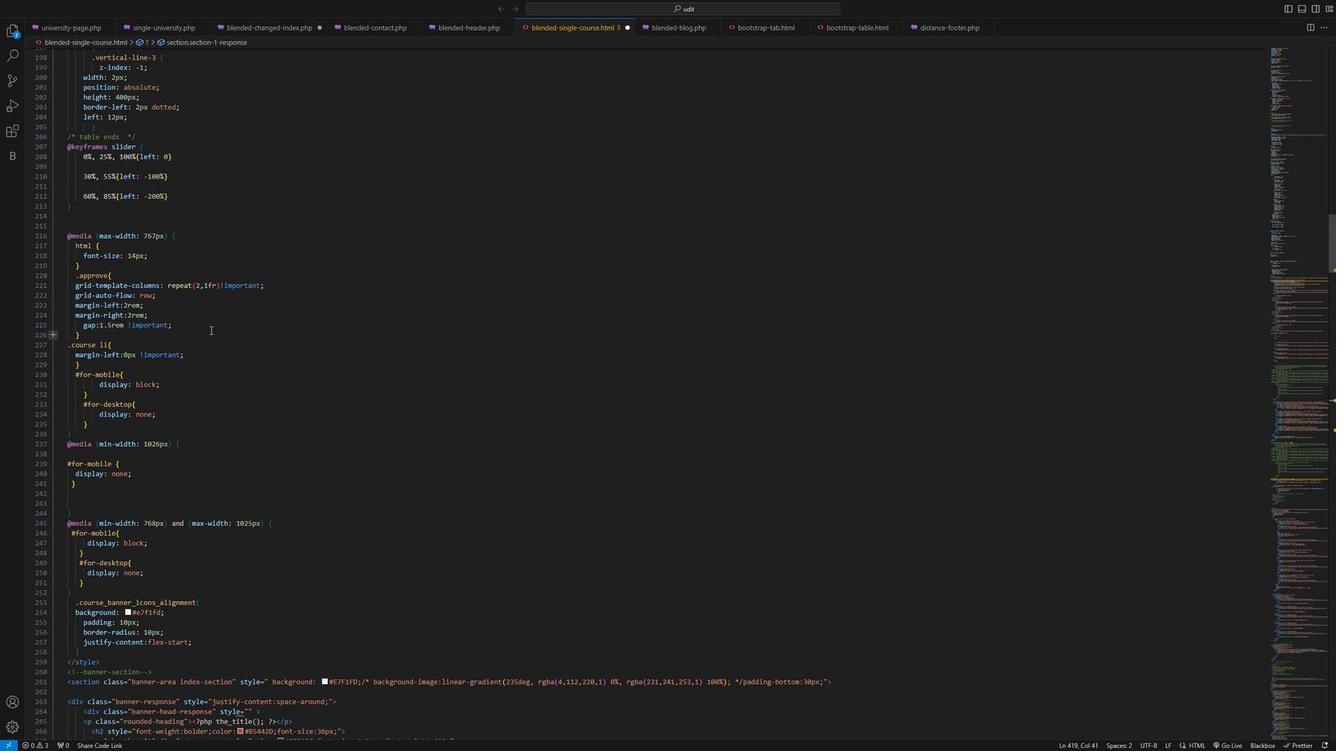 
Action: Mouse scrolled (208, 342) with delta (0, 0)
Screenshot: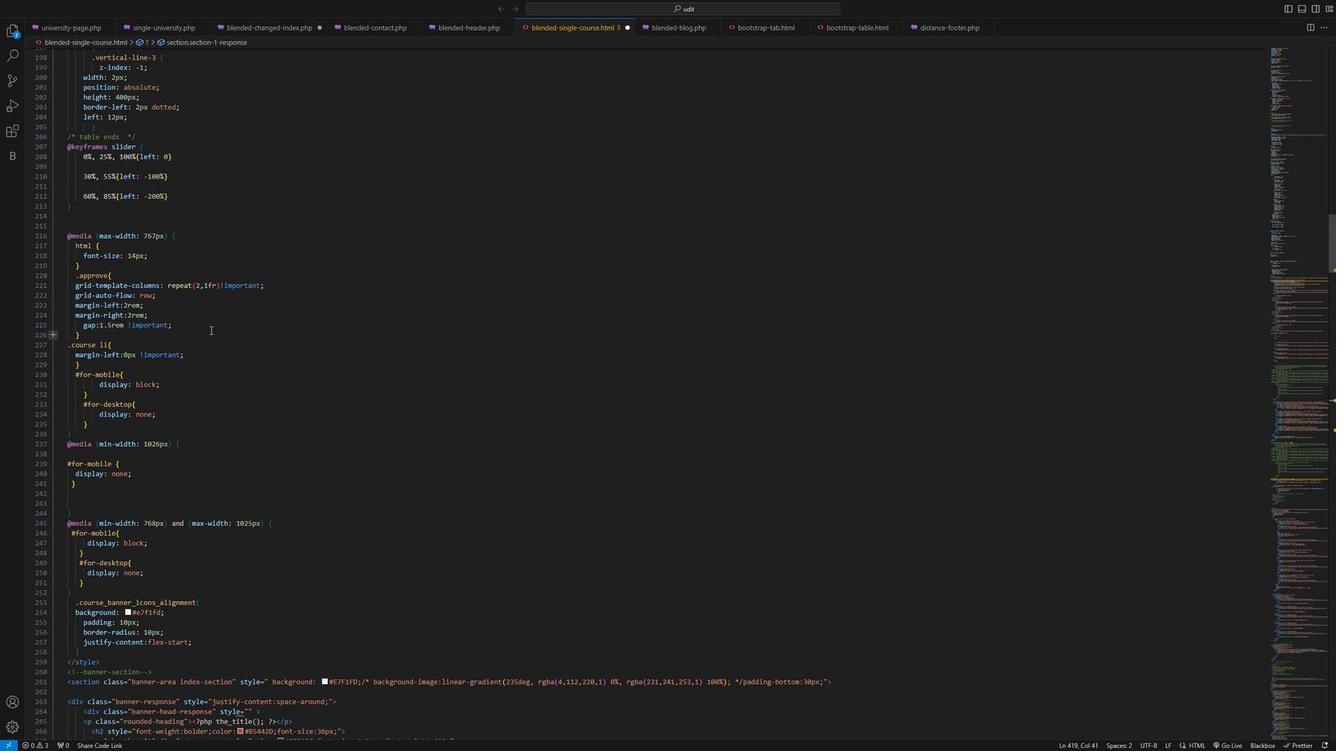 
Action: Mouse scrolled (208, 342) with delta (0, 0)
Screenshot: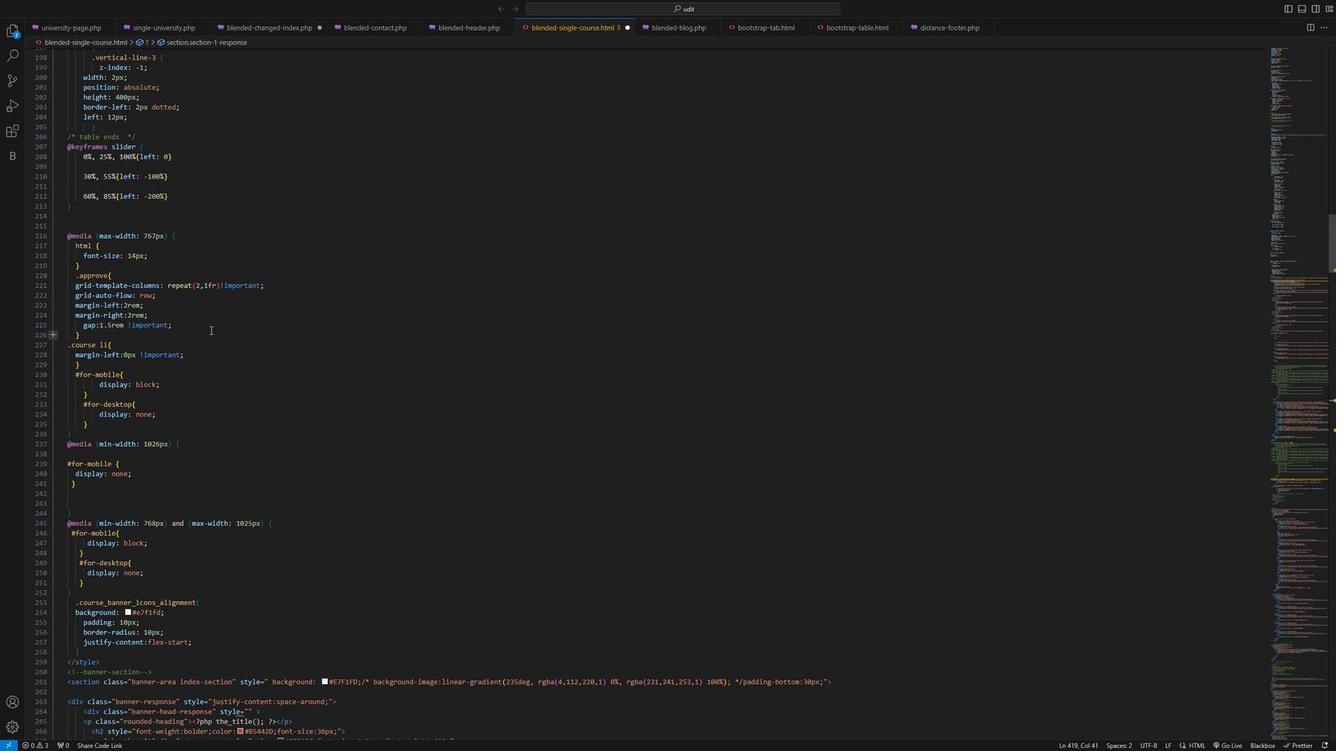 
Action: Mouse scrolled (208, 342) with delta (0, 0)
Screenshot: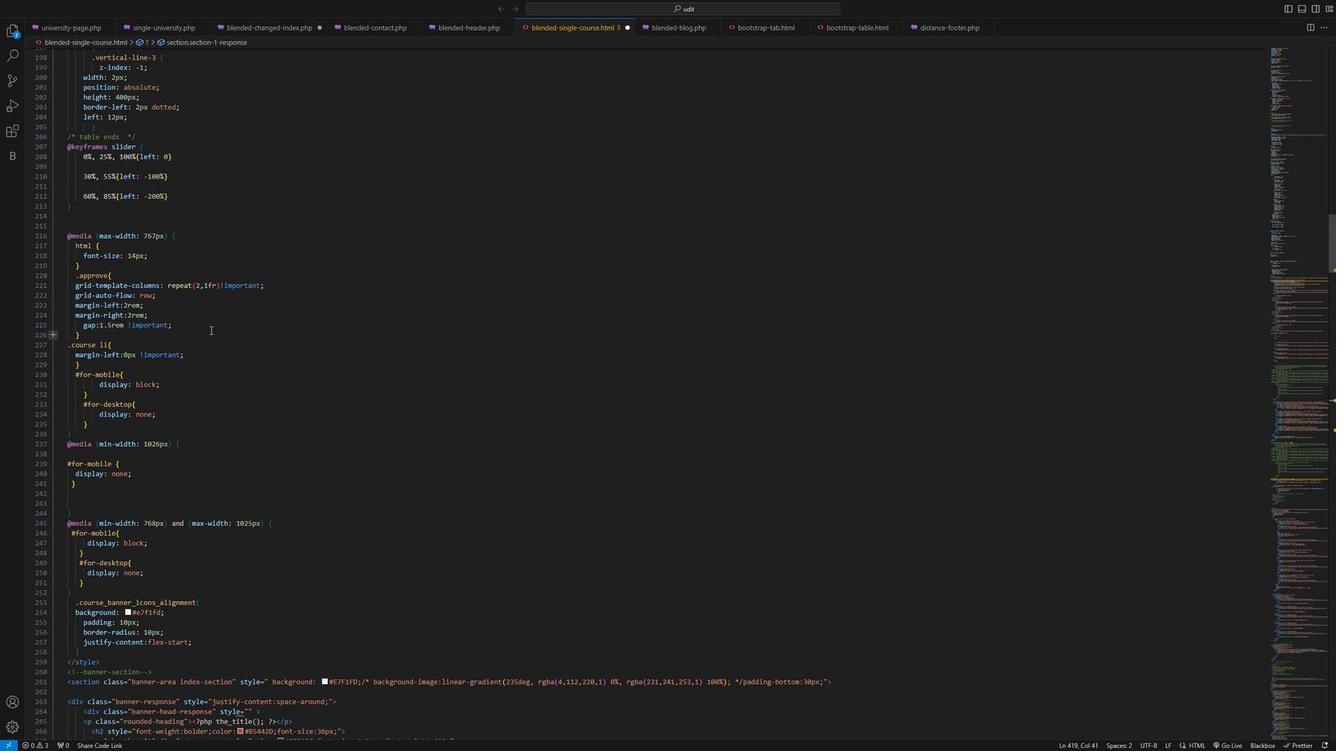 
Action: Mouse moved to (208, 343)
Screenshot: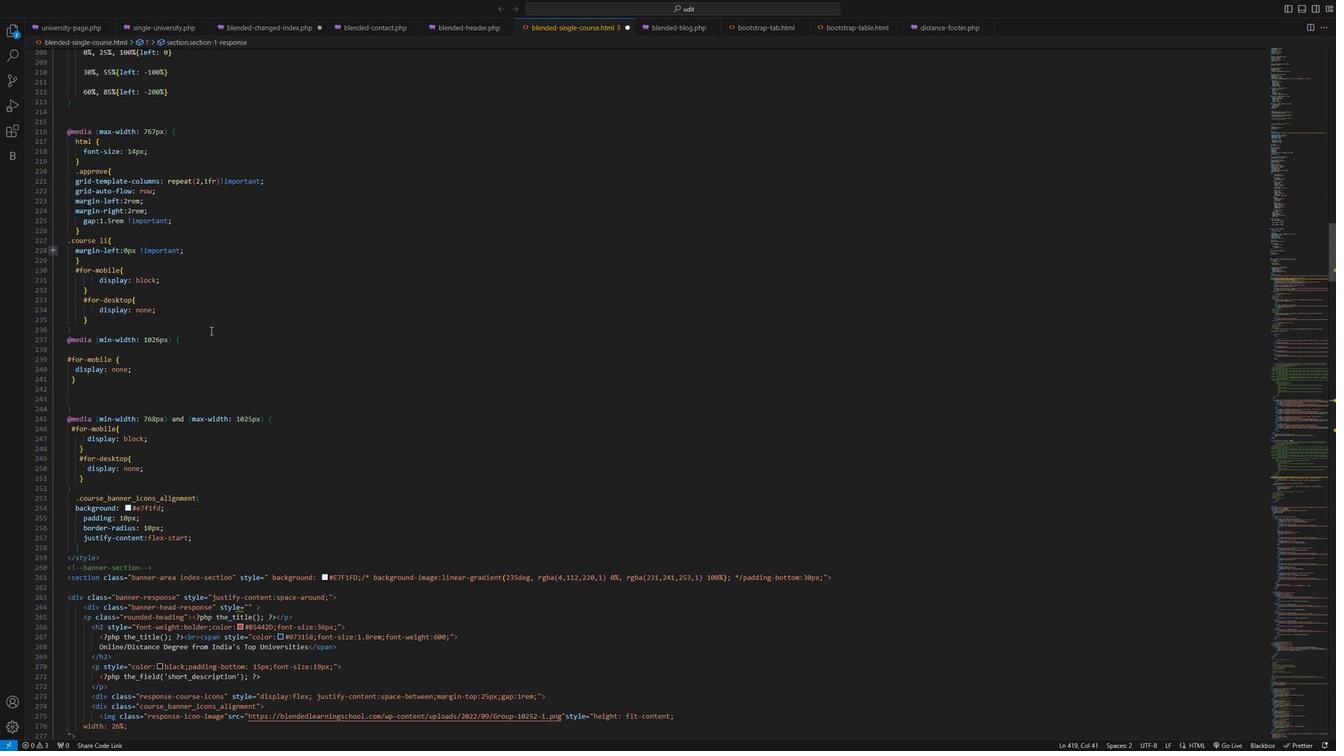 
Action: Mouse scrolled (208, 343) with delta (0, 0)
Screenshot: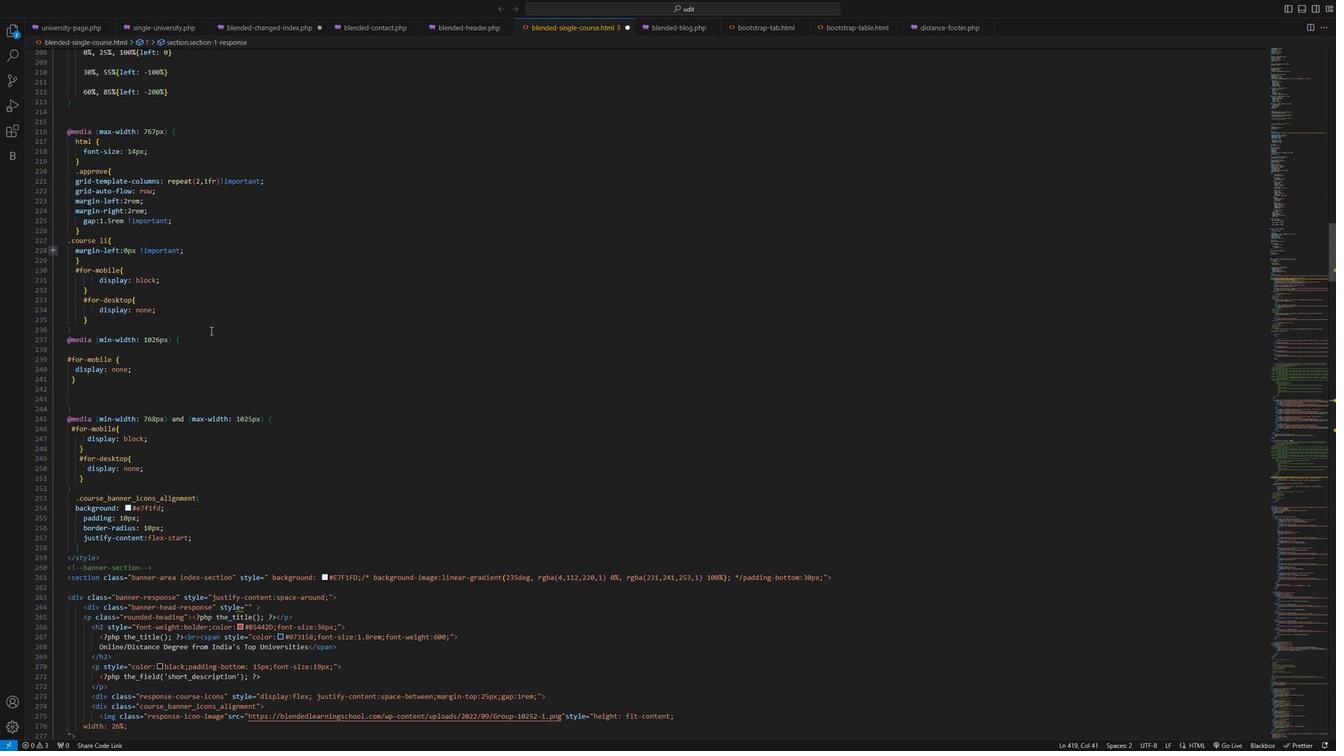 
Action: Mouse scrolled (208, 343) with delta (0, 0)
Screenshot: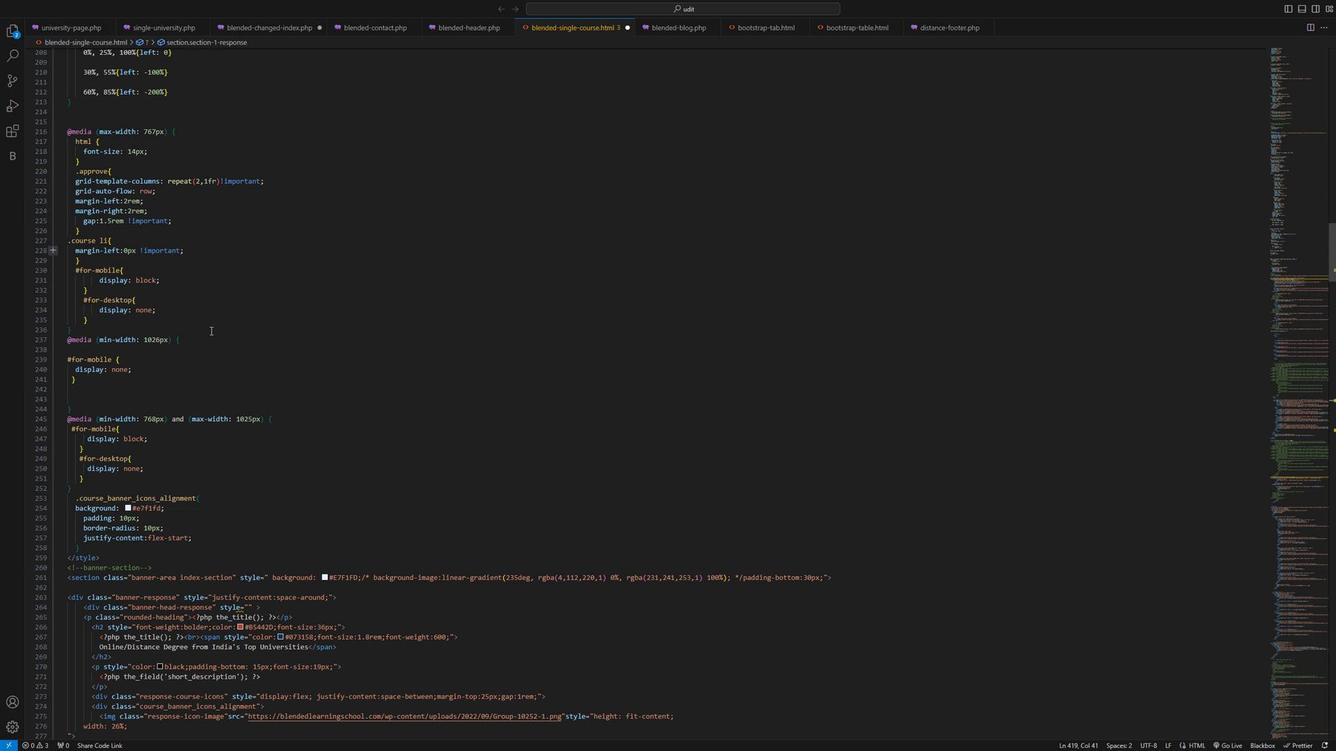 
Action: Mouse scrolled (208, 343) with delta (0, 0)
Screenshot: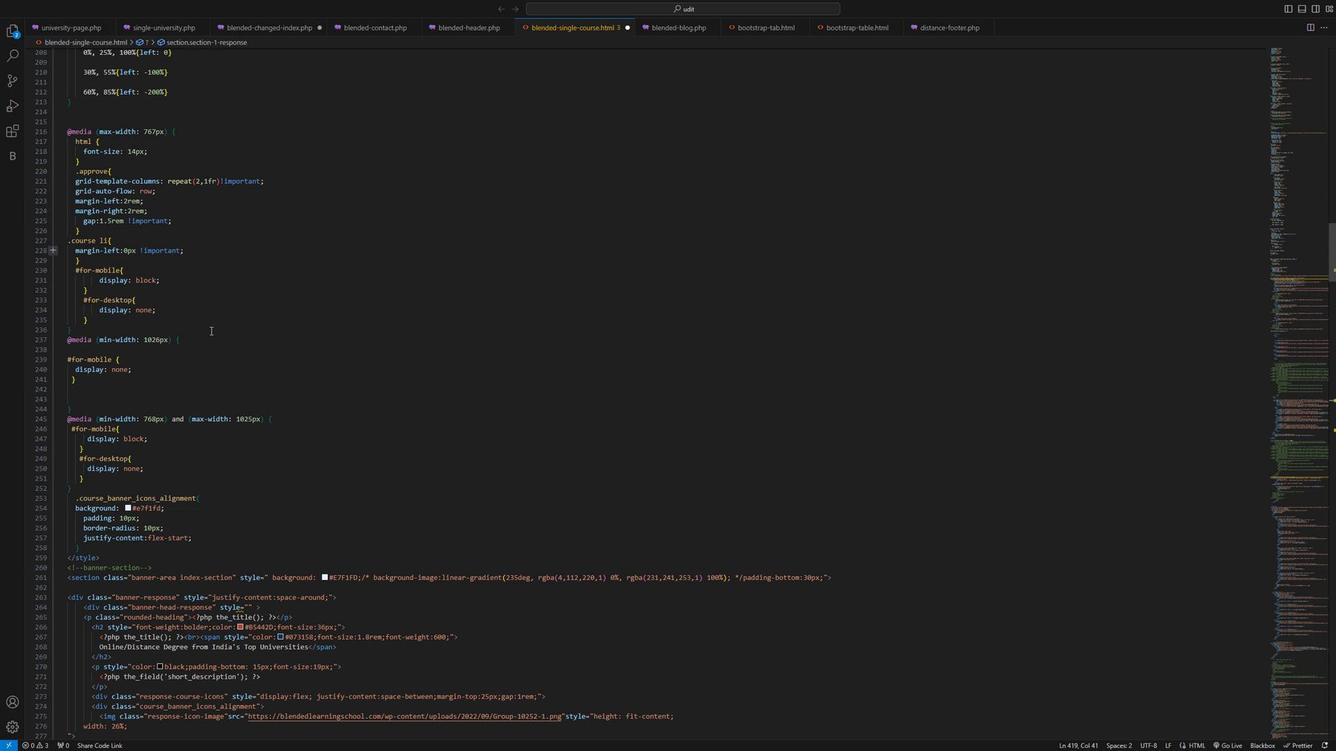 
Action: Mouse scrolled (208, 343) with delta (0, 0)
Screenshot: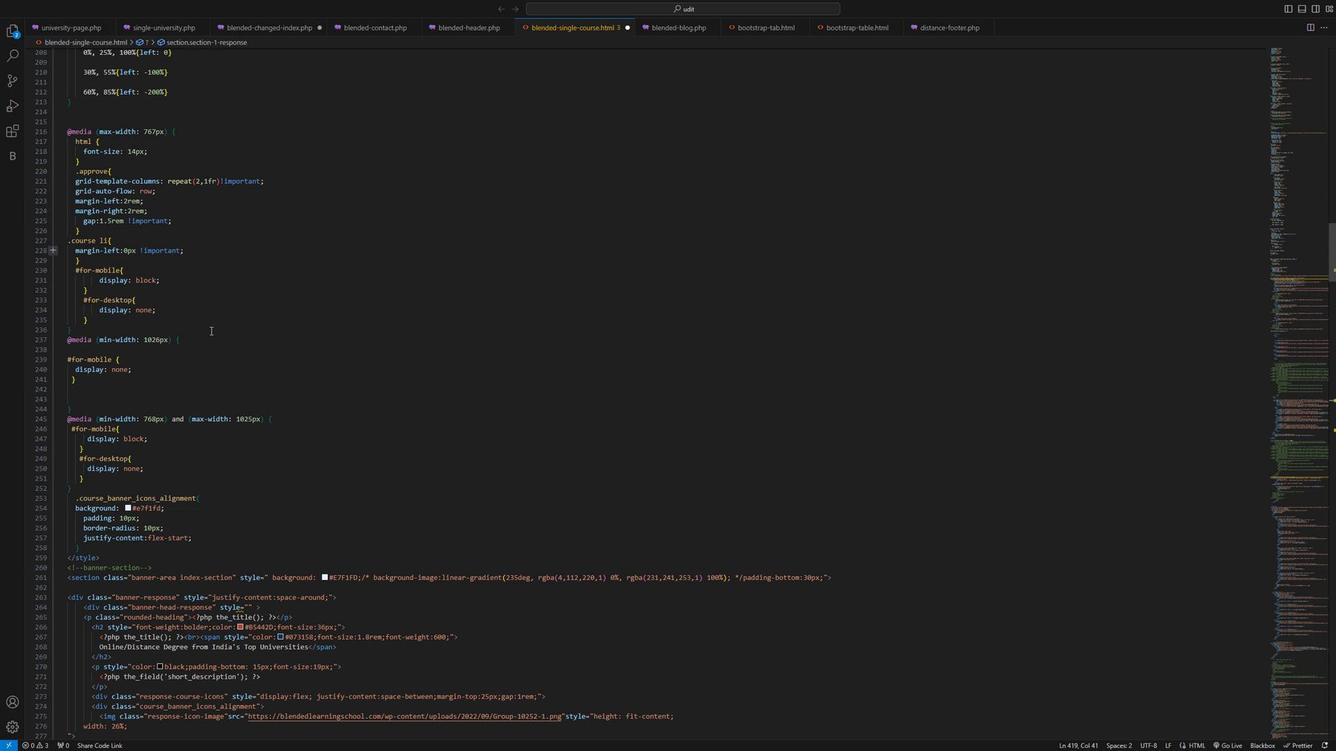 
Action: Mouse moved to (208, 344)
Screenshot: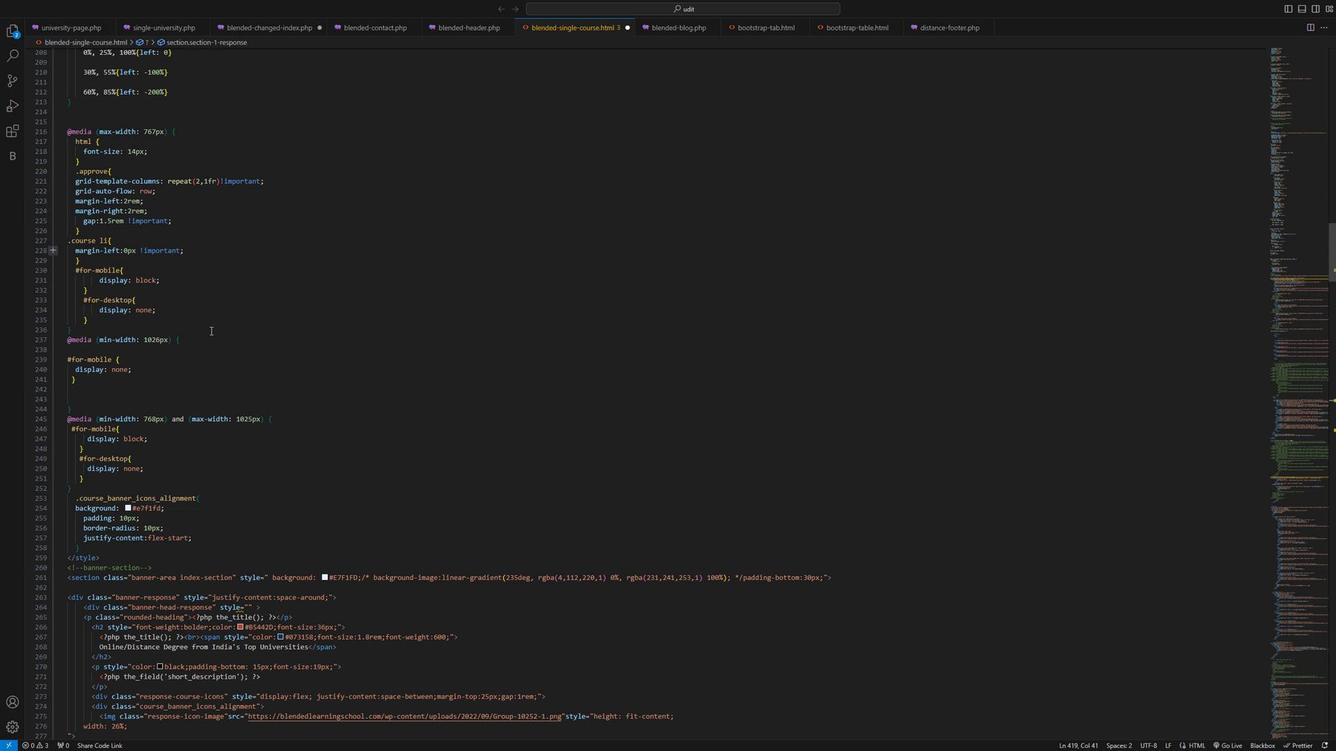 
Action: Mouse scrolled (208, 343) with delta (0, 0)
Screenshot: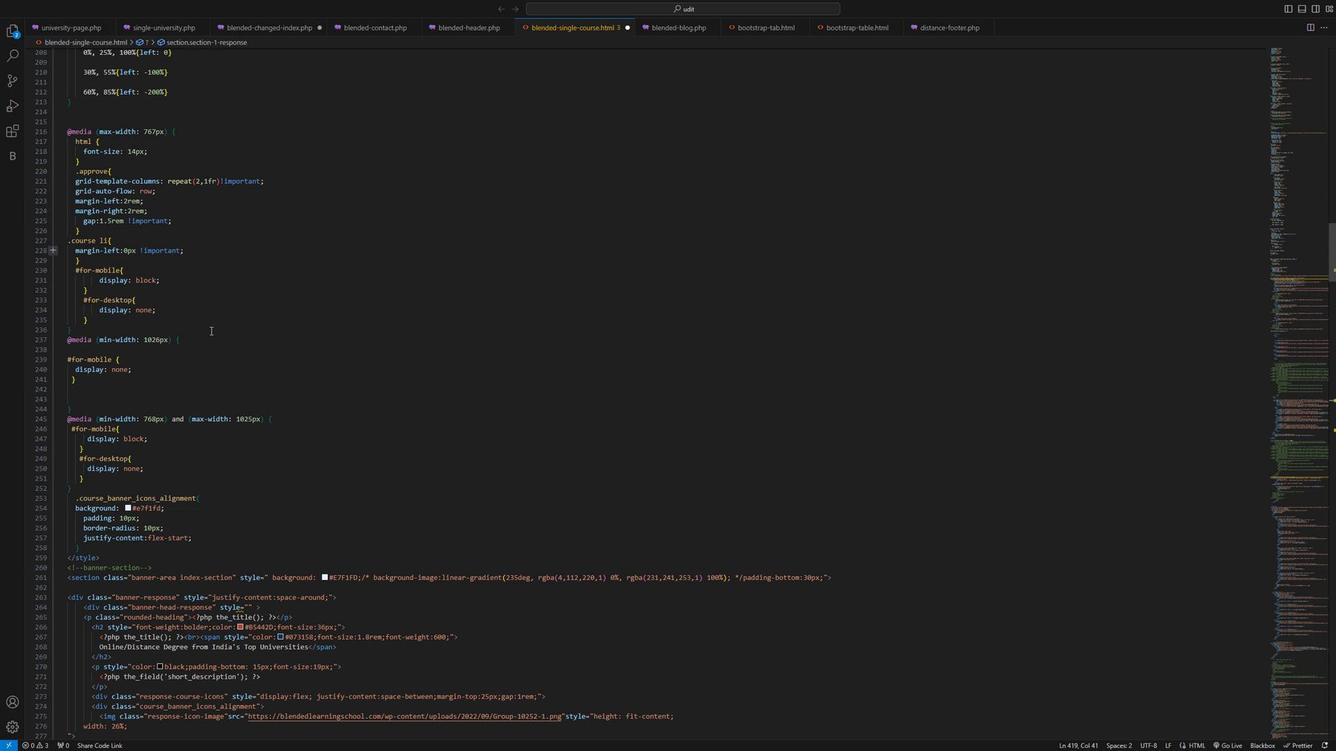 
Action: Mouse scrolled (208, 343) with delta (0, 0)
Screenshot: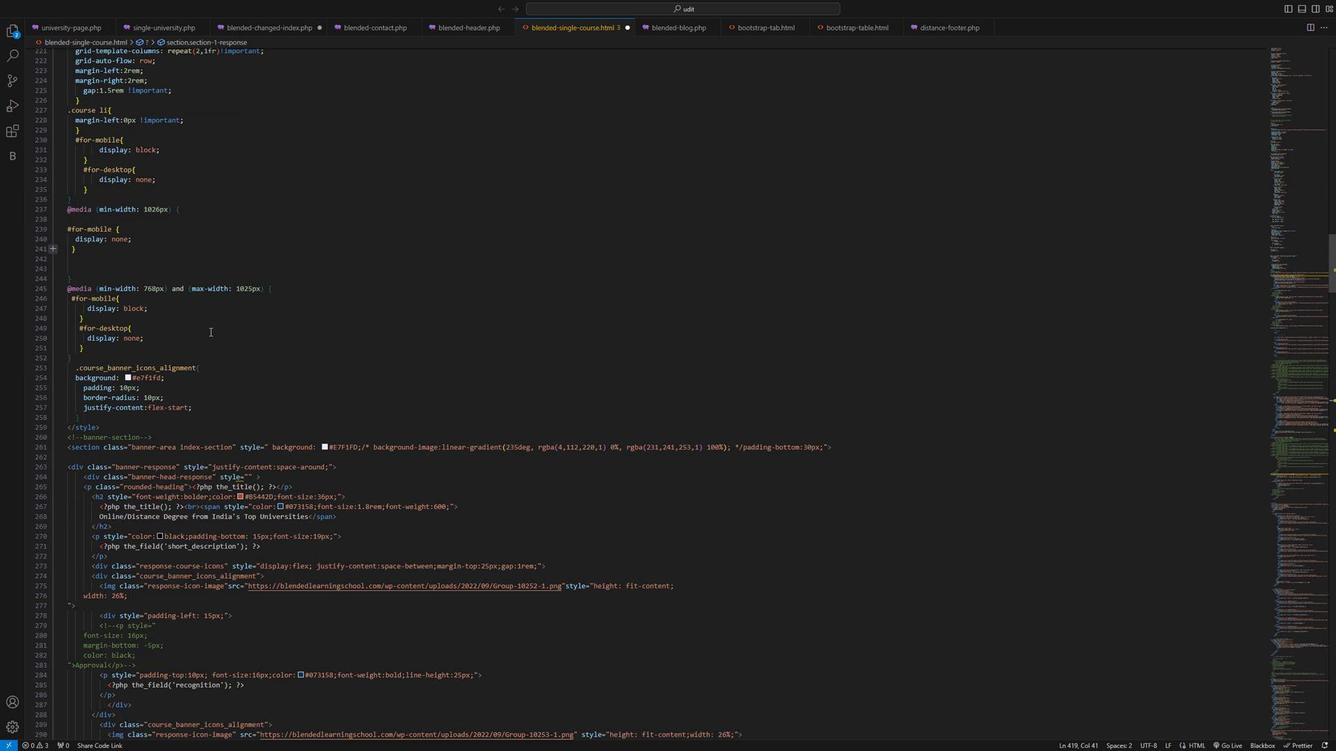 
Action: Mouse moved to (208, 344)
Screenshot: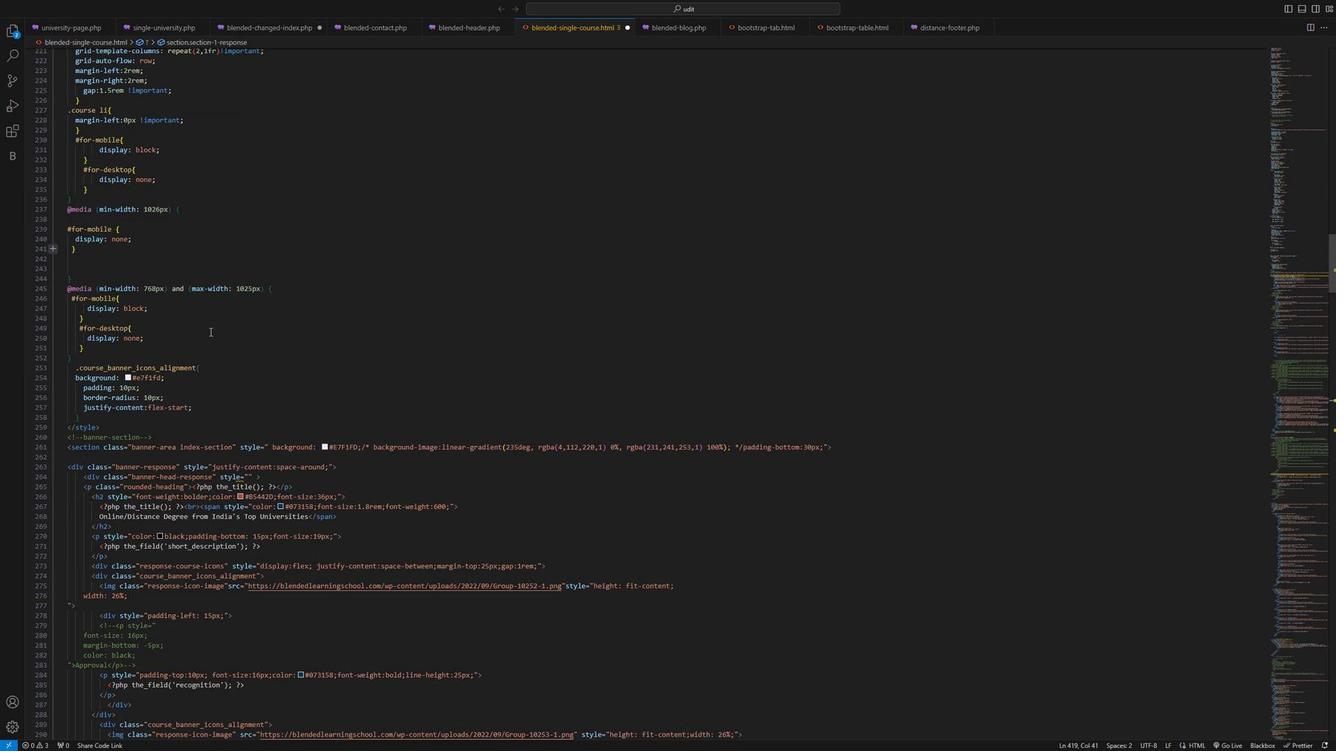 
Action: Mouse scrolled (208, 343) with delta (0, 0)
Screenshot: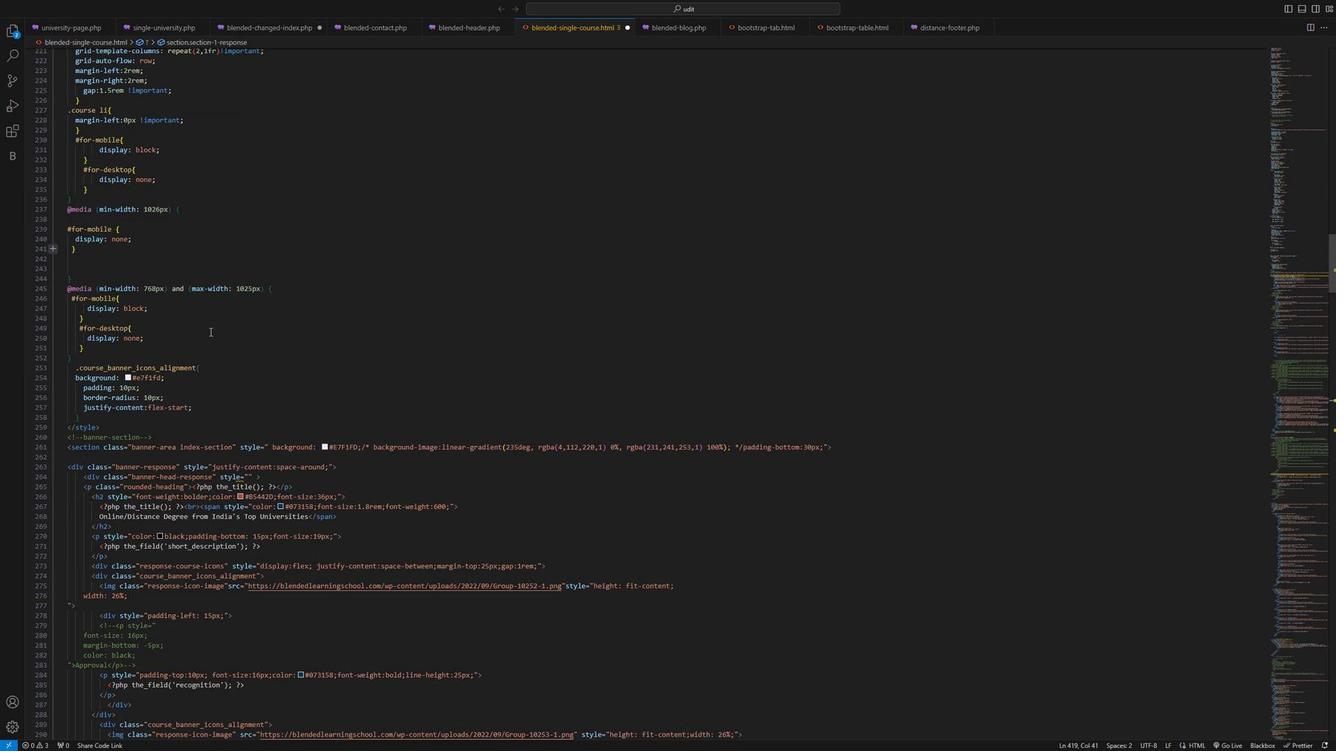 
Action: Mouse scrolled (208, 343) with delta (0, 0)
Screenshot: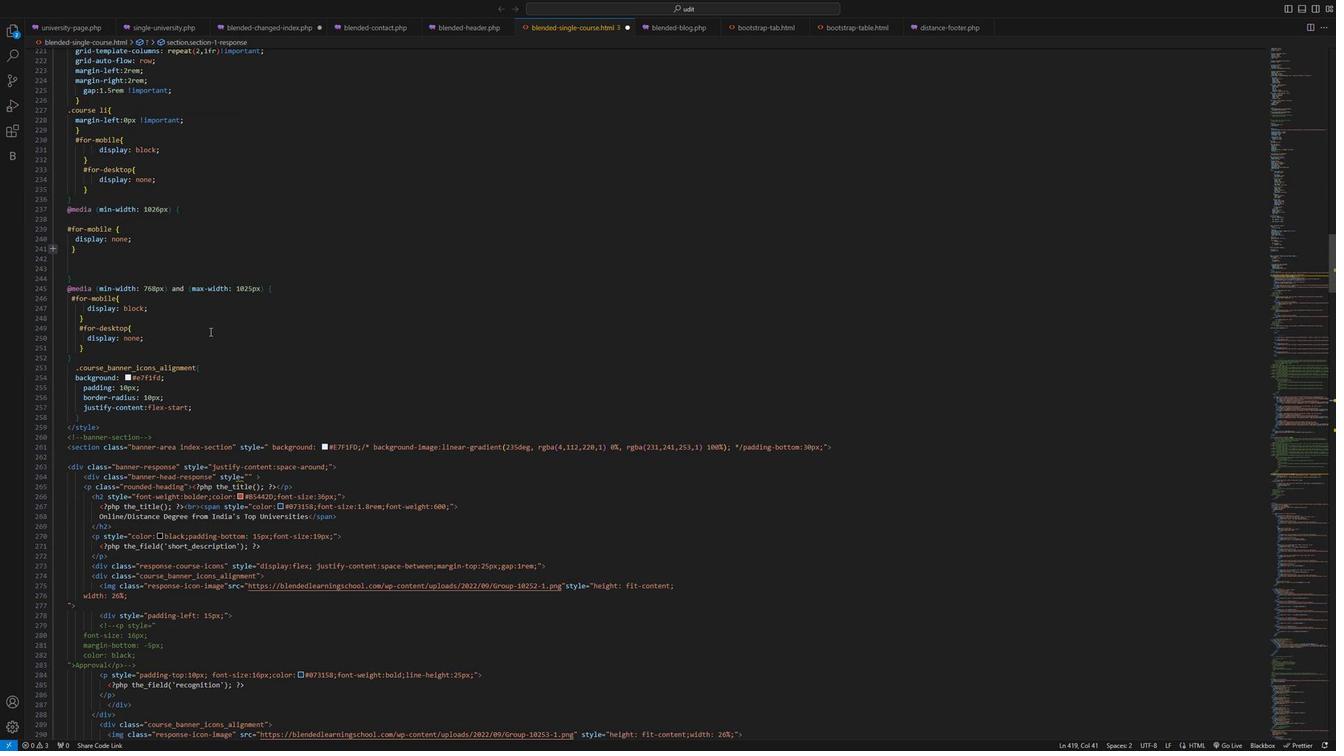 
Action: Mouse moved to (208, 345)
Screenshot: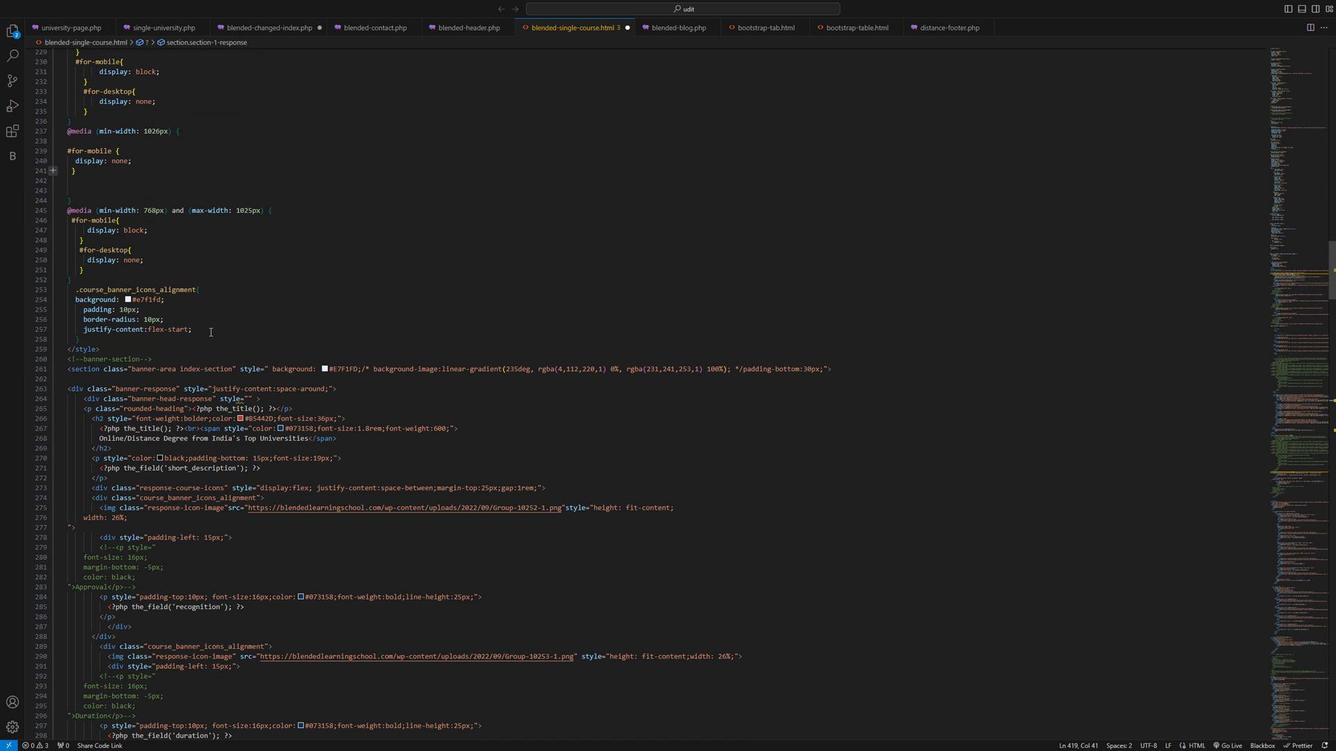 
Action: Mouse scrolled (208, 345) with delta (0, 0)
Screenshot: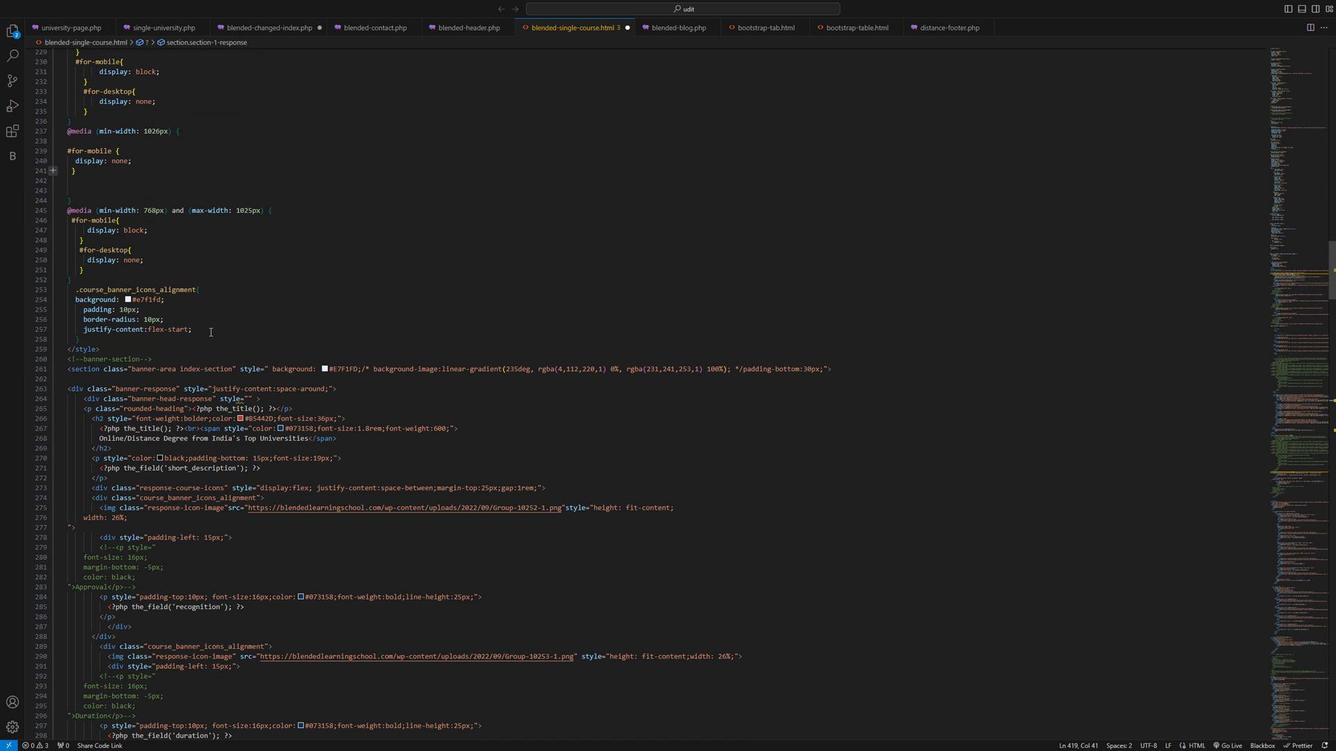 
Action: Mouse moved to (208, 345)
Screenshot: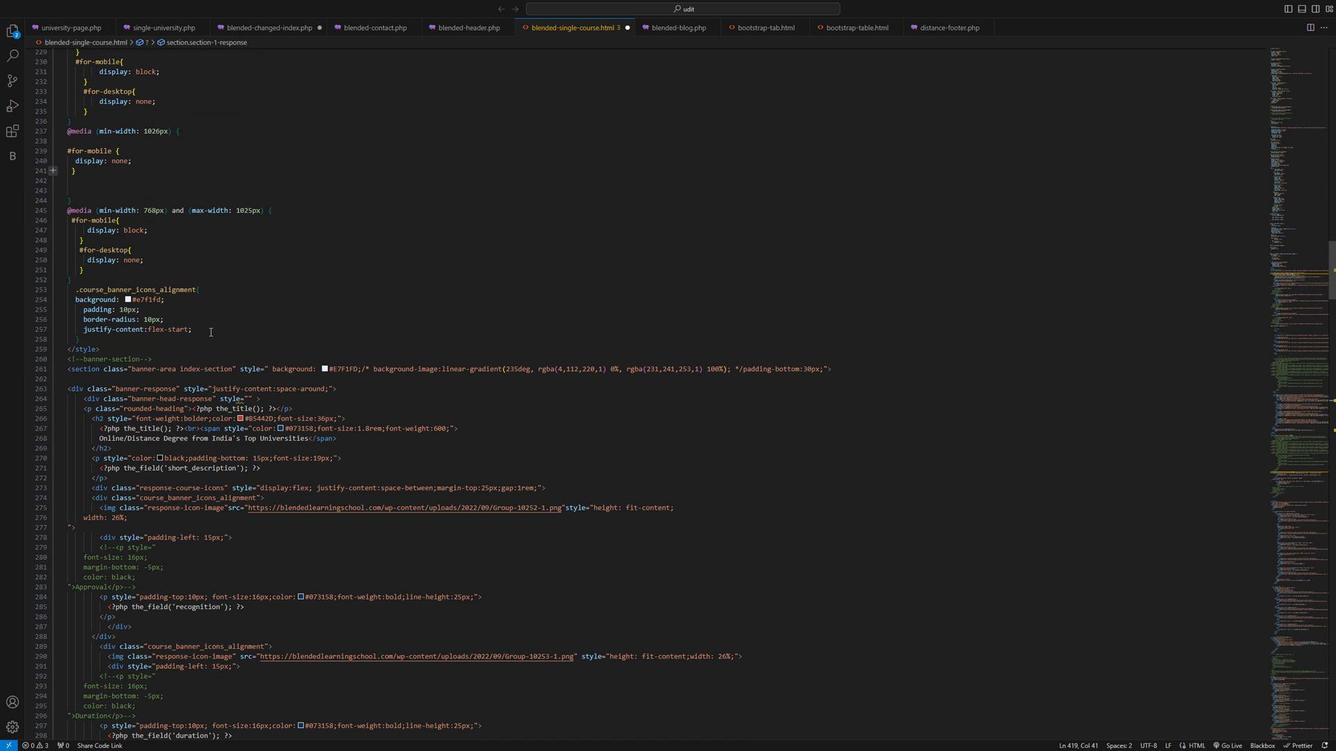 
Action: Mouse scrolled (208, 345) with delta (0, 0)
Screenshot: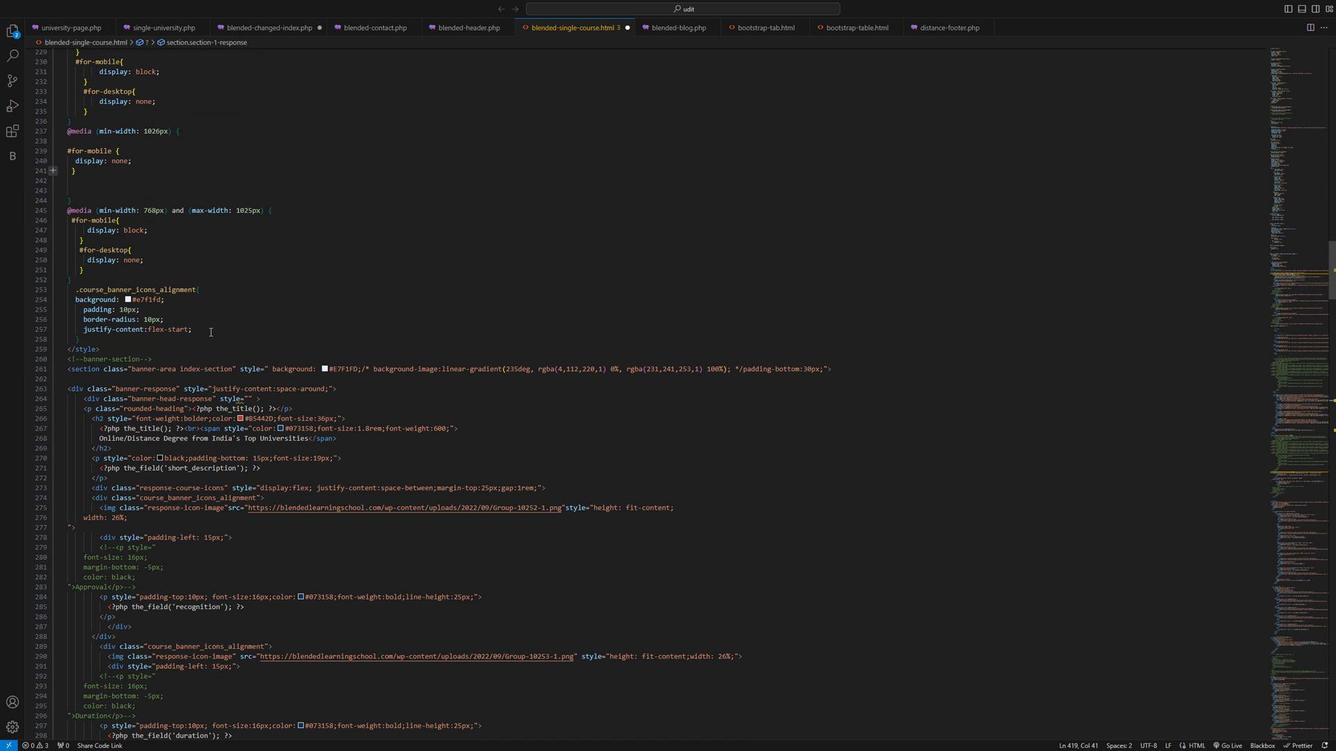 
Action: Mouse scrolled (208, 345) with delta (0, 0)
Screenshot: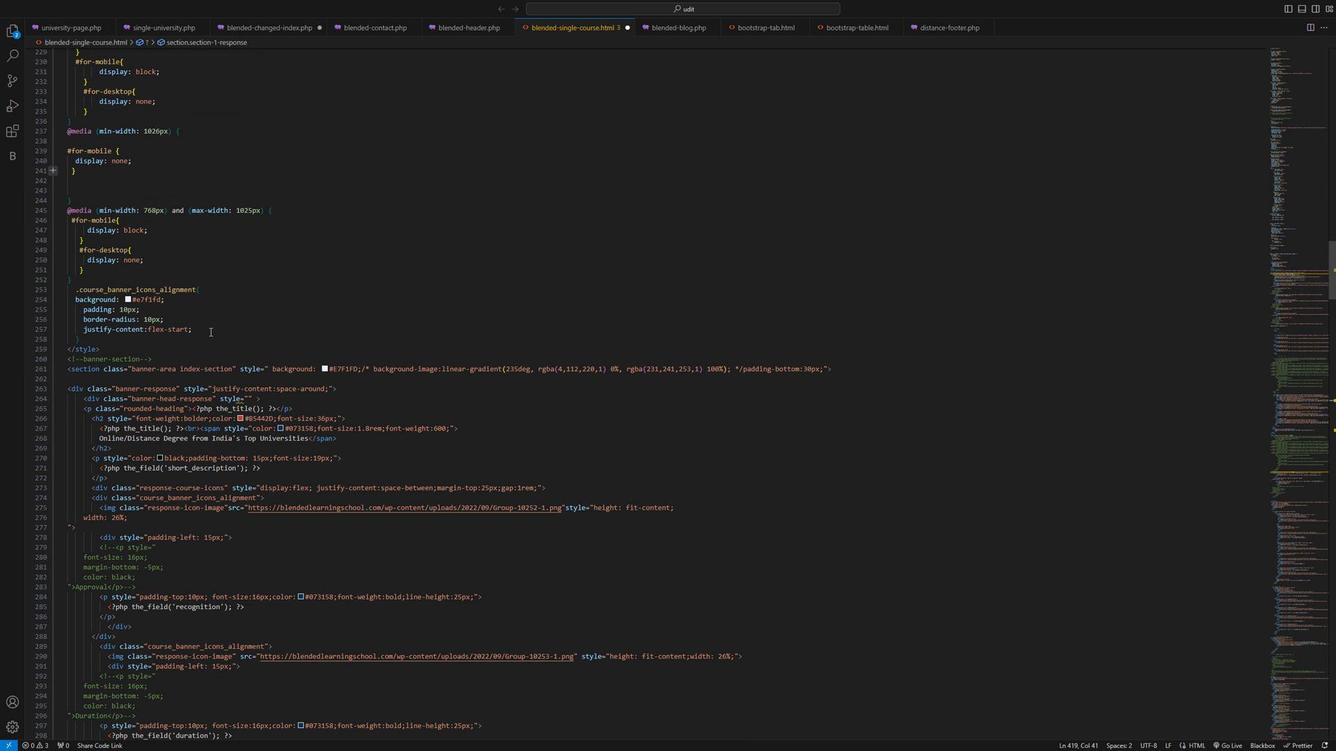 
Action: Mouse scrolled (208, 345) with delta (0, 0)
Screenshot: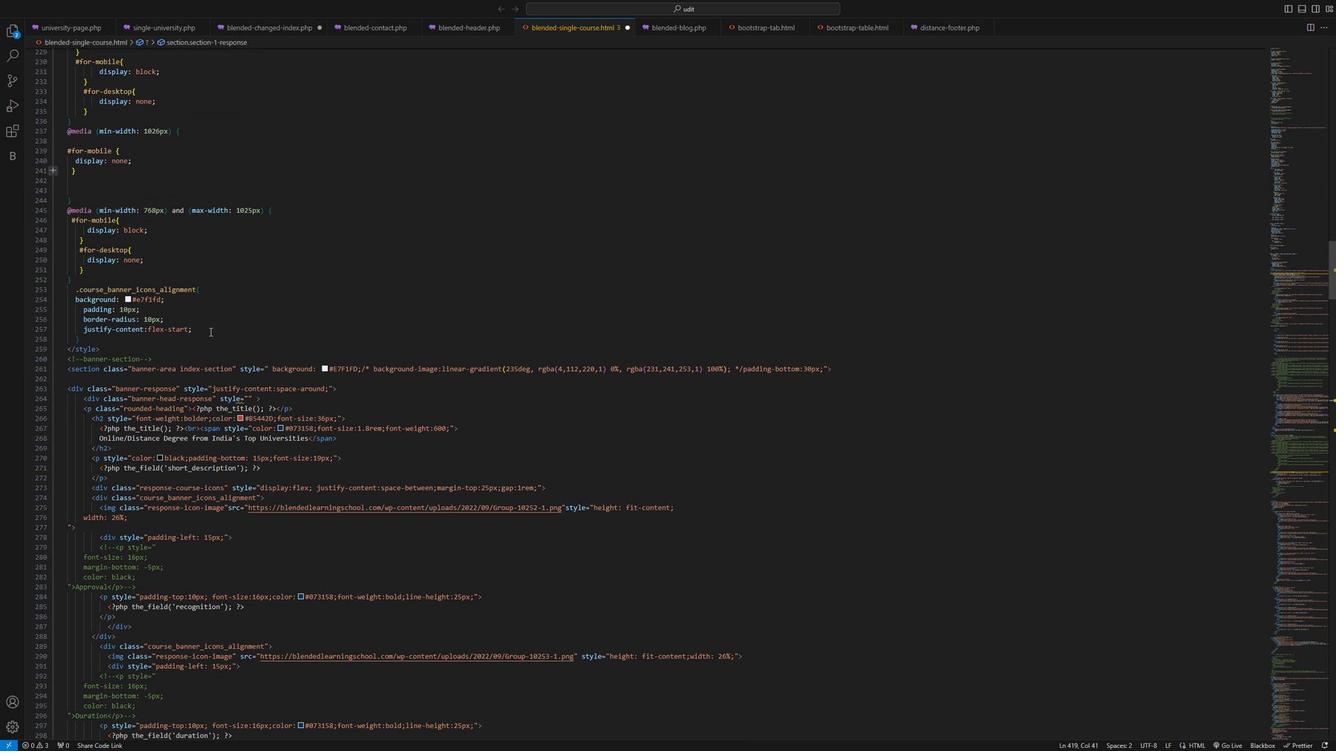 
Action: Mouse scrolled (208, 345) with delta (0, 0)
Screenshot: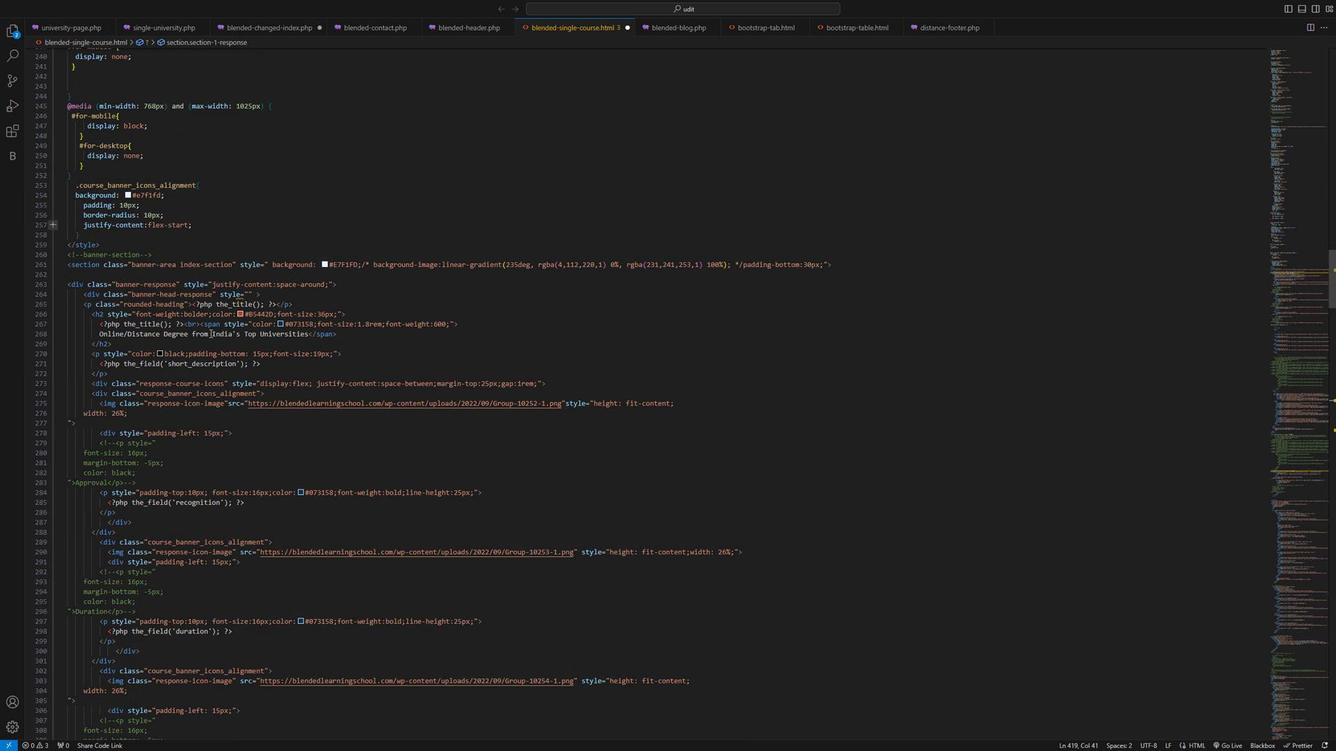 
Action: Mouse moved to (208, 346)
Screenshot: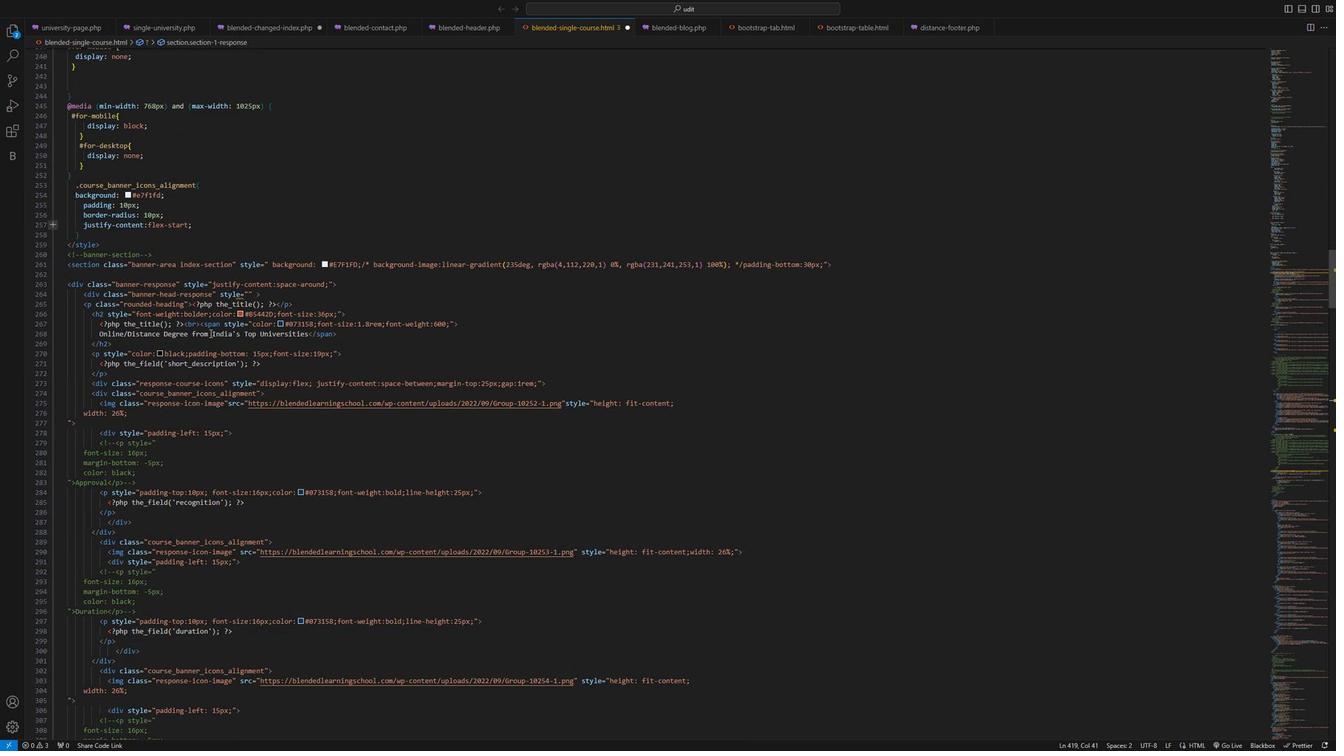 
Action: Mouse scrolled (208, 345) with delta (0, 0)
Screenshot: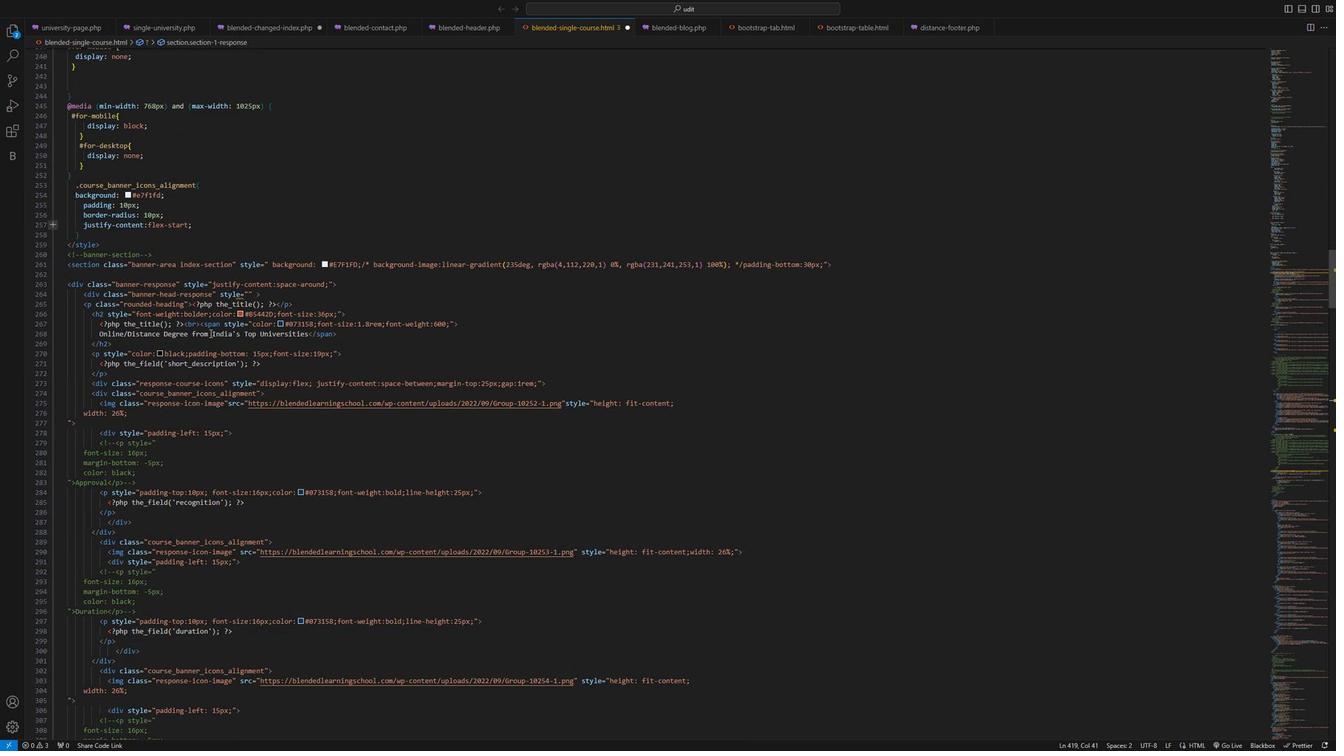 
Action: Mouse scrolled (208, 345) with delta (0, 0)
Screenshot: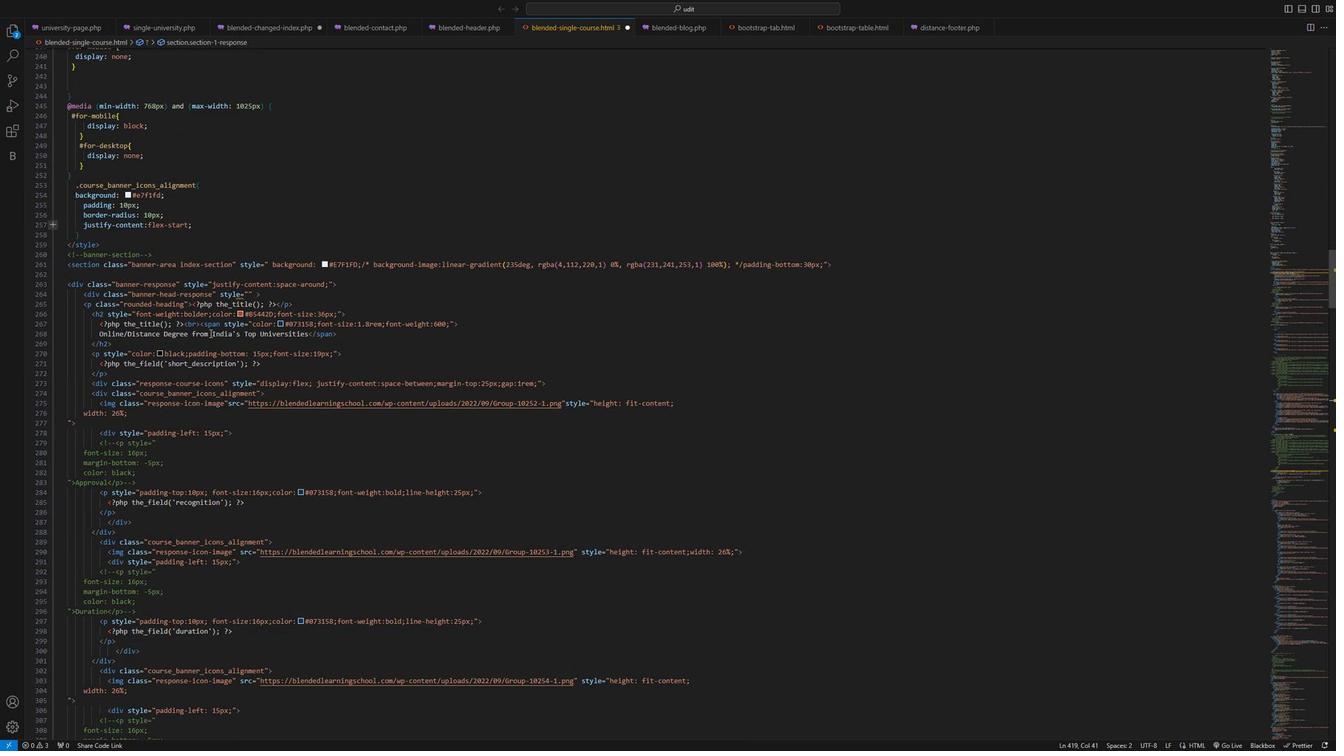 
Action: Mouse scrolled (208, 345) with delta (0, 0)
Screenshot: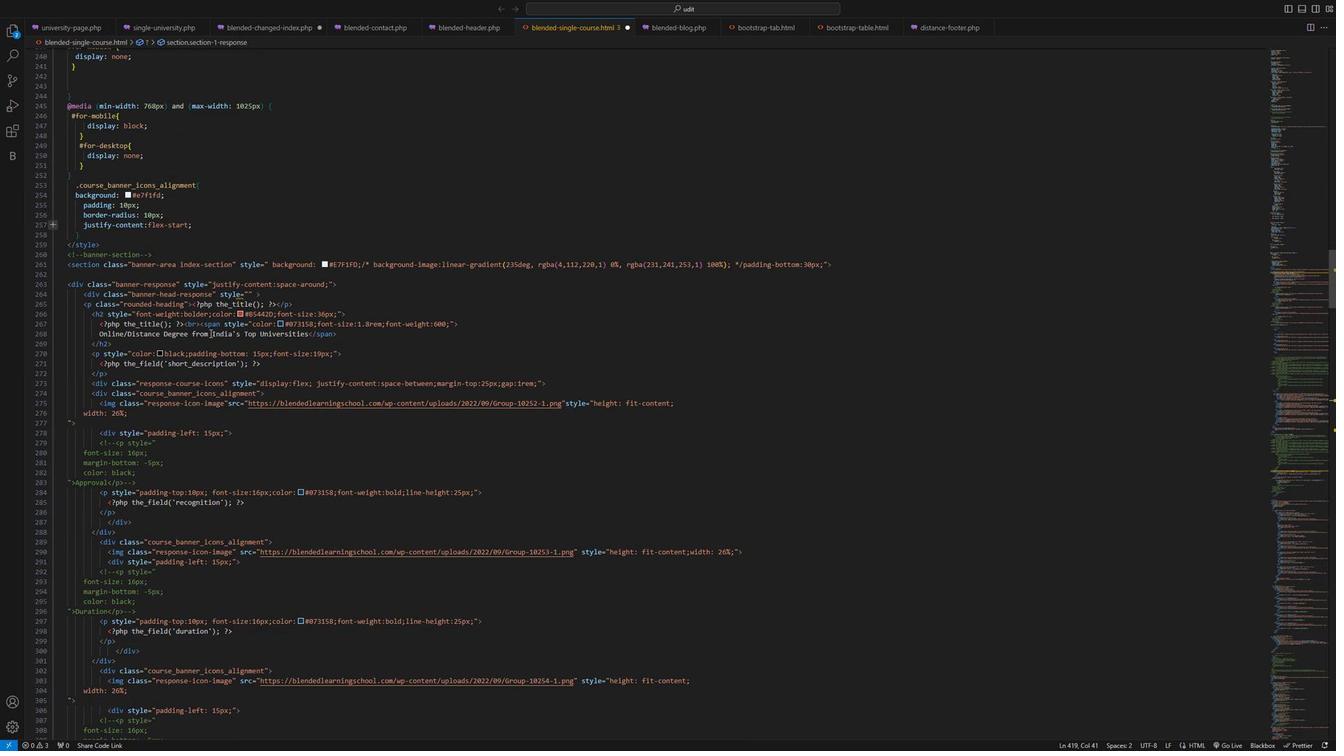 
Action: Mouse moved to (200, 347)
Screenshot: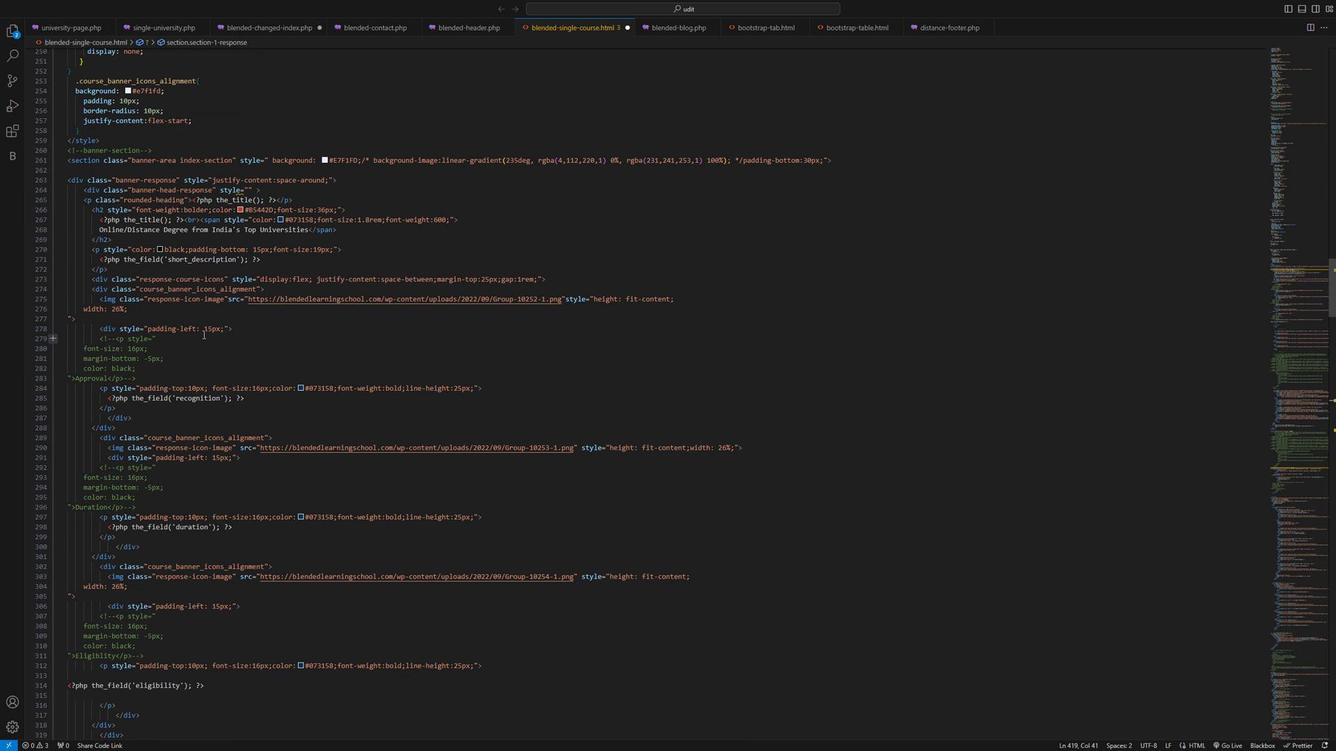 
Action: Mouse scrolled (200, 347) with delta (0, 0)
Screenshot: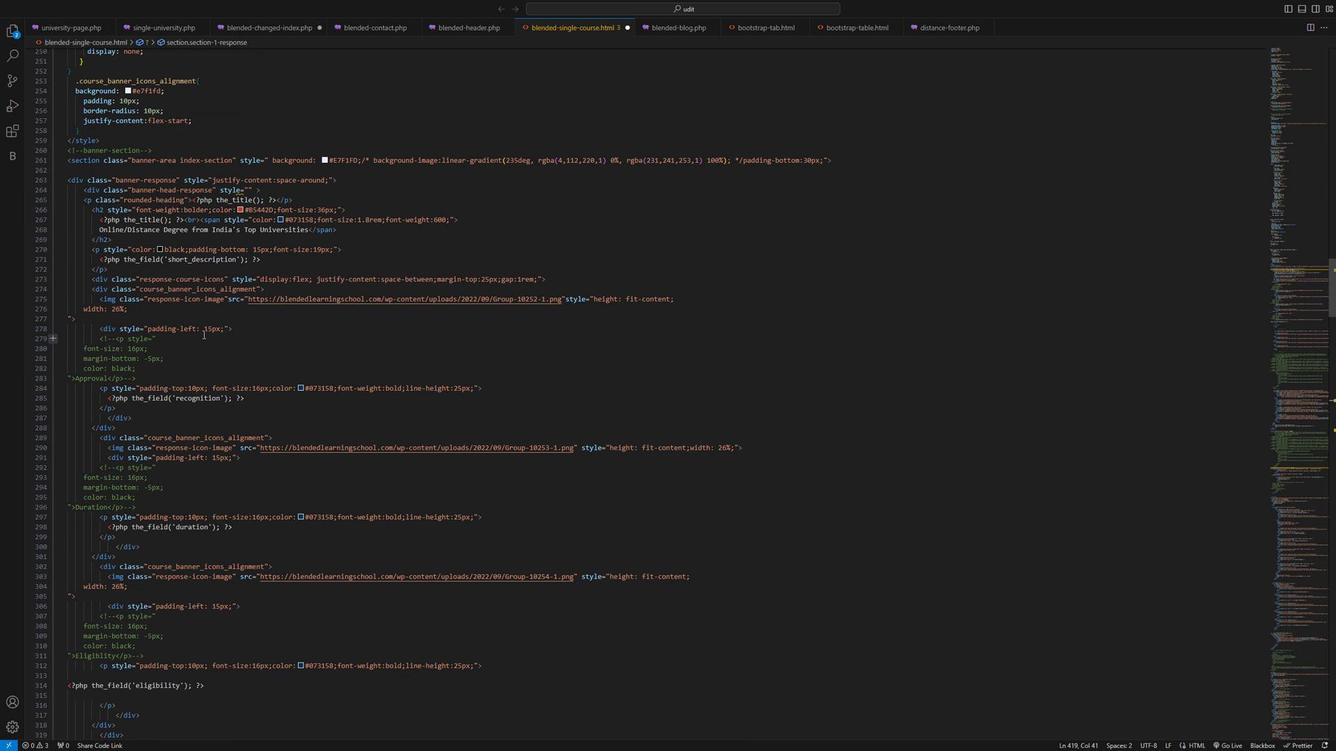 
Action: Mouse moved to (198, 347)
Screenshot: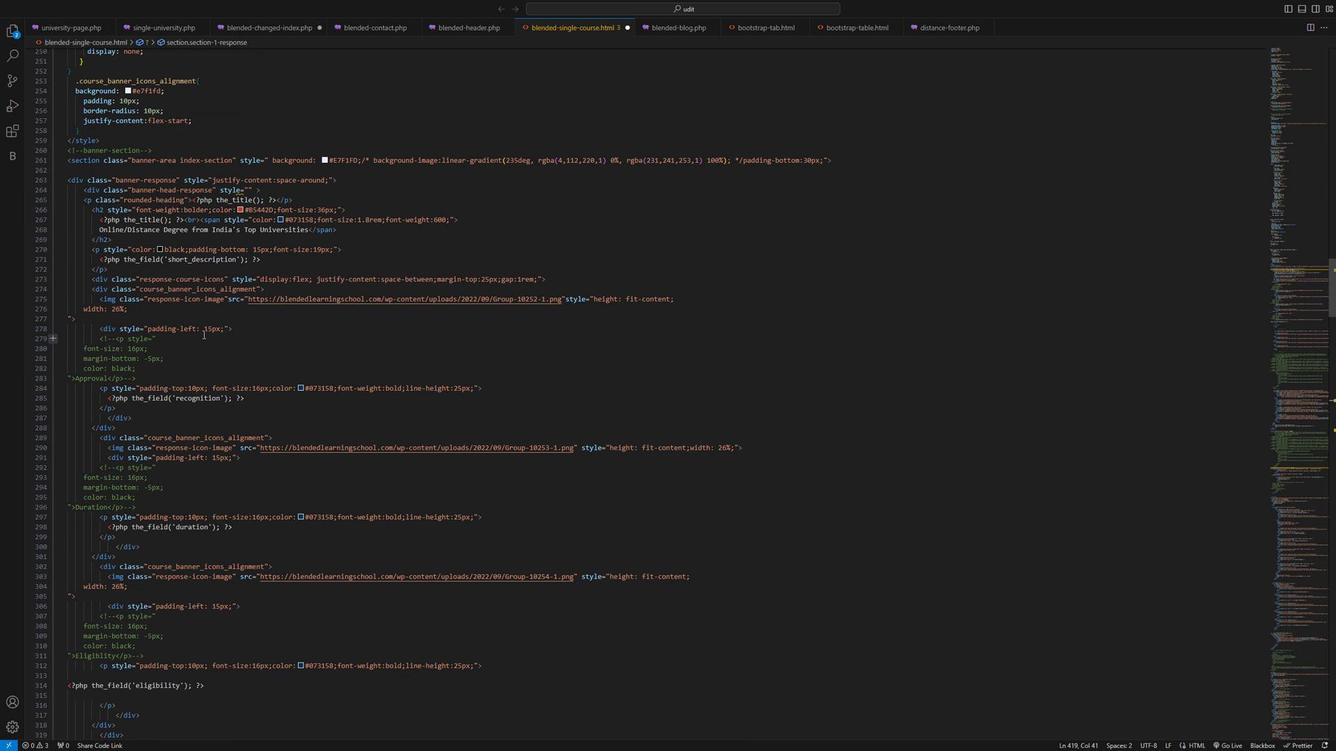 
Action: Mouse scrolled (198, 347) with delta (0, 0)
Screenshot: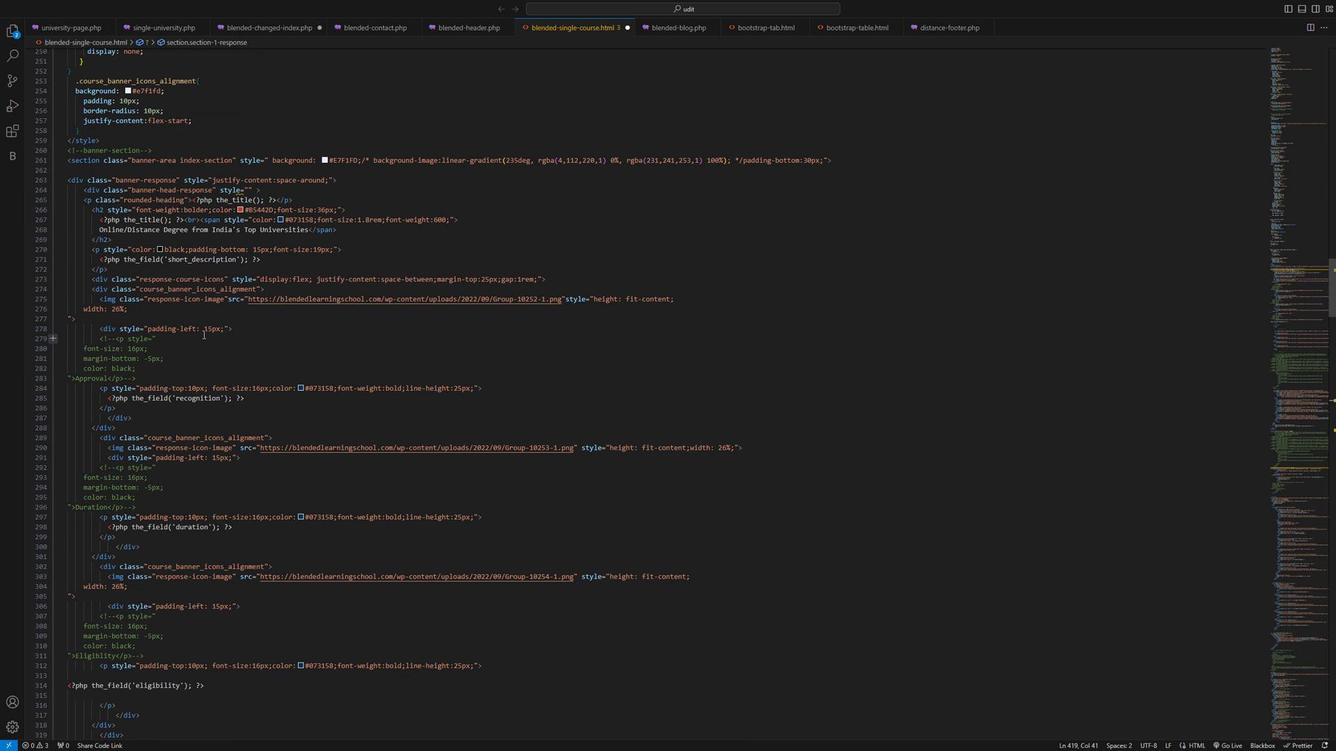 
Action: Mouse moved to (196, 350)
Screenshot: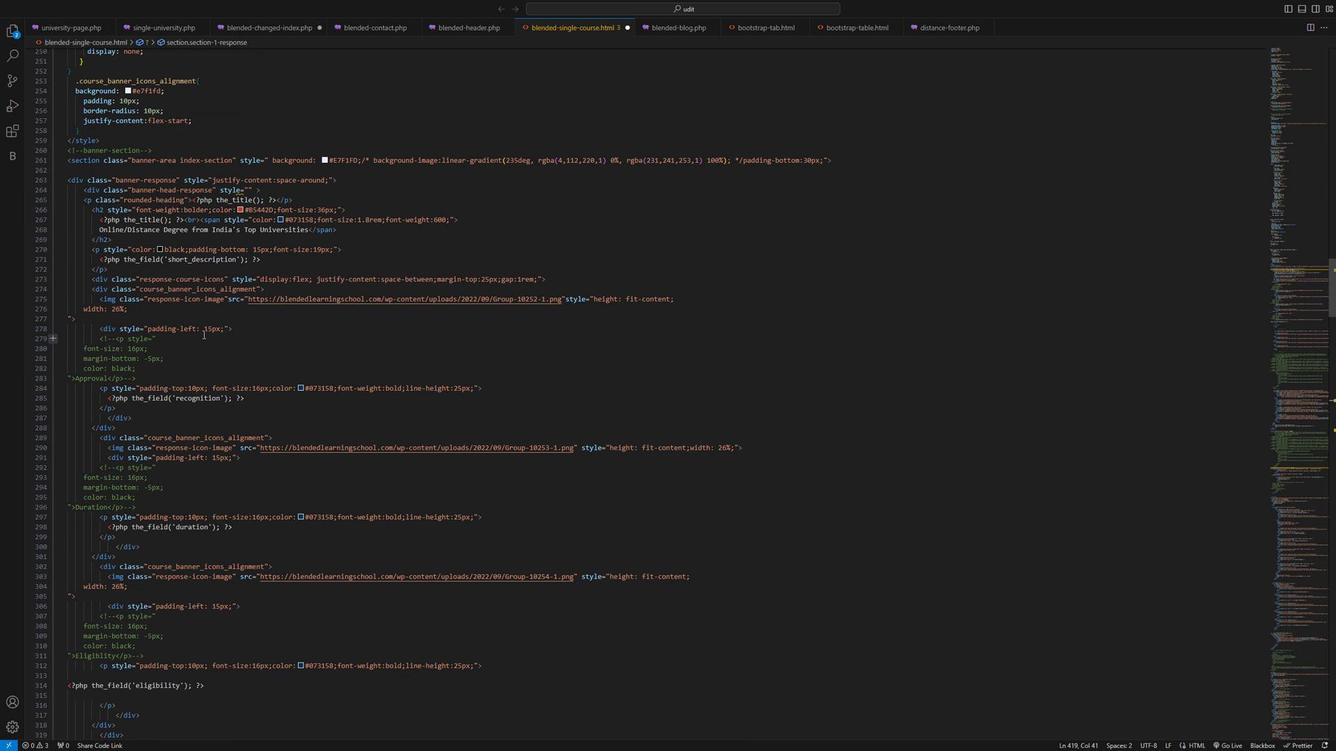 
Action: Mouse scrolled (196, 349) with delta (0, 0)
Screenshot: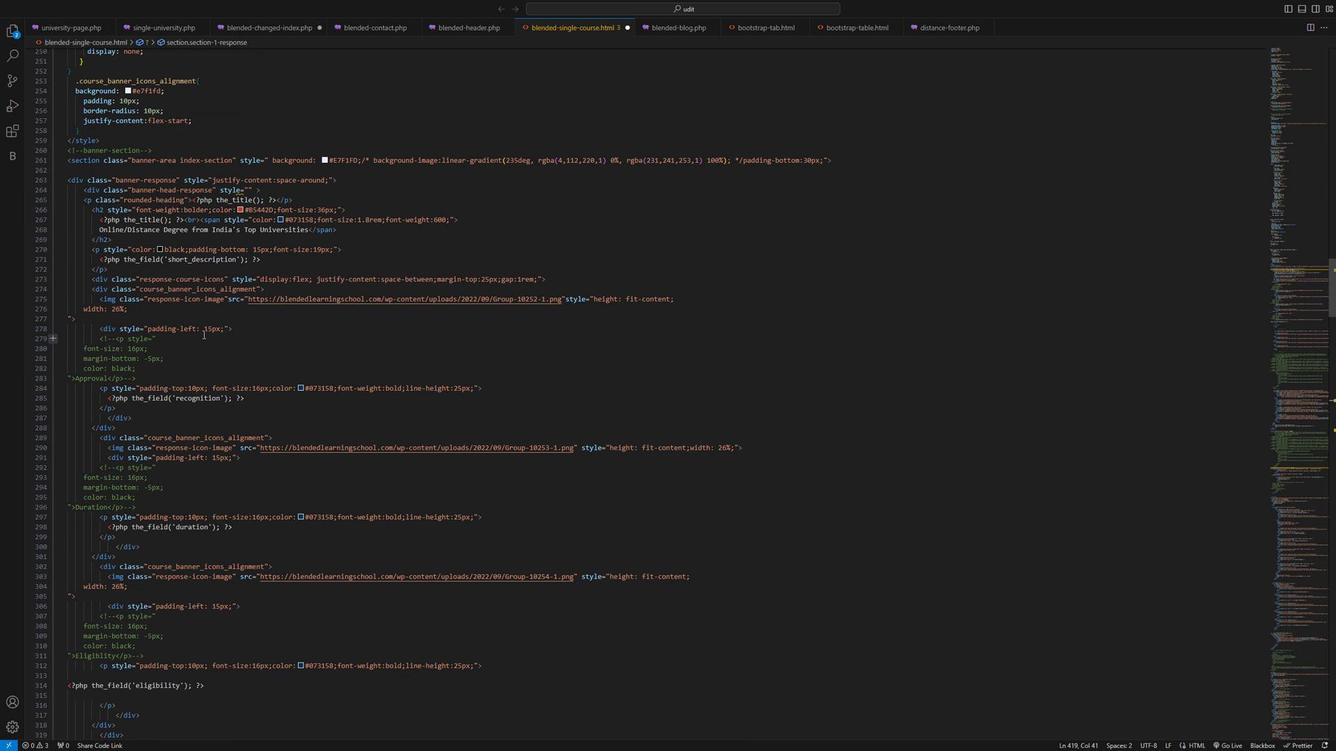 
Action: Mouse moved to (195, 350)
Screenshot: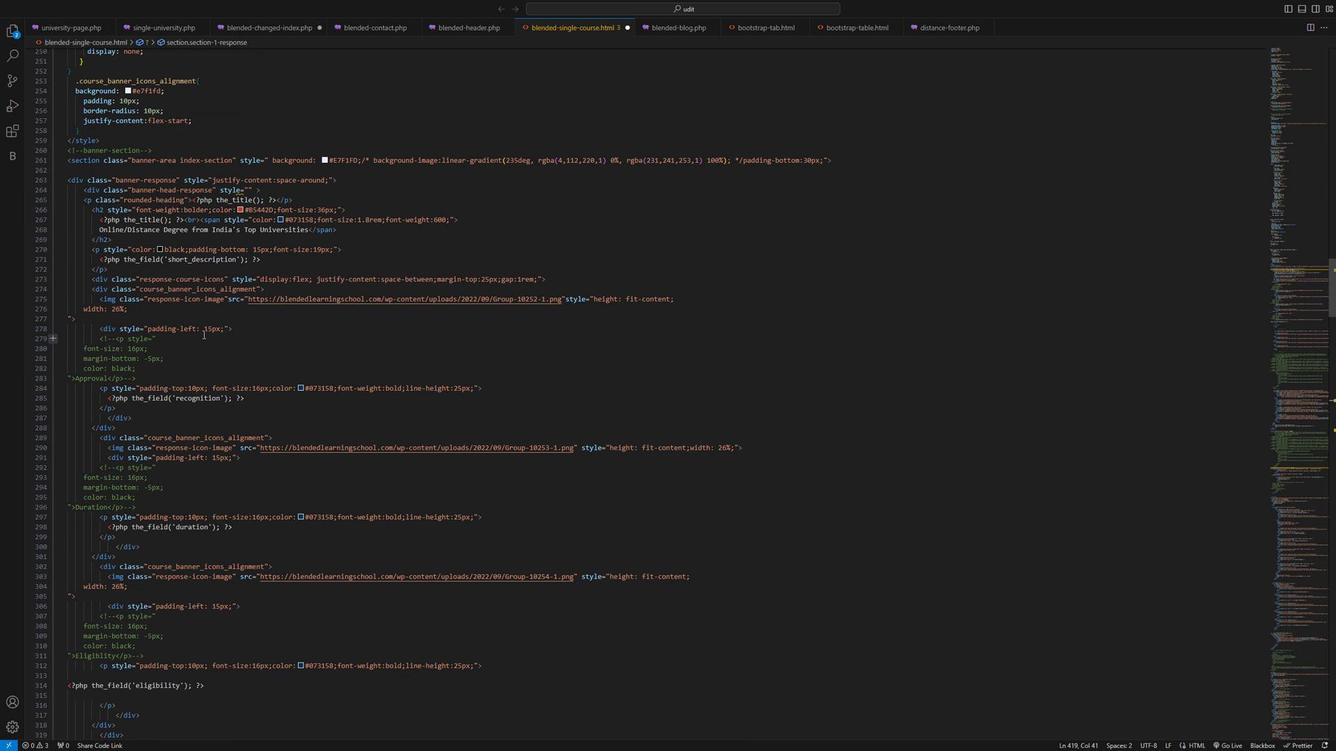 
Action: Mouse scrolled (195, 349) with delta (0, 0)
Screenshot: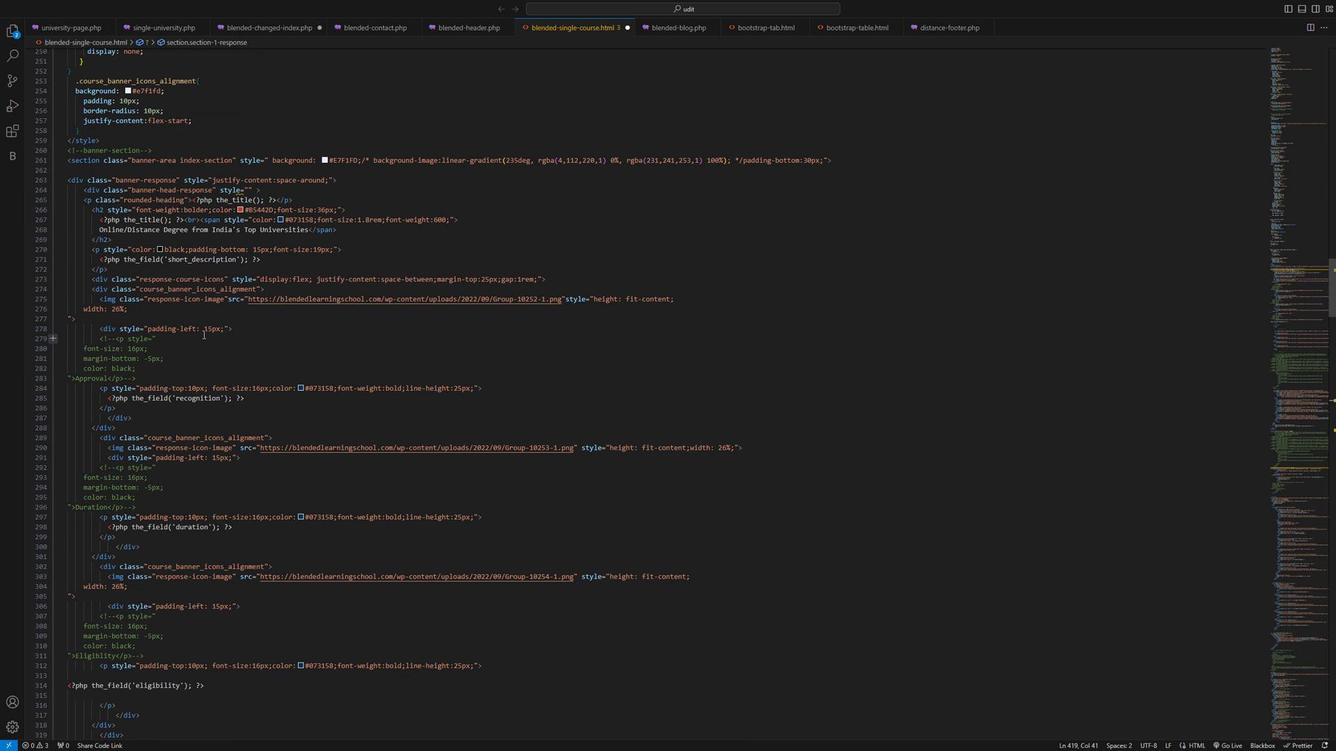 
Action: Mouse moved to (194, 350)
Screenshot: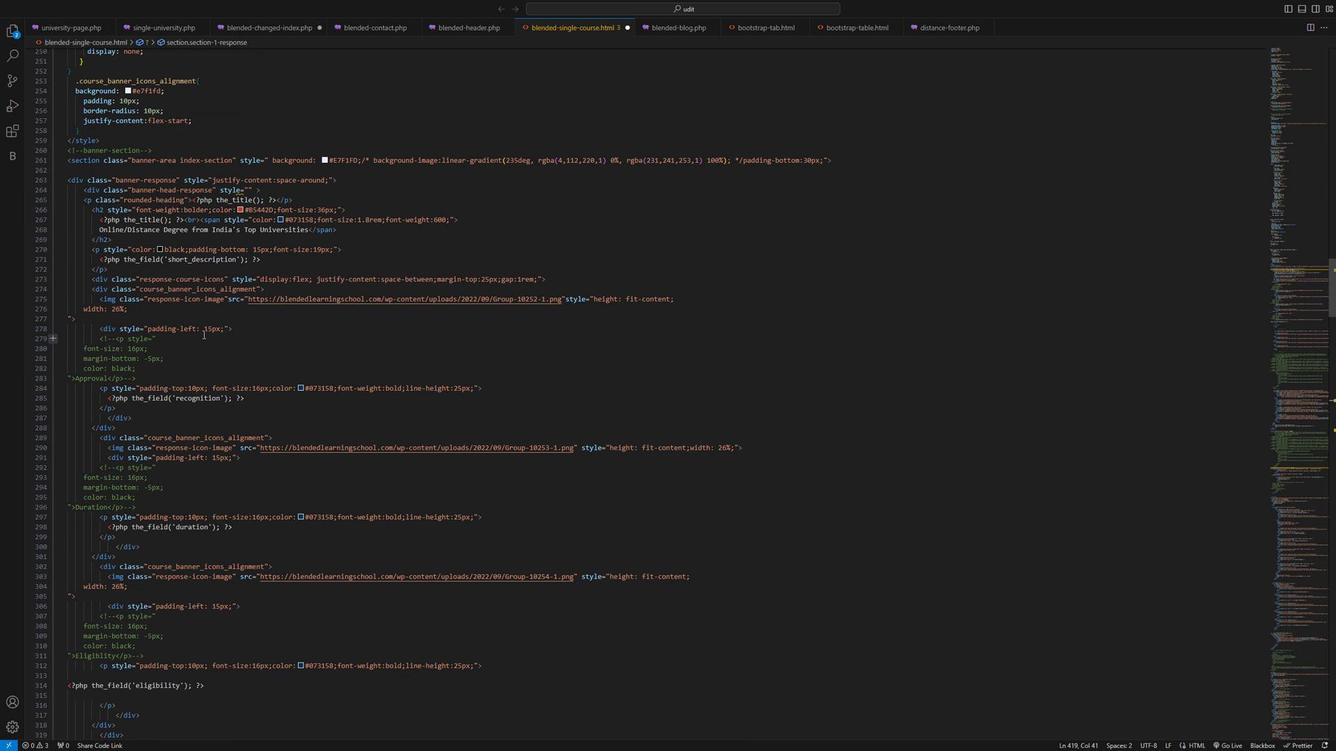 
Action: Mouse scrolled (194, 349) with delta (0, 0)
Screenshot: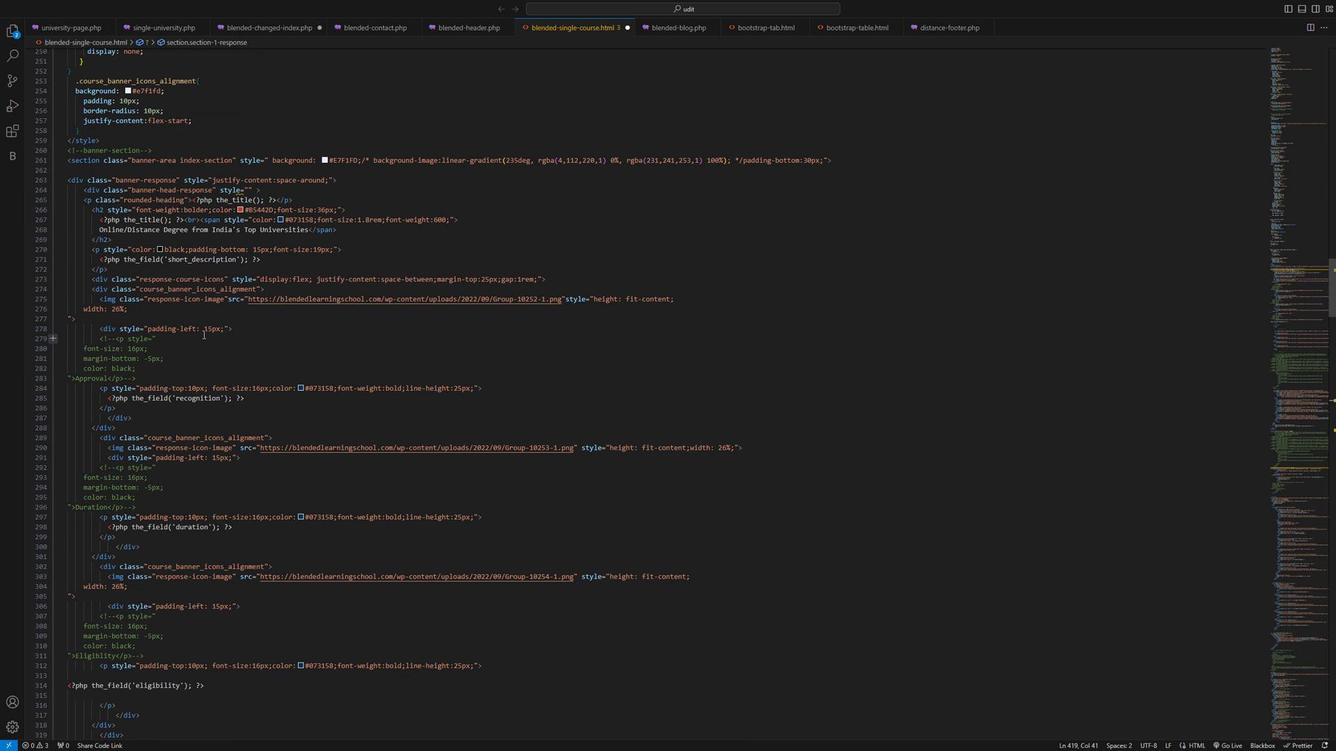 
Action: Mouse scrolled (194, 349) with delta (0, 0)
Screenshot: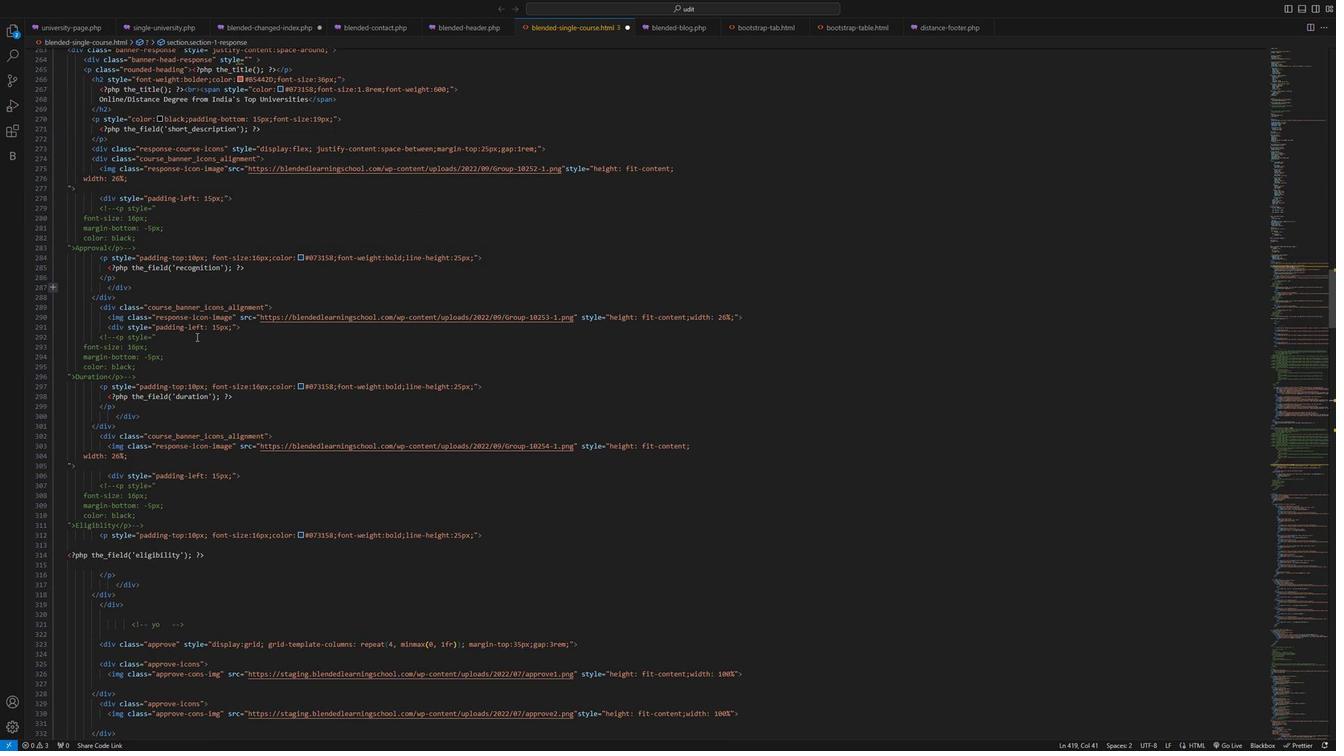 
Action: Mouse scrolled (194, 349) with delta (0, 0)
Screenshot: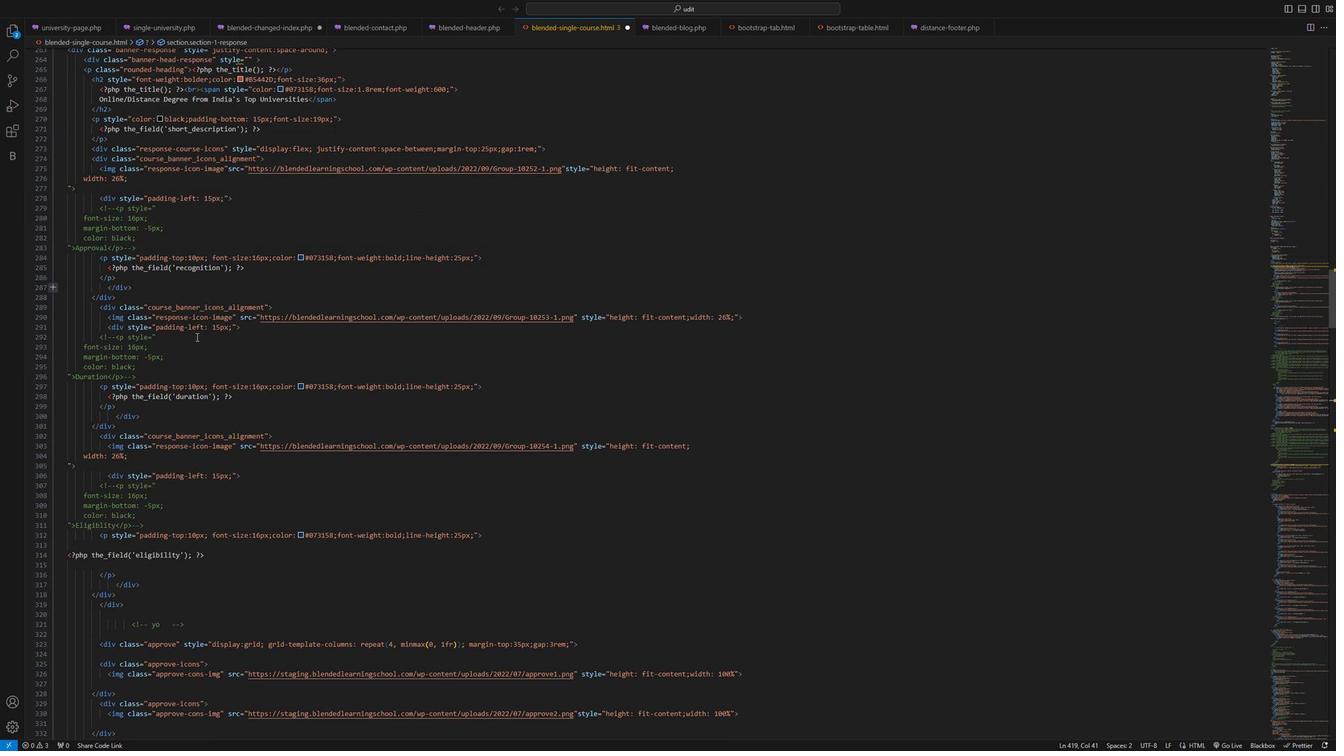 
Action: Mouse scrolled (194, 349) with delta (0, 0)
Screenshot: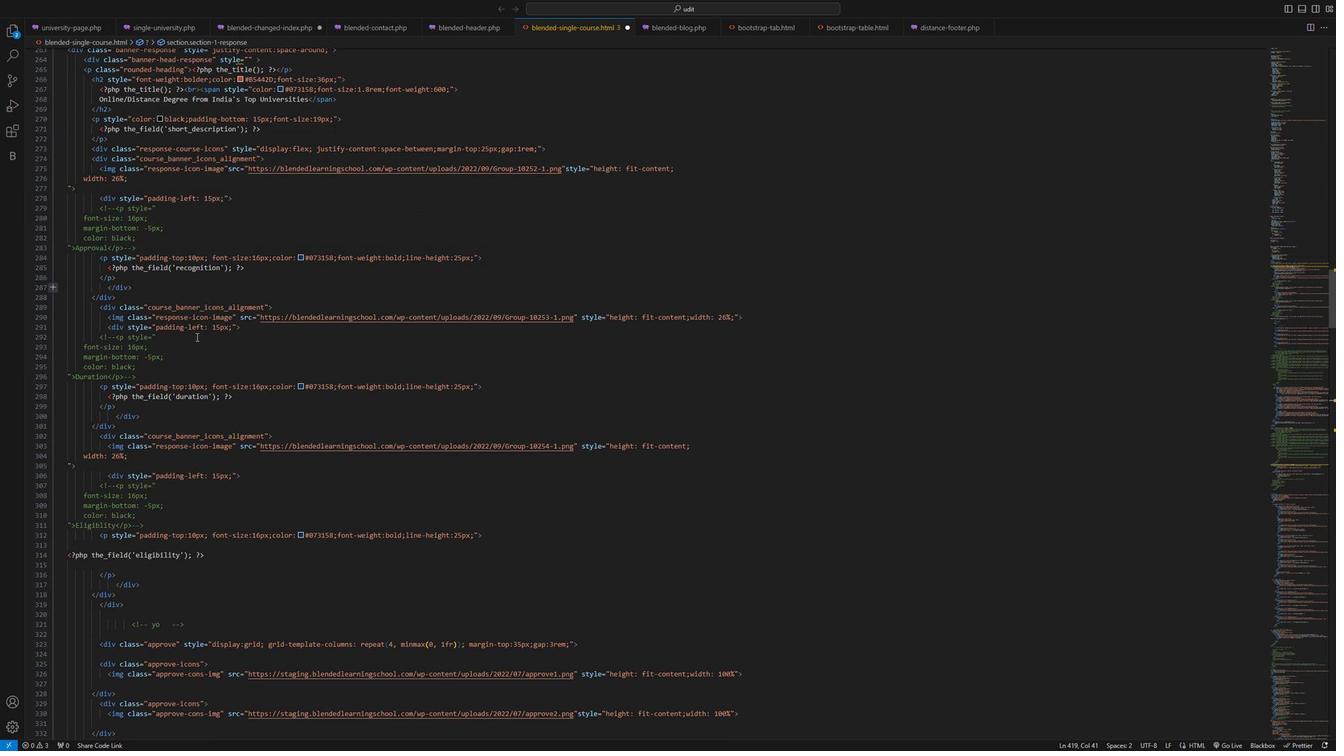 
Action: Mouse scrolled (194, 349) with delta (0, 0)
Screenshot: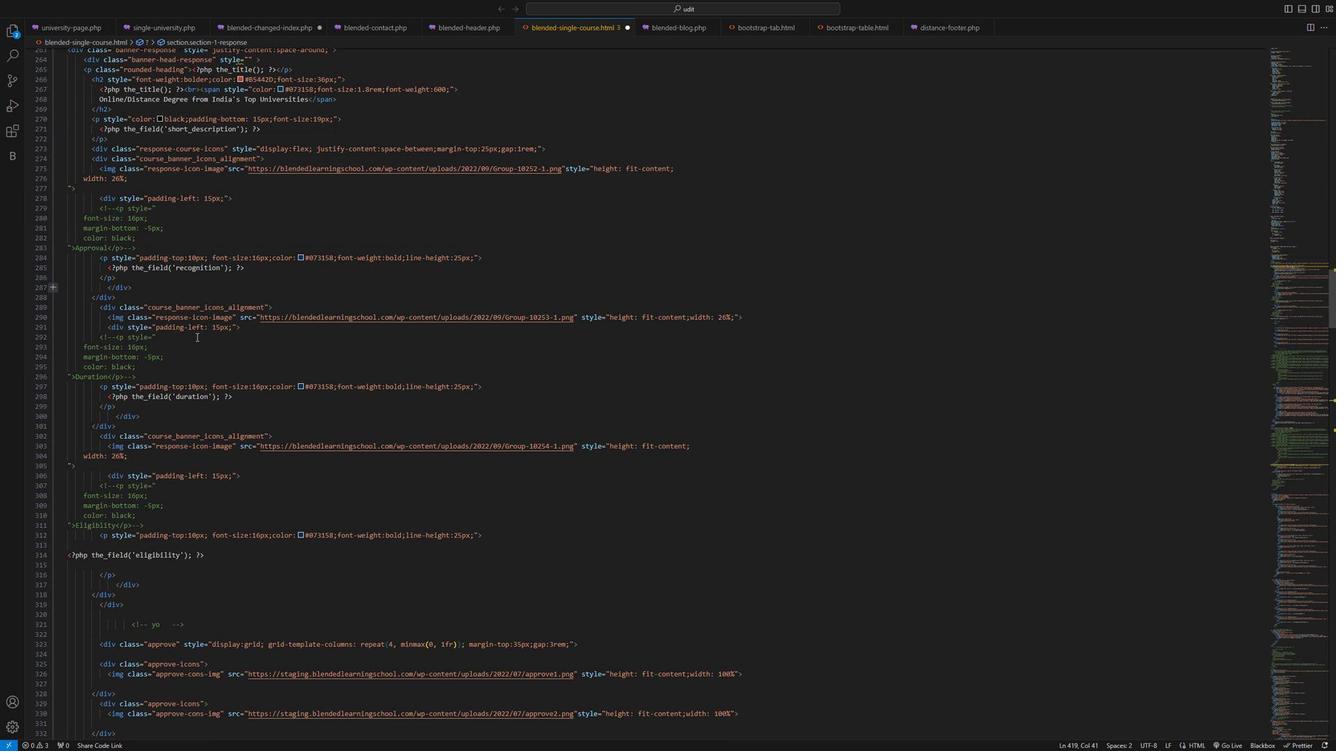 
Action: Mouse moved to (191, 350)
Screenshot: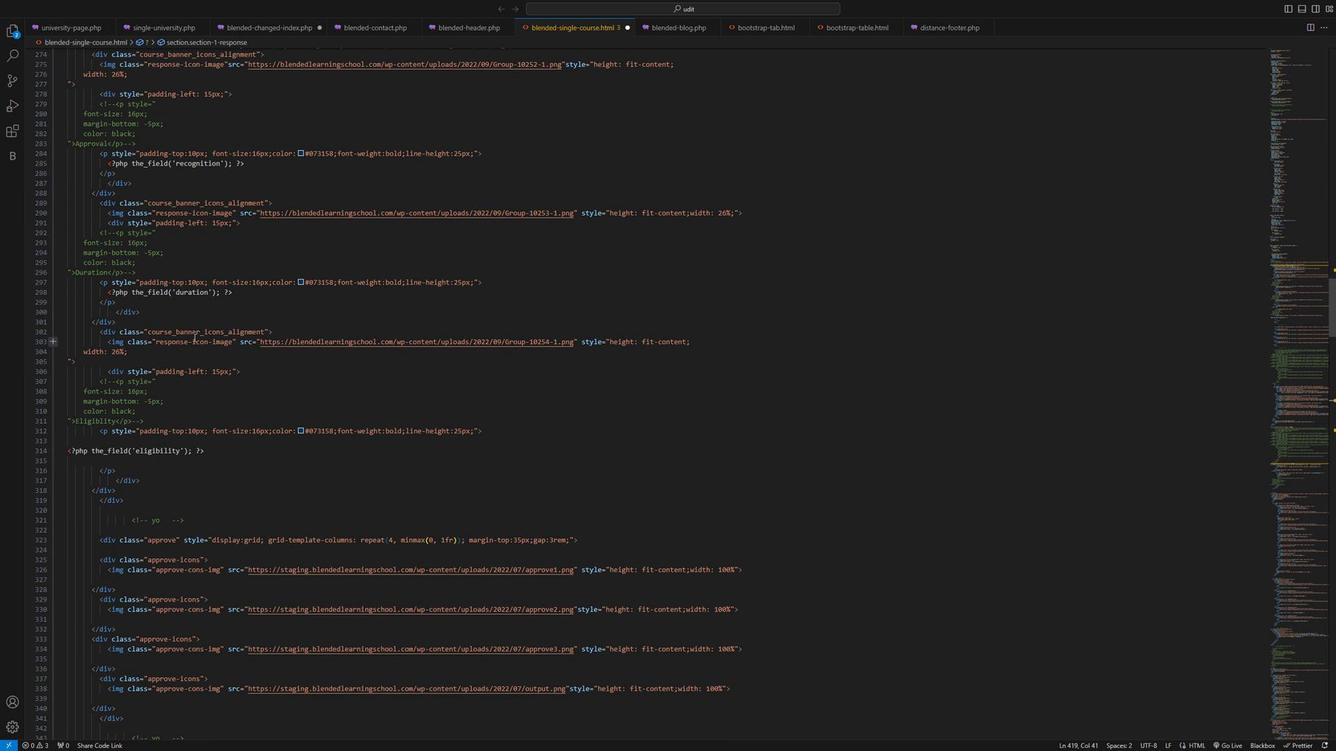 
Action: Mouse scrolled (191, 350) with delta (0, 0)
Screenshot: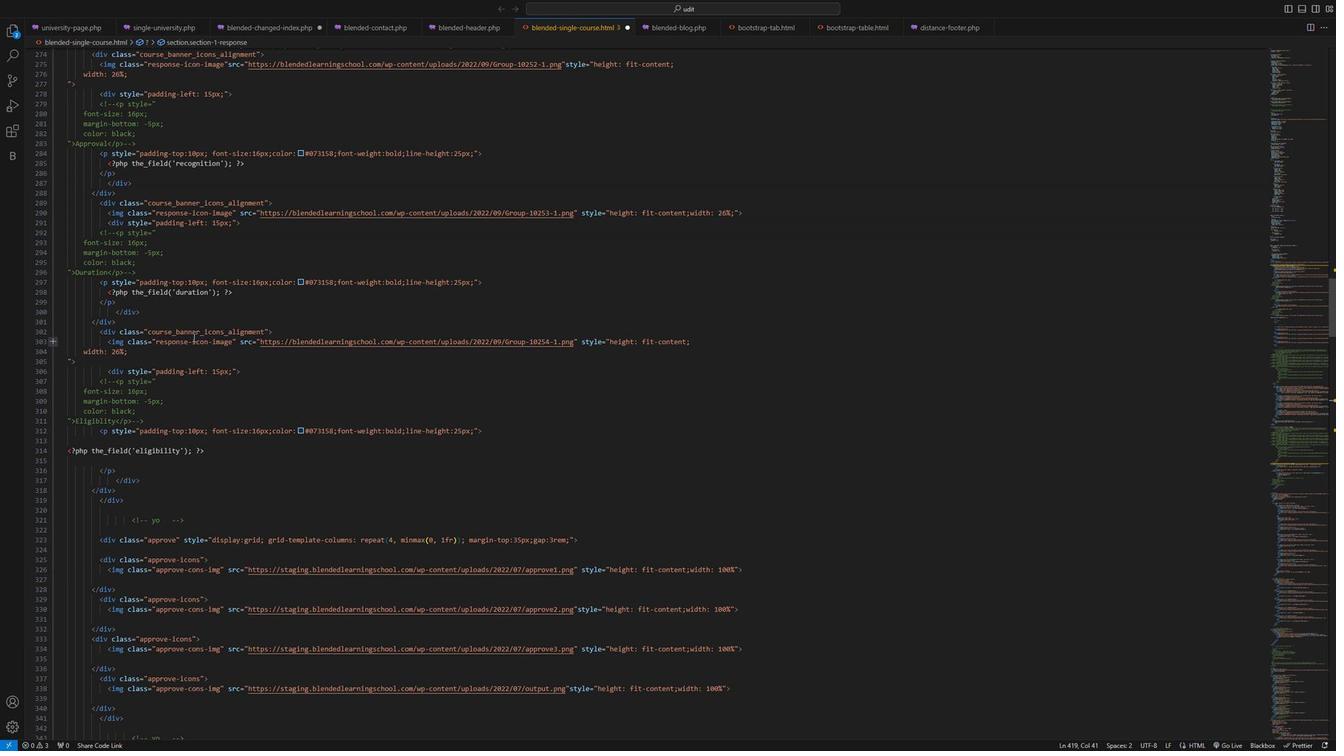 
Action: Mouse scrolled (191, 350) with delta (0, 0)
Screenshot: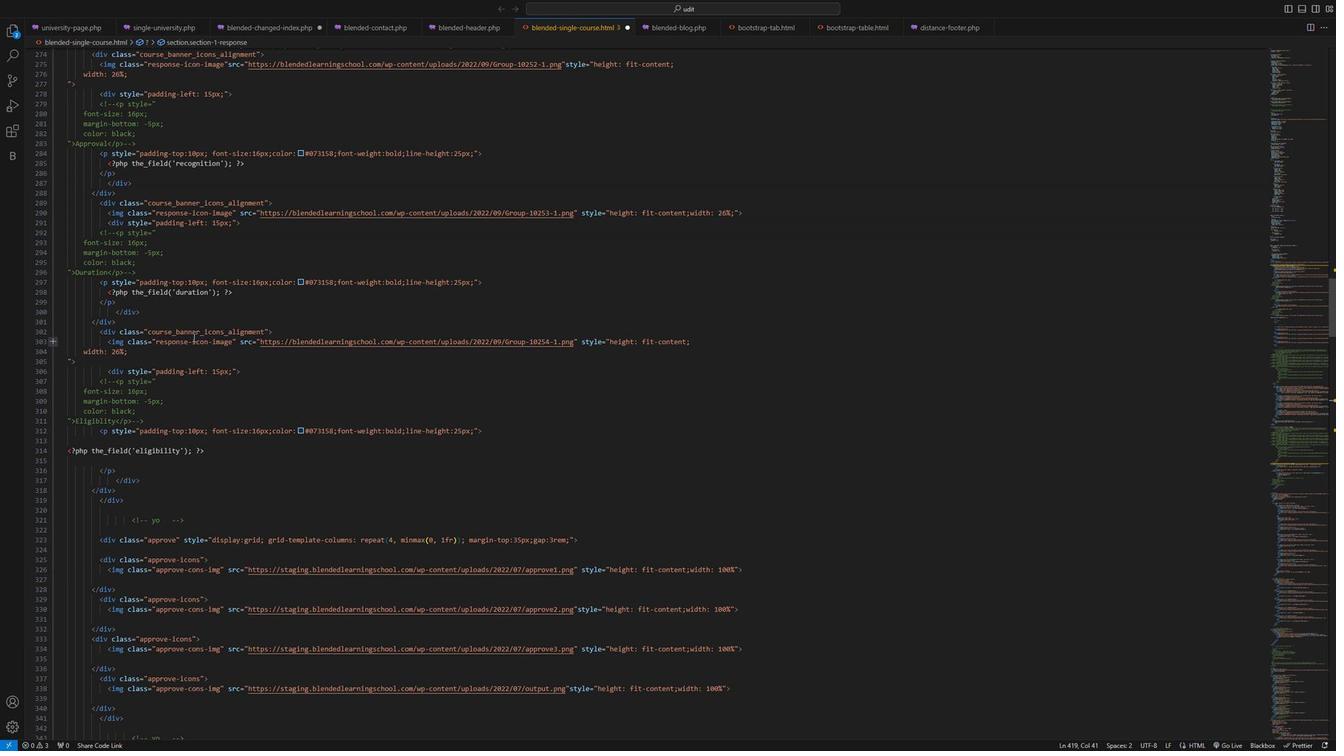 
Action: Mouse scrolled (191, 350) with delta (0, 0)
Screenshot: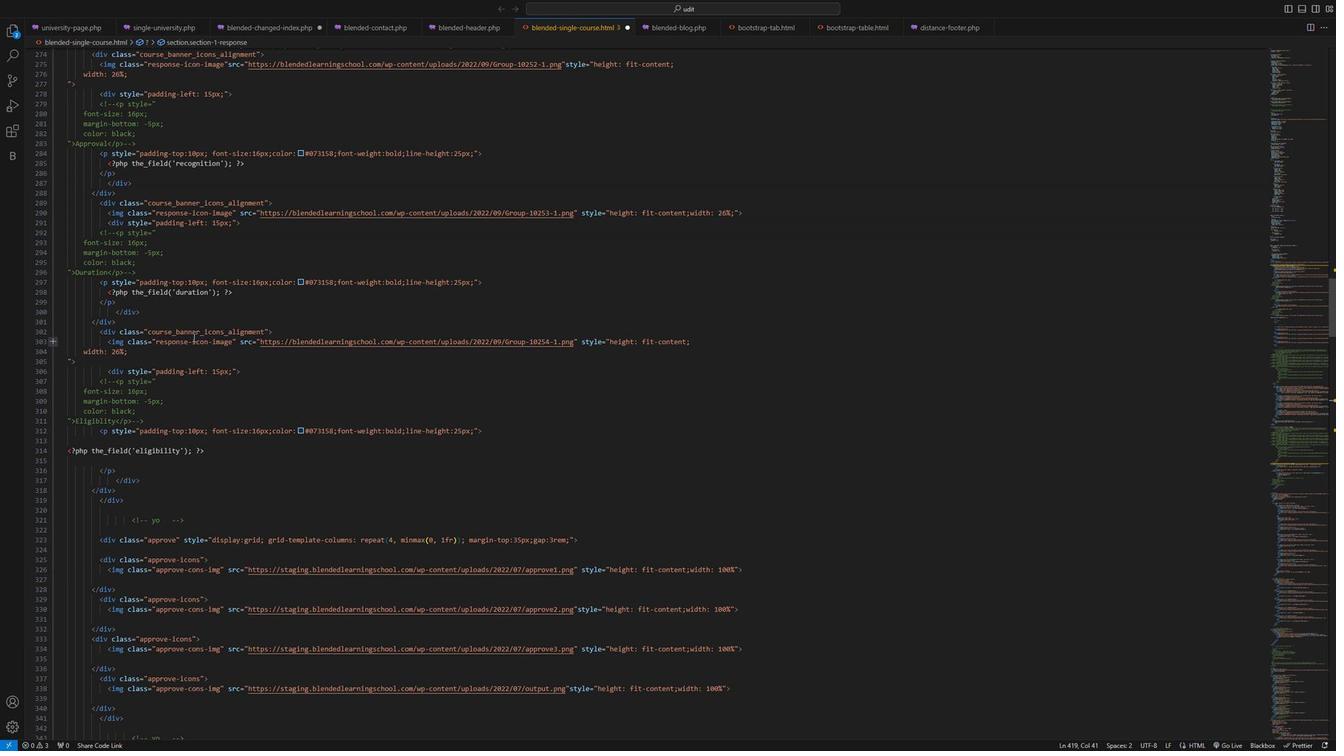 
Action: Mouse scrolled (191, 350) with delta (0, 0)
Screenshot: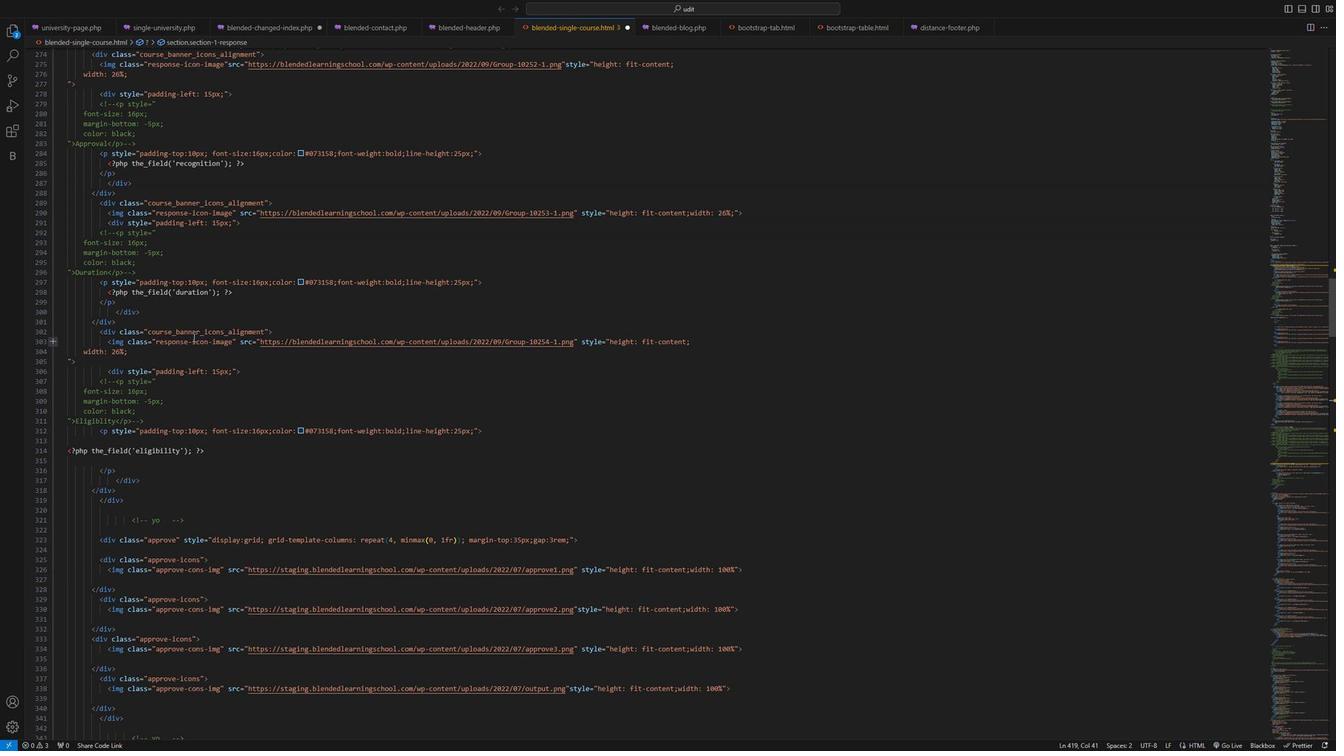 
Action: Mouse scrolled (191, 350) with delta (0, 0)
Screenshot: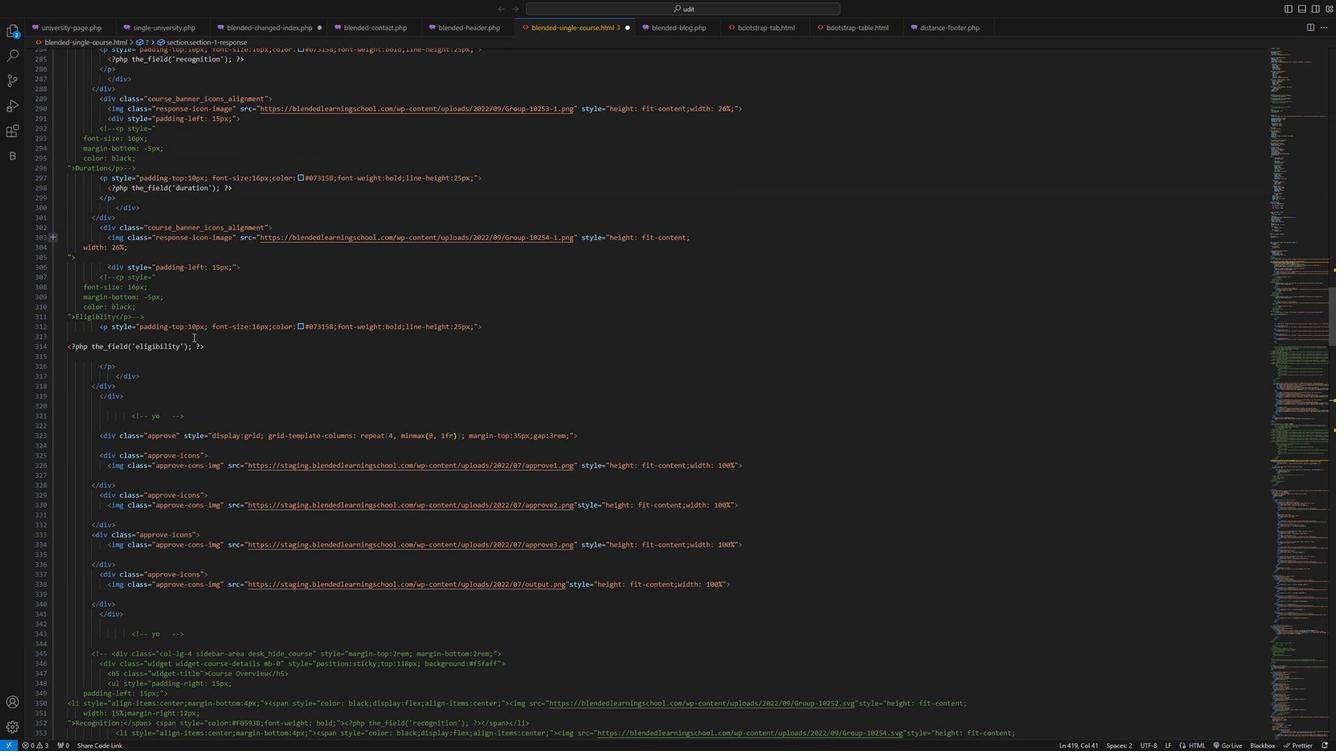 
Action: Mouse scrolled (191, 350) with delta (0, 0)
Screenshot: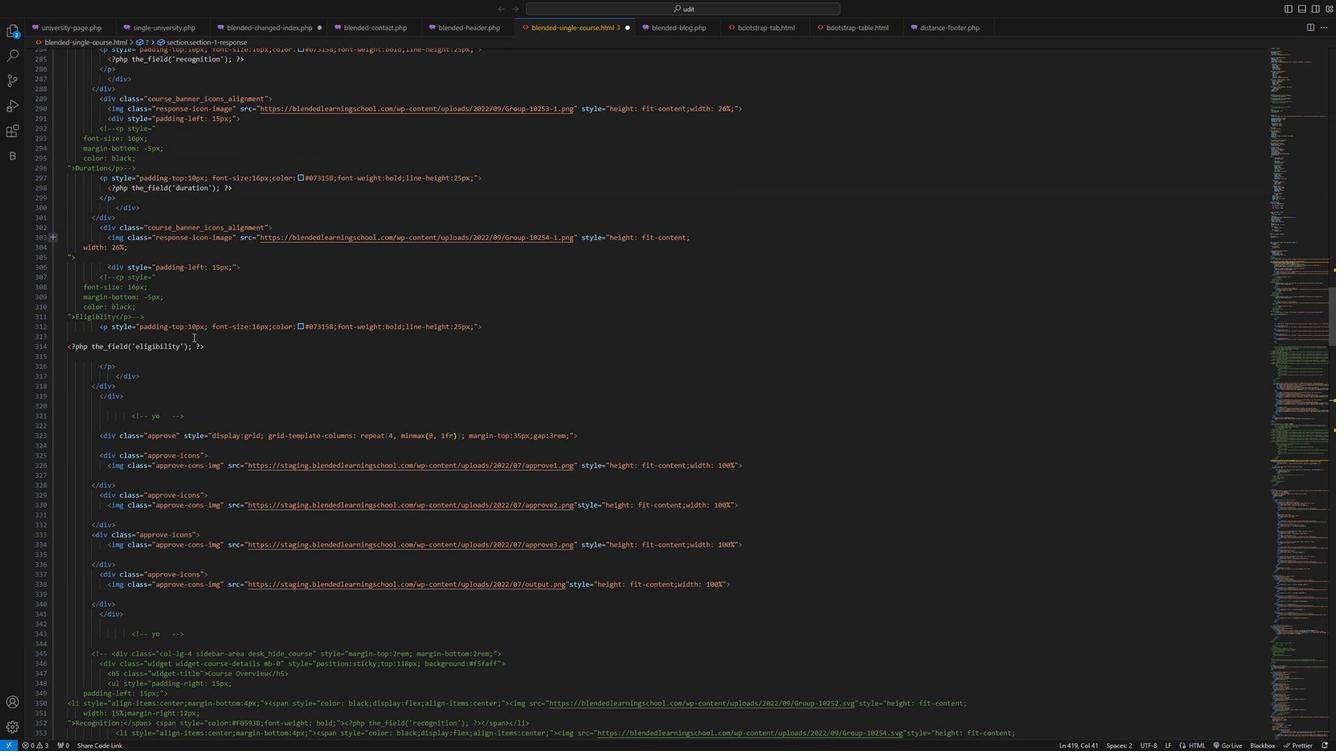 
Action: Mouse scrolled (191, 350) with delta (0, 0)
Screenshot: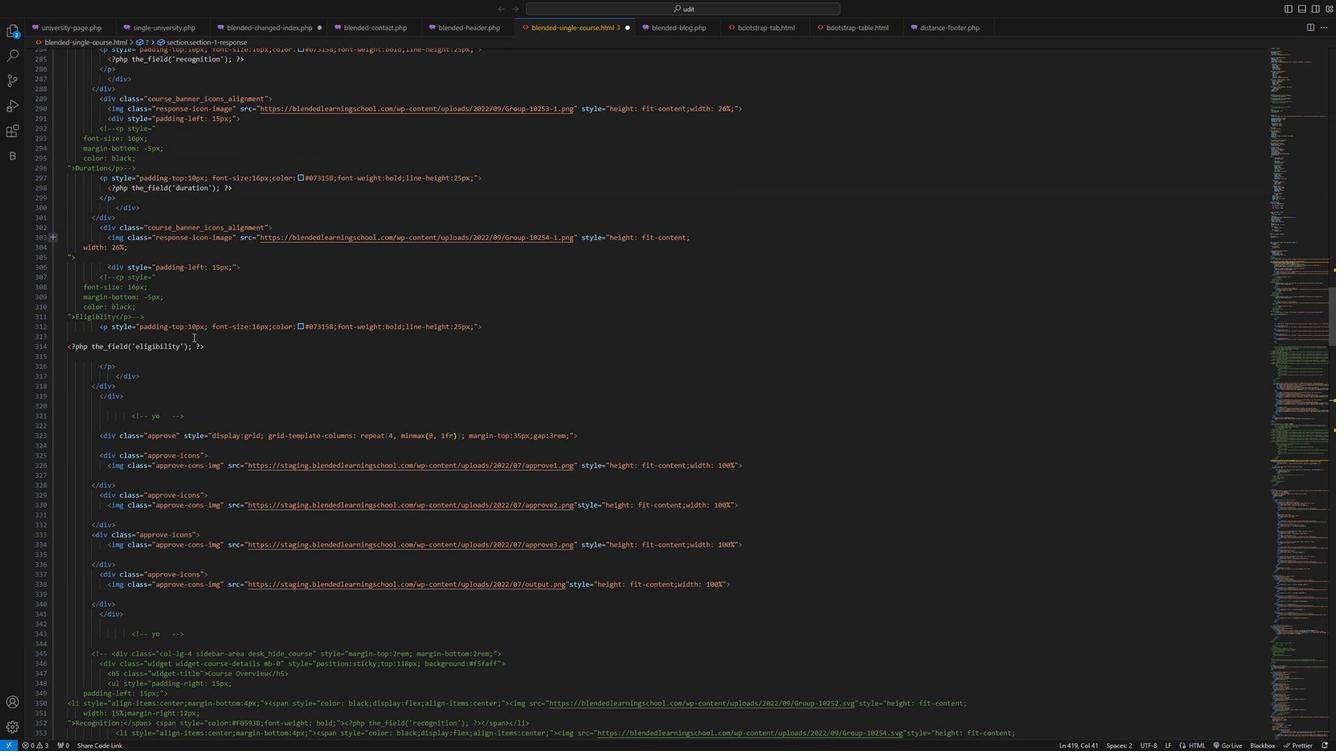 
Action: Mouse scrolled (191, 350) with delta (0, 0)
Screenshot: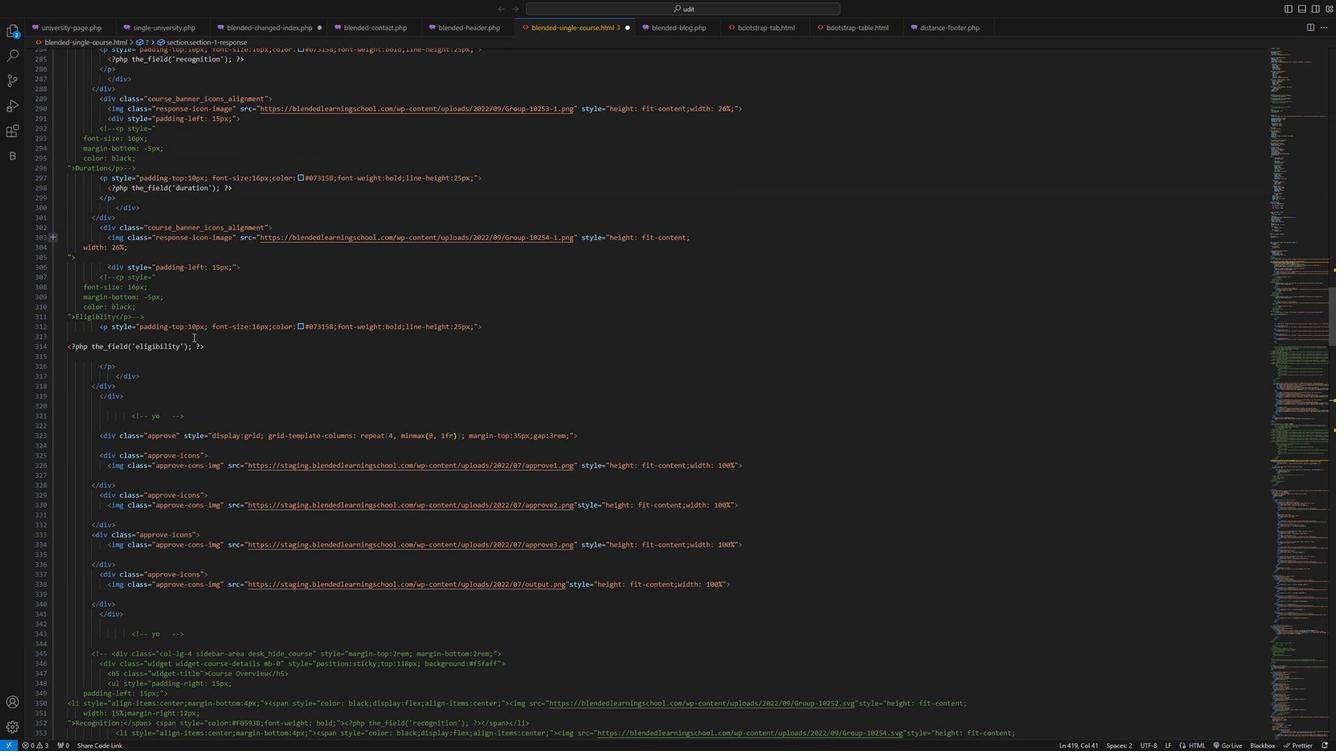 
Action: Mouse moved to (189, 350)
Screenshot: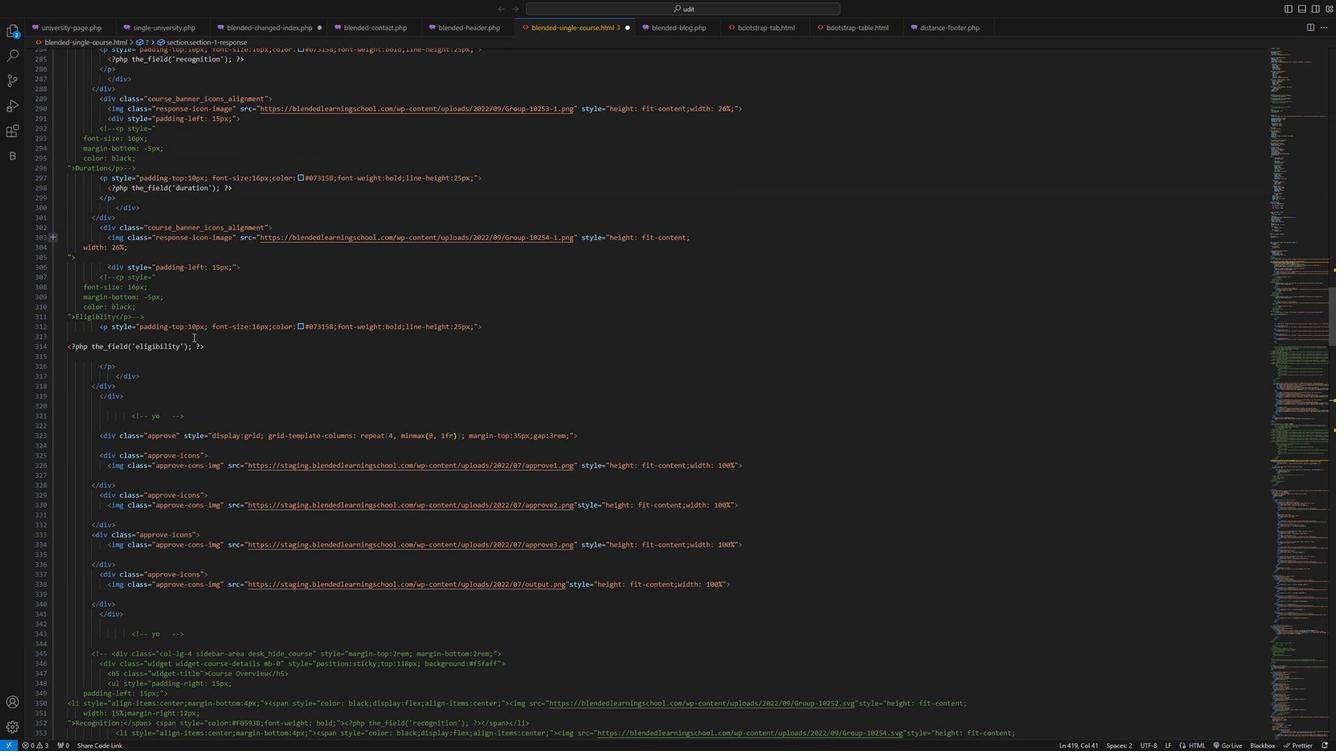 
Action: Mouse scrolled (189, 350) with delta (0, 0)
Screenshot: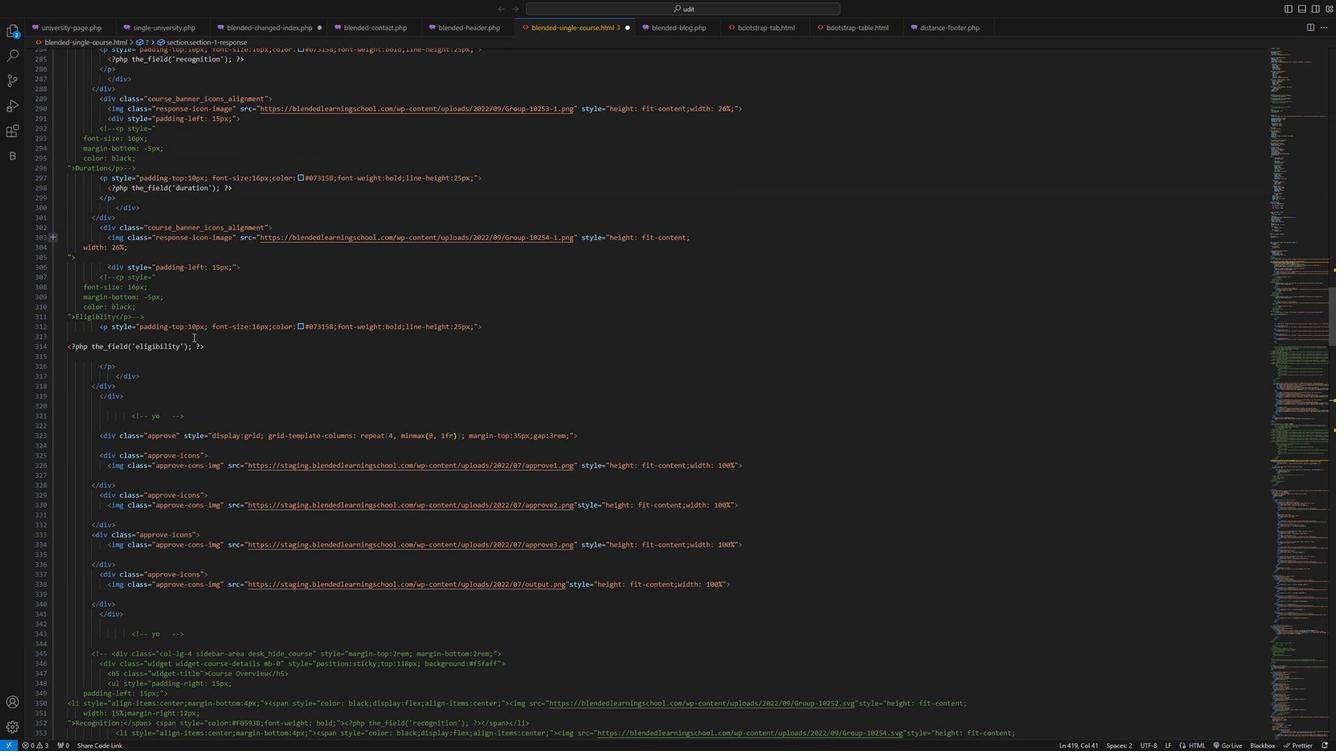 
Action: Mouse scrolled (189, 350) with delta (0, 0)
Screenshot: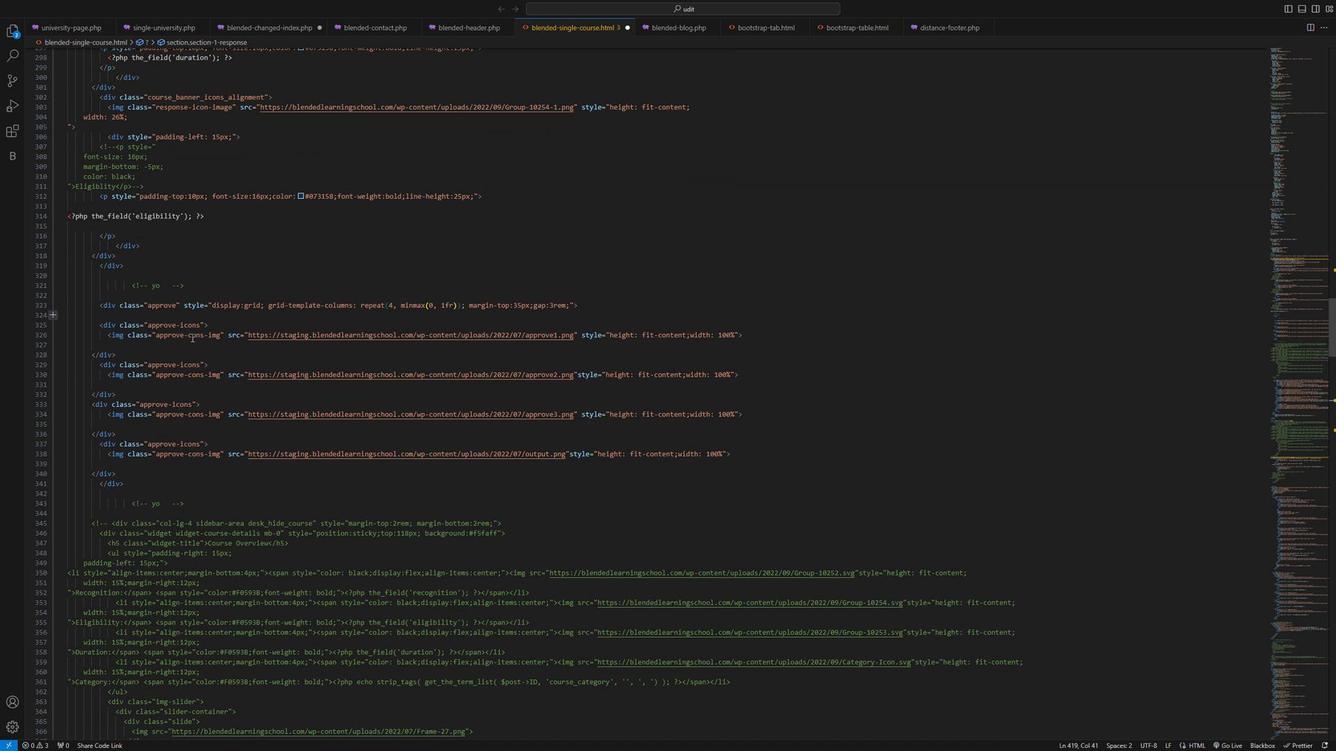 
Action: Mouse scrolled (189, 350) with delta (0, 0)
Screenshot: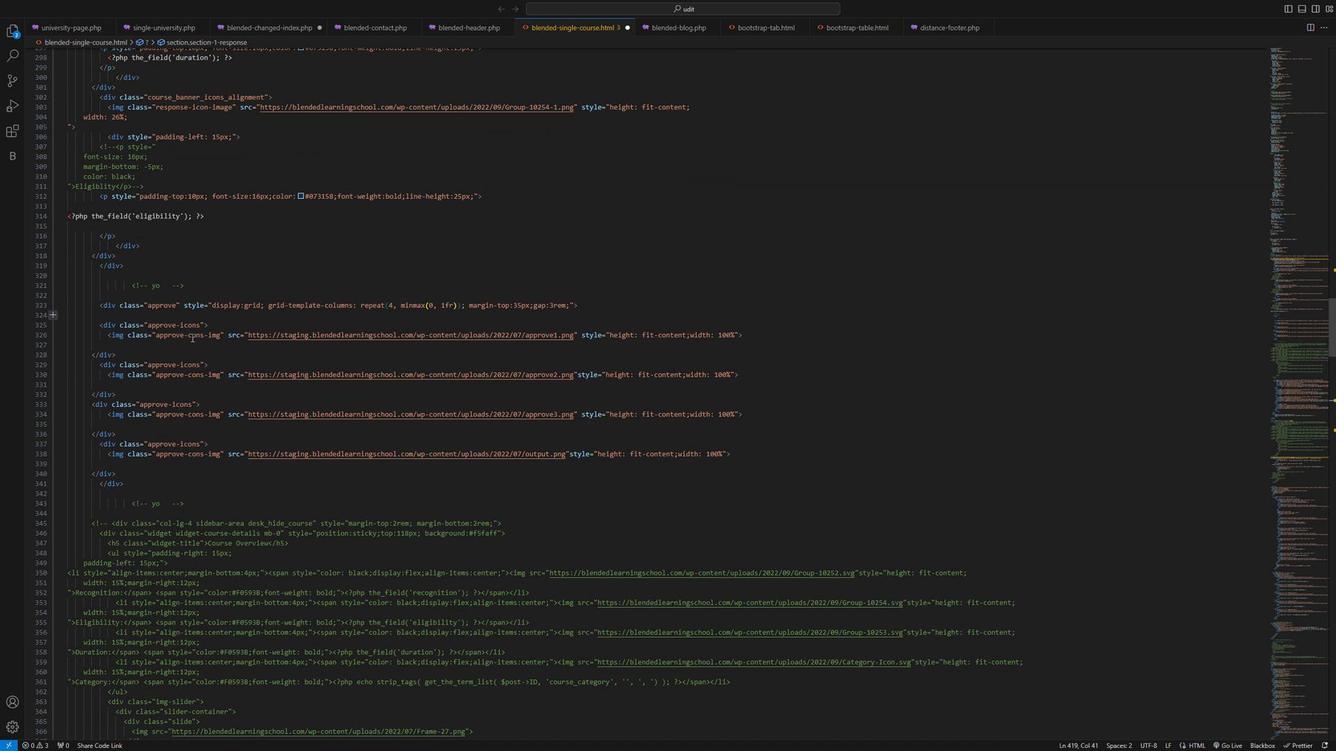 
Action: Mouse scrolled (189, 350) with delta (0, 0)
Screenshot: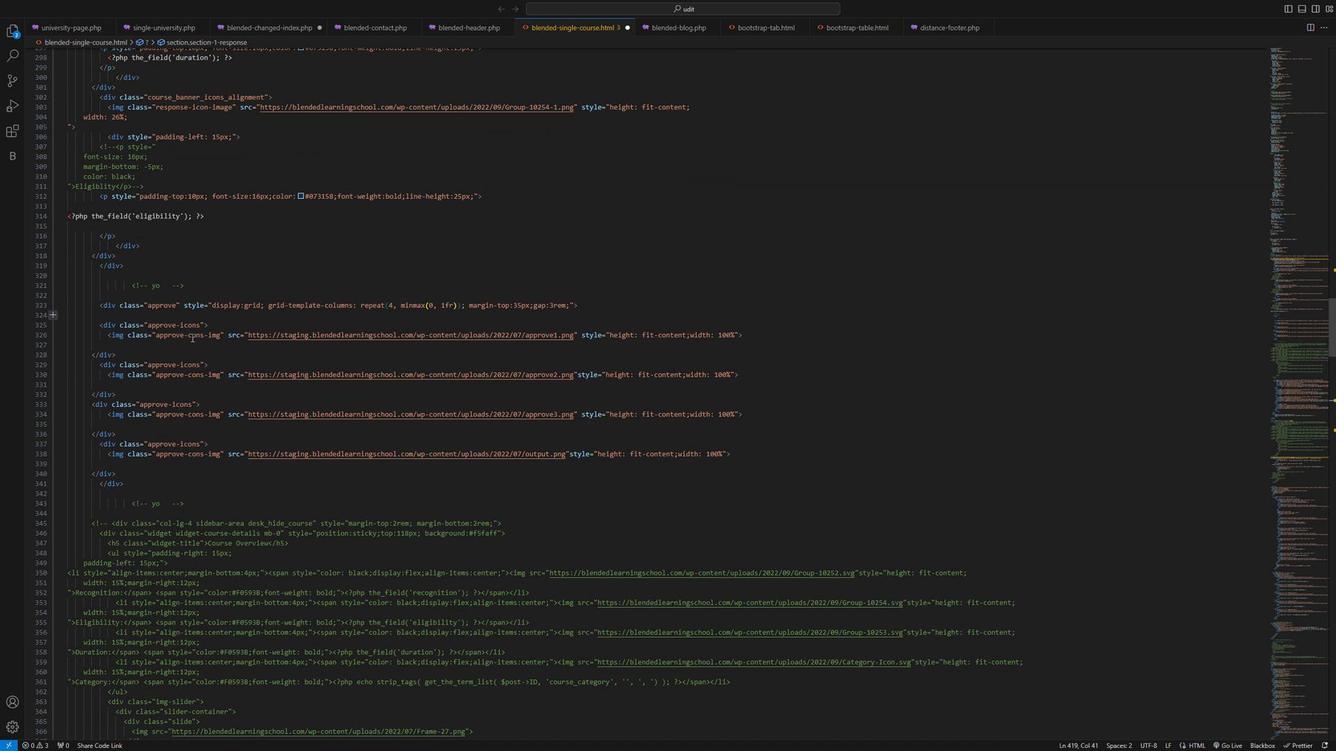 
Action: Mouse scrolled (189, 350) with delta (0, 0)
Screenshot: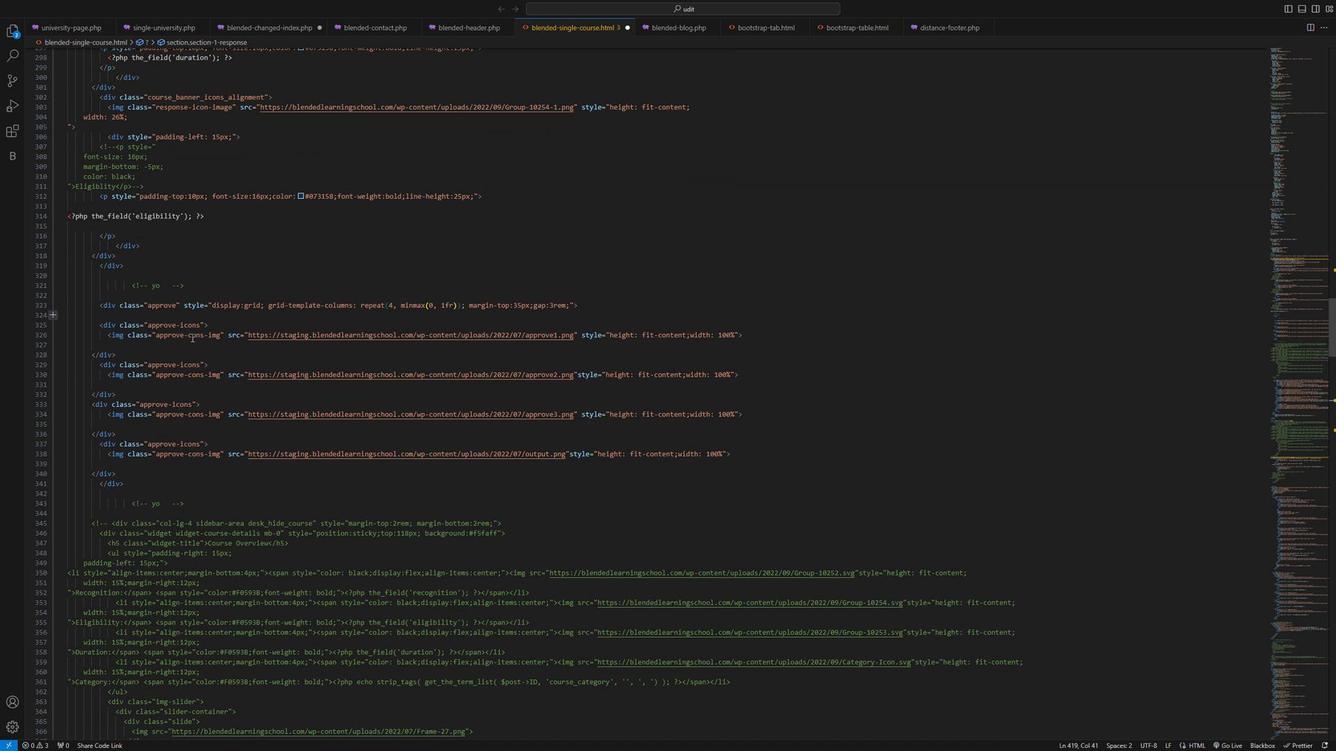 
Action: Mouse scrolled (189, 350) with delta (0, 0)
Screenshot: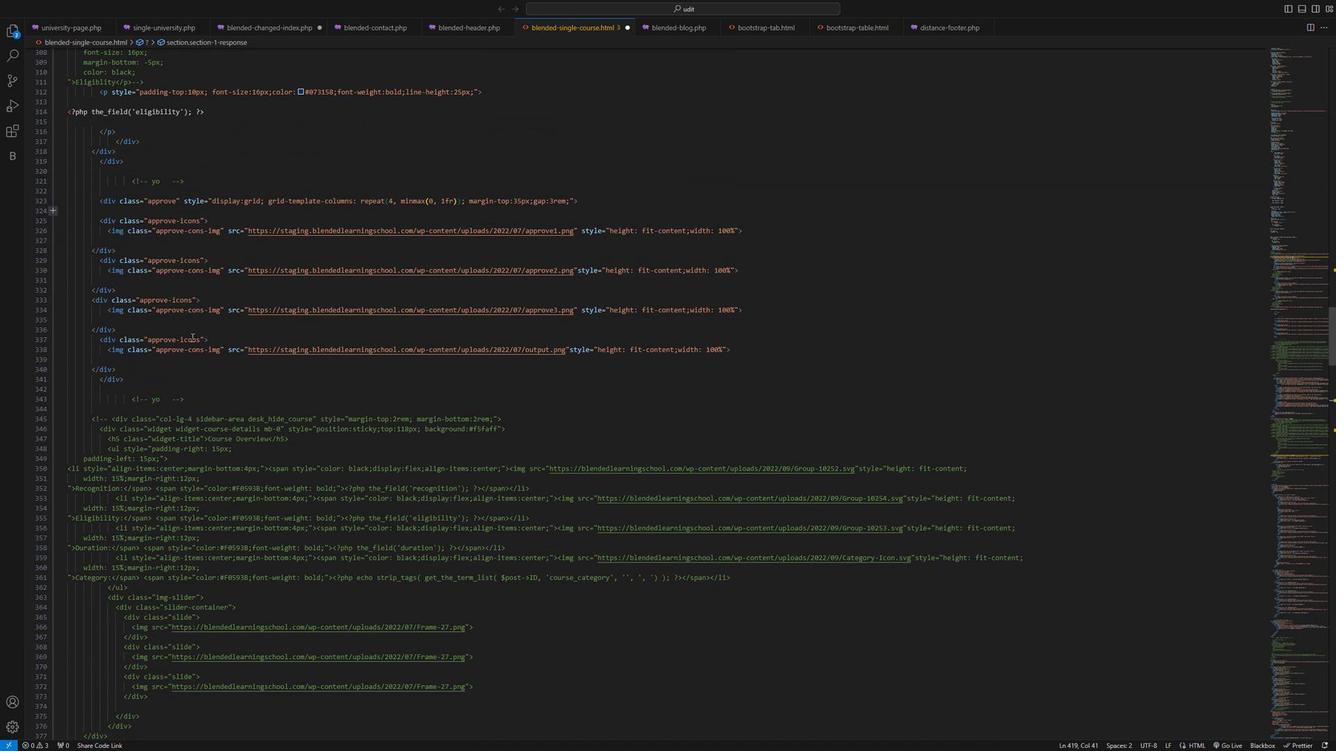 
Action: Mouse scrolled (189, 350) with delta (0, 0)
Screenshot: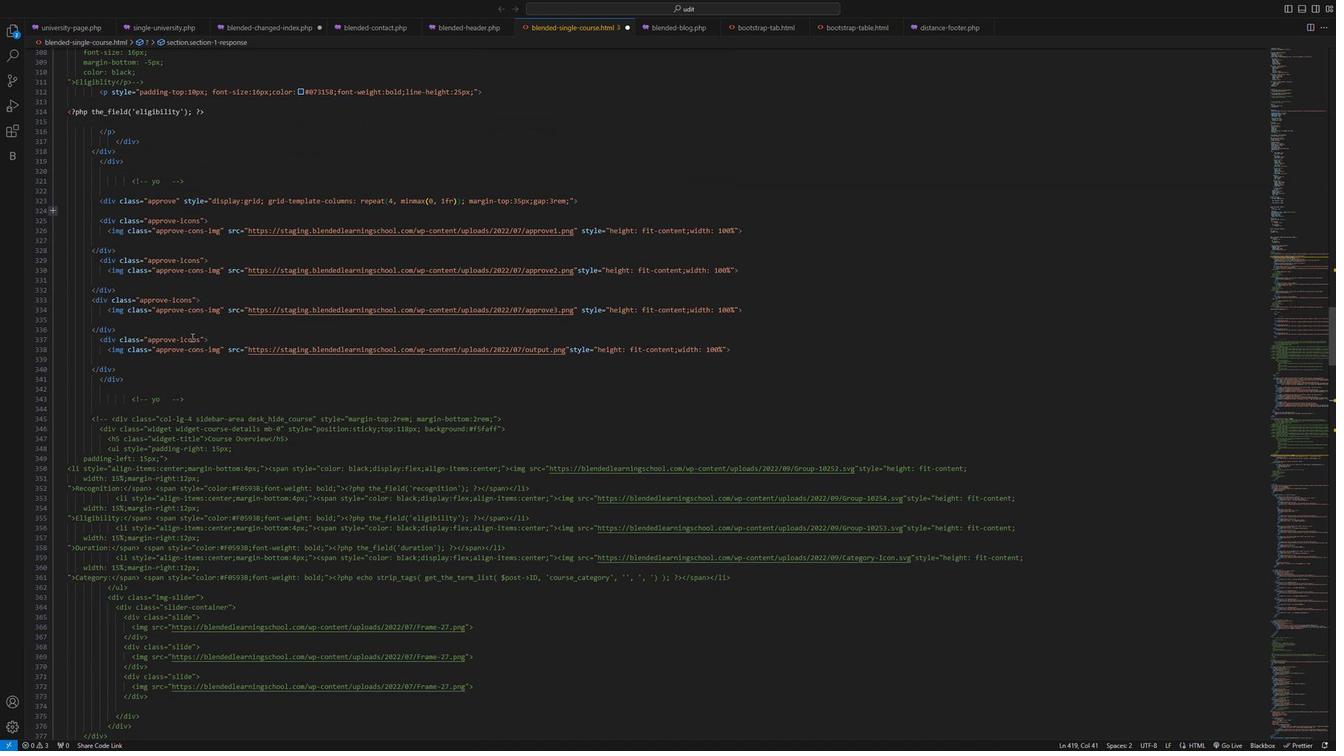 
Action: Mouse scrolled (189, 350) with delta (0, 0)
Screenshot: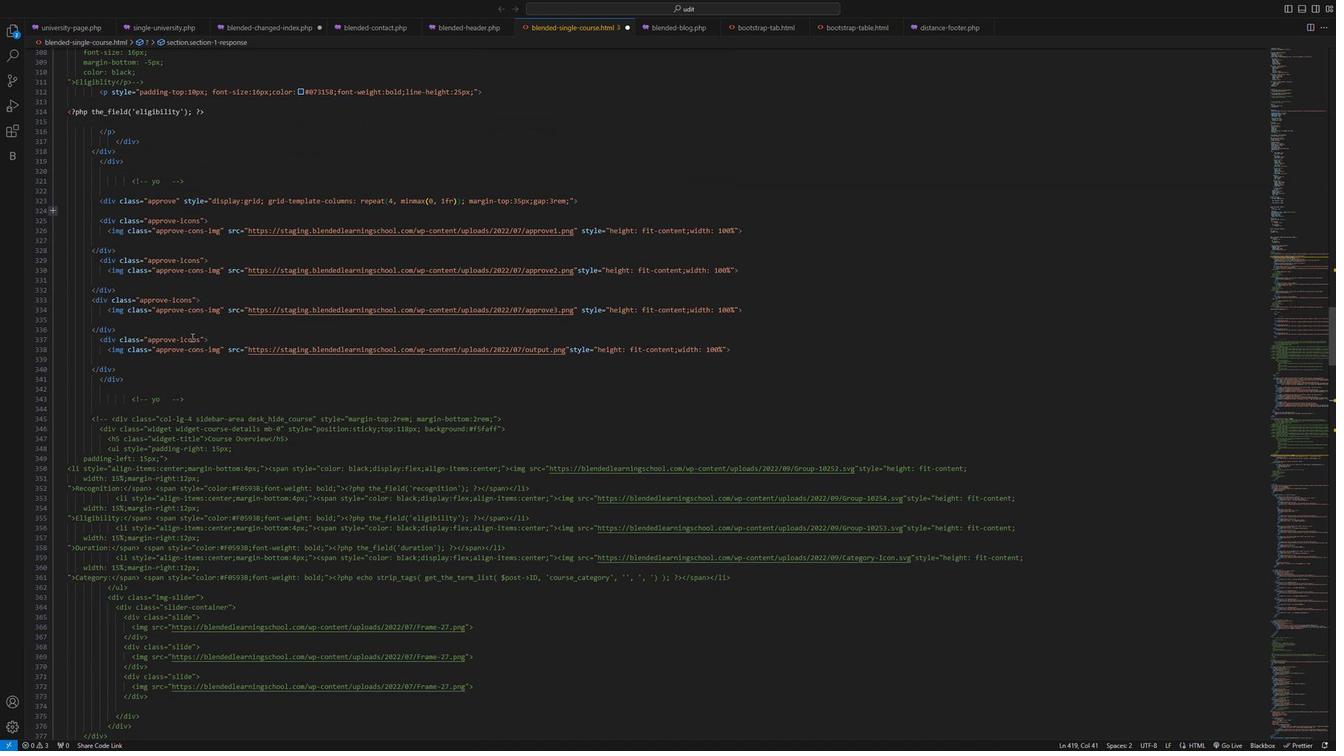 
Action: Mouse scrolled (189, 350) with delta (0, 0)
Screenshot: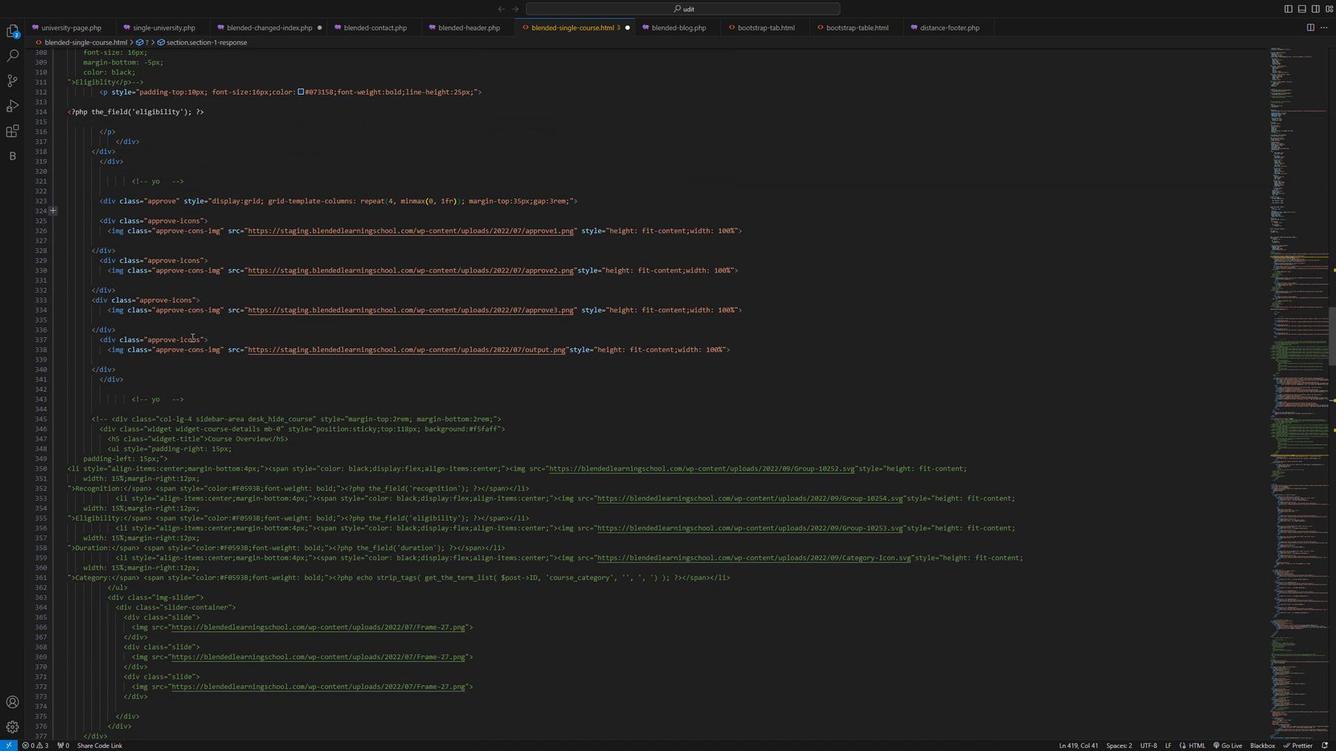 
Action: Mouse scrolled (189, 350) with delta (0, 0)
Screenshot: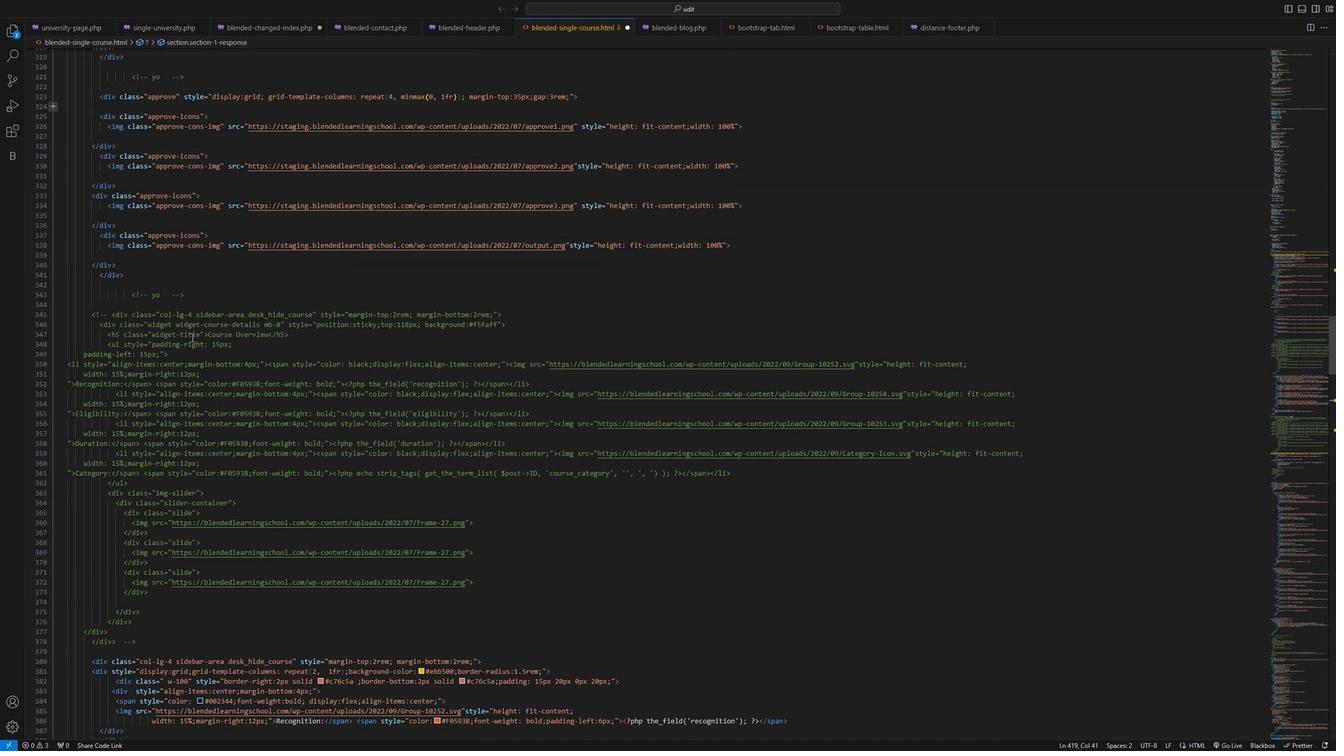 
Action: Mouse scrolled (189, 350) with delta (0, 0)
Screenshot: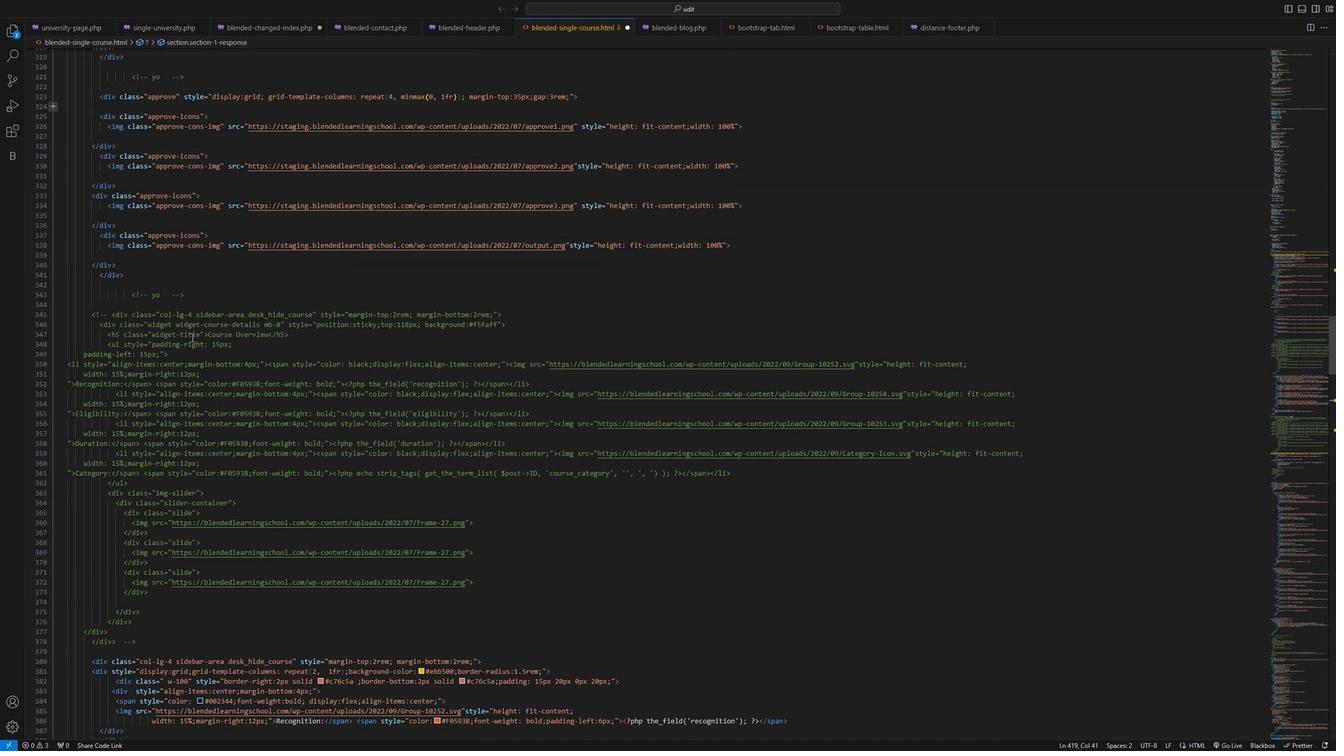 
Action: Mouse moved to (189, 350)
Screenshot: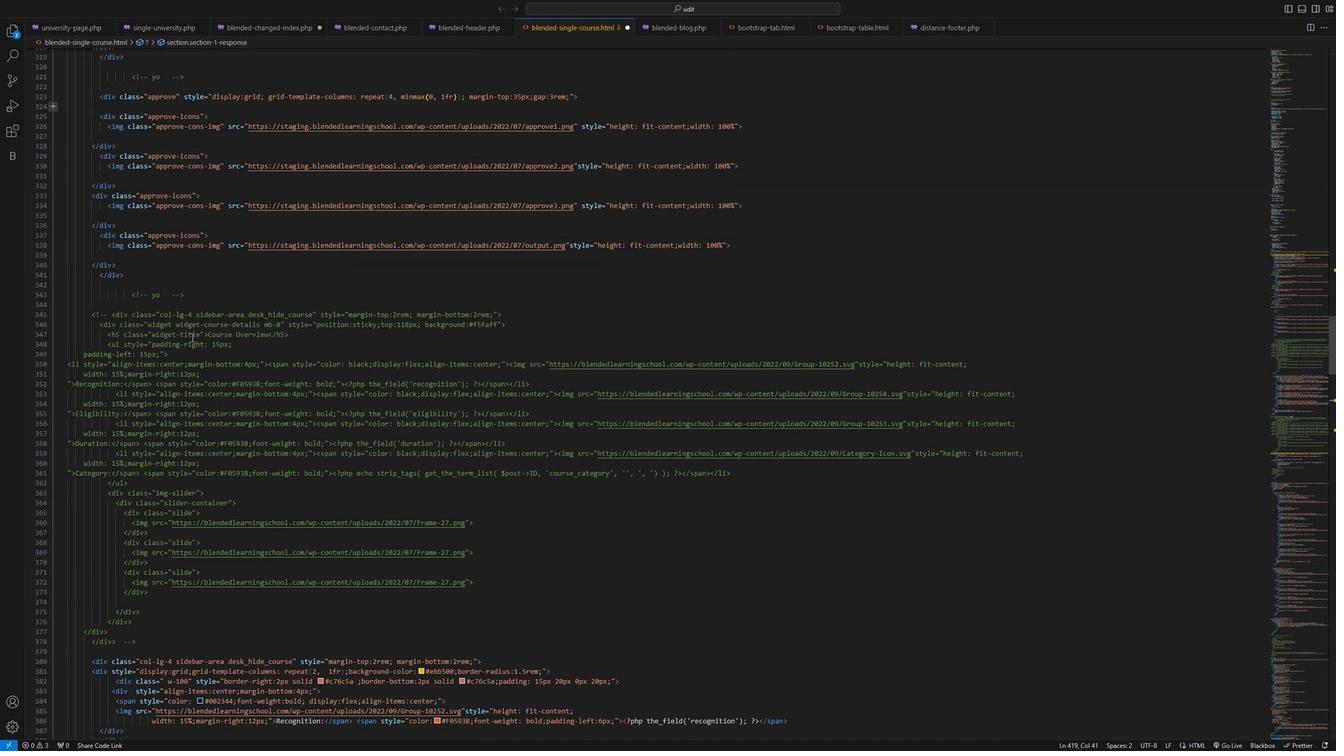 
Action: Mouse scrolled (189, 350) with delta (0, 0)
Screenshot: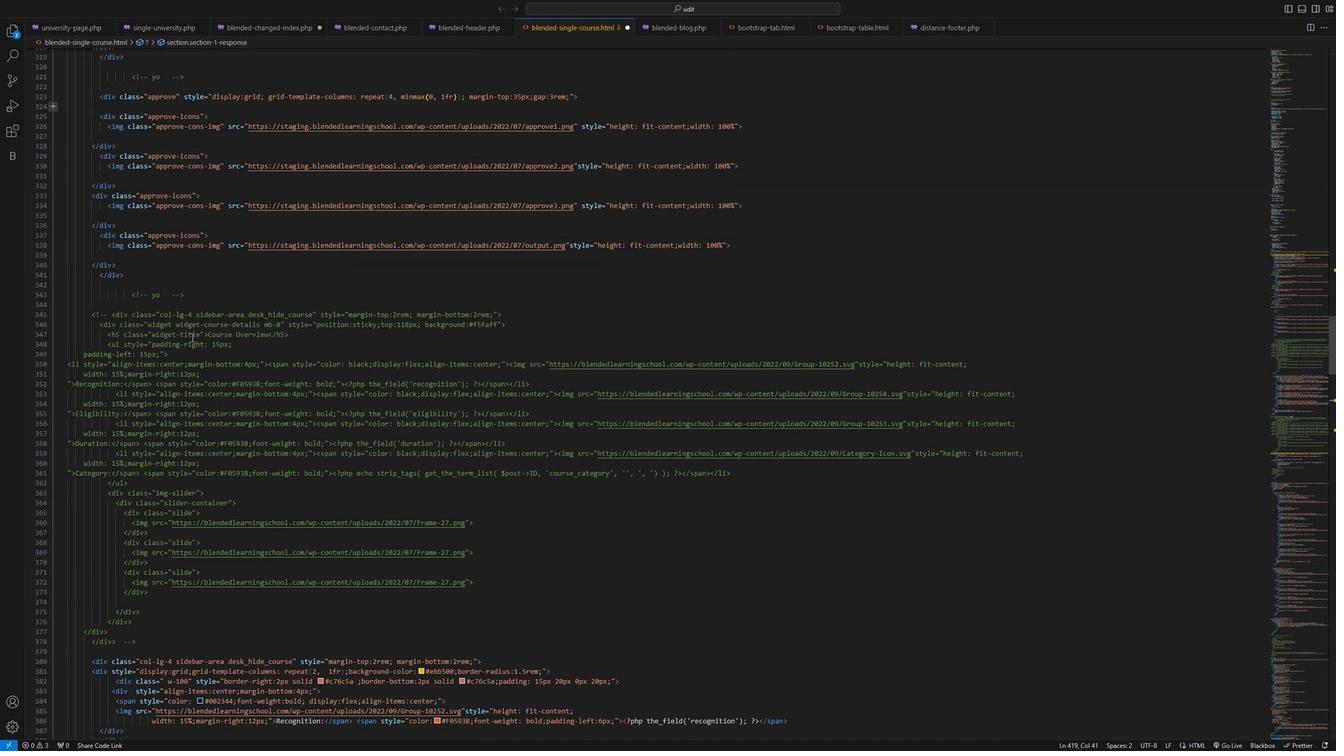 
Action: Mouse moved to (186, 351)
Screenshot: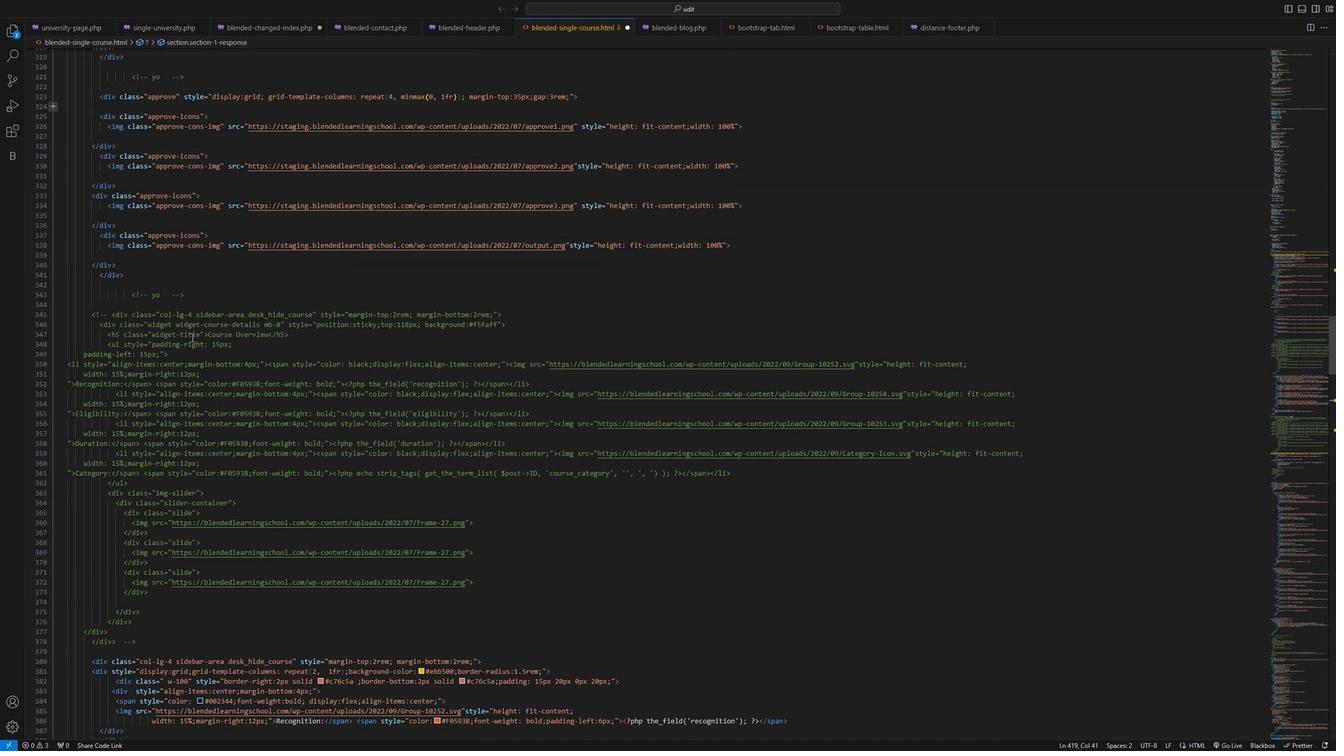 
Action: Mouse scrolled (186, 350) with delta (0, 0)
Screenshot: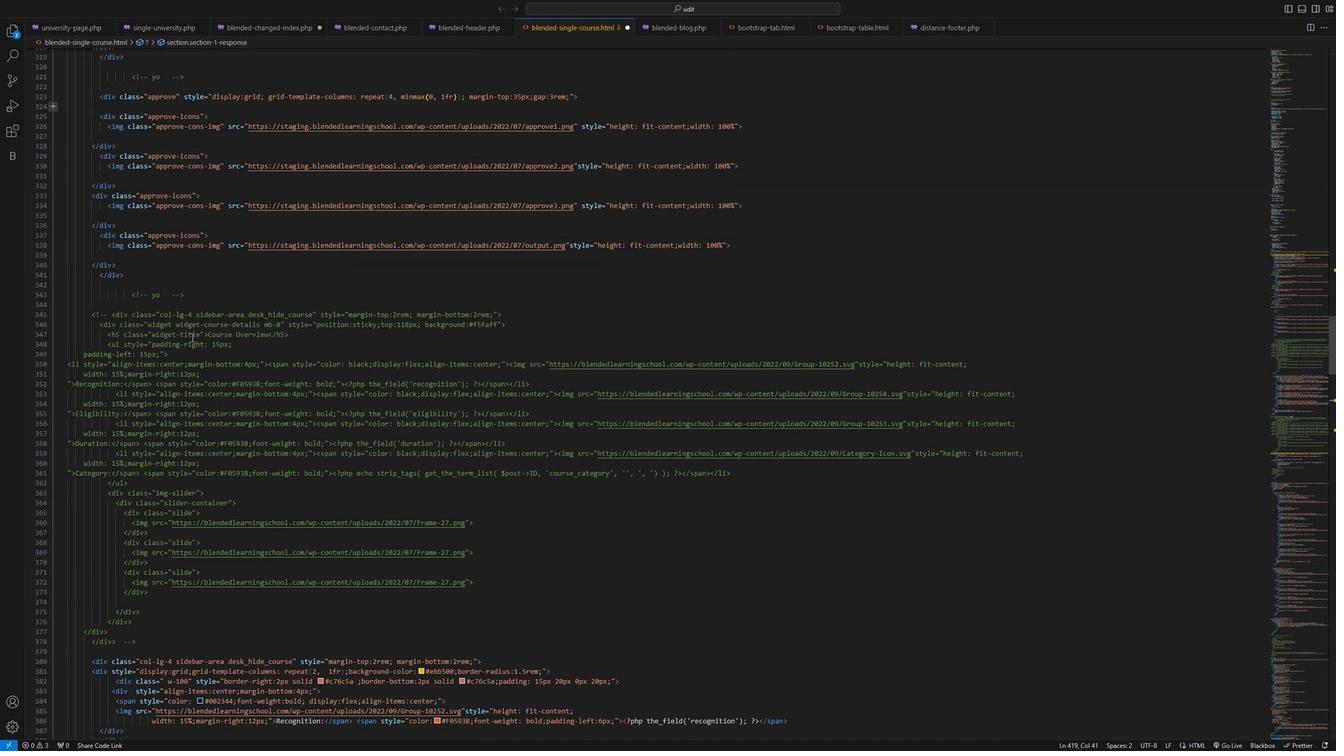
Action: Mouse scrolled (186, 352) with delta (0, 0)
Screenshot: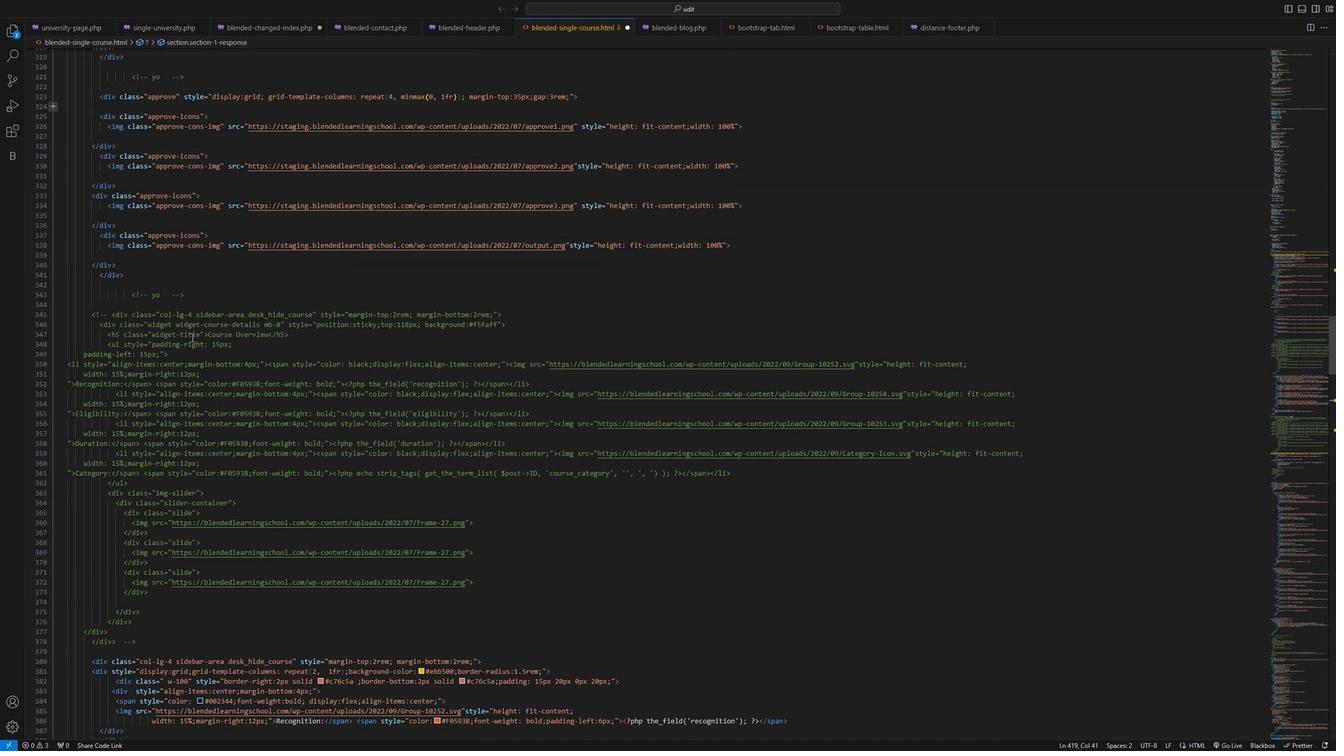 
Action: Mouse scrolled (186, 350) with delta (0, 0)
Screenshot: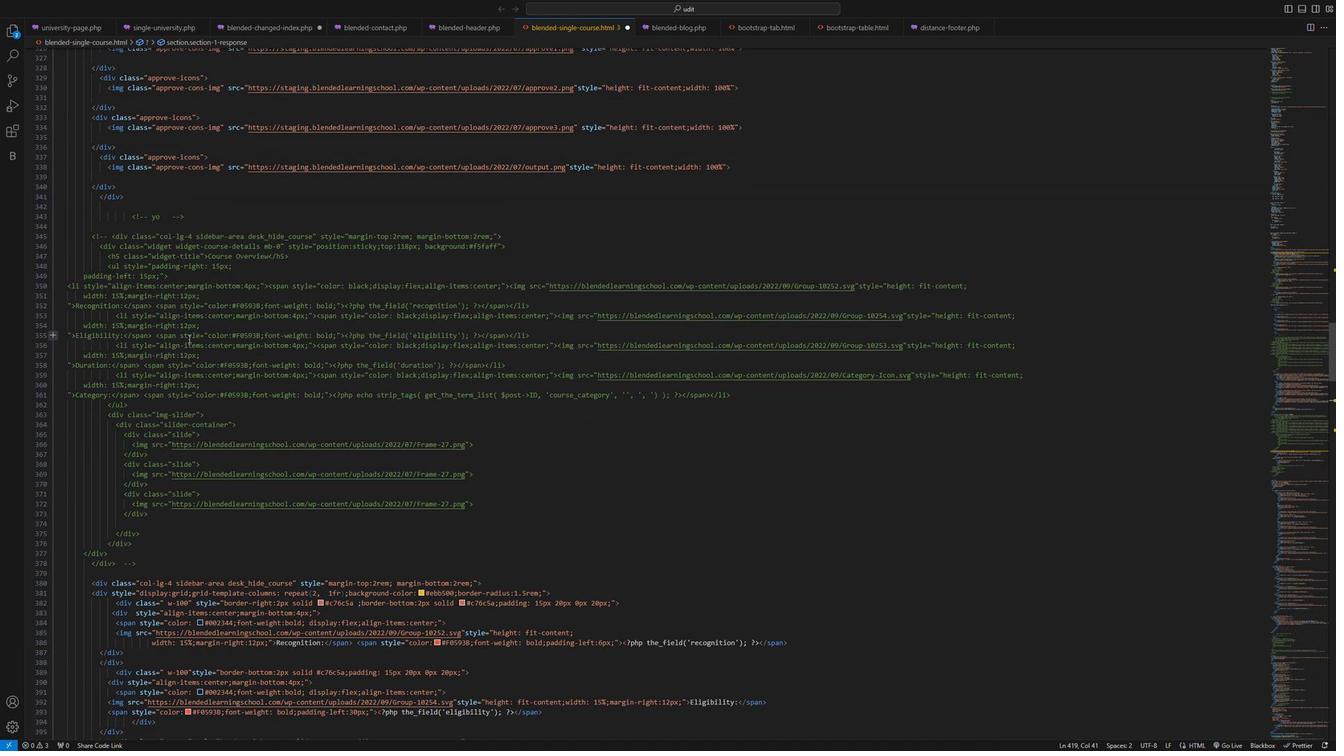 
Action: Mouse scrolled (186, 350) with delta (0, 0)
Screenshot: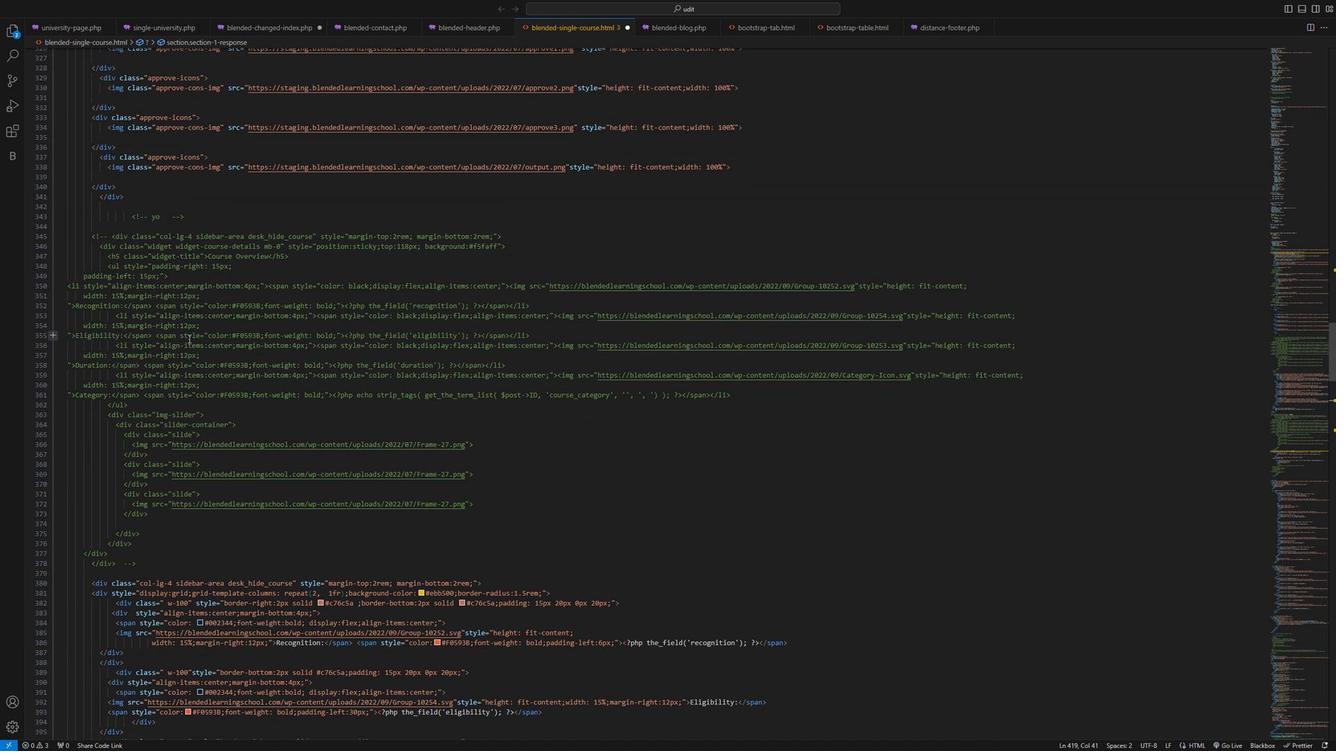 
Action: Mouse moved to (186, 352)
Screenshot: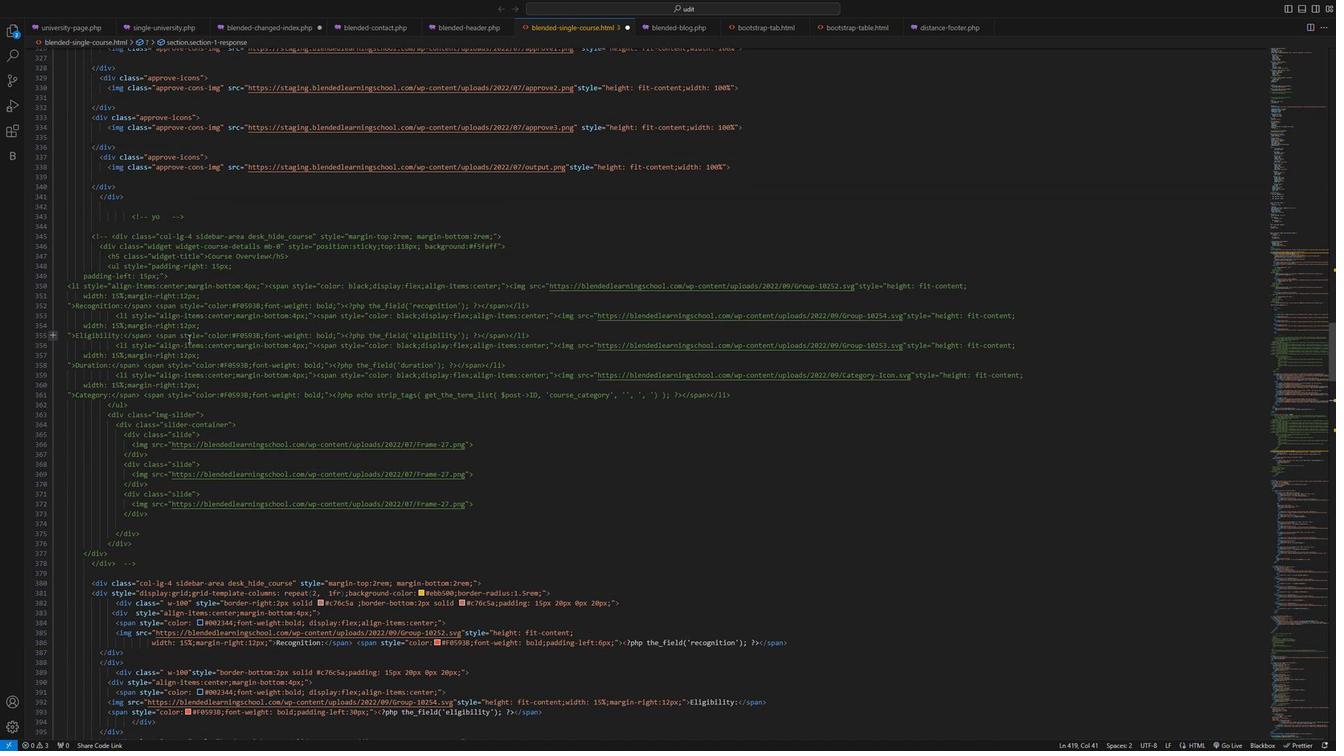 
Action: Mouse scrolled (186, 352) with delta (0, 0)
Screenshot: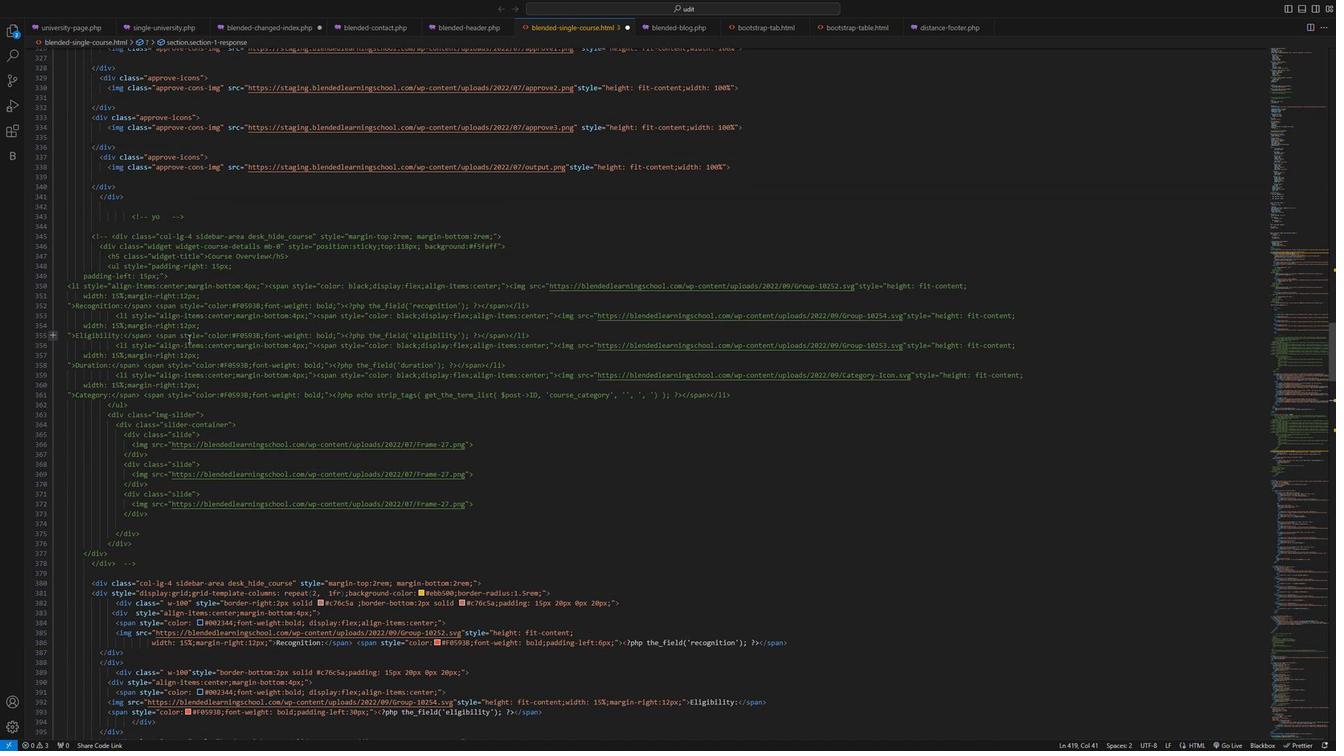 
Action: Mouse moved to (186, 352)
Screenshot: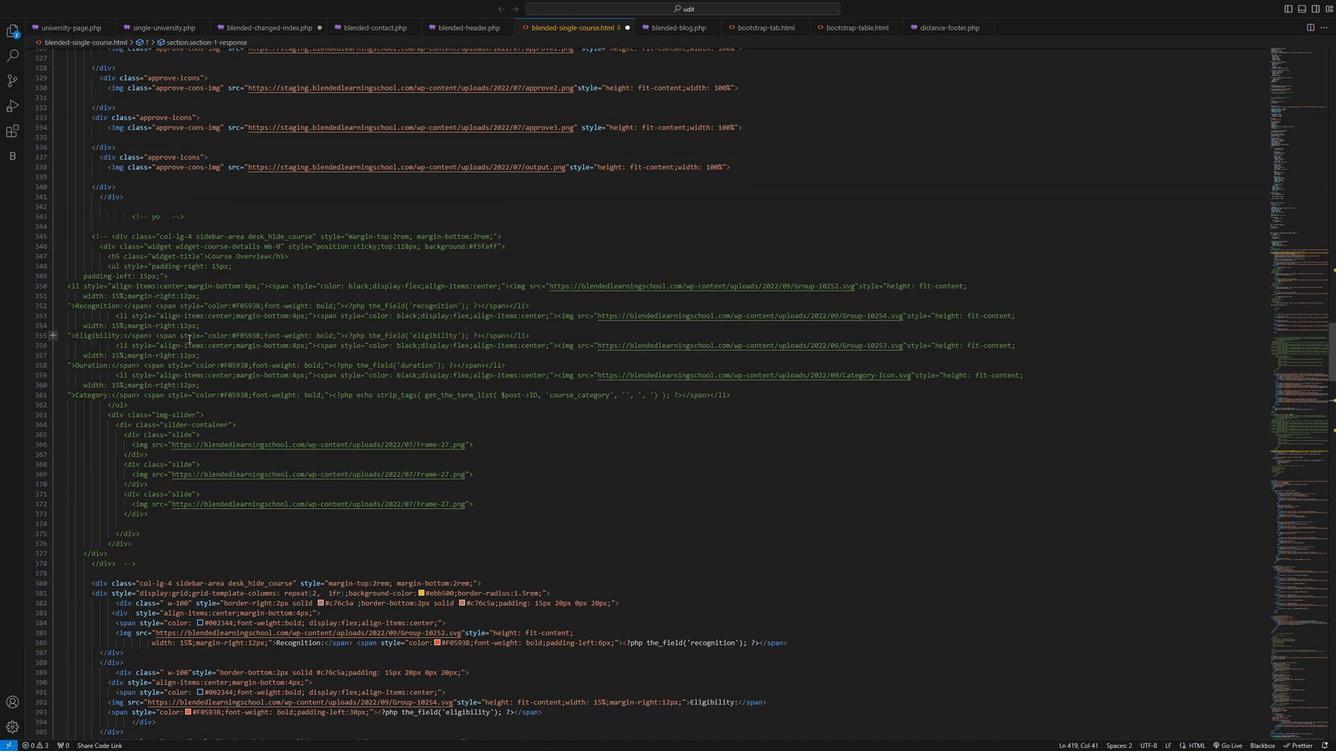 
Action: Mouse scrolled (186, 352) with delta (0, 0)
Screenshot: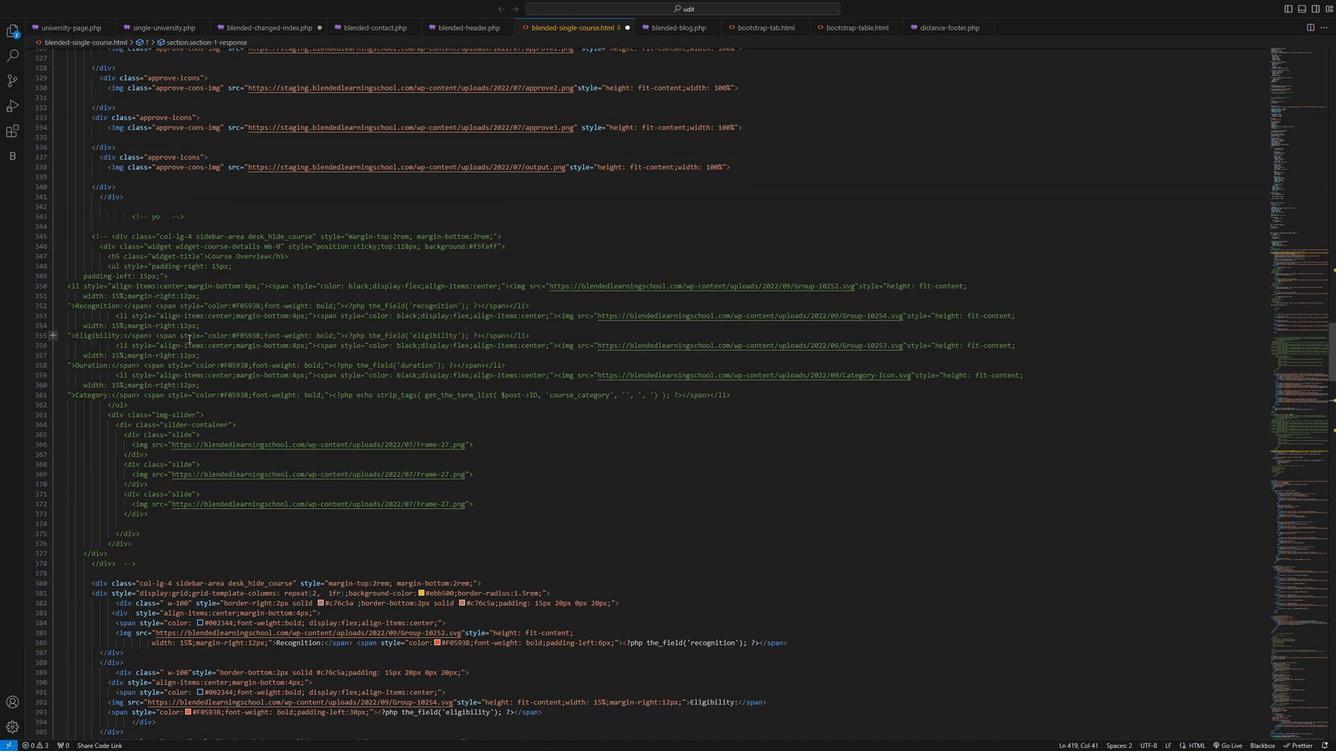 
Action: Mouse scrolled (186, 352) with delta (0, 0)
Screenshot: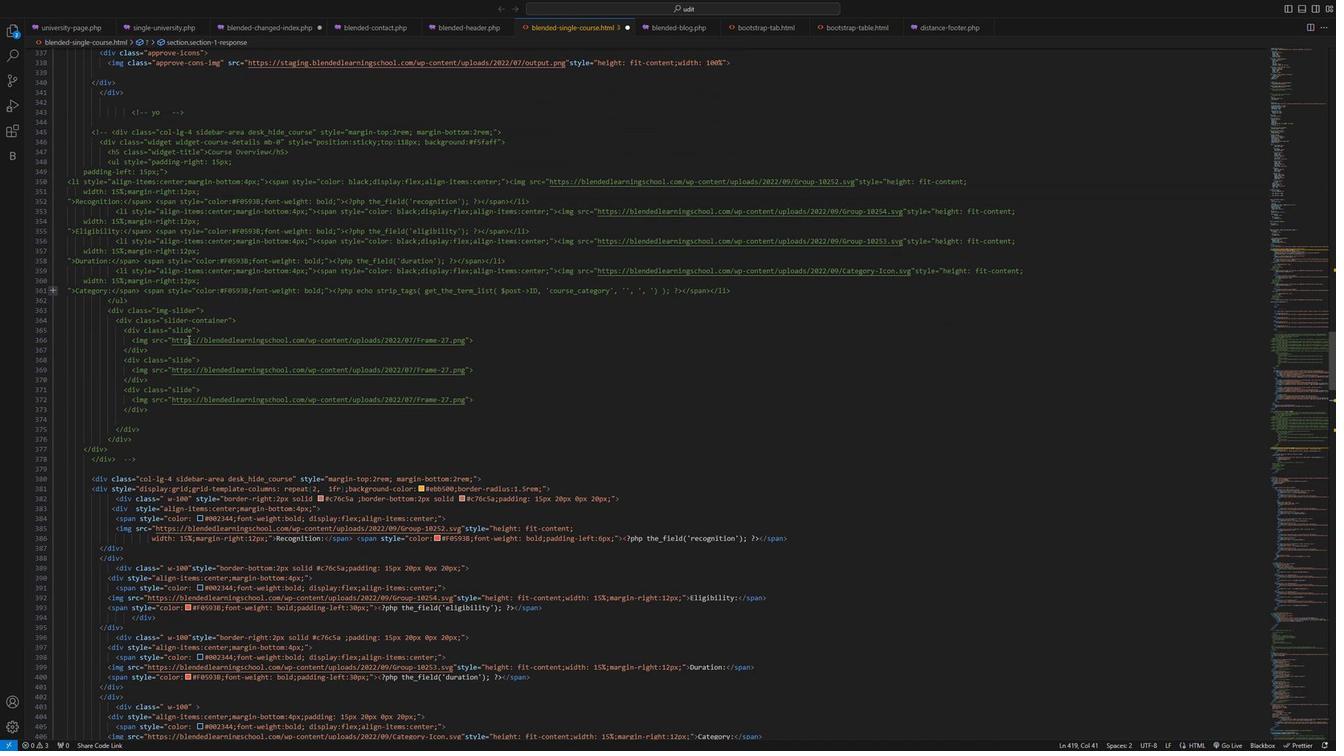 
Action: Mouse scrolled (186, 352) with delta (0, 0)
Screenshot: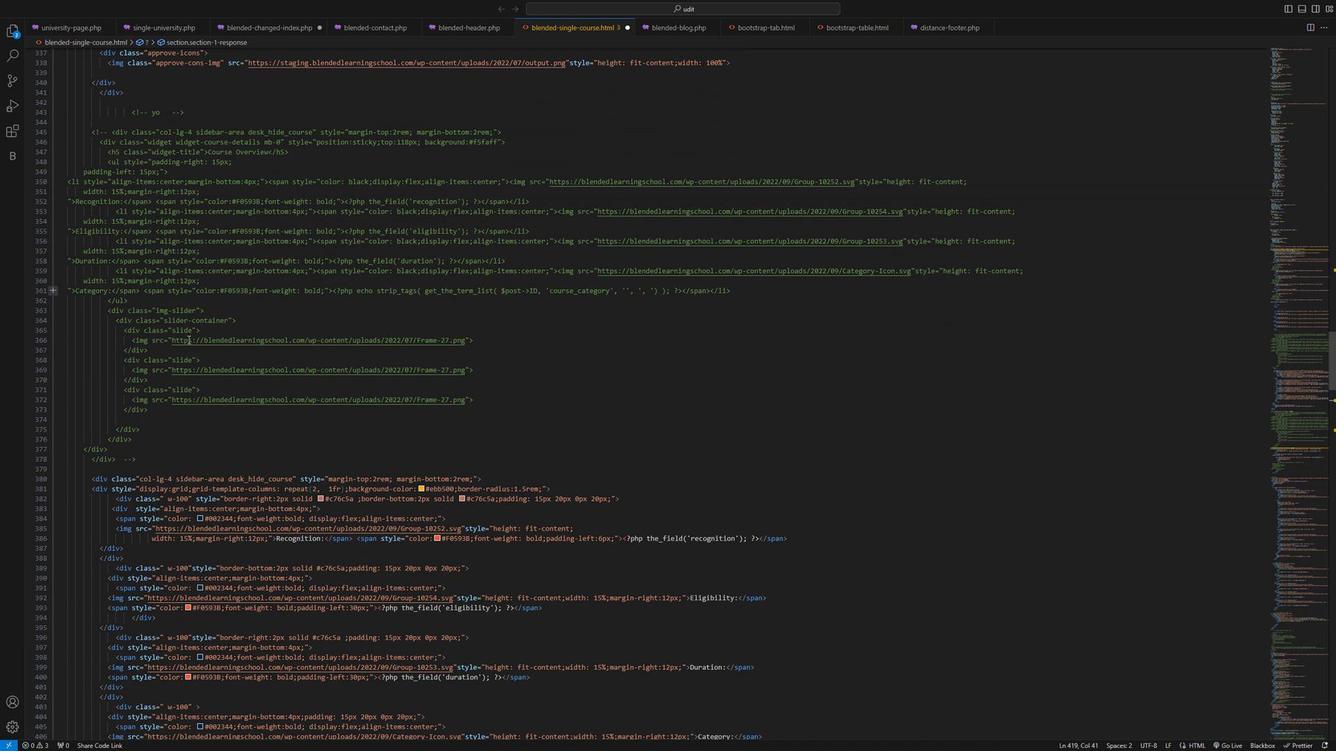 
Action: Mouse scrolled (186, 352) with delta (0, 0)
Screenshot: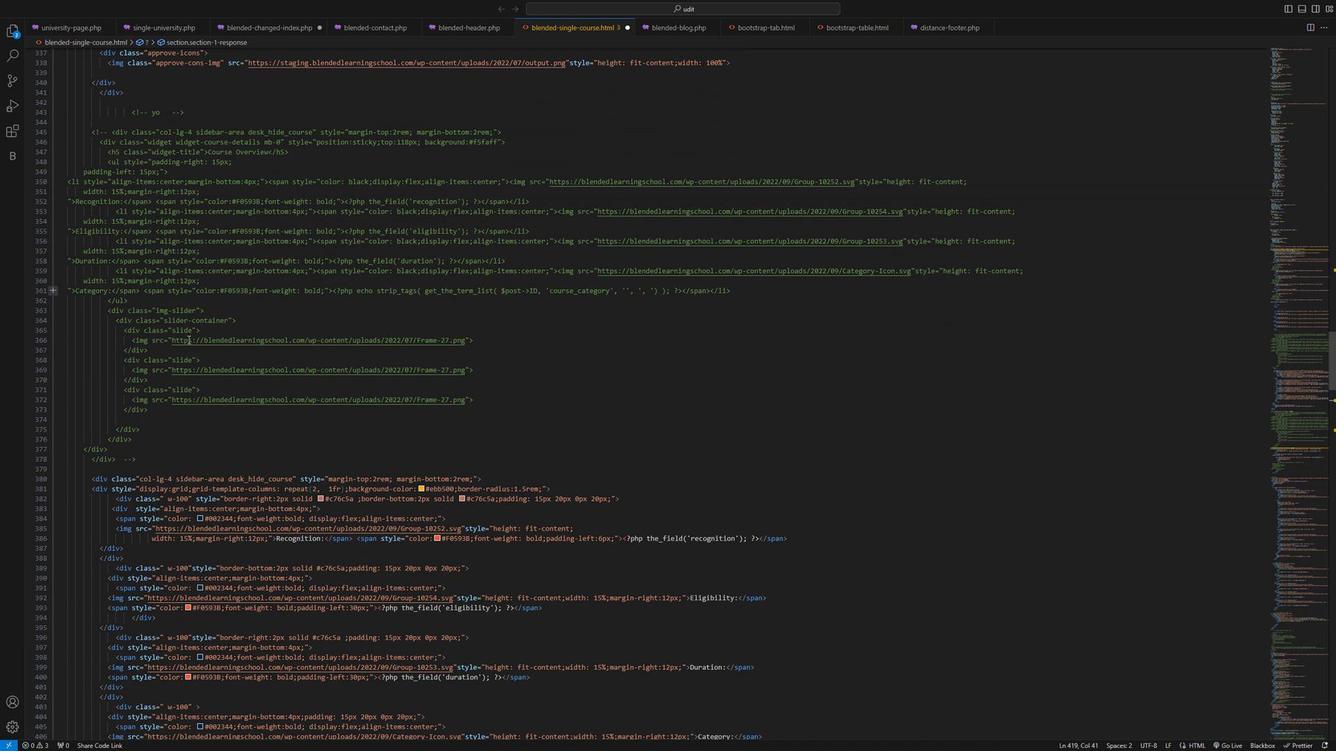 
Action: Mouse scrolled (186, 352) with delta (0, 0)
Screenshot: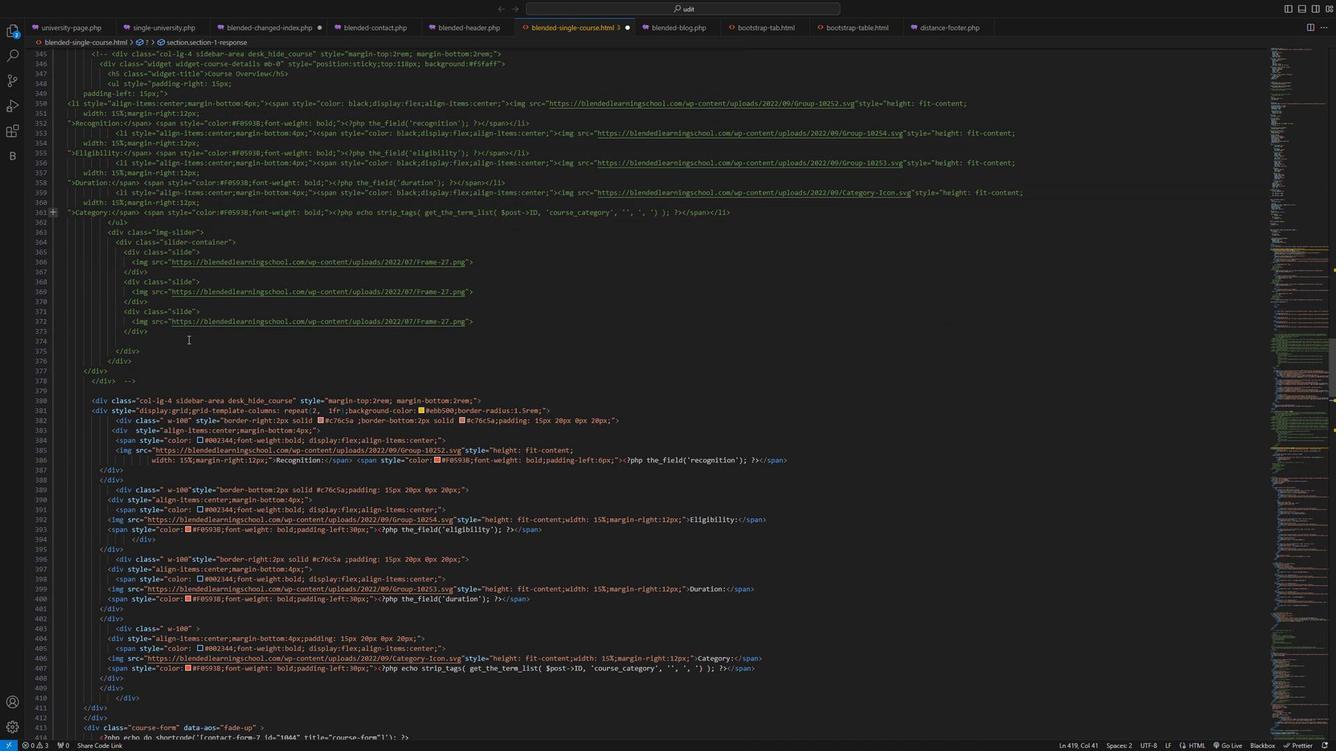 
Action: Mouse scrolled (186, 352) with delta (0, 0)
Screenshot: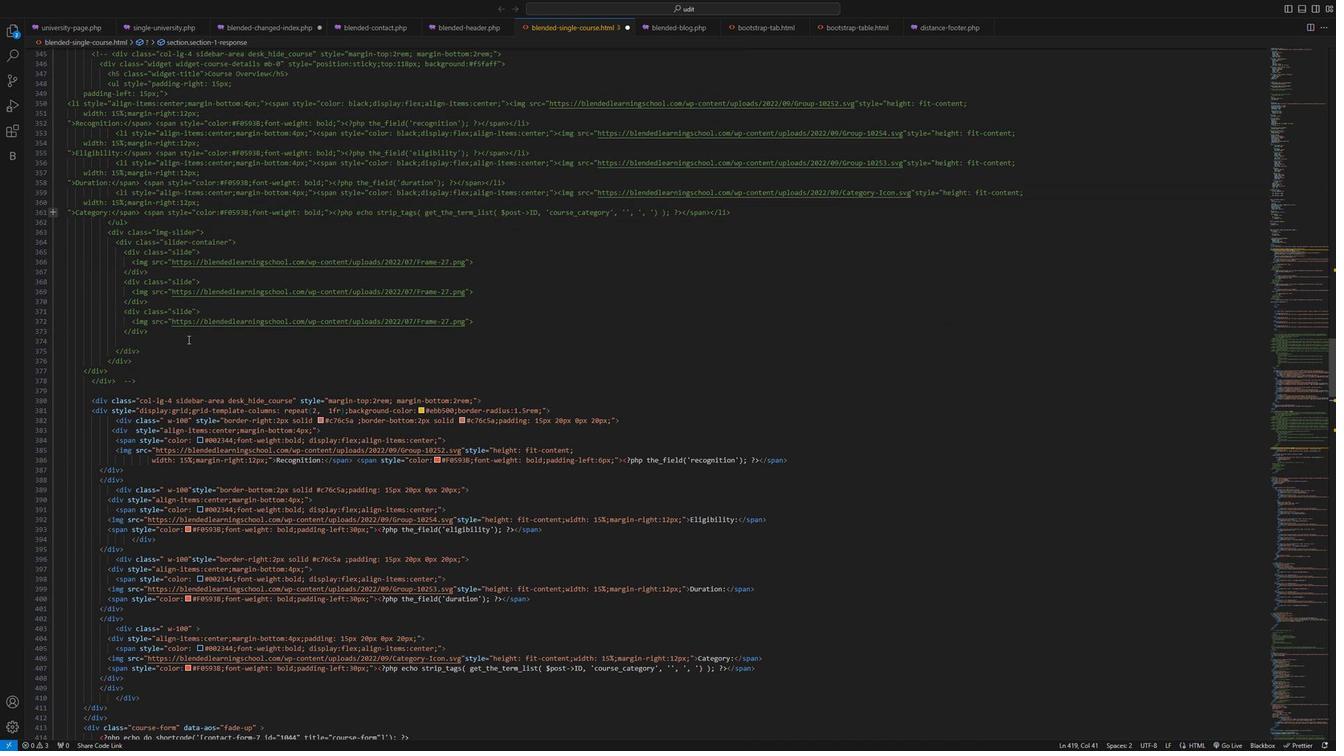 
Action: Mouse scrolled (186, 352) with delta (0, 0)
Screenshot: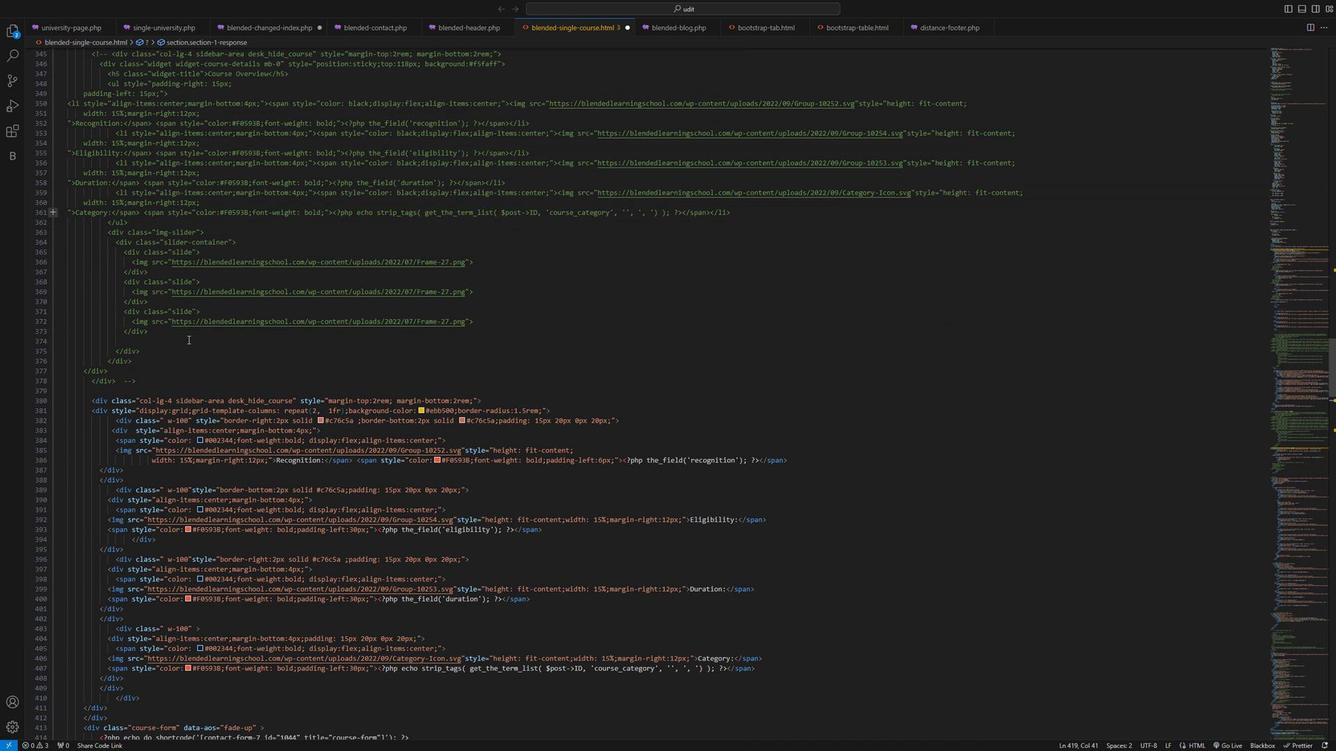 
Action: Mouse moved to (185, 352)
Screenshot: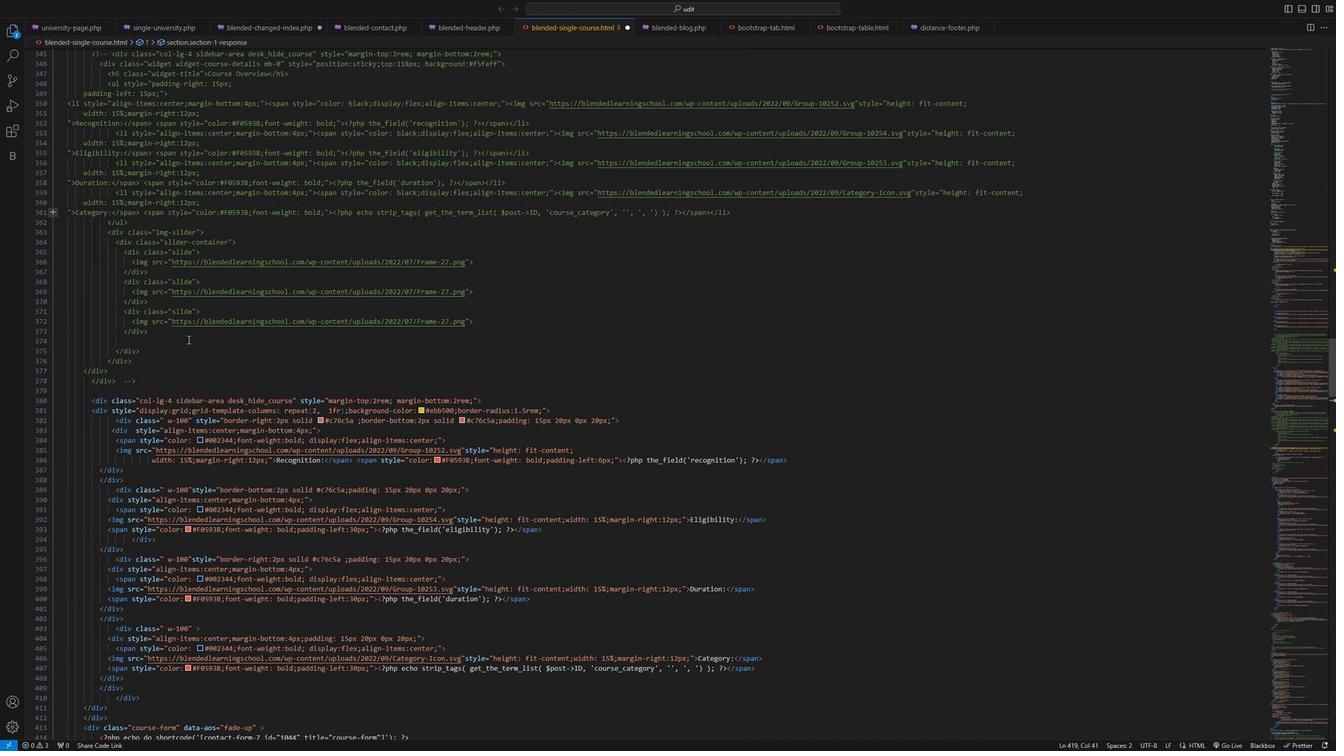 
Action: Mouse scrolled (185, 352) with delta (0, 0)
Screenshot: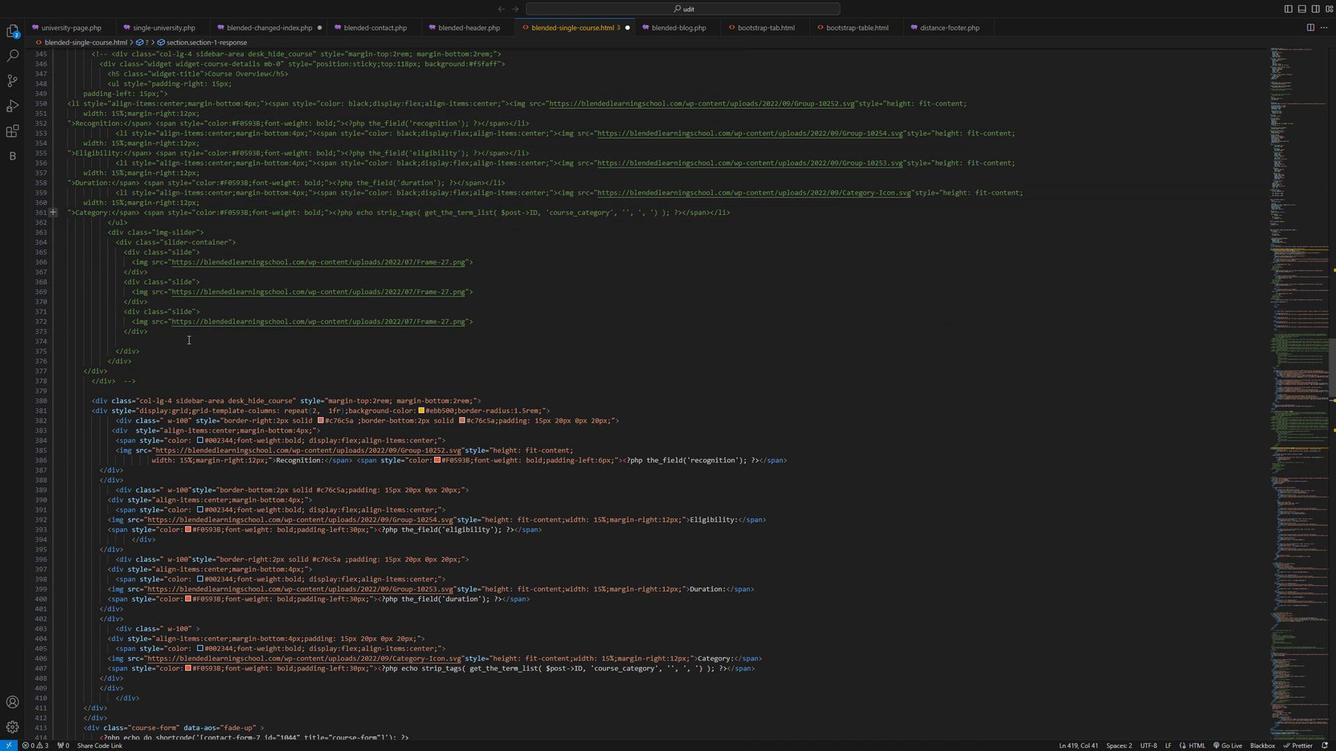 
Action: Mouse scrolled (185, 353) with delta (0, 0)
Screenshot: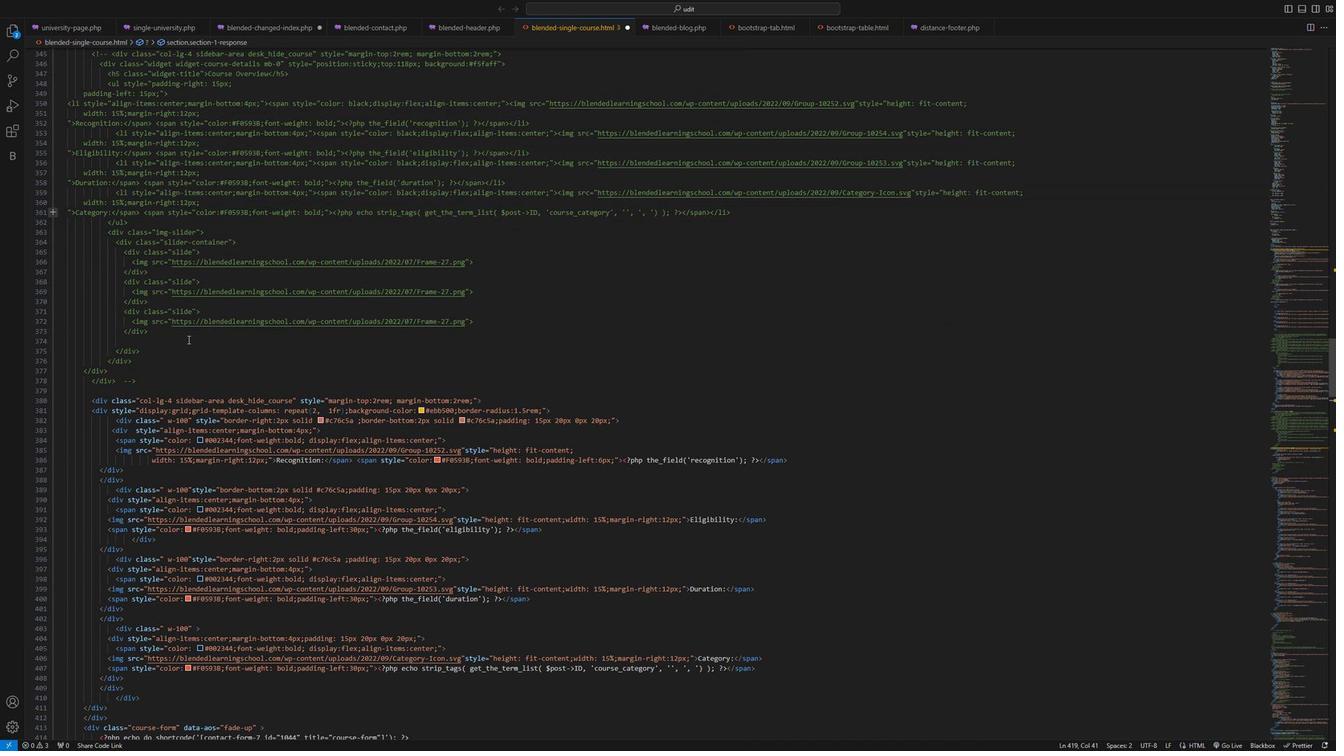 
Action: Mouse scrolled (185, 352) with delta (0, 0)
Screenshot: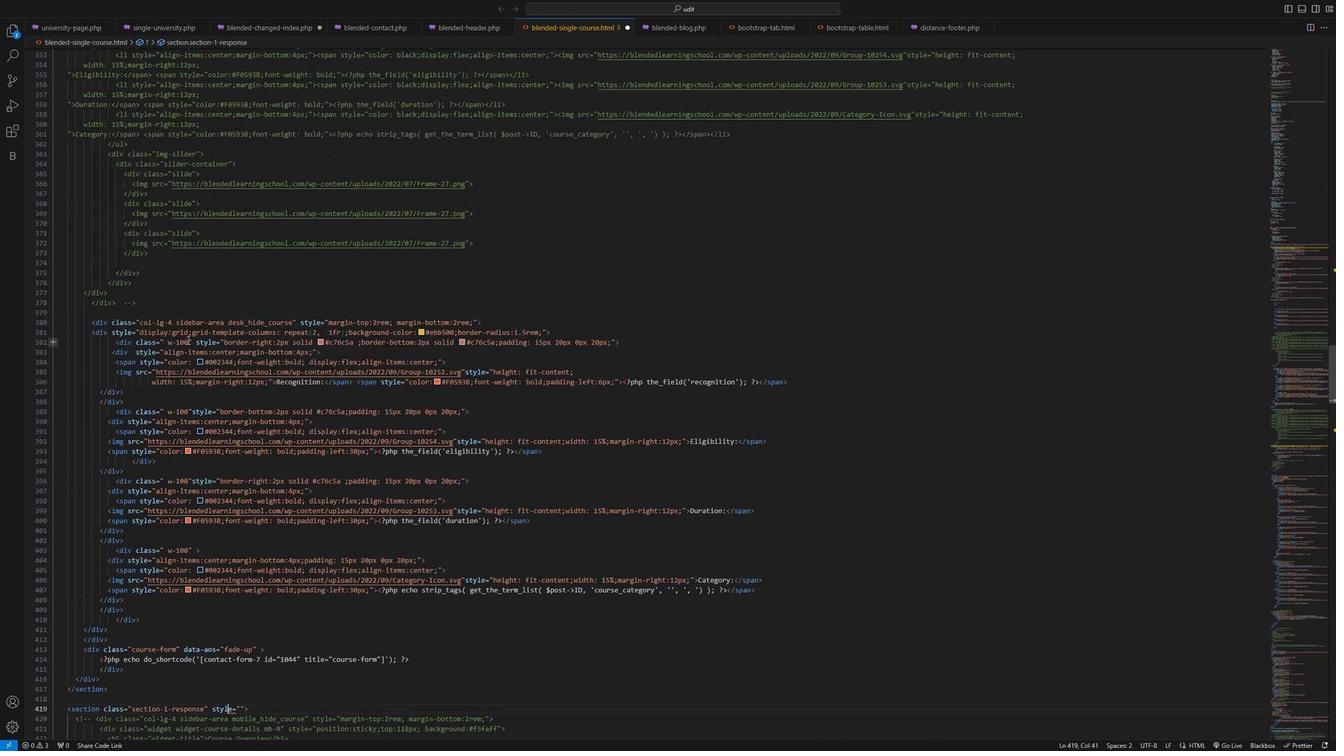 
Action: Mouse scrolled (185, 352) with delta (0, 0)
Screenshot: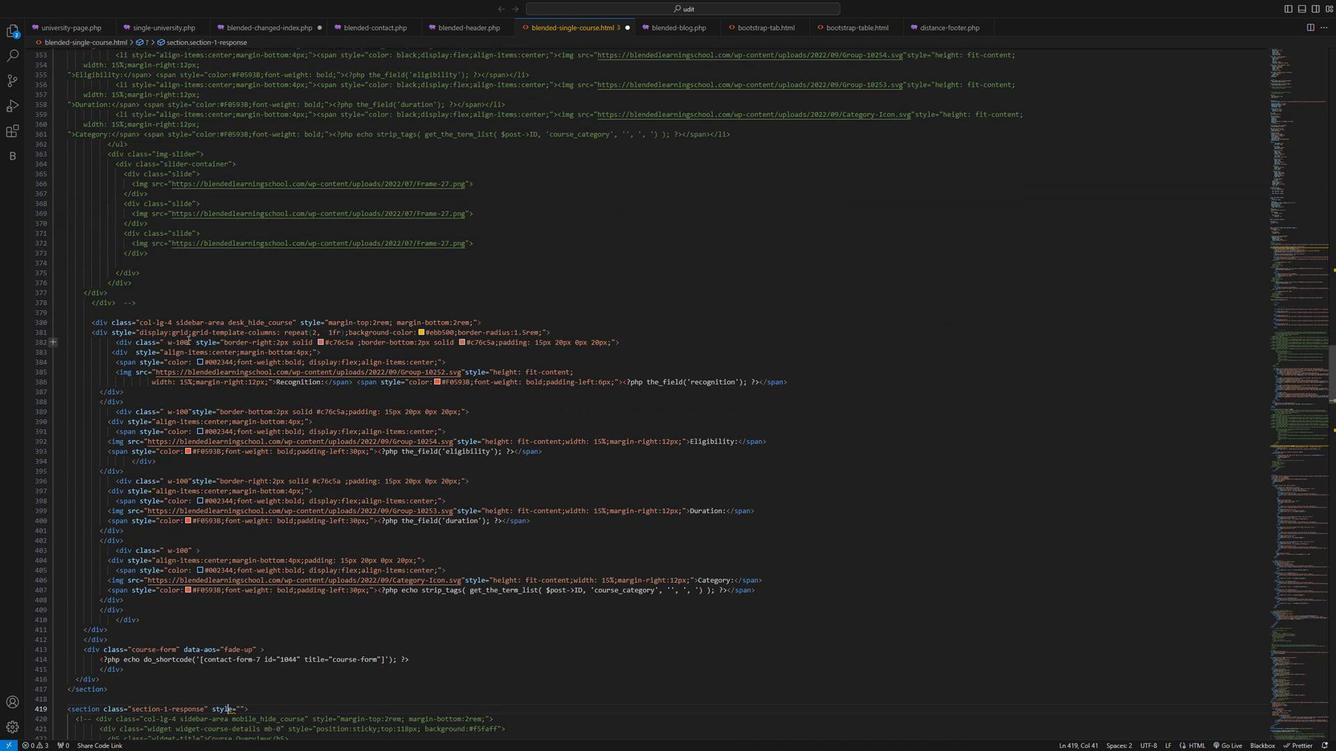 
Action: Mouse scrolled (185, 352) with delta (0, 0)
Screenshot: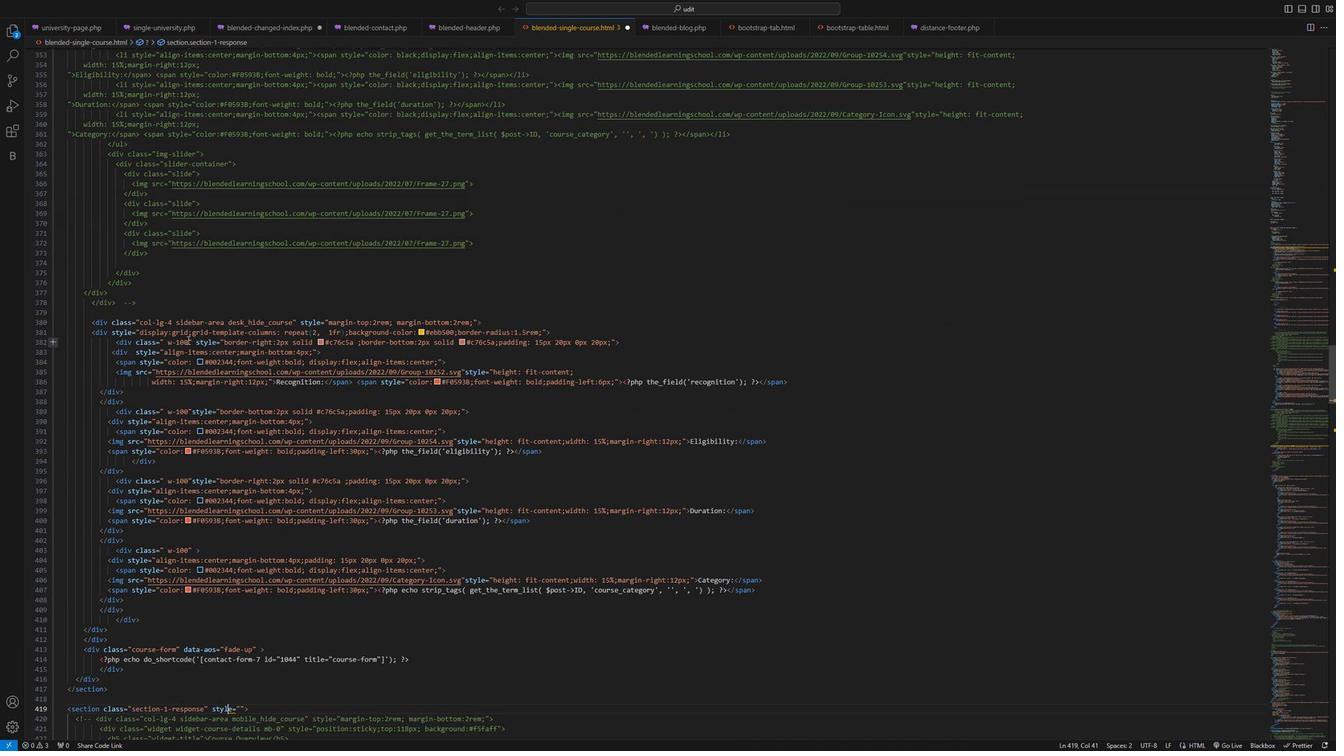 
Action: Mouse scrolled (185, 353) with delta (0, 0)
Screenshot: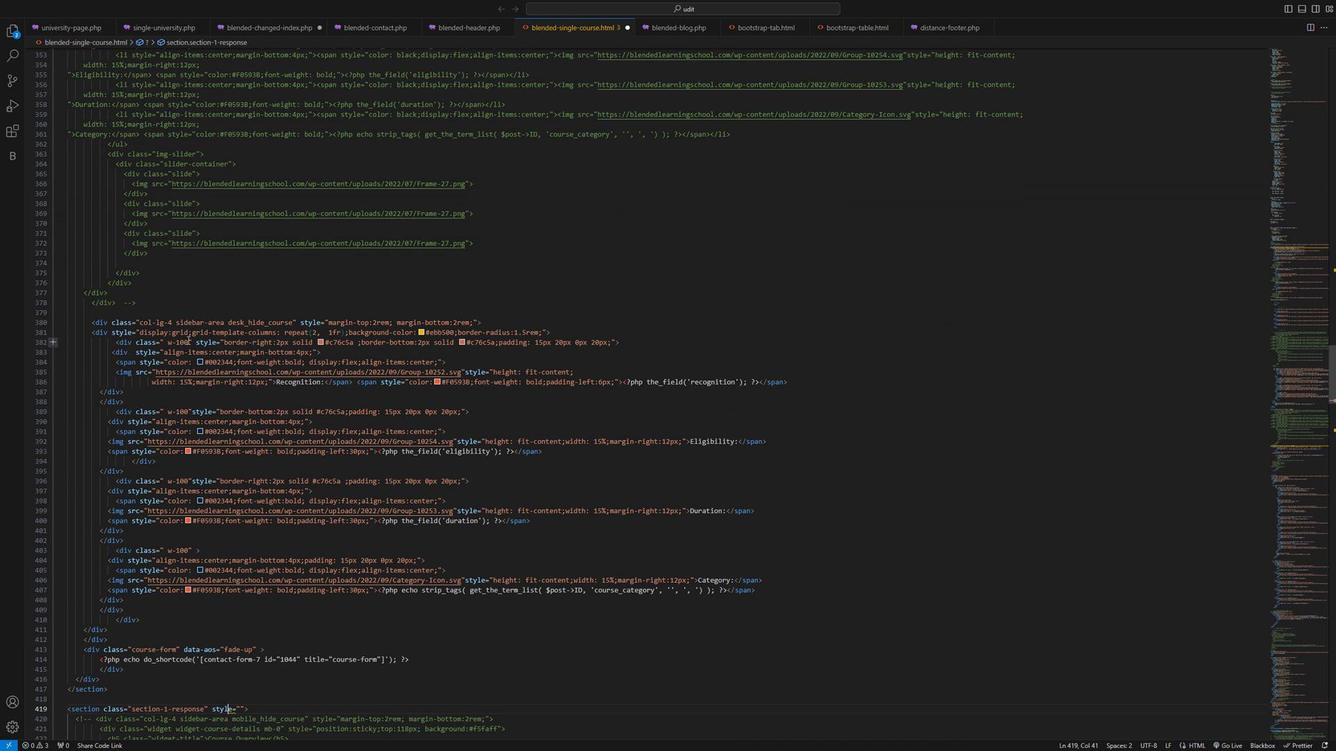 
Action: Mouse moved to (183, 353)
Screenshot: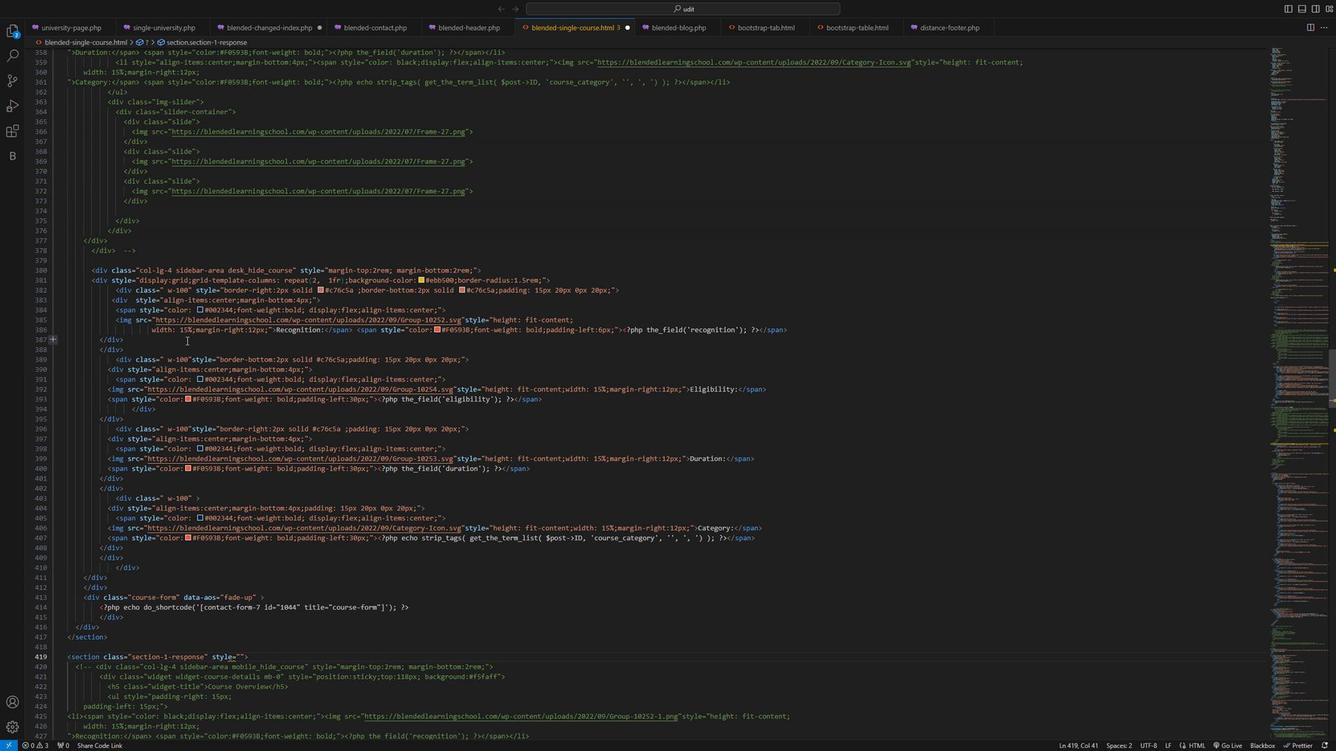 
Action: Mouse scrolled (183, 352) with delta (0, 0)
Screenshot: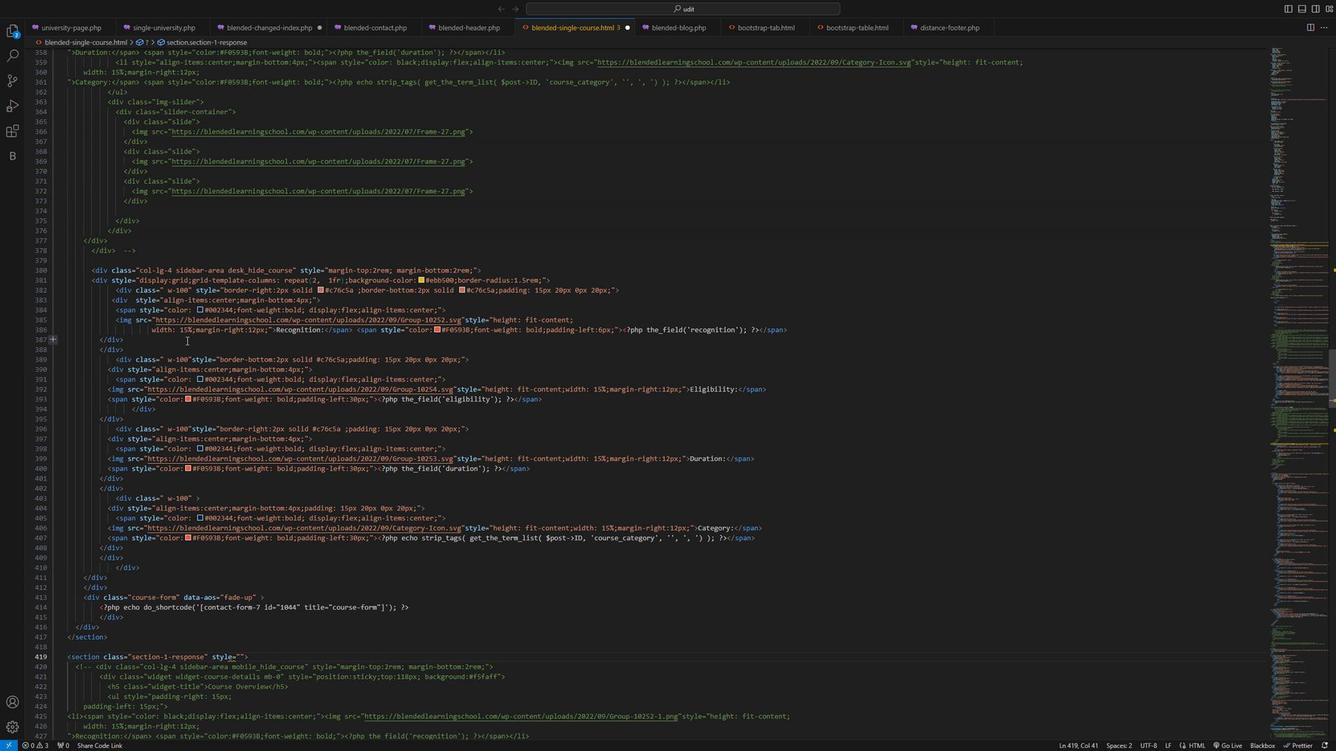 
Action: Mouse moved to (182, 354)
Screenshot: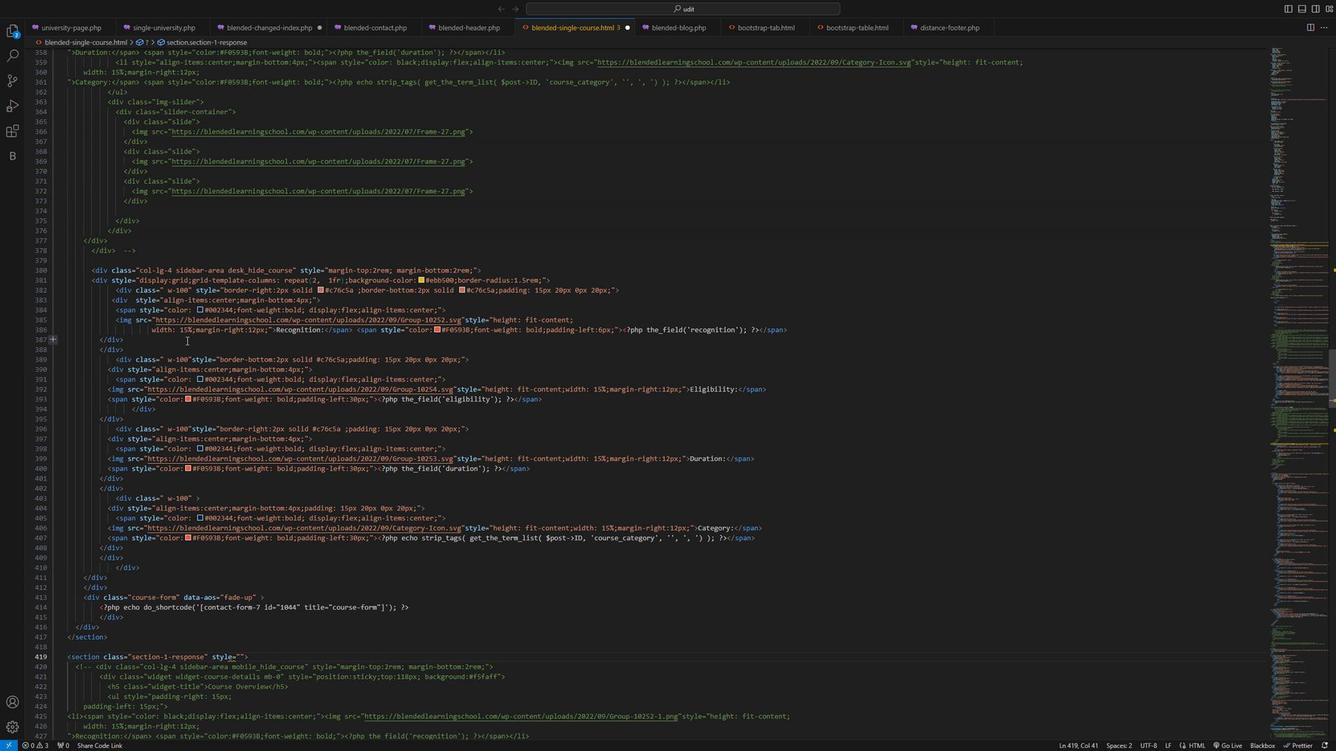 
Action: Mouse scrolled (182, 354) with delta (0, 0)
Screenshot: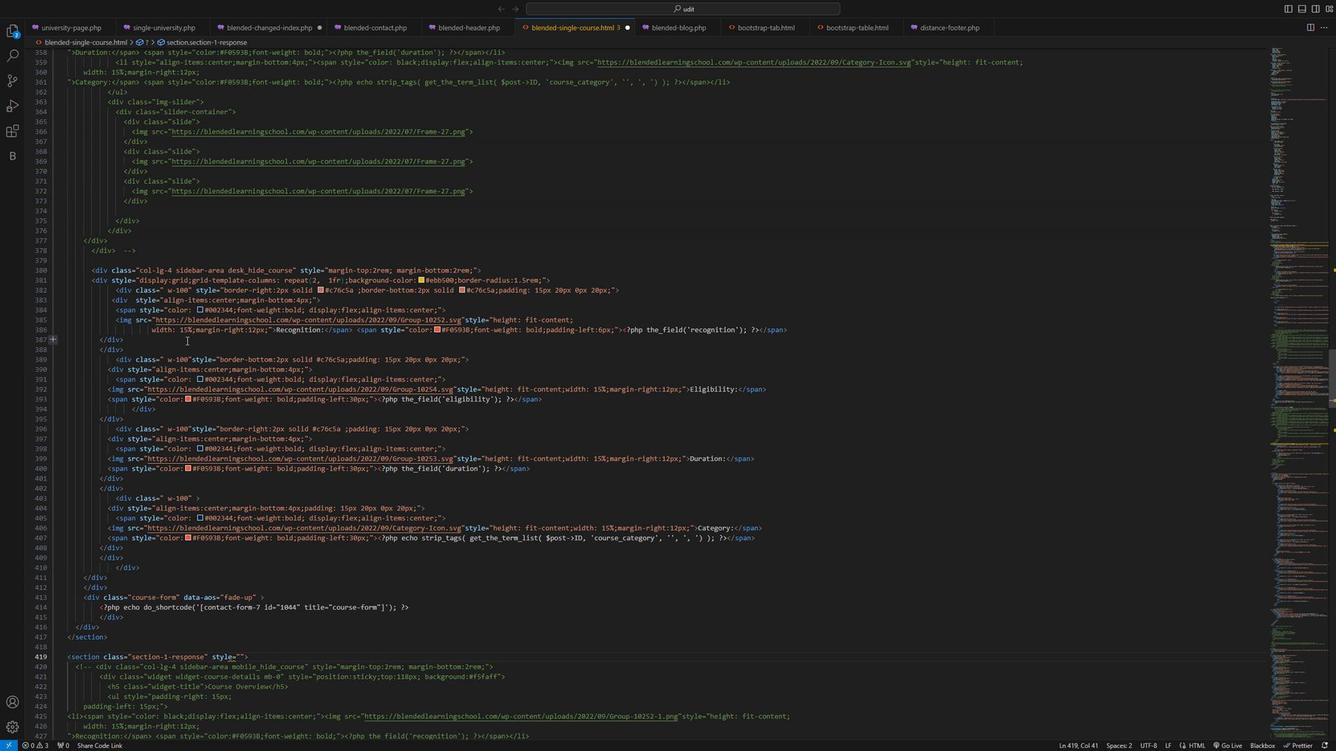 
Action: Mouse moved to (181, 354)
Screenshot: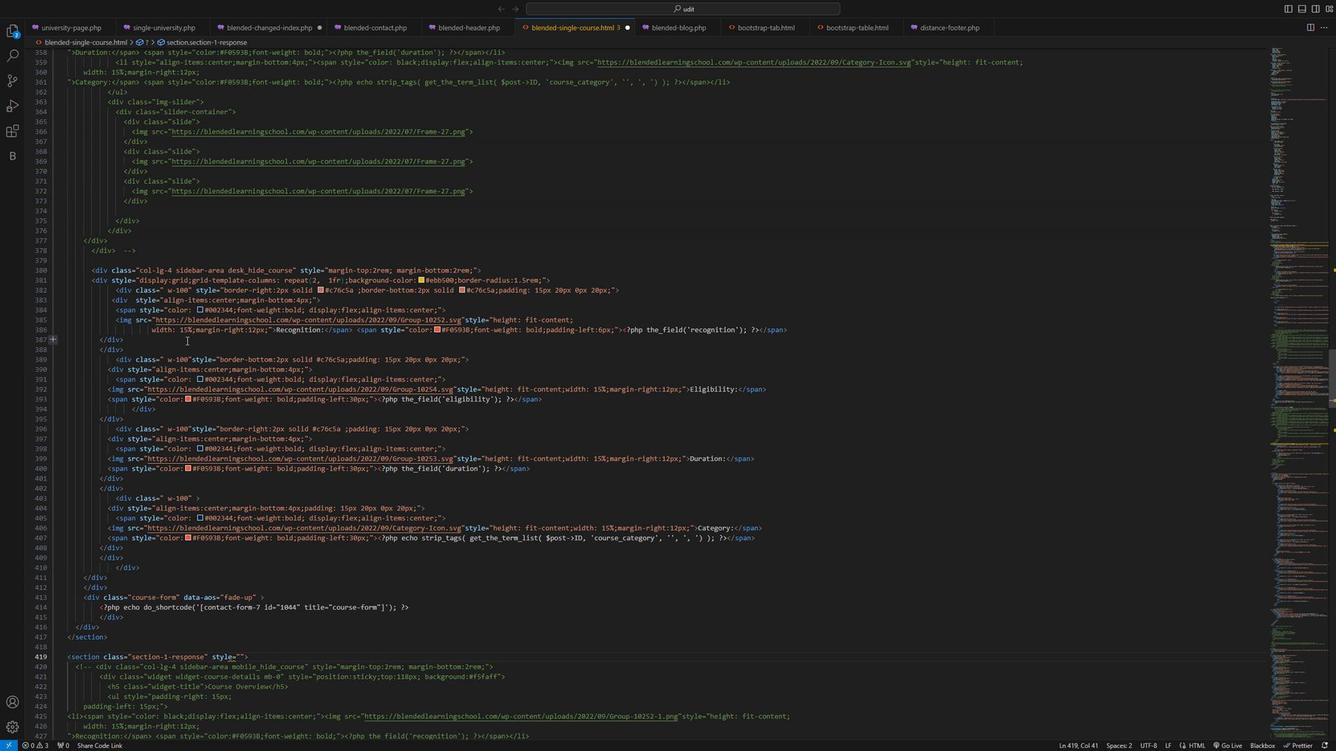 
Action: Mouse scrolled (181, 354) with delta (0, 0)
Screenshot: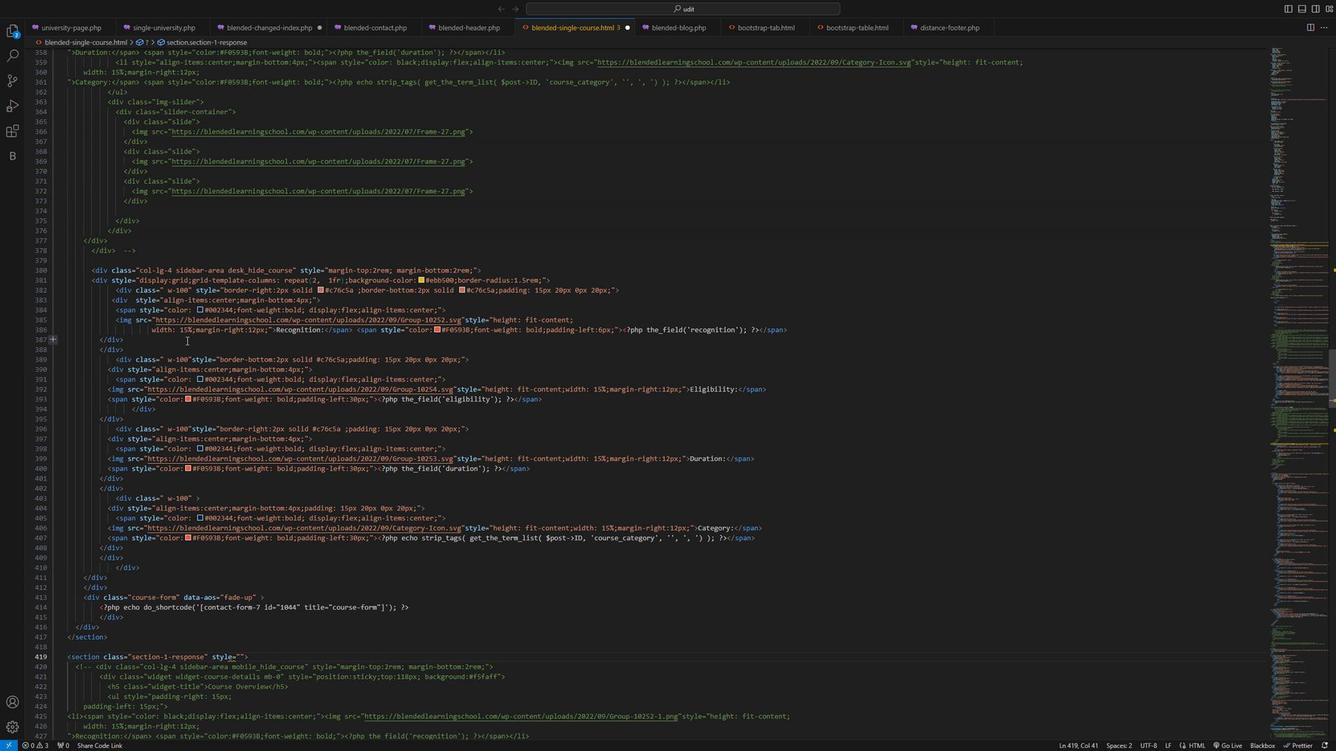 
Action: Mouse scrolled (181, 354) with delta (0, 0)
Screenshot: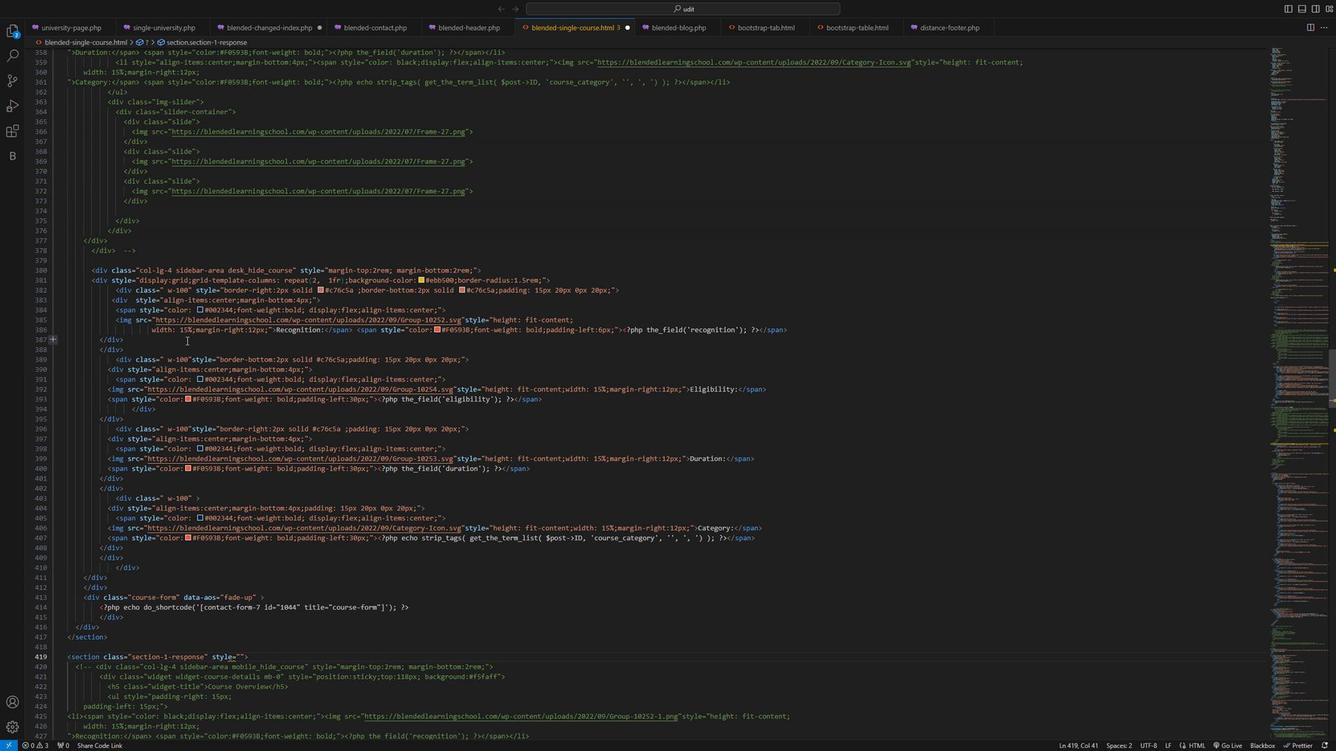 
Action: Mouse moved to (101, 404)
Screenshot: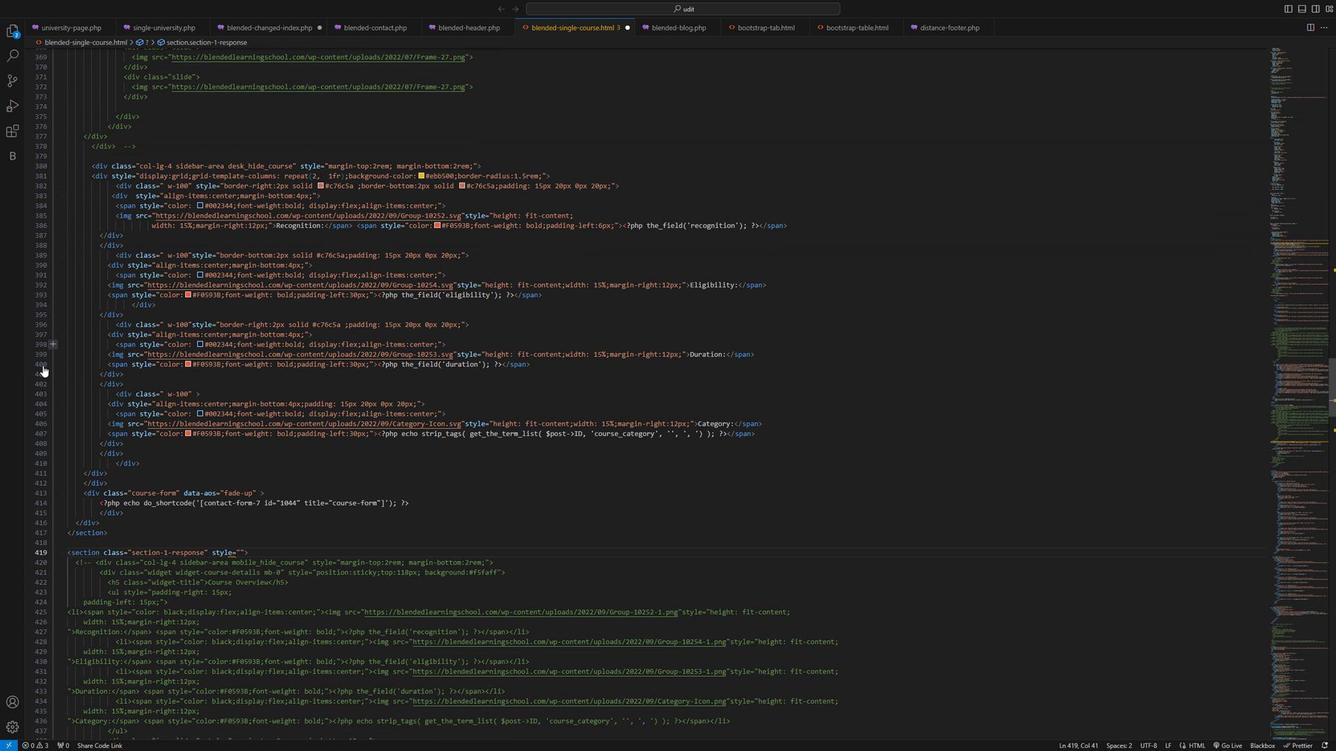 
Action: Mouse scrolled (101, 404) with delta (0, 0)
Screenshot: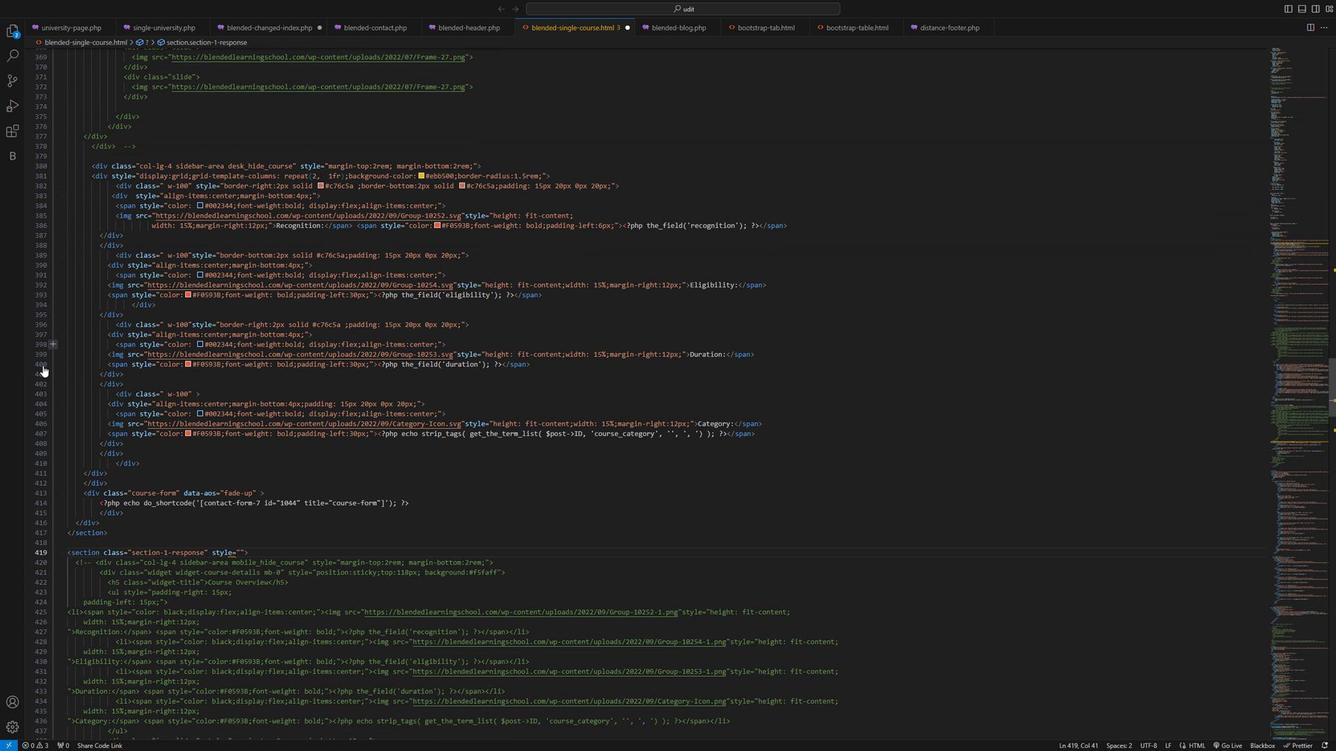 
Action: Mouse moved to (109, 408)
Screenshot: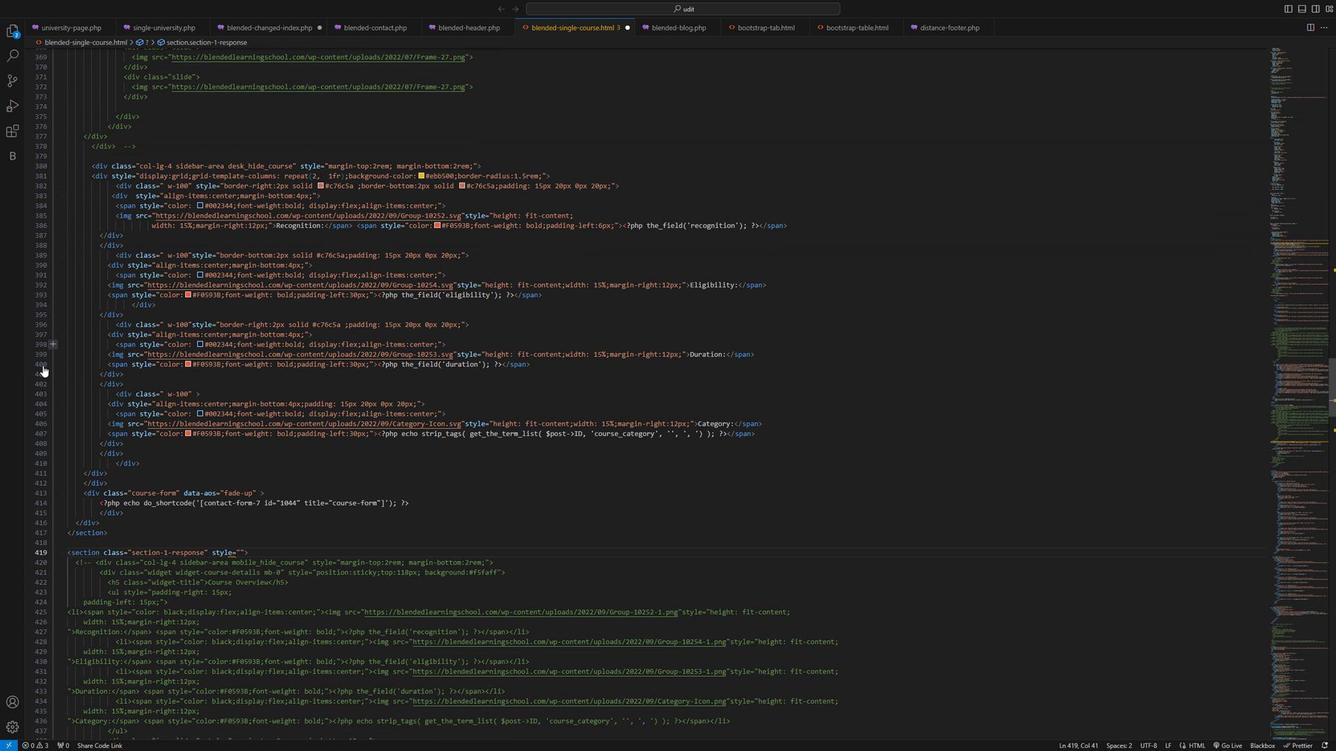 
Action: Mouse scrolled (109, 407) with delta (0, 0)
Screenshot: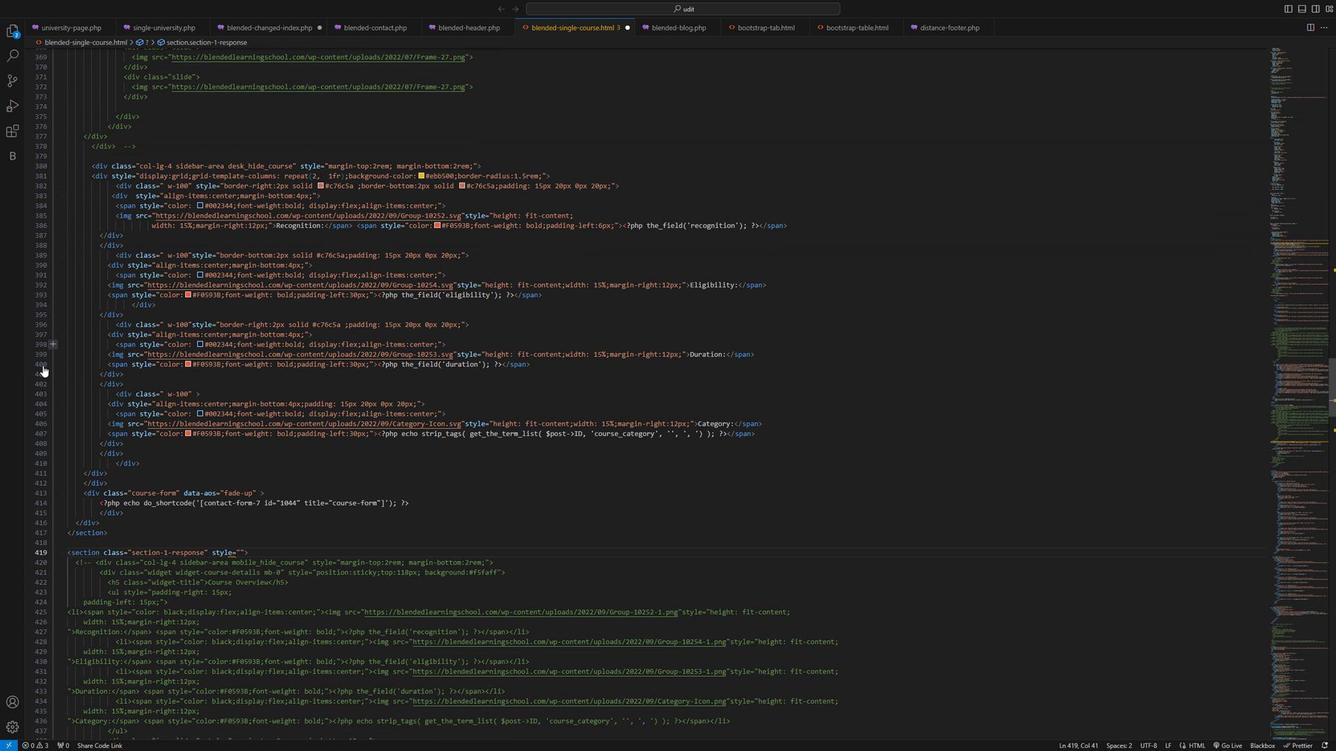 
Action: Mouse moved to (109, 408)
Screenshot: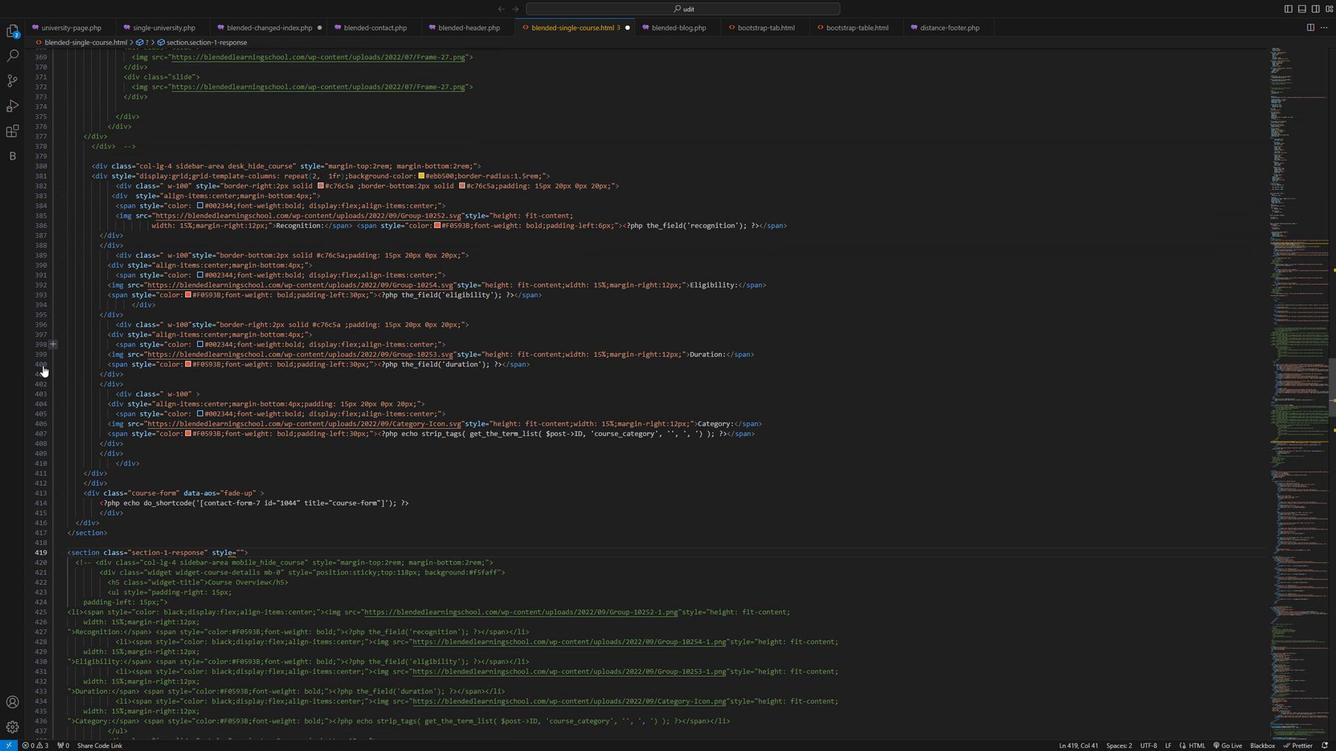 
Action: Mouse scrolled (109, 407) with delta (0, 0)
Screenshot: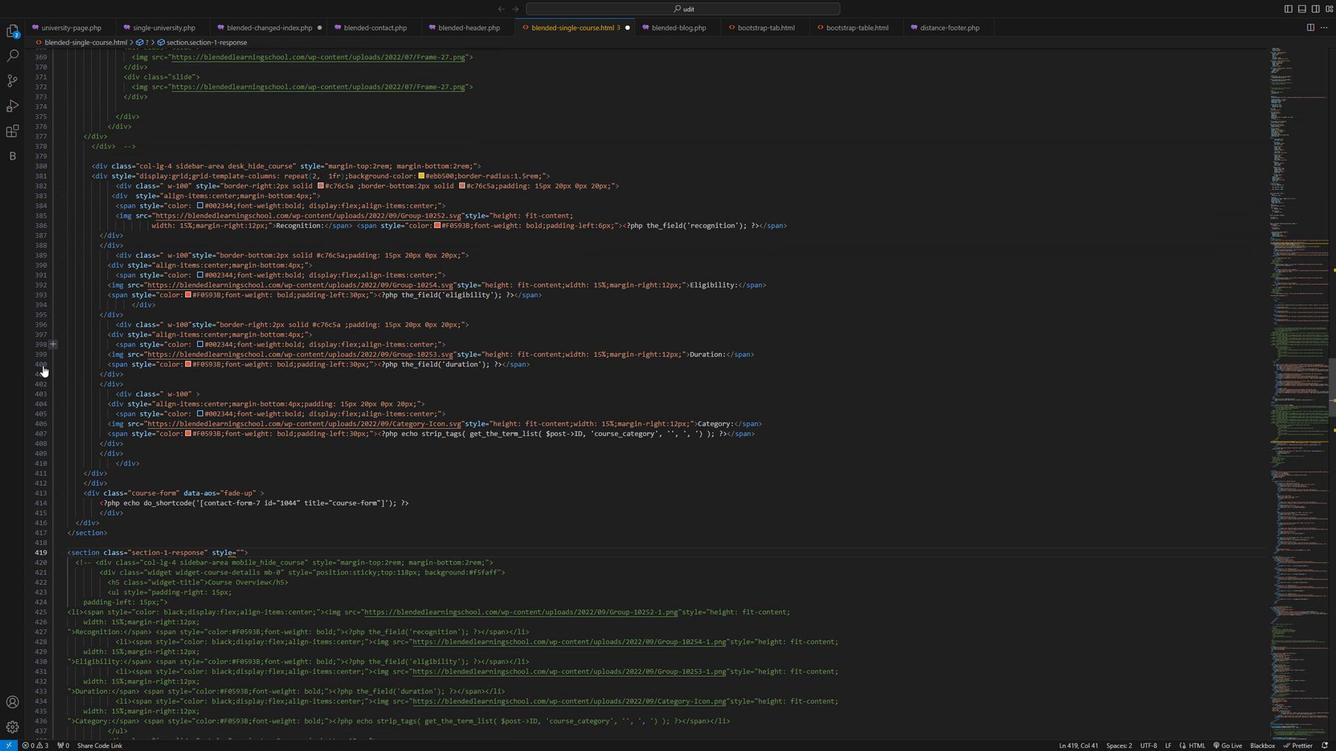 
Action: Mouse moved to (114, 408)
Screenshot: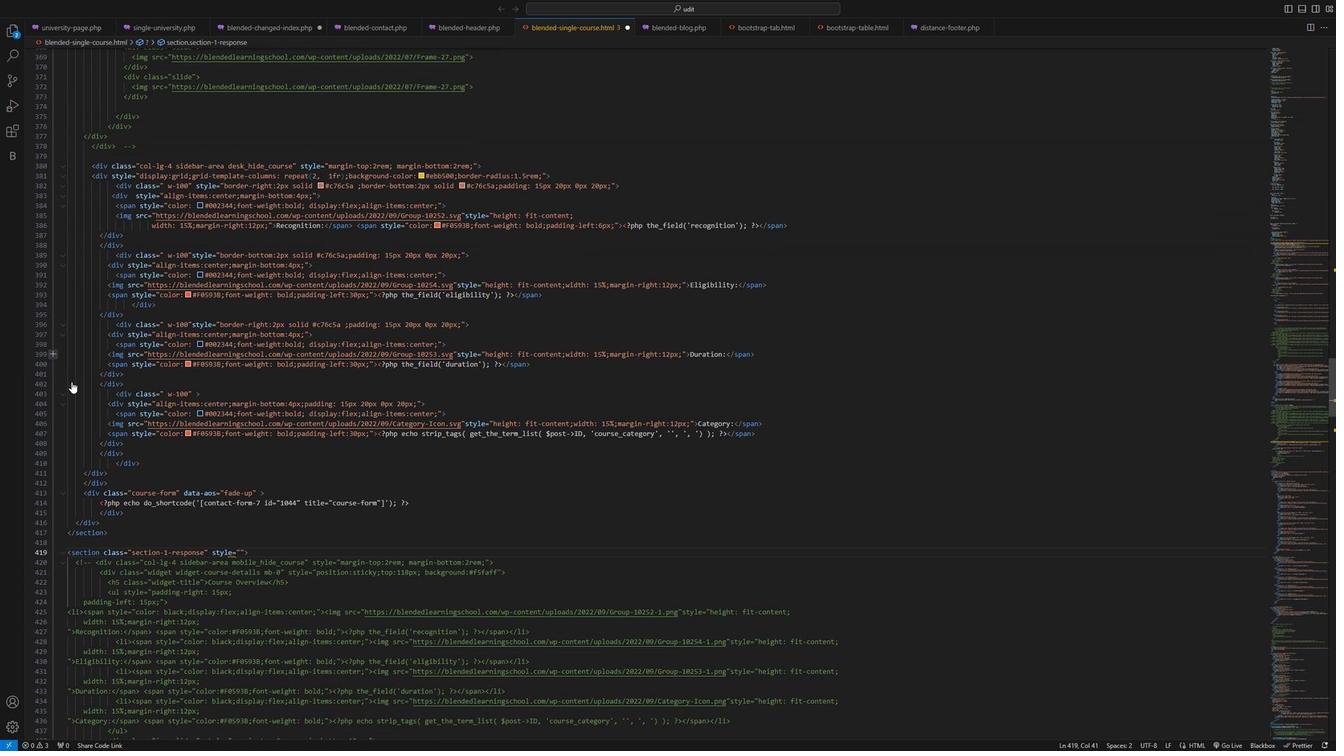 
Action: Mouse scrolled (112, 407) with delta (0, 0)
Screenshot: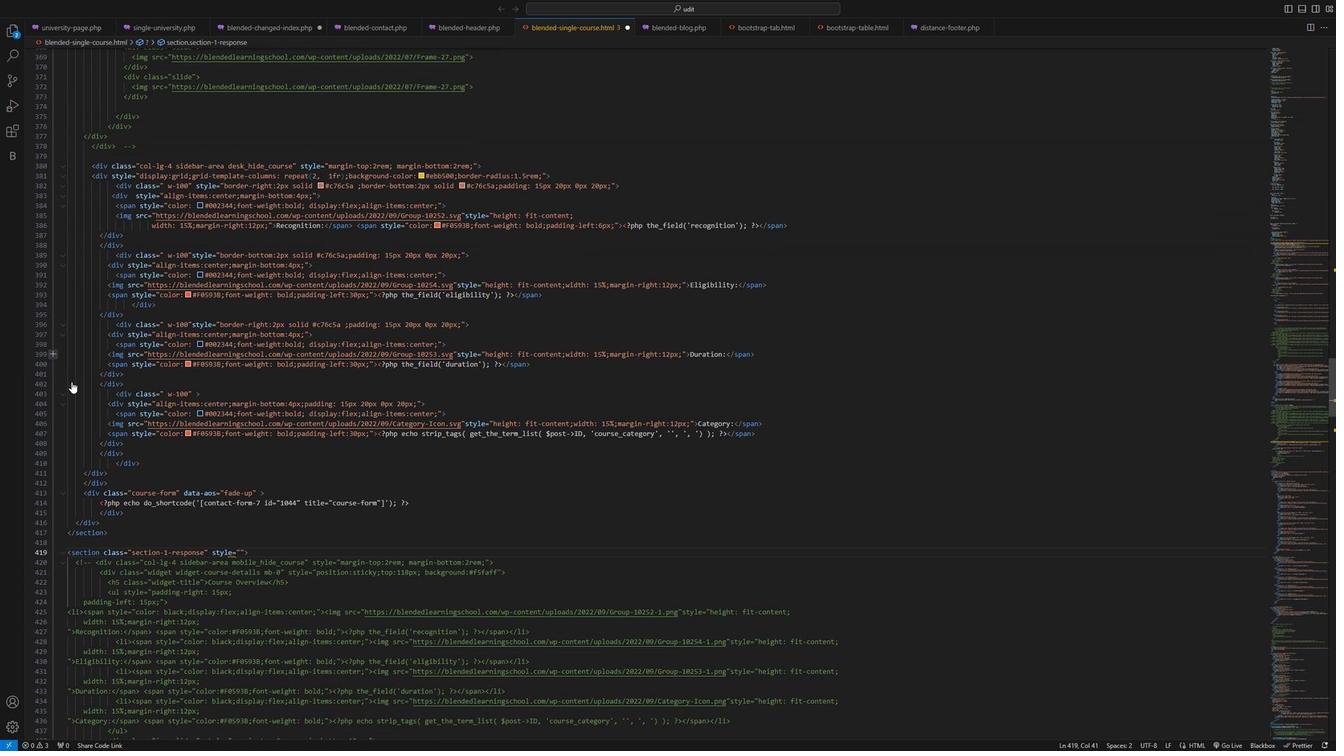 
Action: Mouse moved to (117, 408)
Screenshot: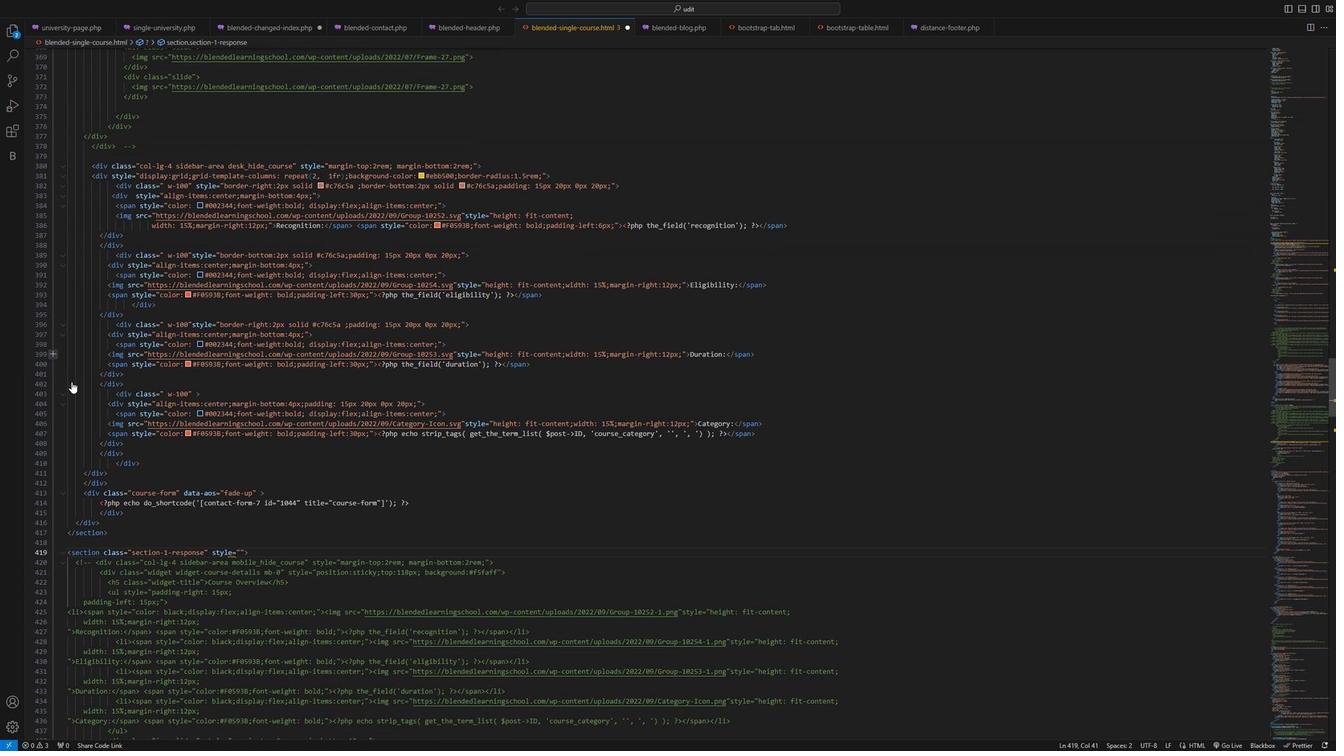 
Action: Mouse scrolled (117, 407) with delta (0, 0)
Screenshot: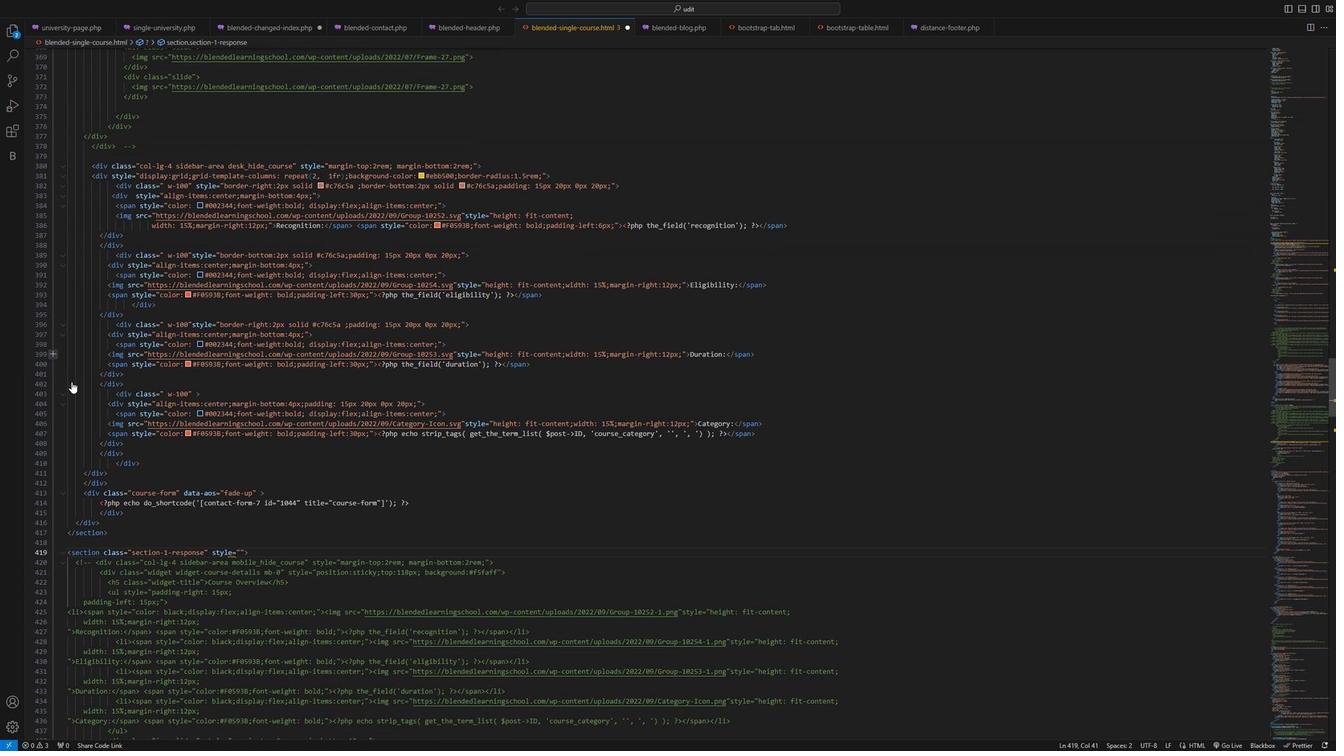 
Action: Mouse moved to (138, 405)
Screenshot: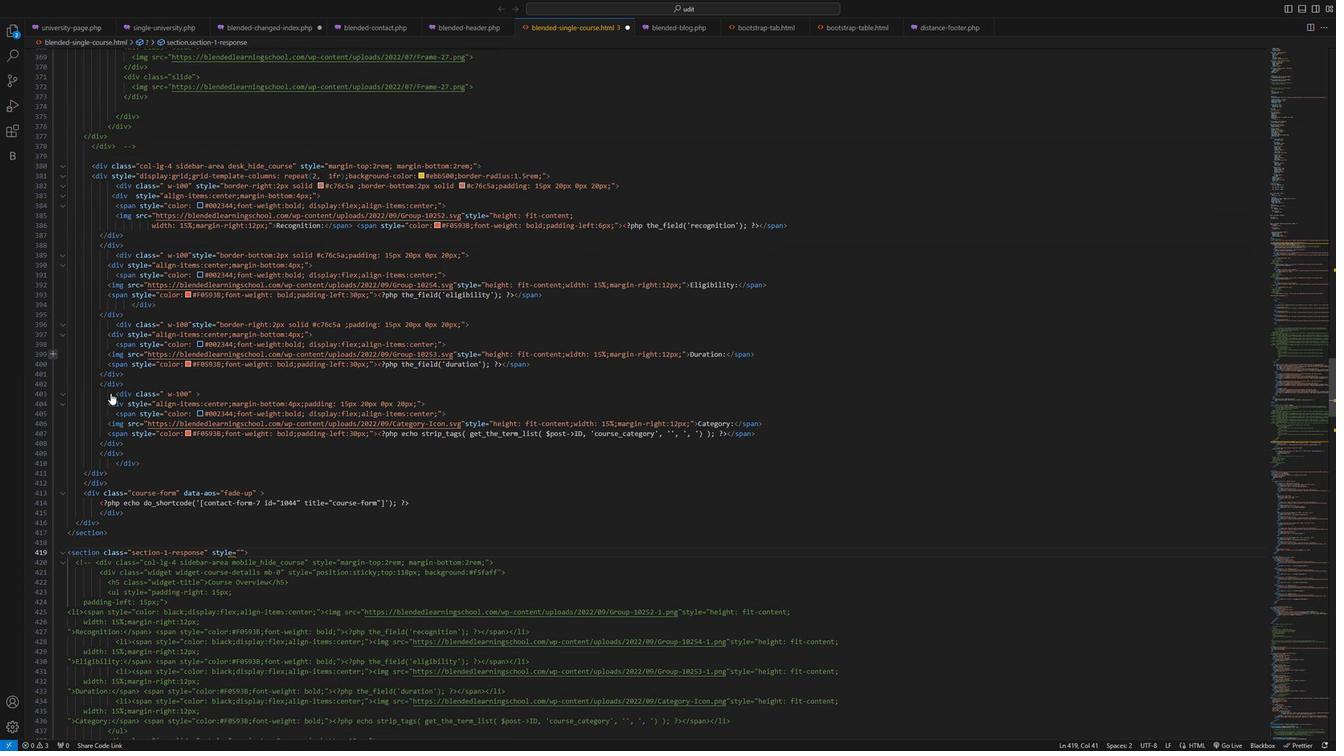
Action: Mouse scrolled (138, 404) with delta (0, 0)
Screenshot: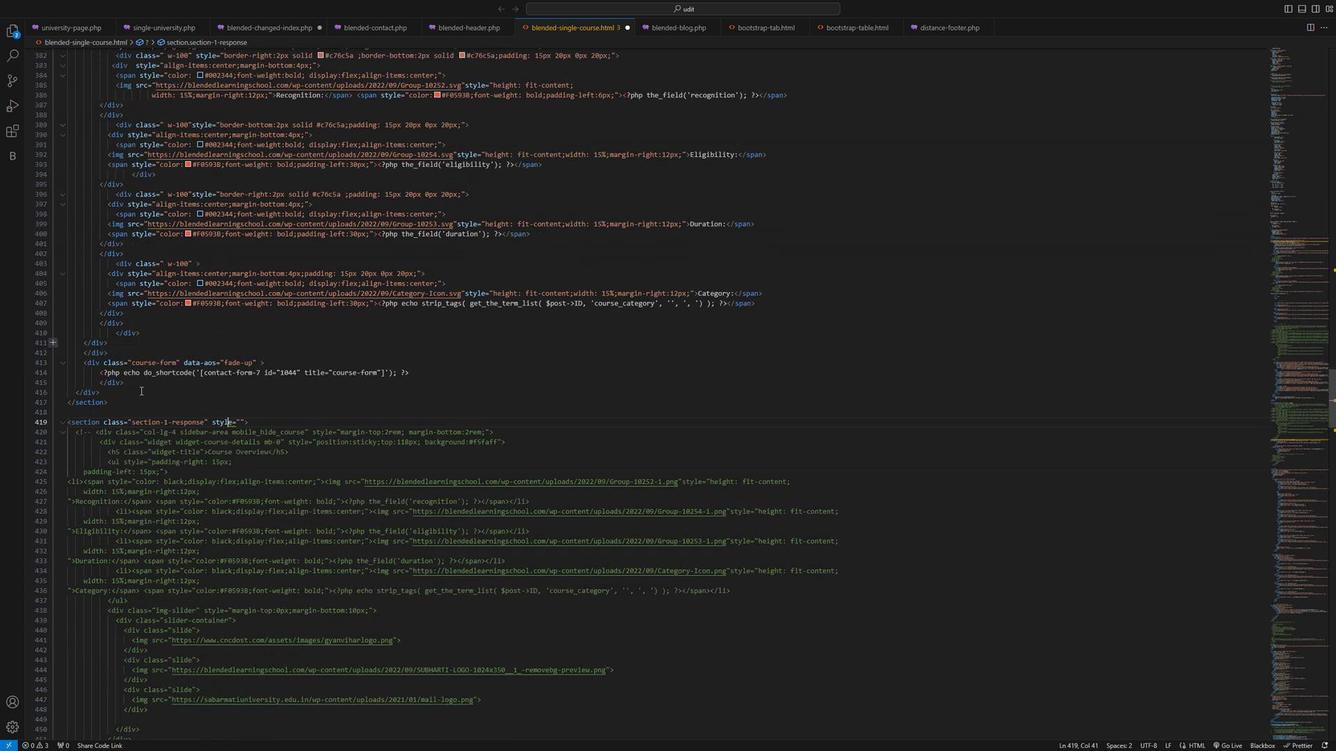 
Action: Mouse scrolled (138, 404) with delta (0, 0)
Screenshot: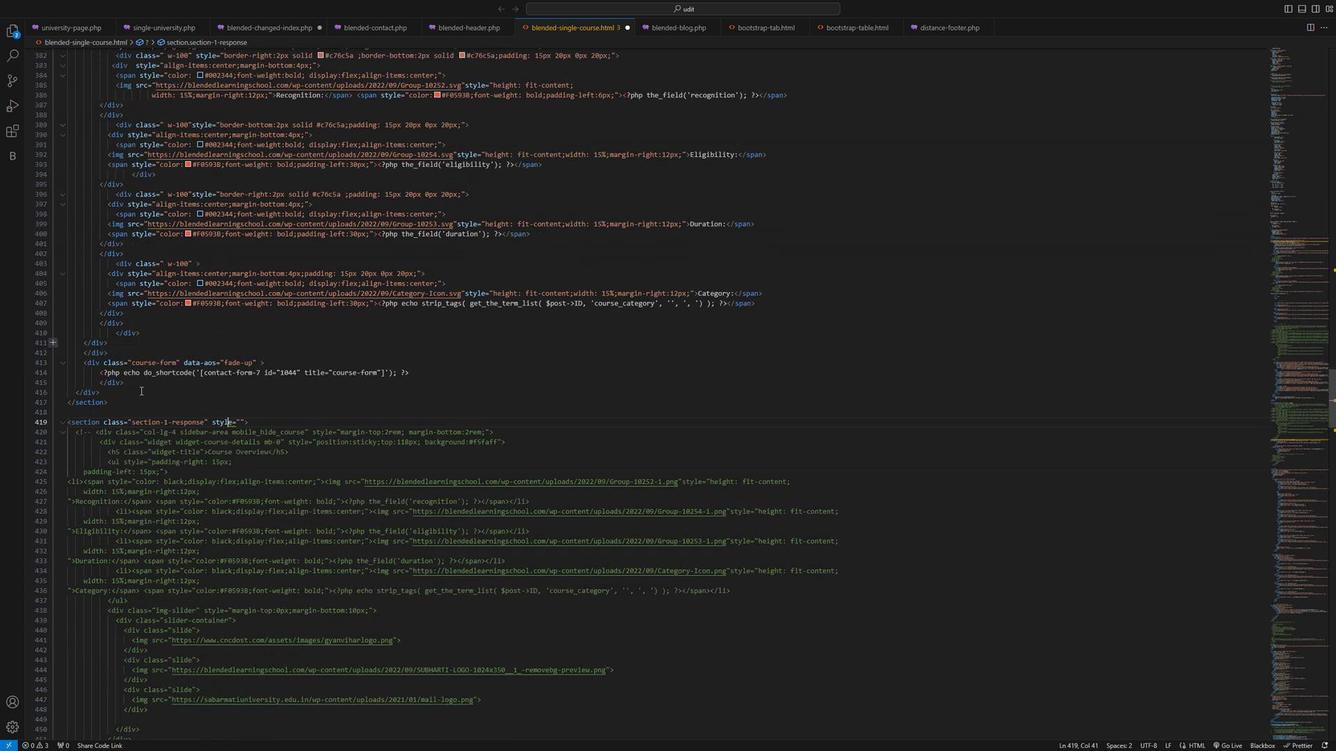 
Action: Mouse scrolled (138, 404) with delta (0, 0)
Screenshot: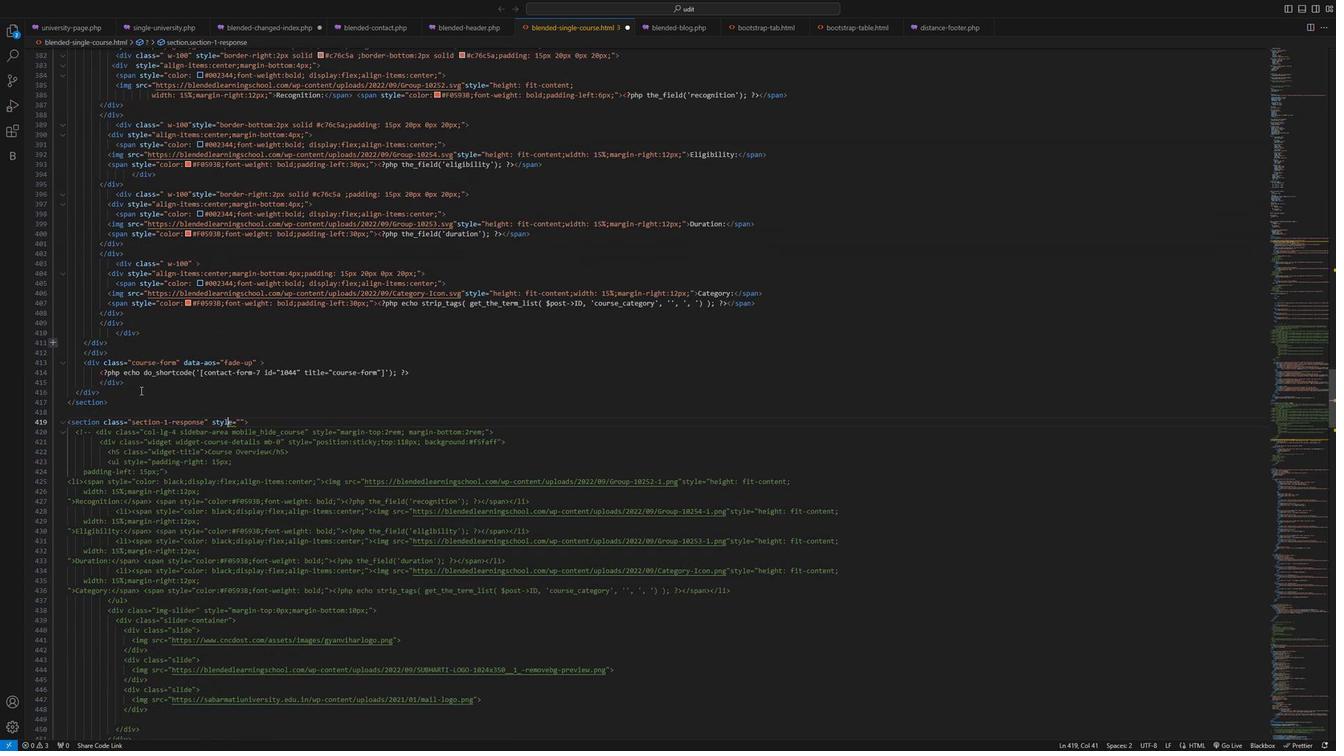 
Action: Mouse scrolled (138, 404) with delta (0, 0)
Screenshot: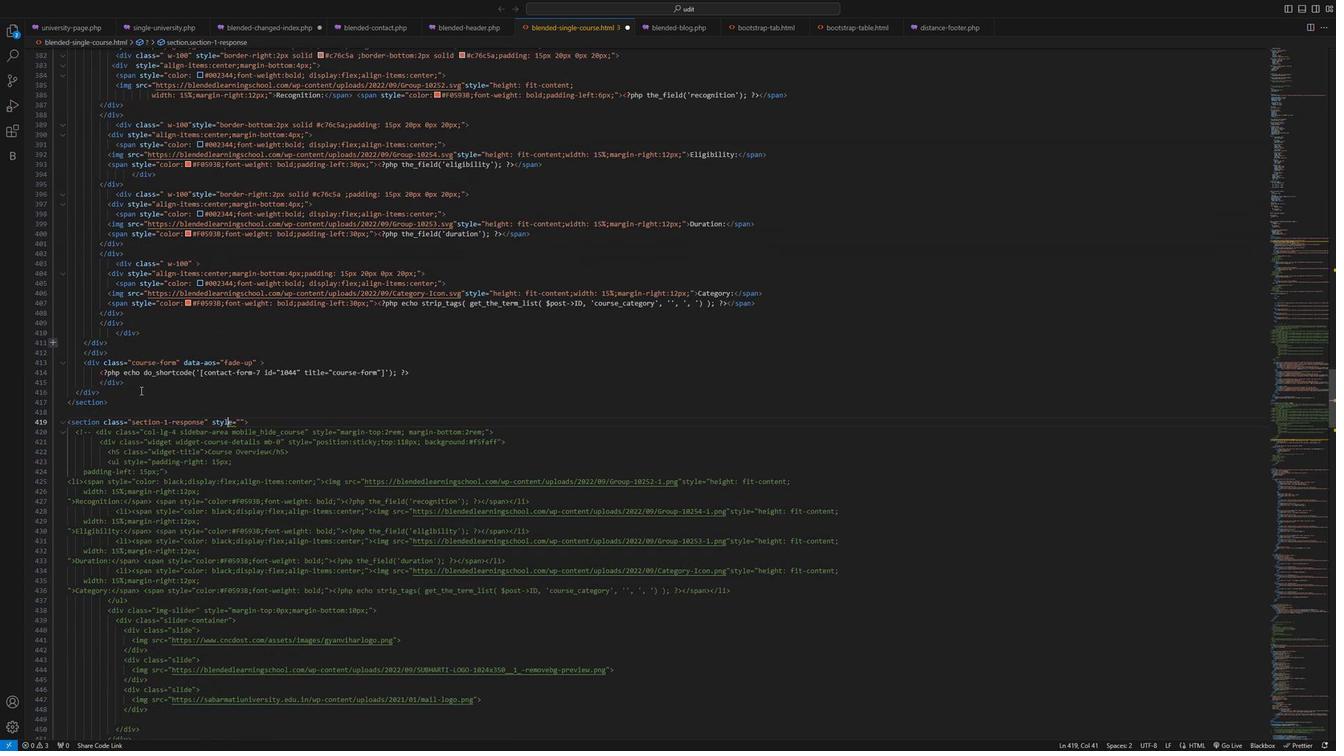 
Action: Mouse scrolled (138, 404) with delta (0, 0)
Screenshot: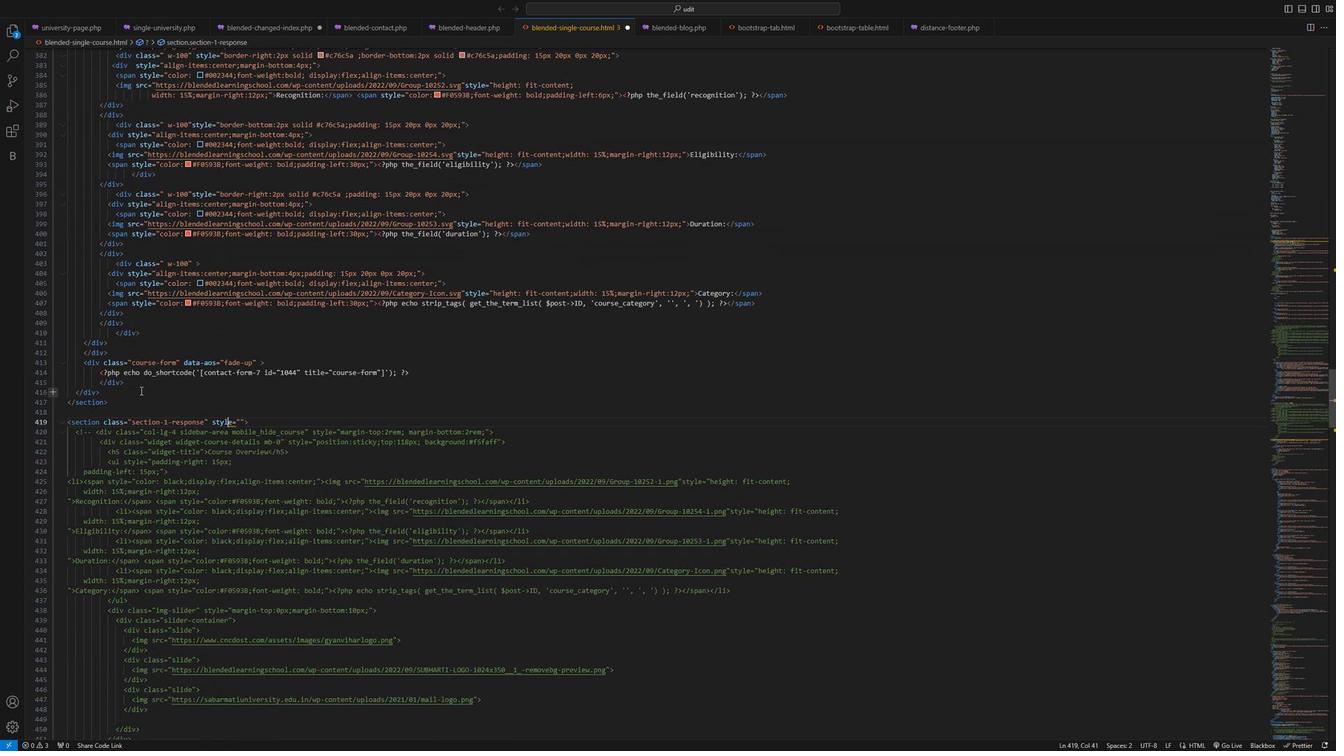 
Action: Mouse scrolled (138, 404) with delta (0, 0)
Screenshot: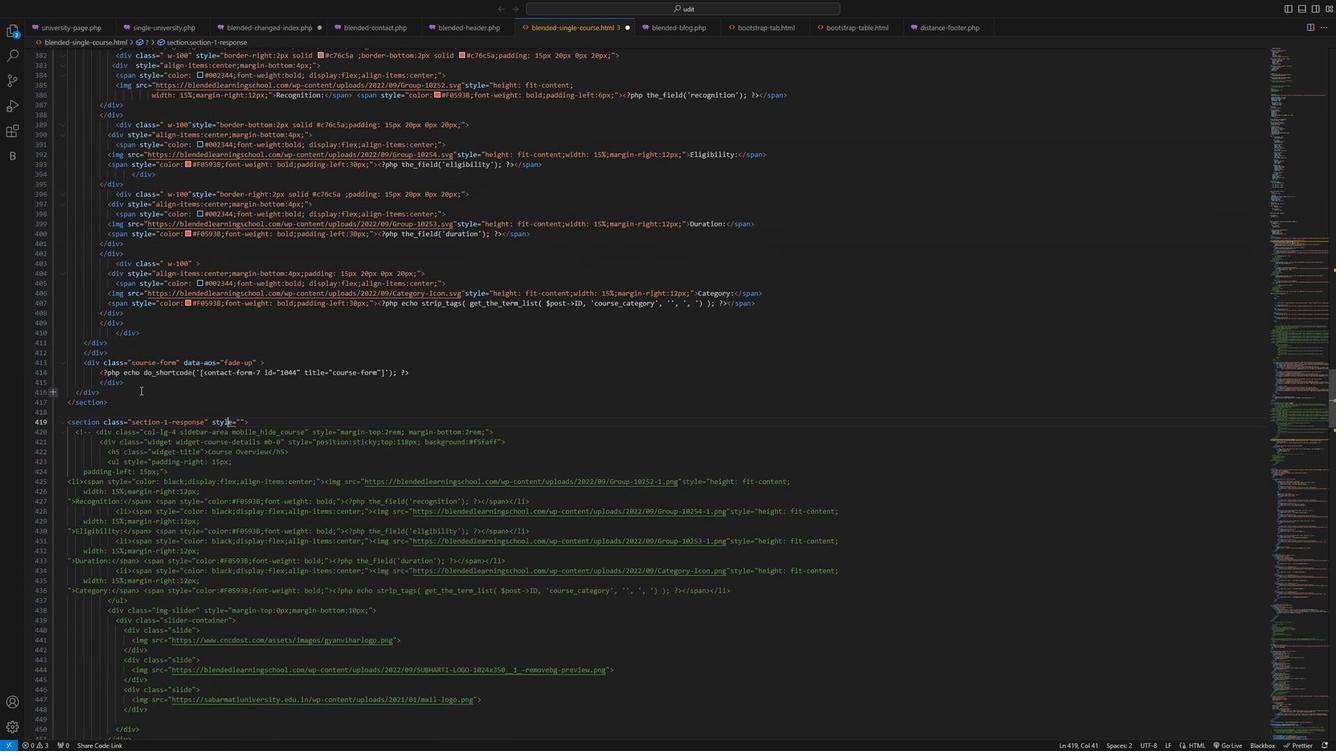 
Action: Mouse moved to (150, 398)
Screenshot: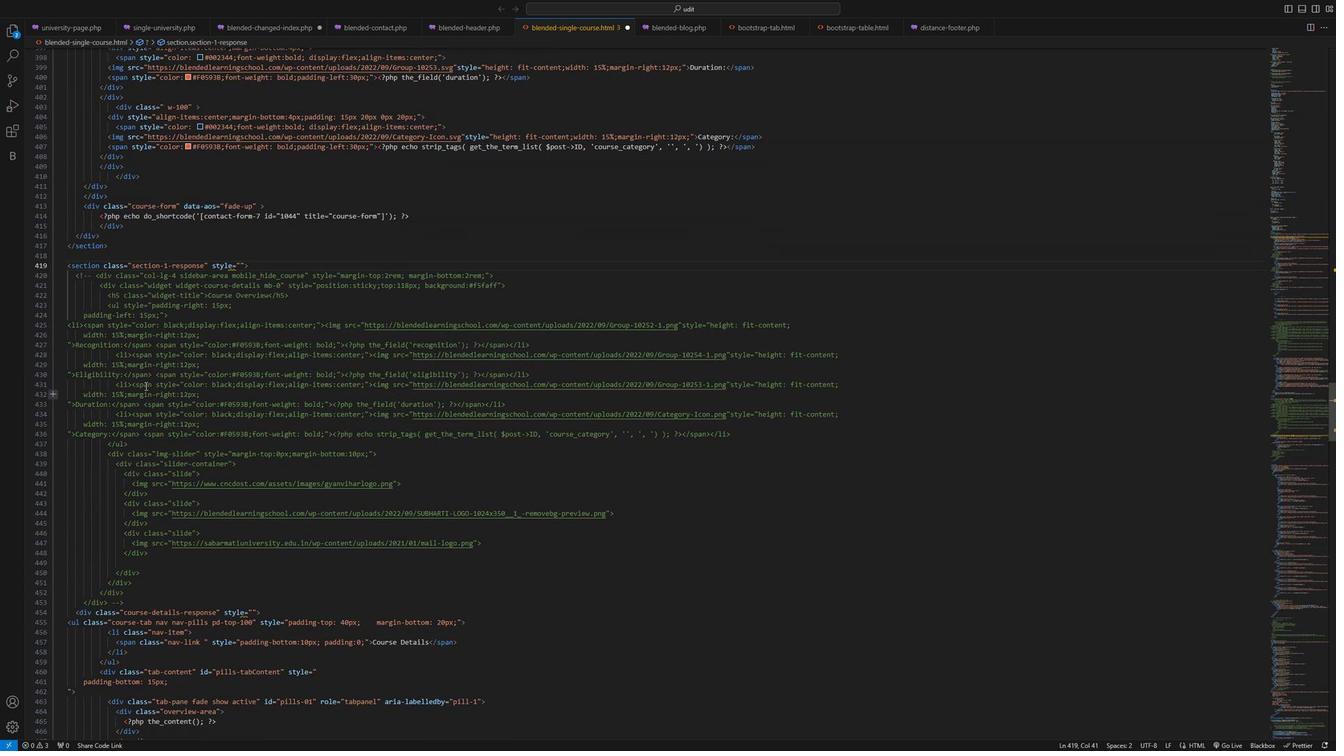 
Action: Mouse scrolled (150, 397) with delta (0, 0)
Screenshot: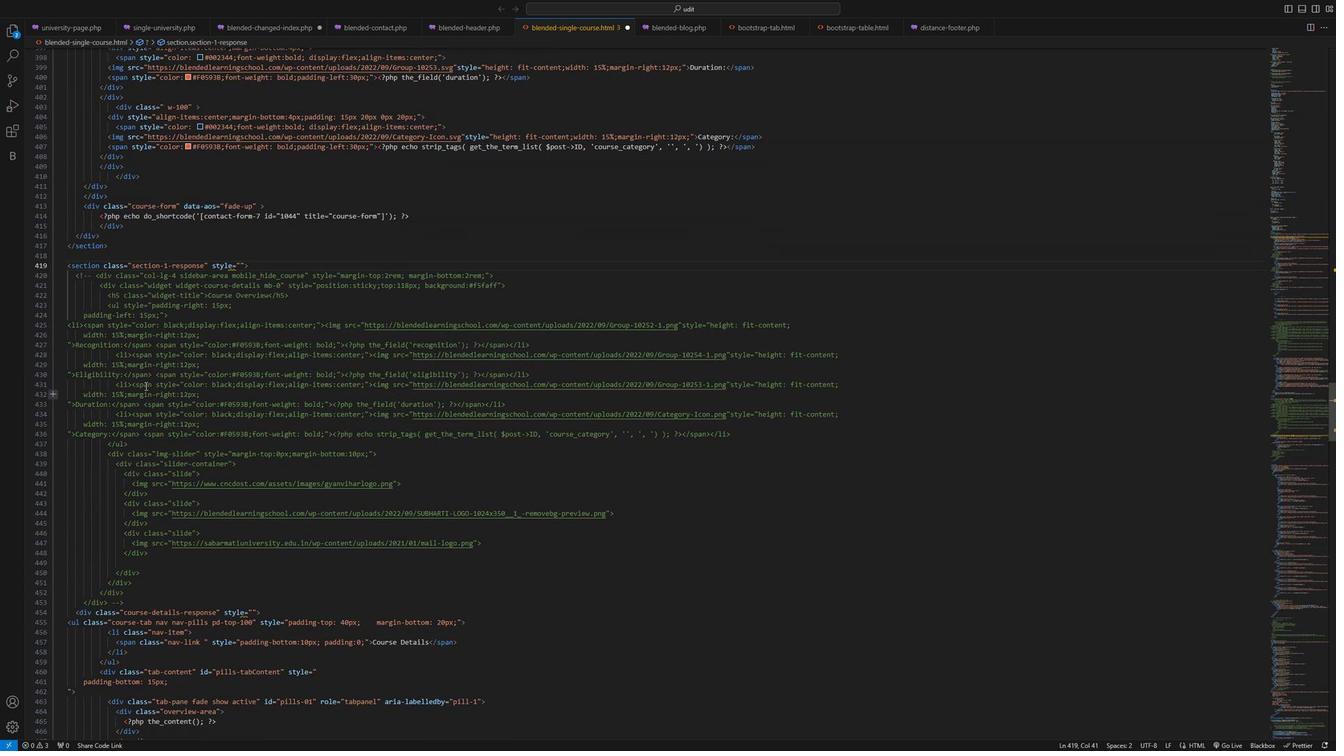 
Action: Mouse moved to (152, 398)
Screenshot: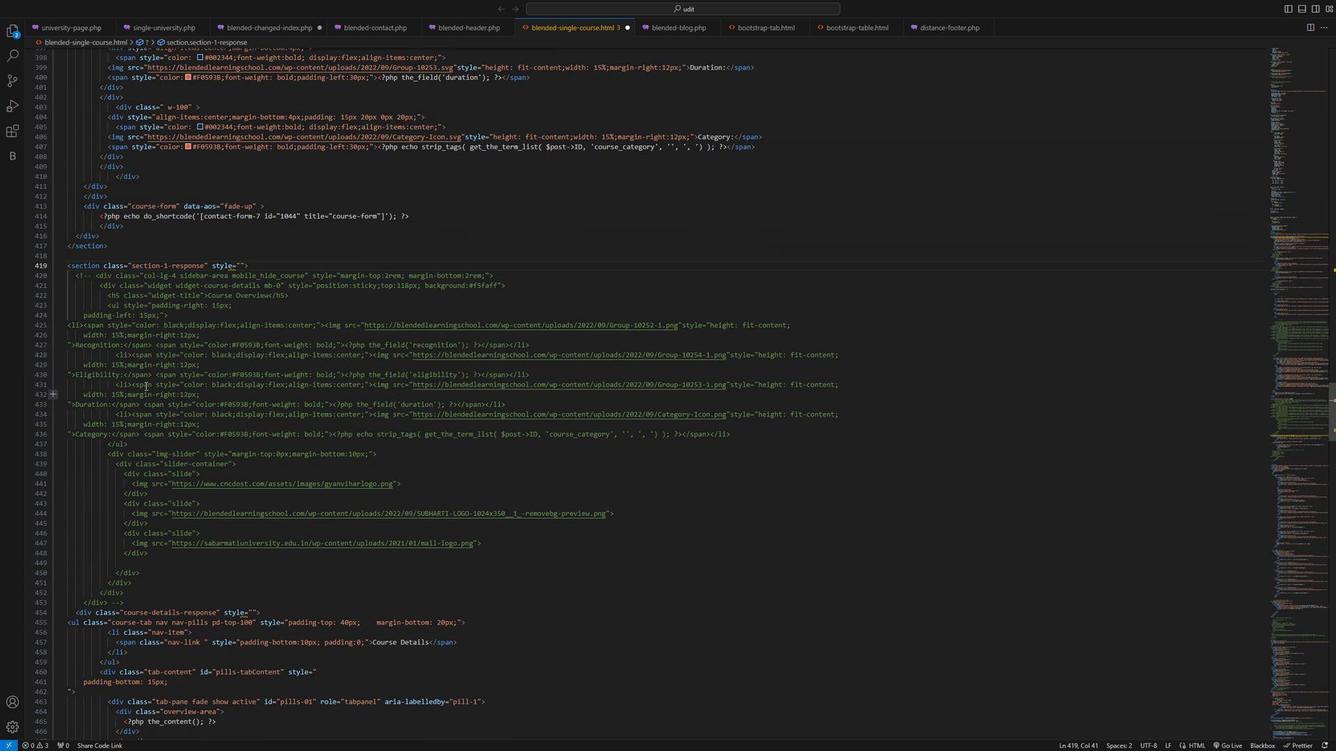 
Action: Mouse scrolled (152, 397) with delta (0, 0)
